 Task: Create a Jira task named 'Jira recording task' with assign, start, and due dates set to October 10, 2023. Assign it to 'Abhinav eCampus', set labels to 'High', 'Moderate', 'Low', and set the reporter to 'Anjum Badar'. Change the status to 'In Progress' and submit for QC.
Action: Mouse moved to (767, 334)
Screenshot: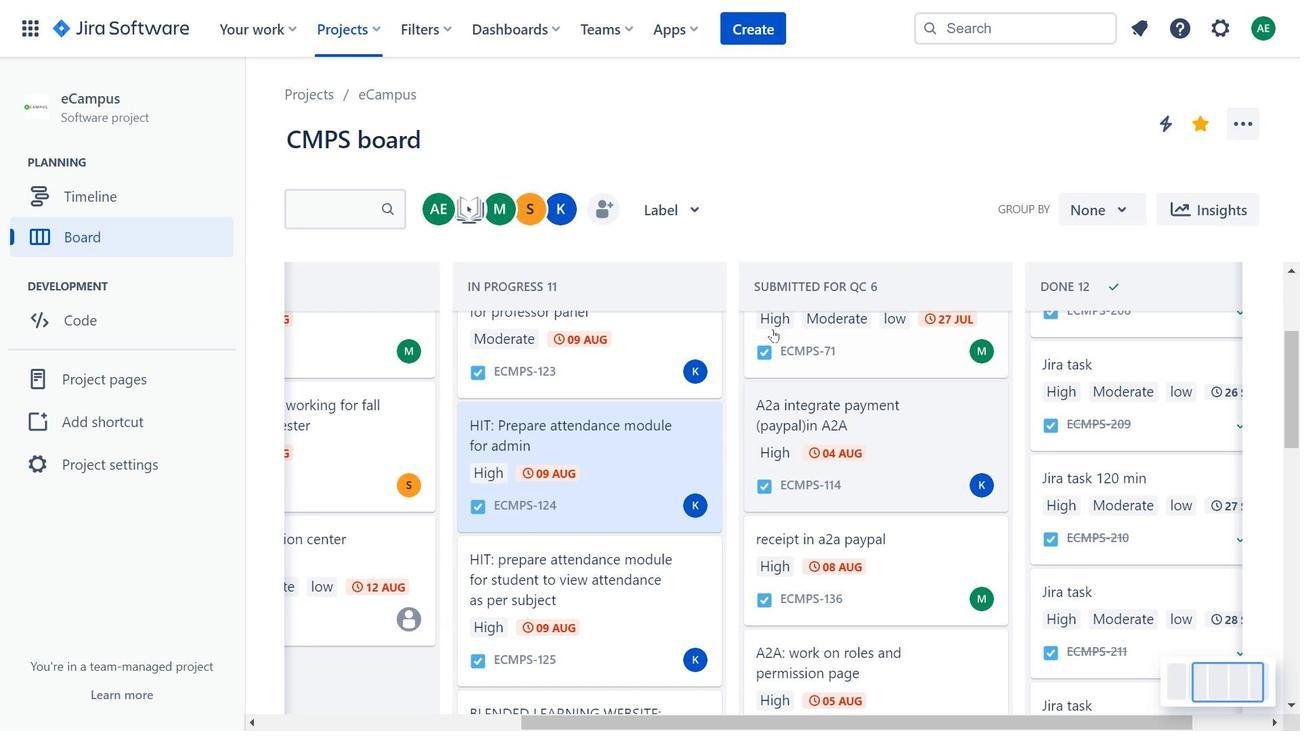 
Action: Mouse scrolled (767, 335) with delta (0, 0)
Screenshot: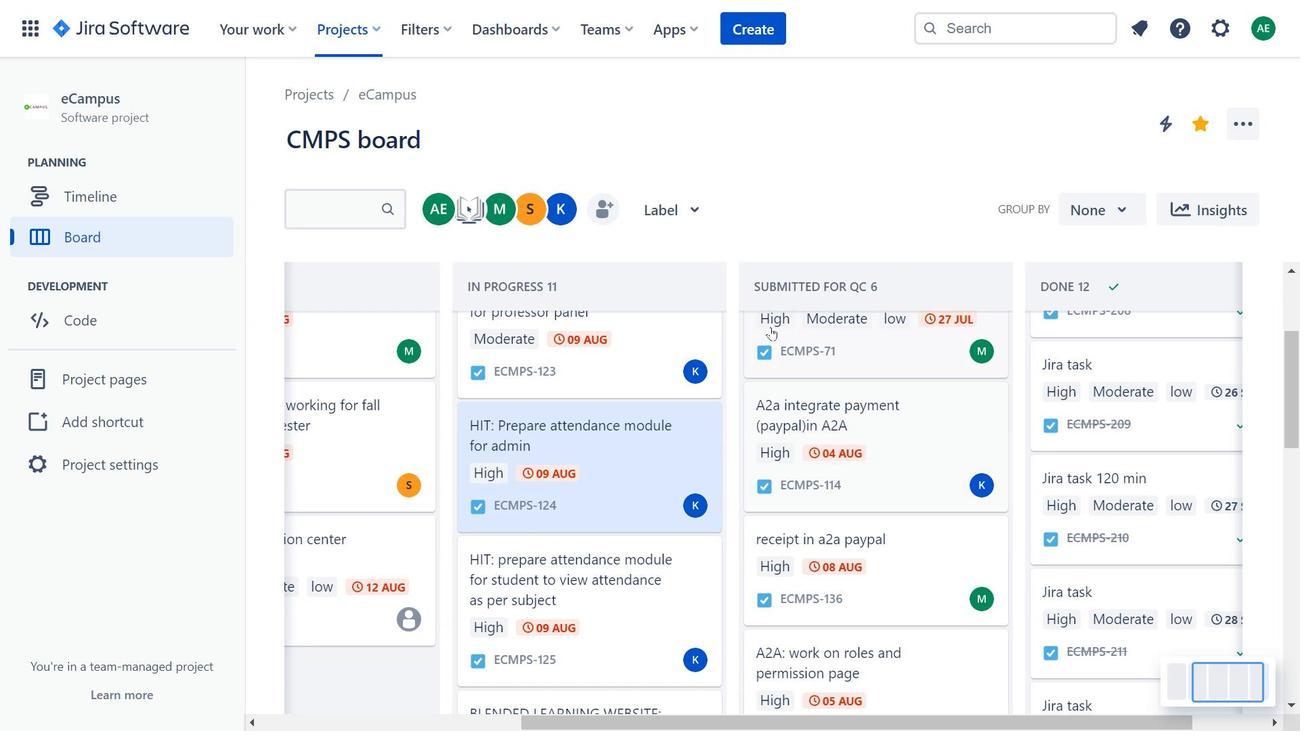 
Action: Mouse scrolled (767, 335) with delta (0, 0)
Screenshot: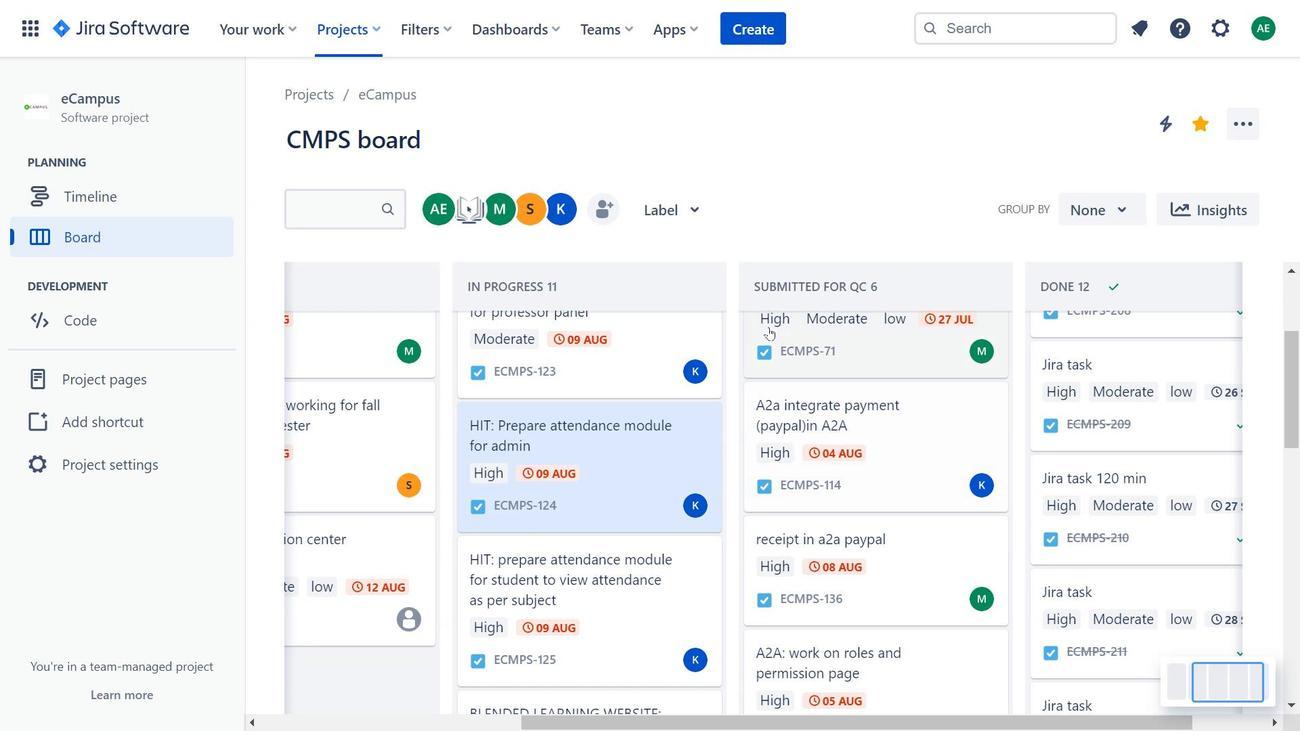 
Action: Mouse scrolled (767, 335) with delta (0, 0)
Screenshot: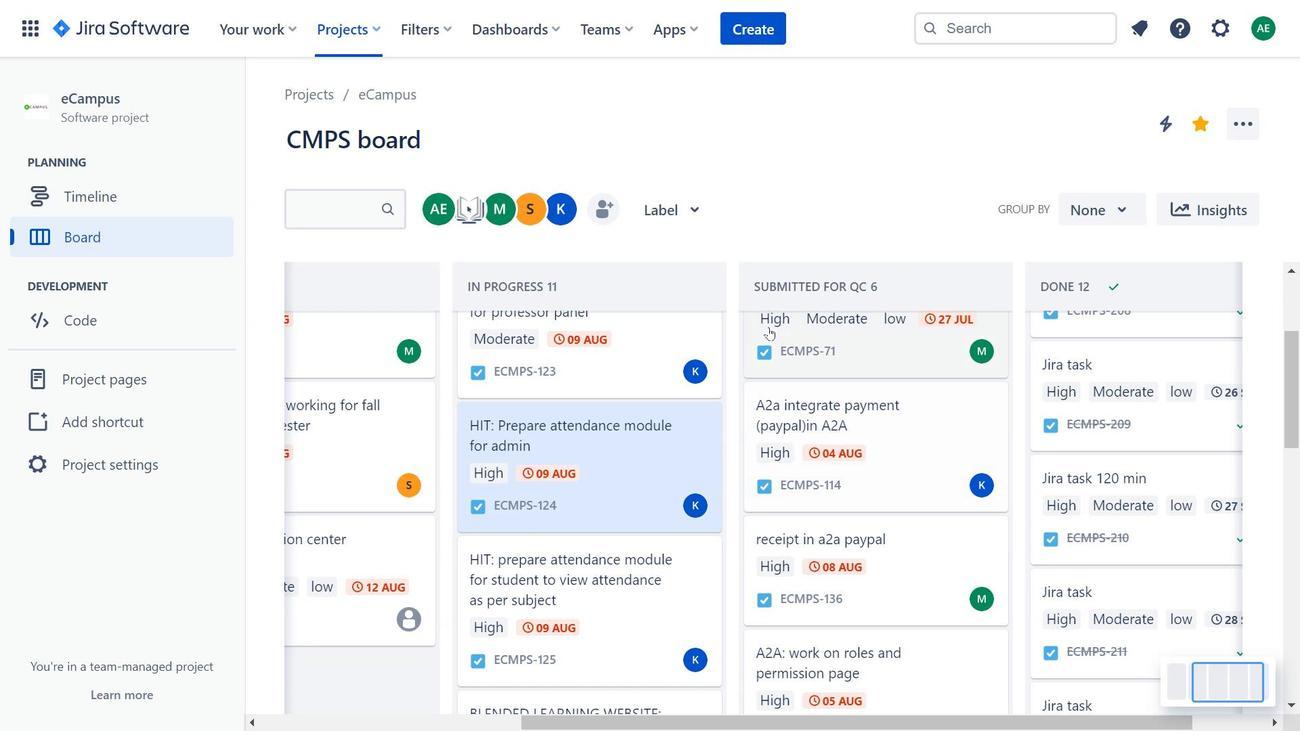 
Action: Mouse moved to (631, 428)
Screenshot: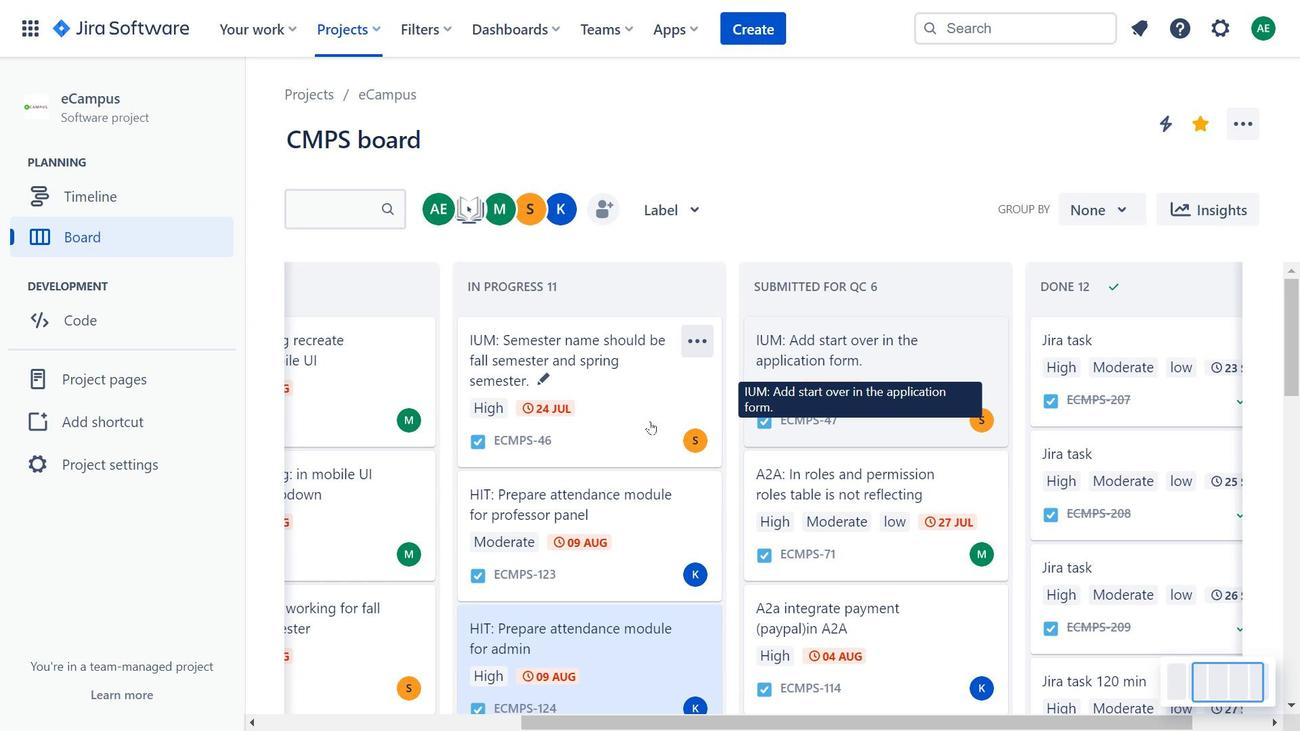 
Action: Mouse scrolled (631, 429) with delta (0, 0)
Screenshot: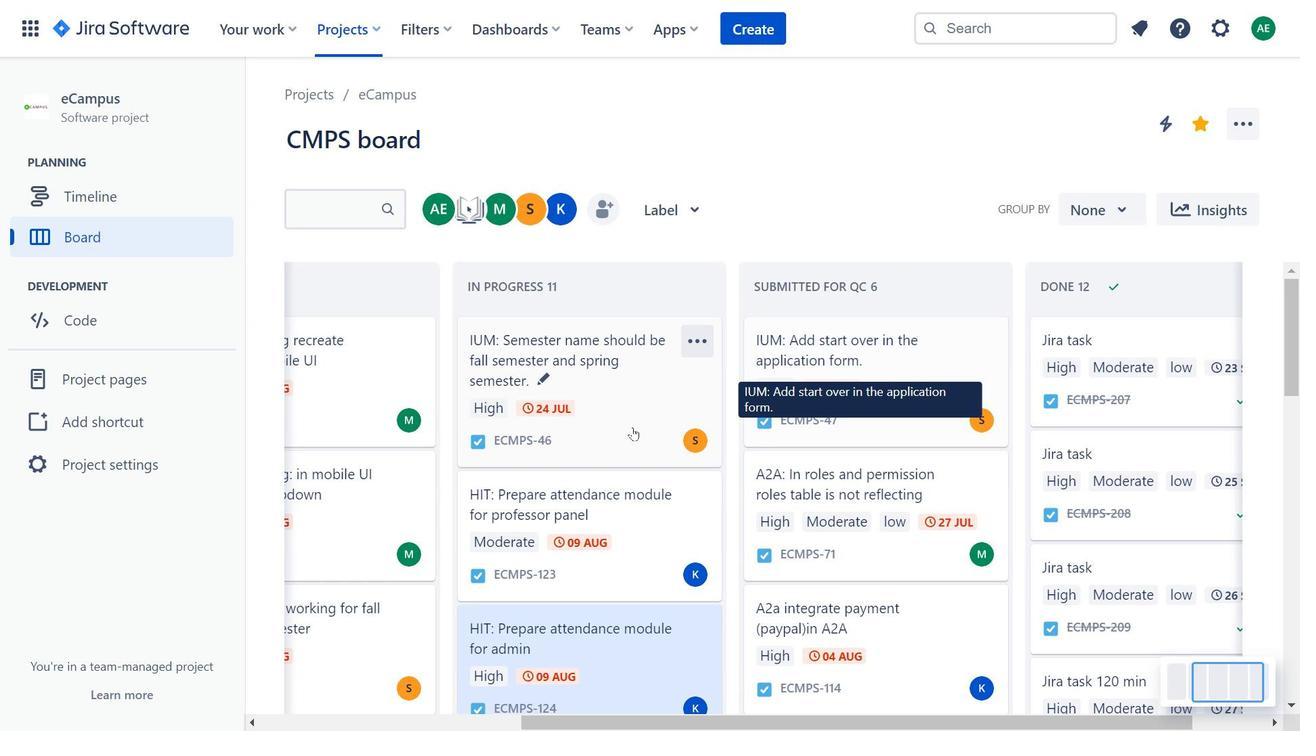 
Action: Mouse moved to (630, 429)
Screenshot: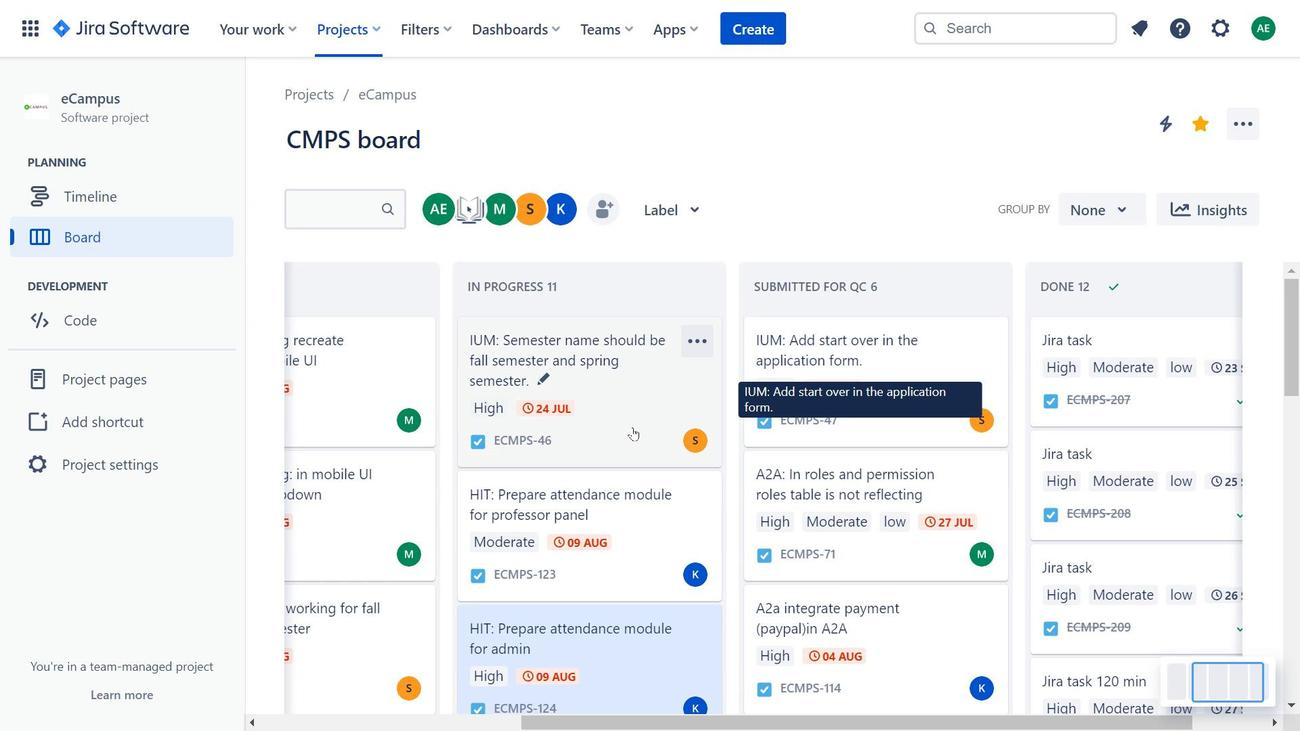 
Action: Mouse scrolled (630, 430) with delta (0, 0)
Screenshot: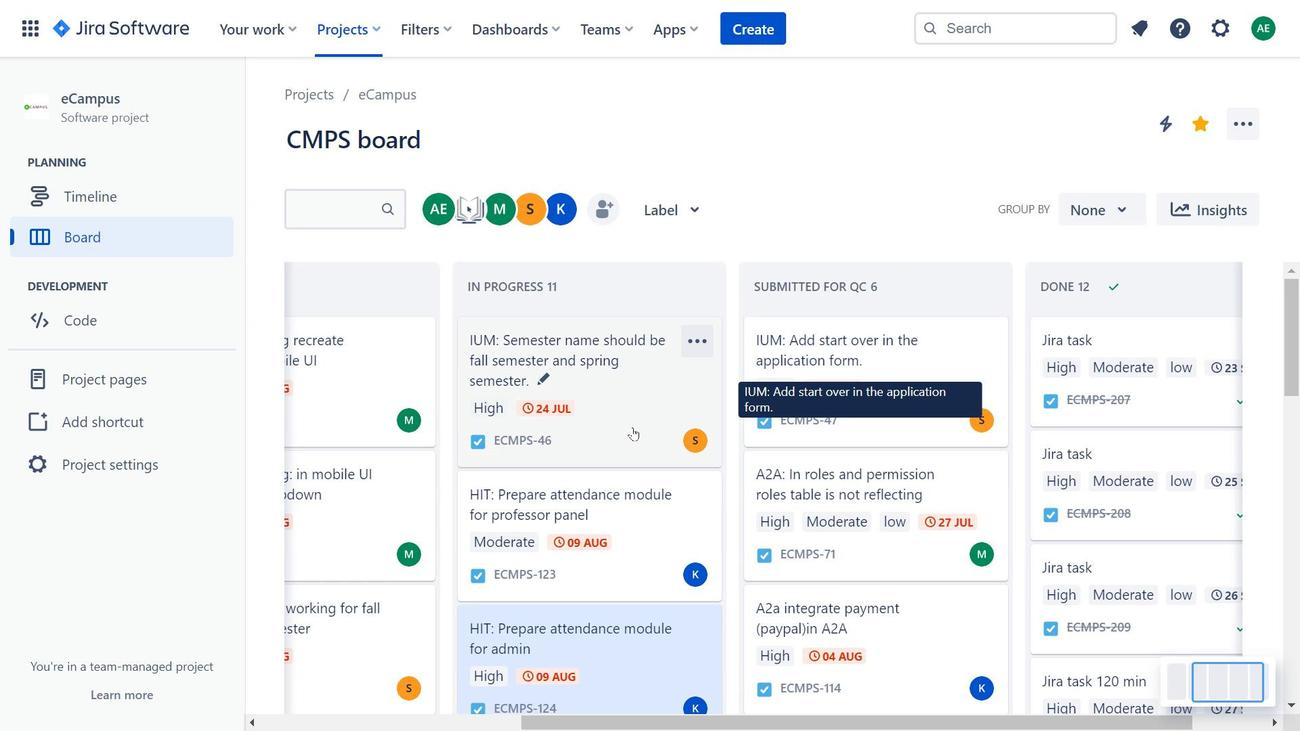
Action: Mouse moved to (630, 430)
Screenshot: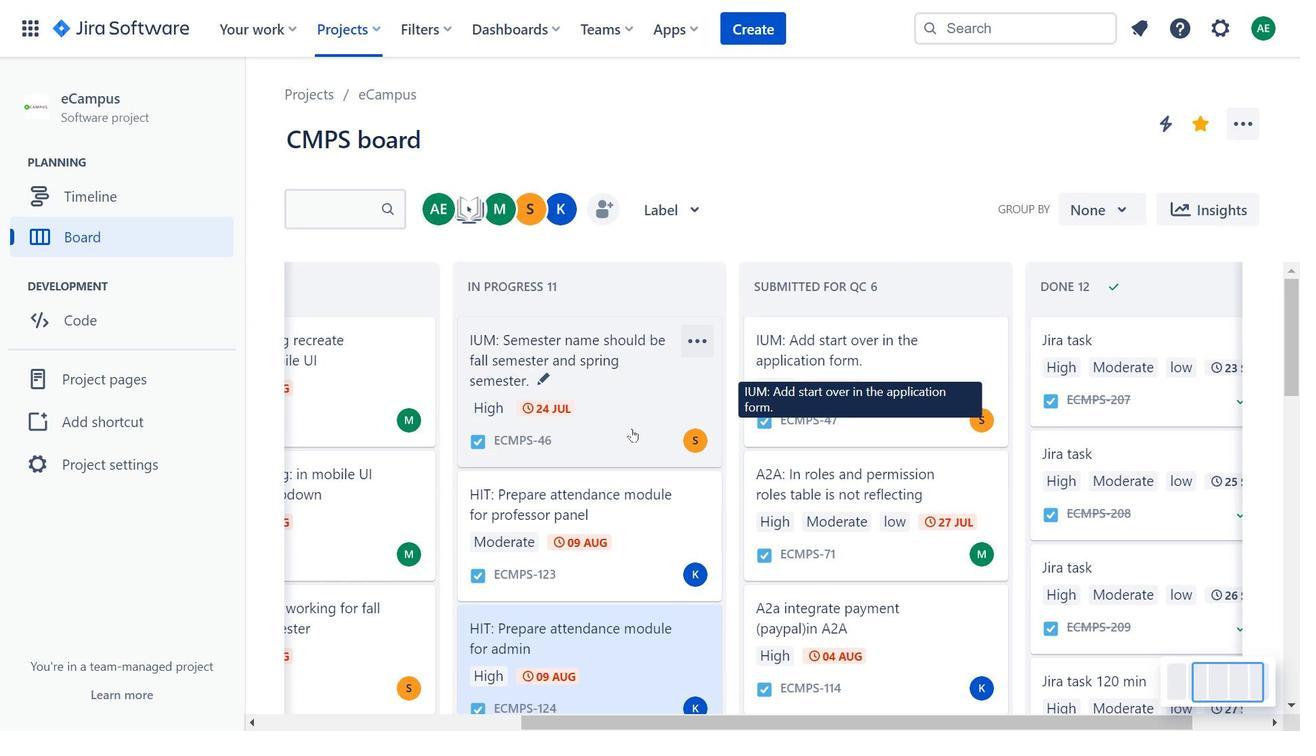 
Action: Mouse scrolled (630, 431) with delta (0, 0)
Screenshot: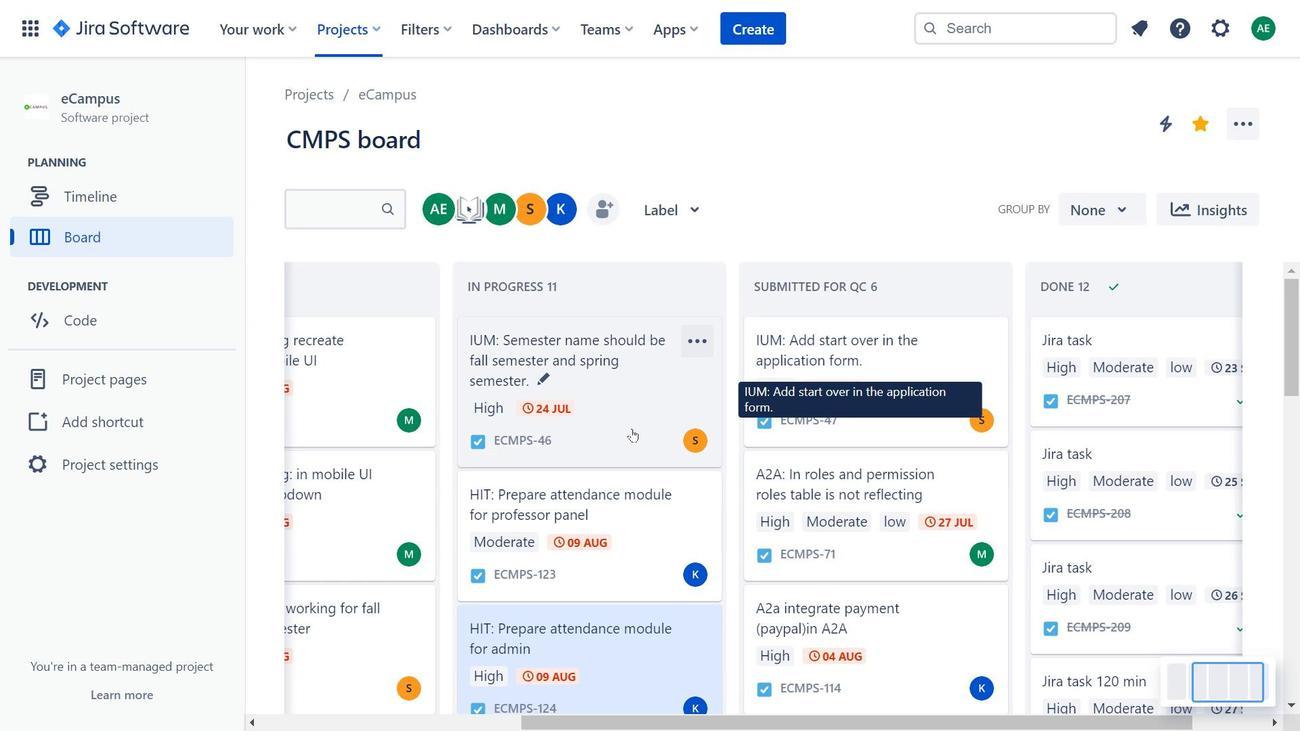 
Action: Mouse moved to (1225, 690)
Screenshot: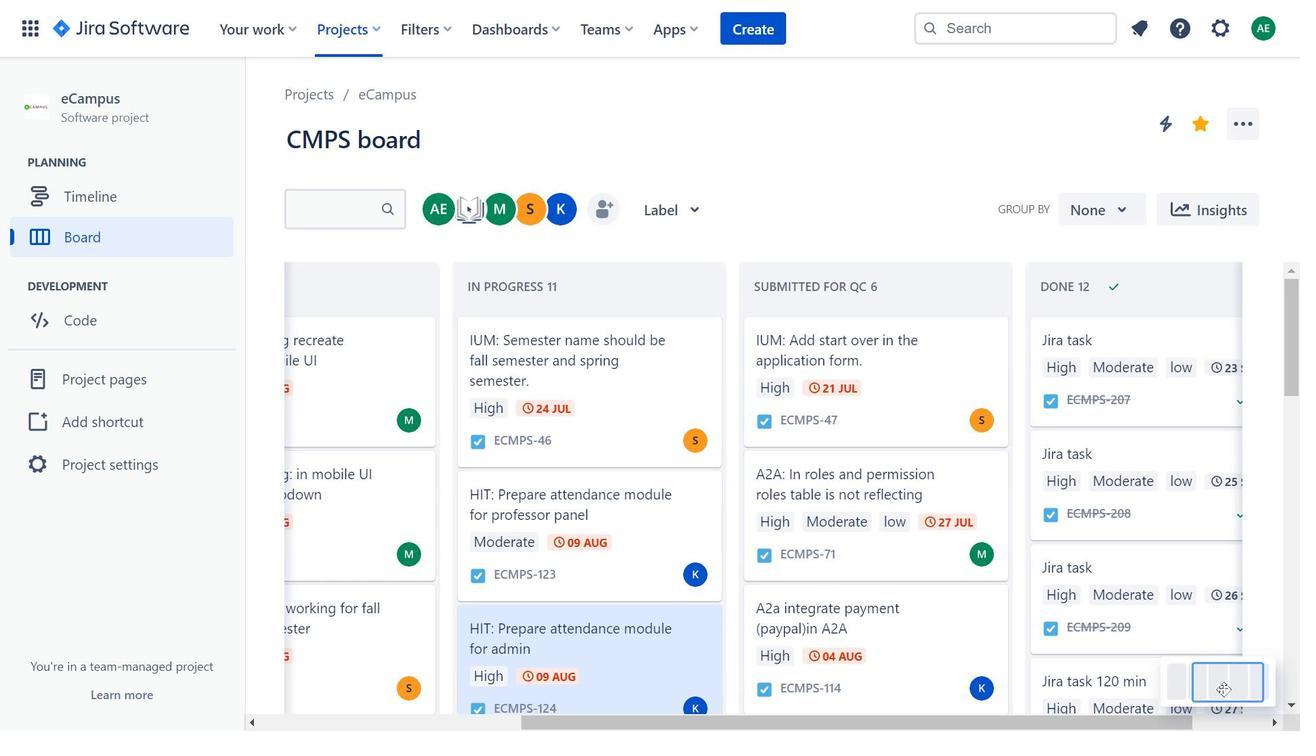 
Action: Mouse pressed left at (1225, 690)
Screenshot: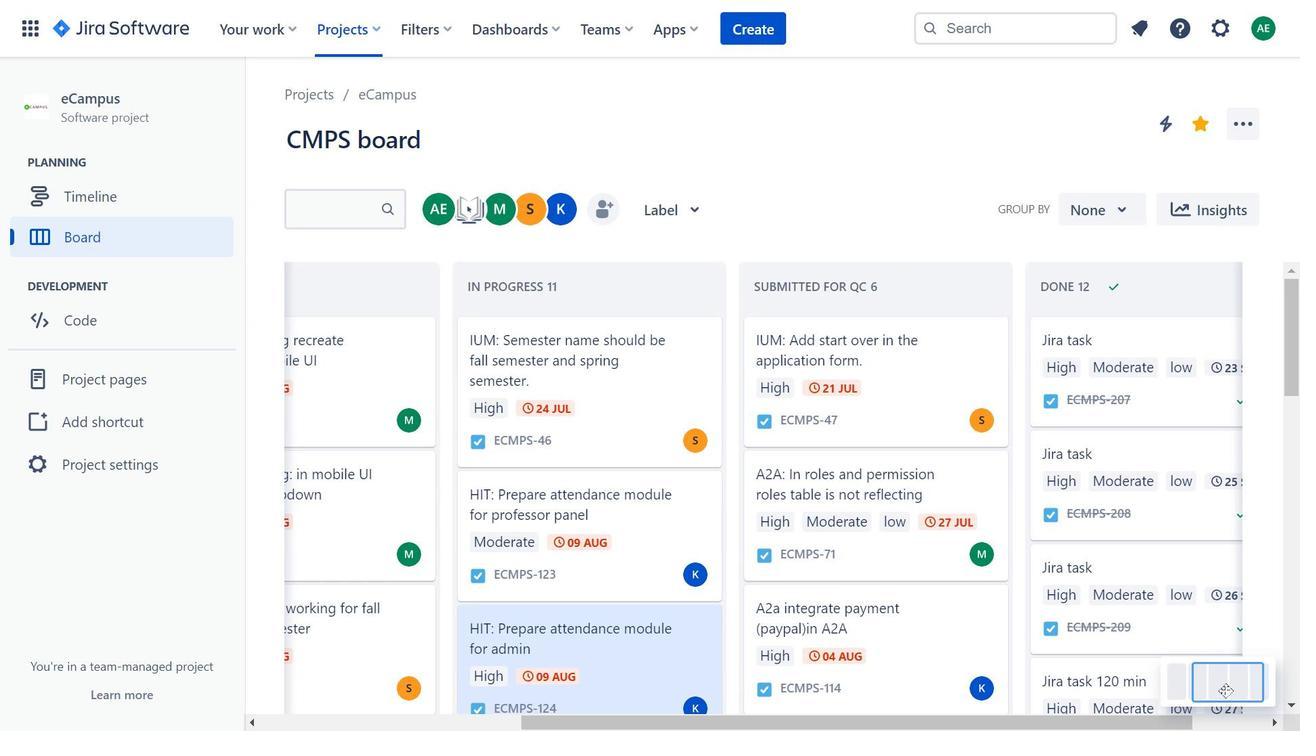 
Action: Mouse moved to (770, 42)
Screenshot: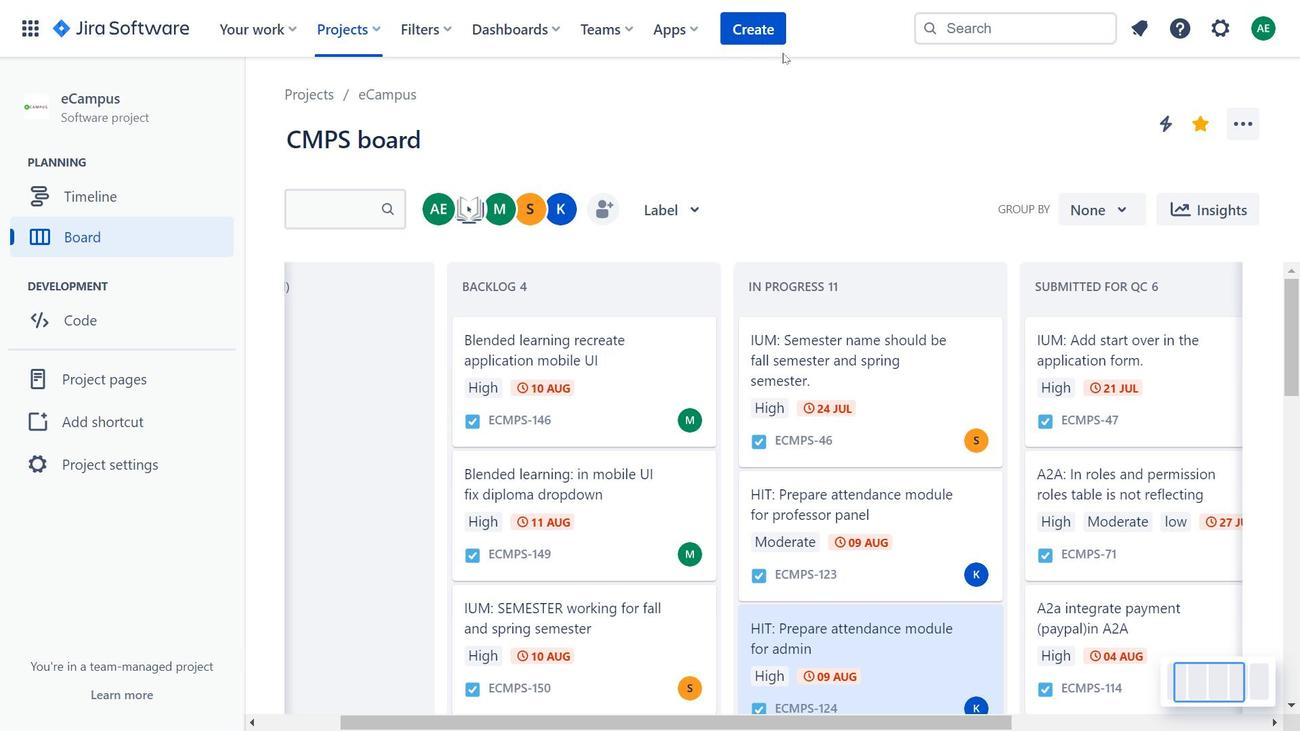 
Action: Mouse pressed left at (770, 42)
Screenshot: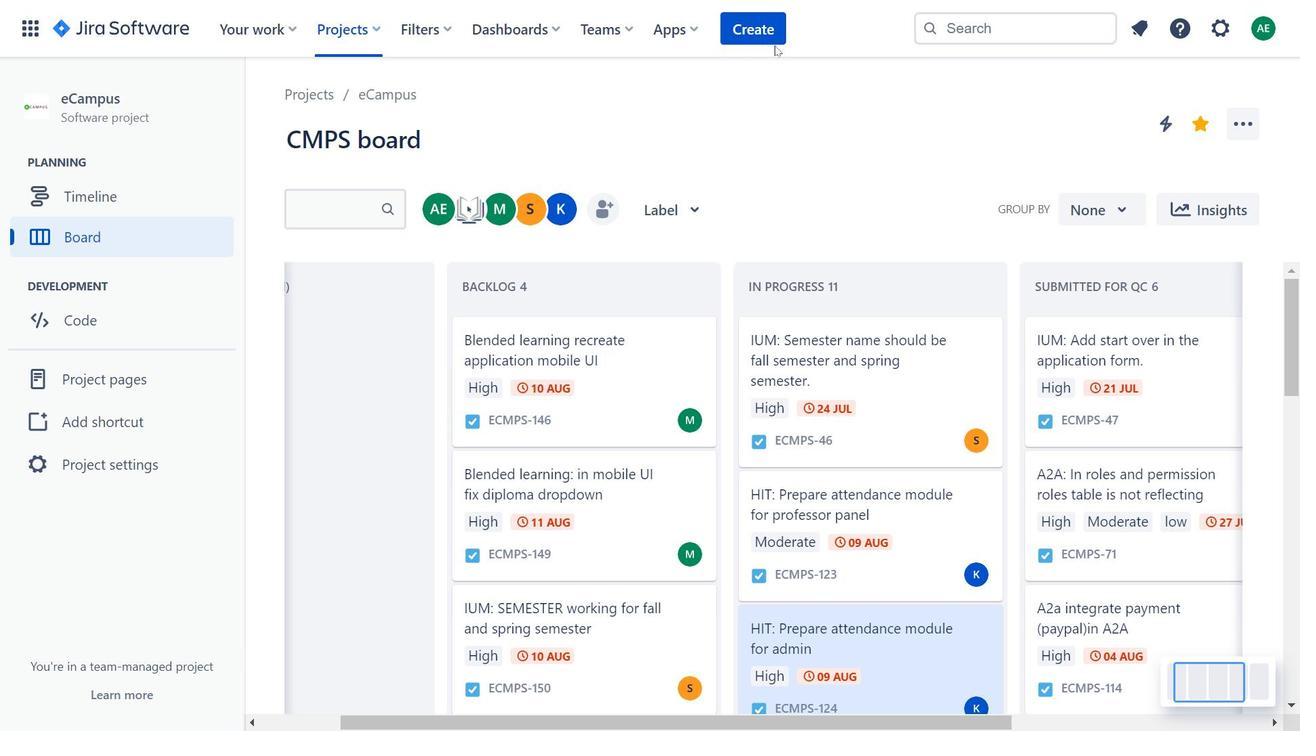 
Action: Mouse moved to (967, 360)
Screenshot: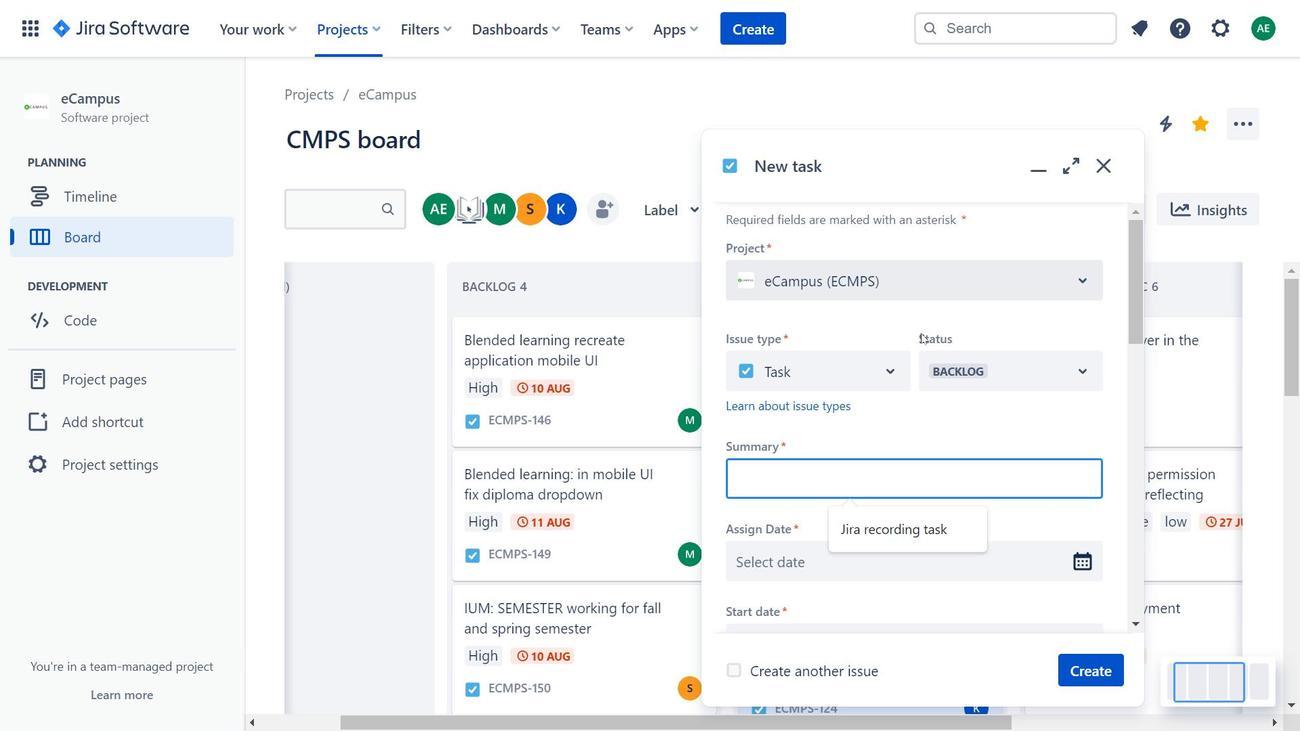 
Action: Mouse pressed left at (967, 360)
Screenshot: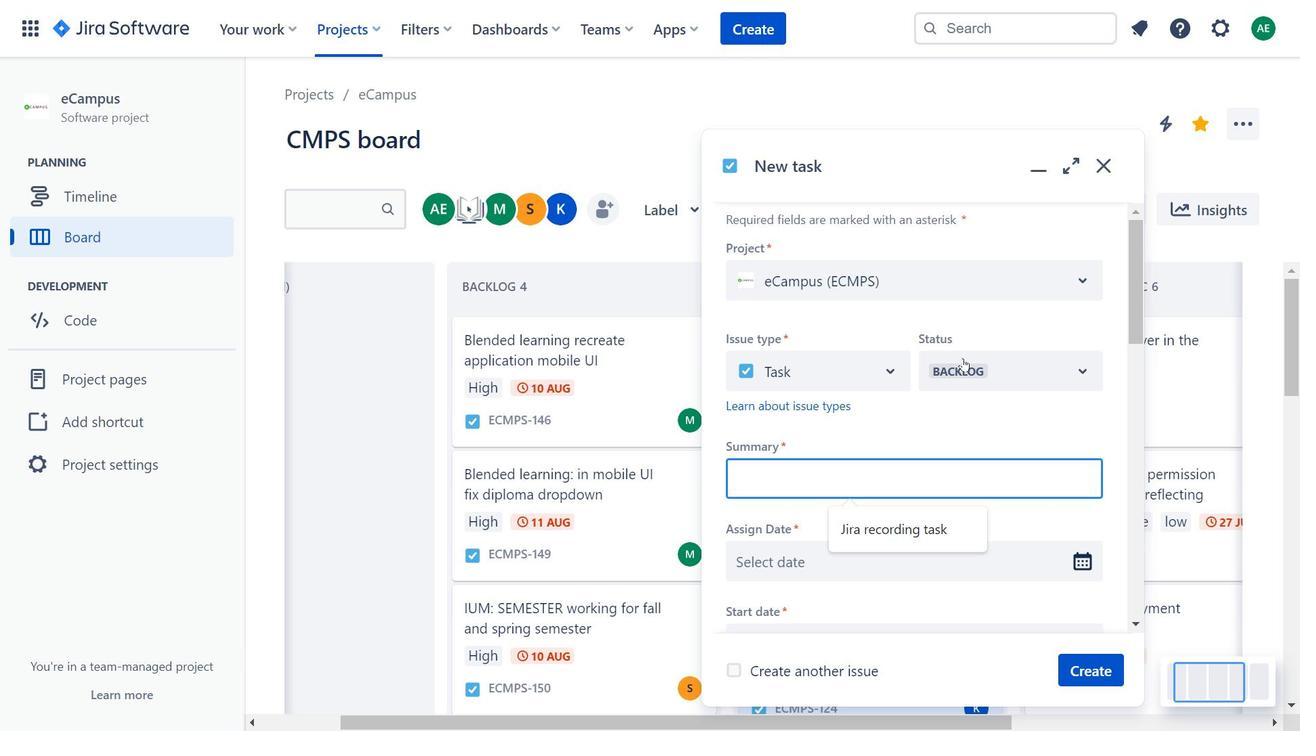 
Action: Mouse moved to (992, 434)
Screenshot: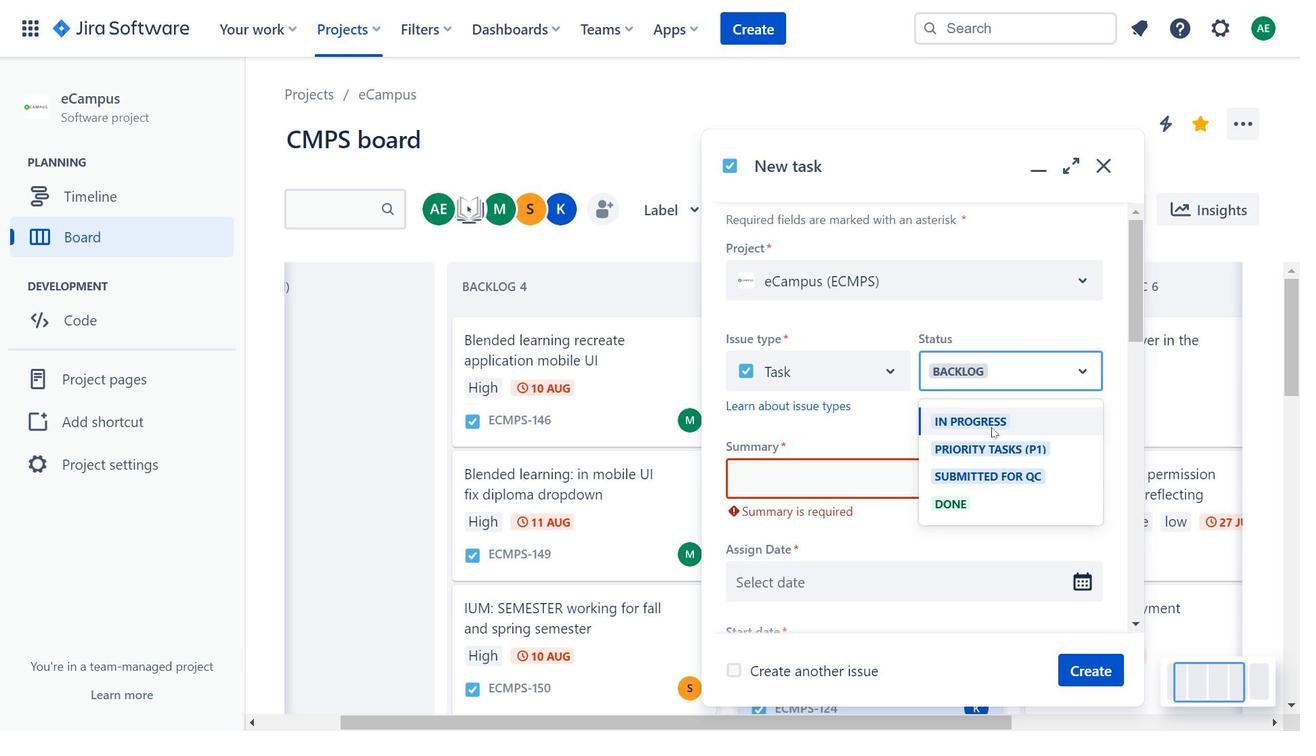 
Action: Mouse pressed left at (992, 434)
Screenshot: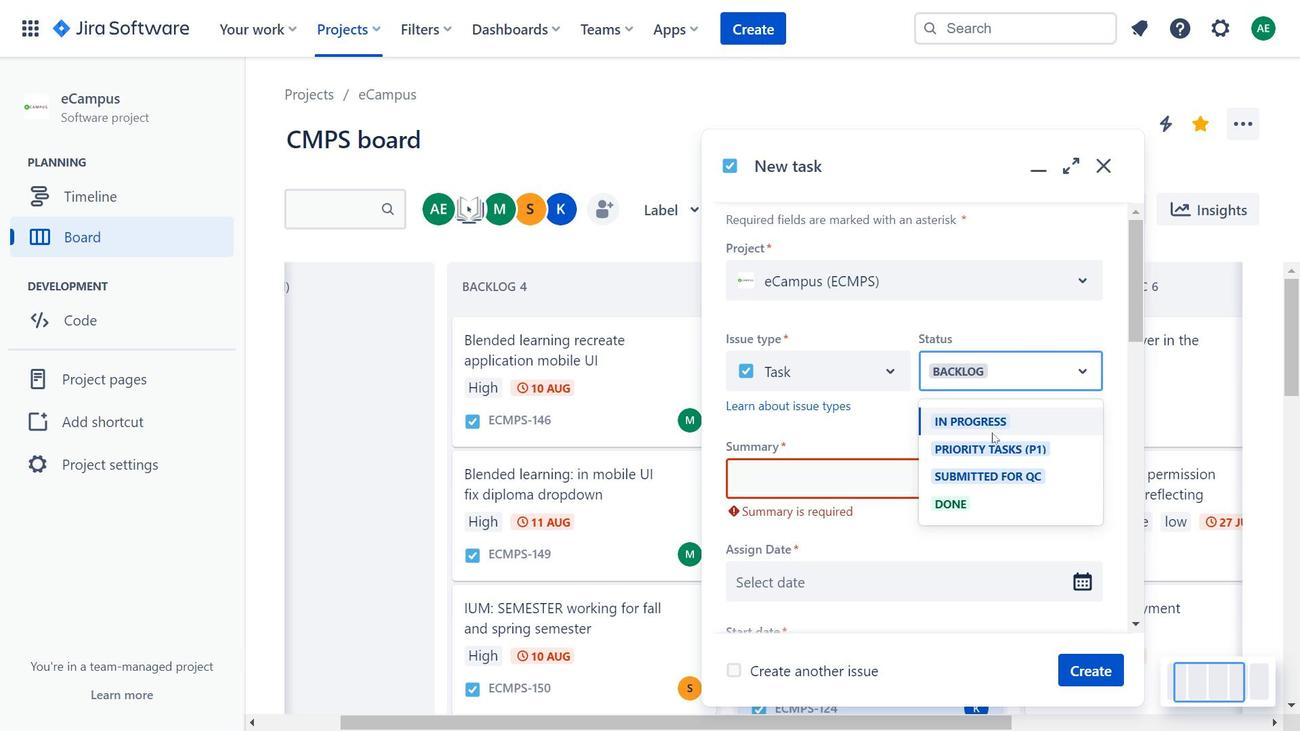 
Action: Mouse moved to (992, 428)
Screenshot: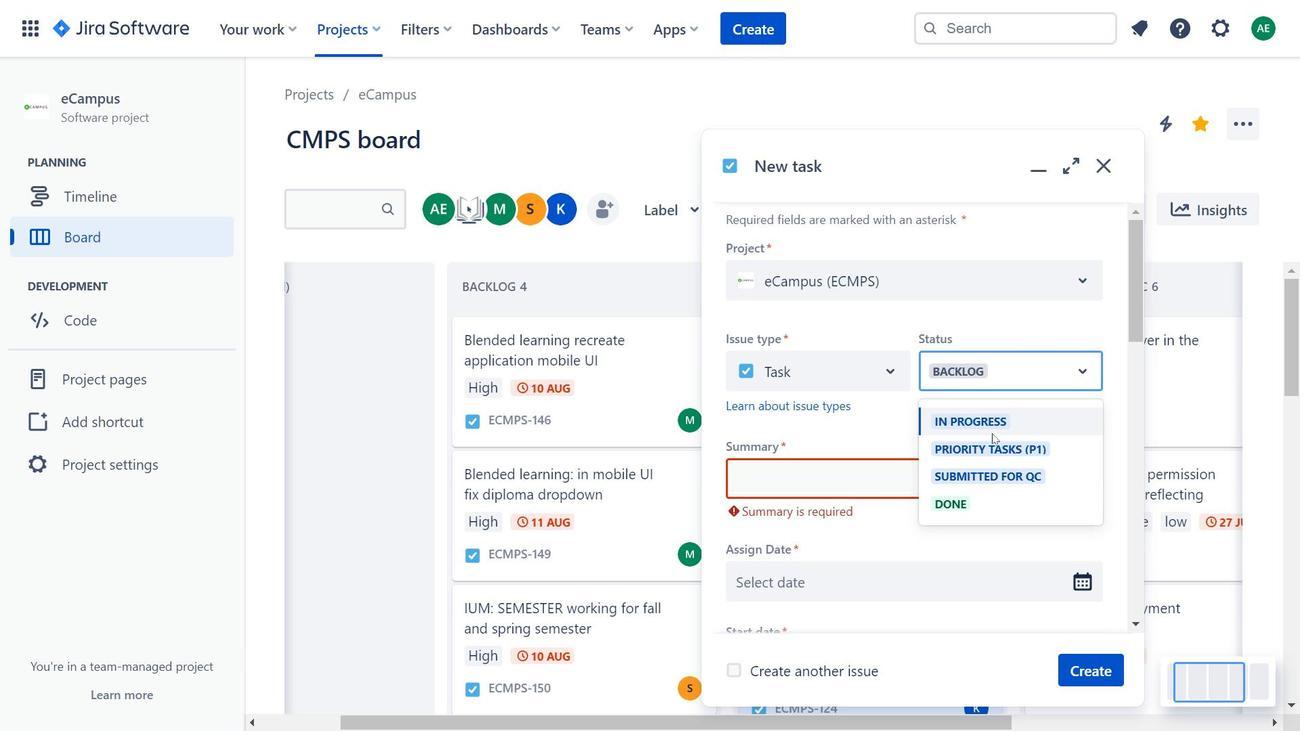 
Action: Mouse pressed left at (992, 428)
Screenshot: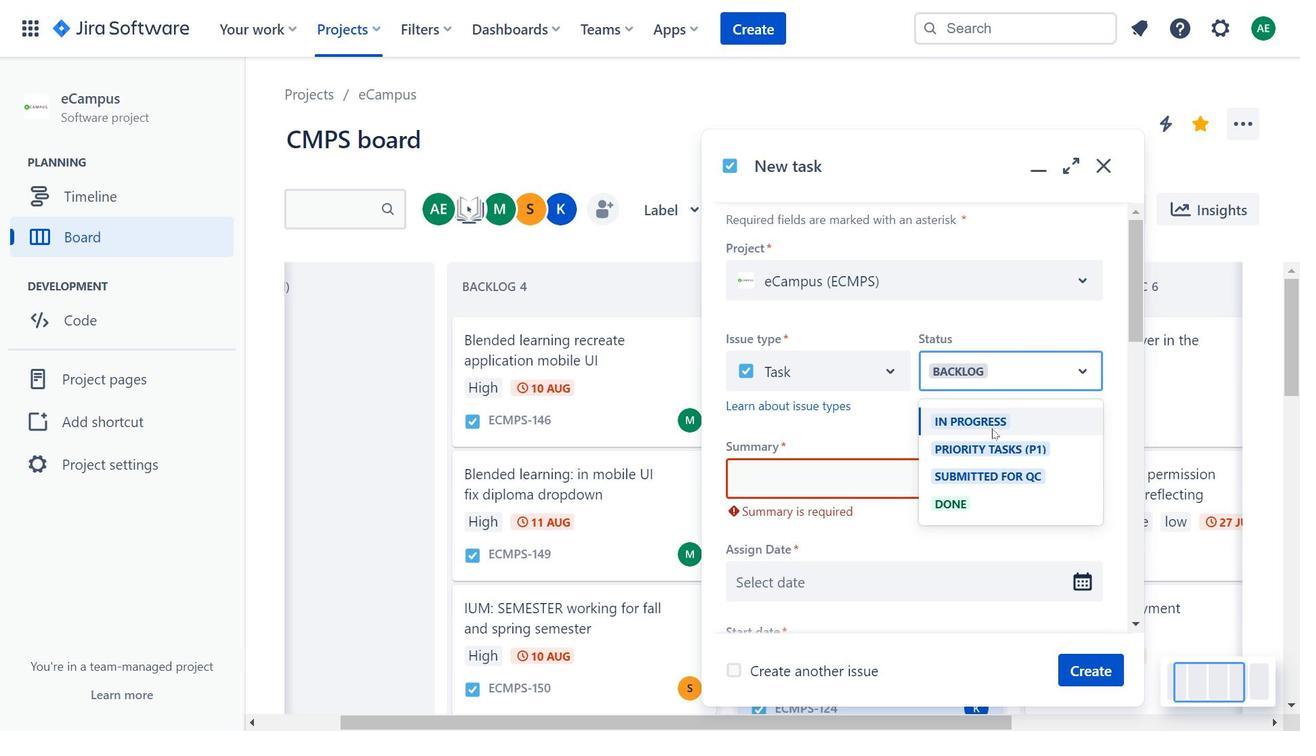 
Action: Mouse moved to (799, 478)
Screenshot: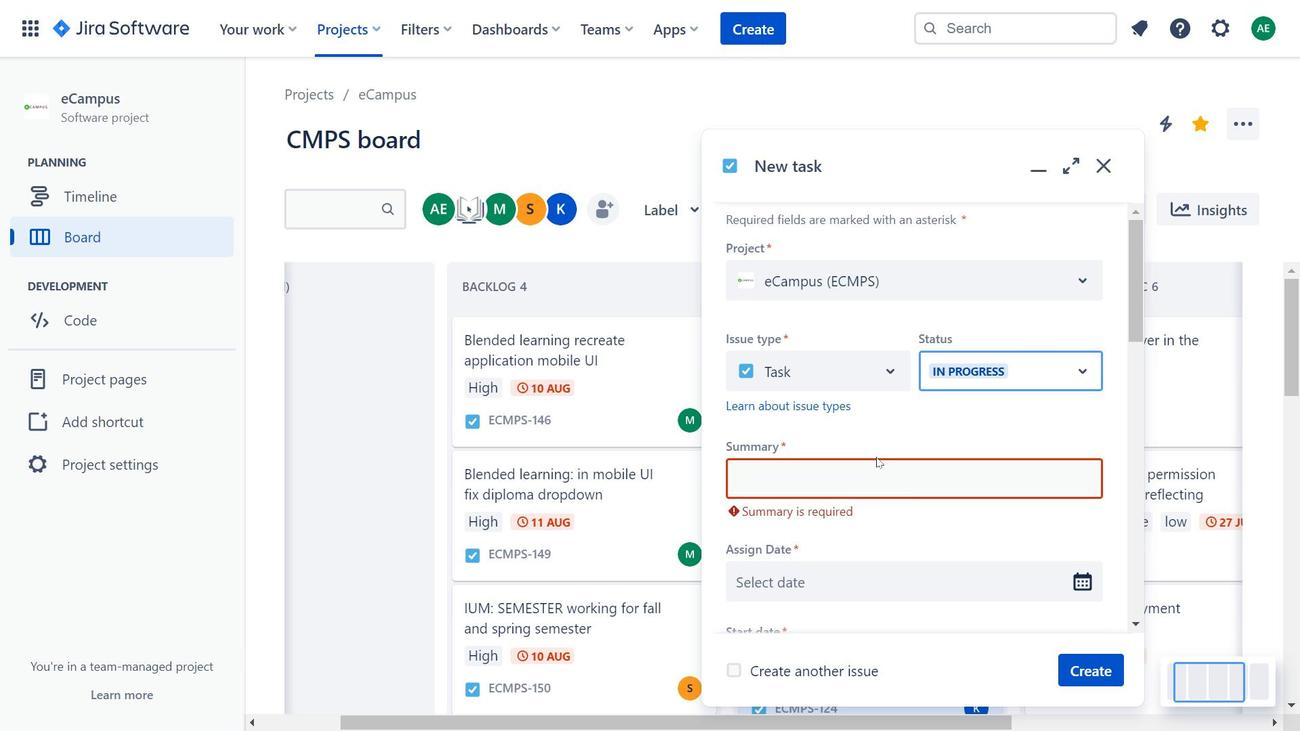 
Action: Mouse pressed left at (799, 478)
Screenshot: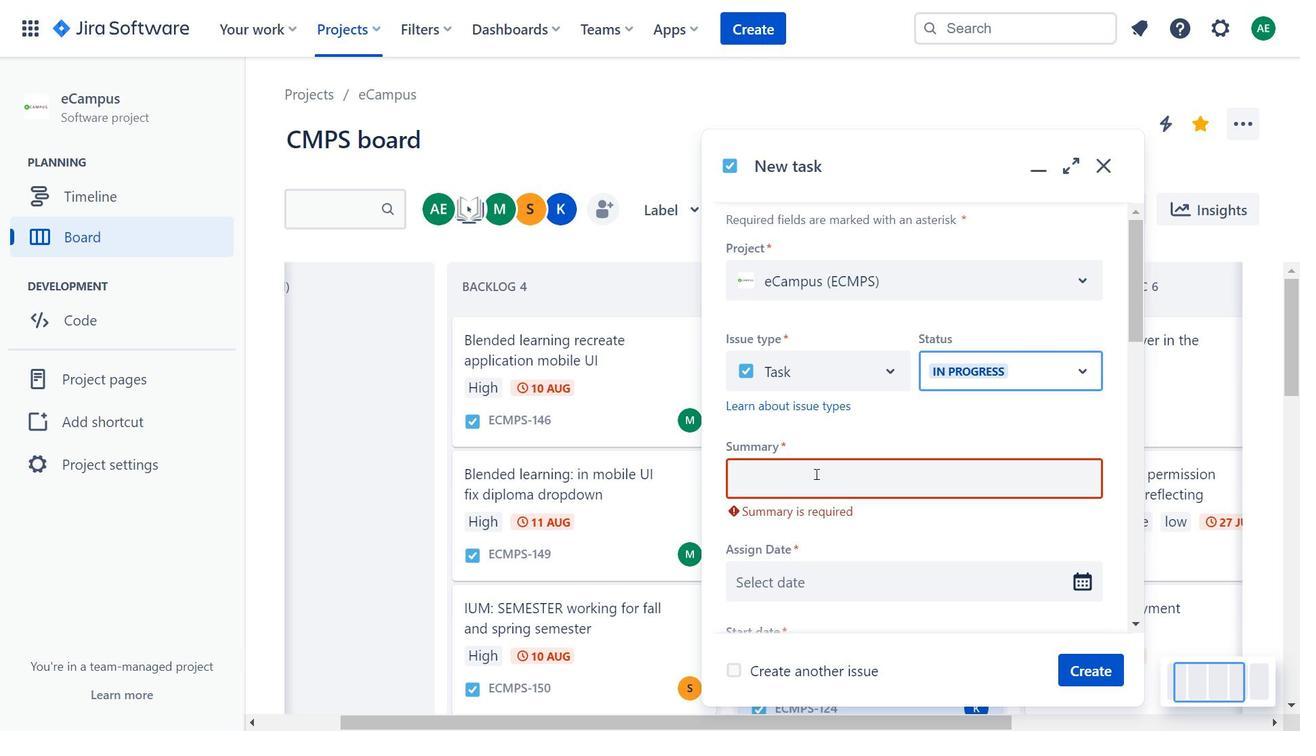 
Action: Mouse moved to (912, 520)
Screenshot: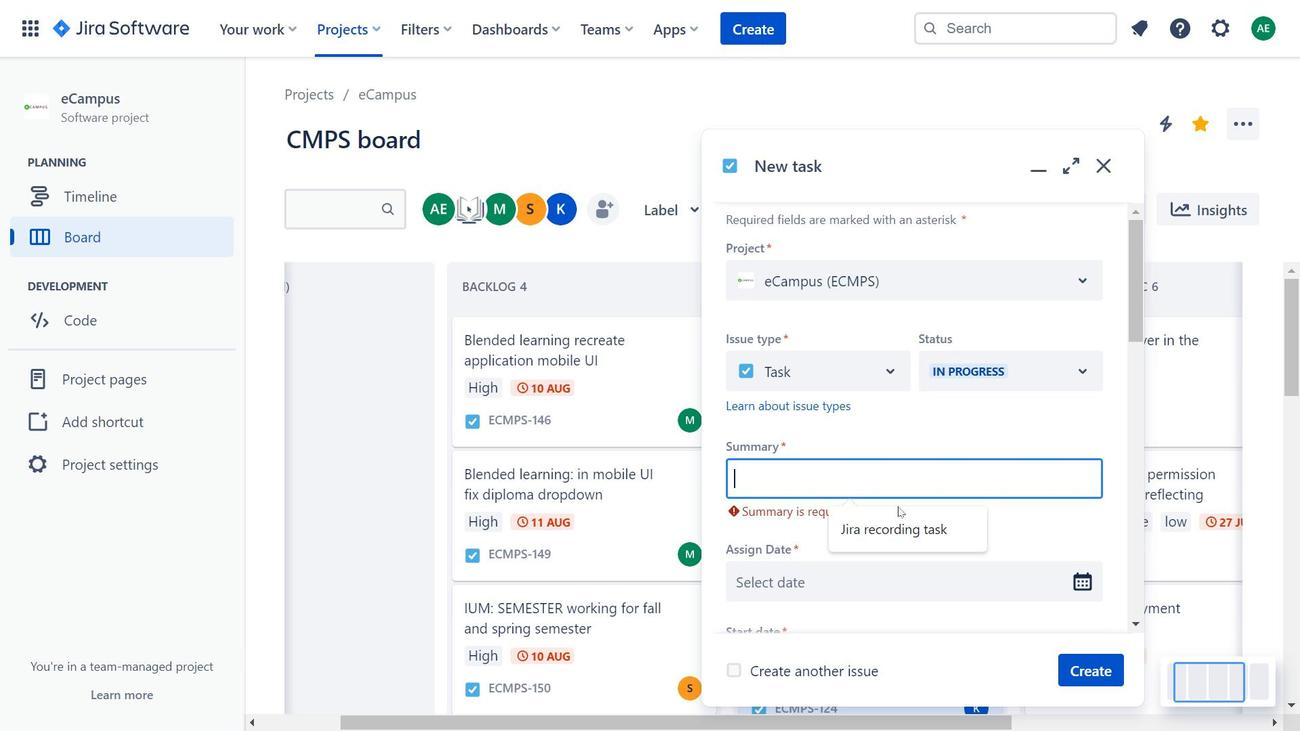 
Action: Mouse pressed left at (912, 520)
Screenshot: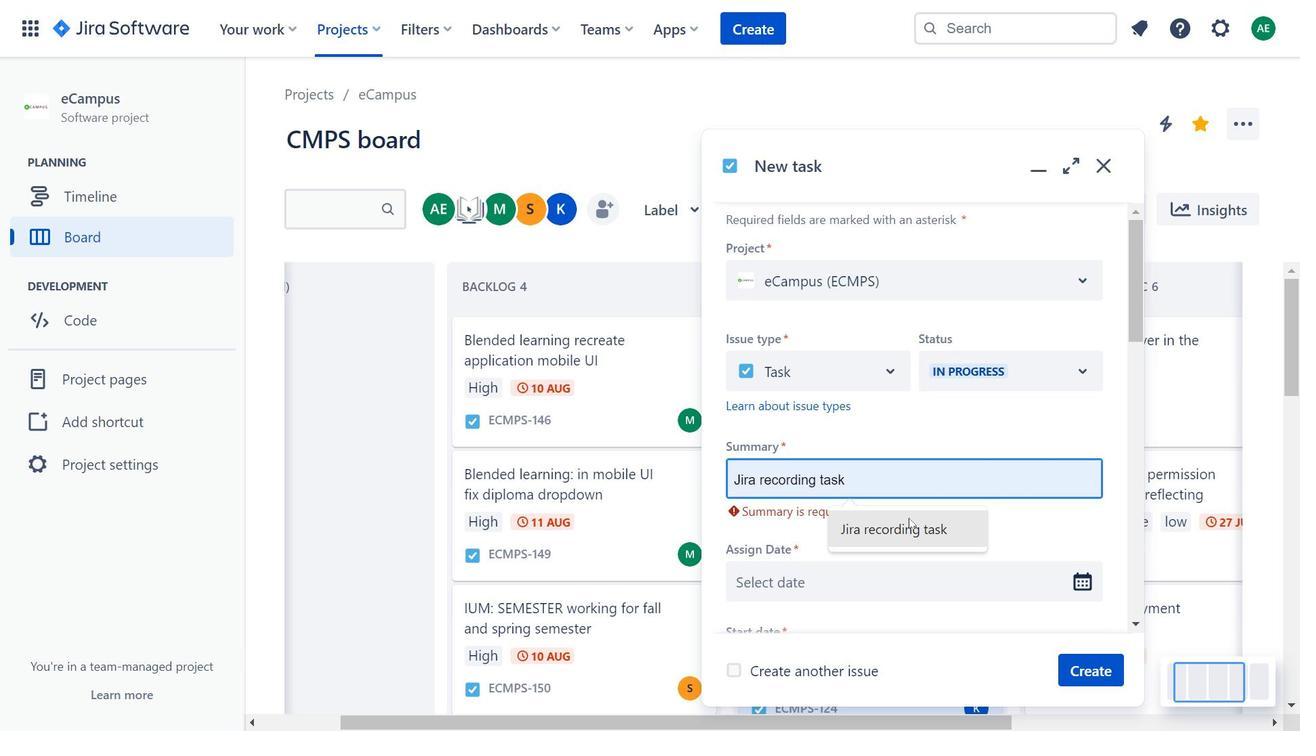 
Action: Mouse moved to (914, 384)
Screenshot: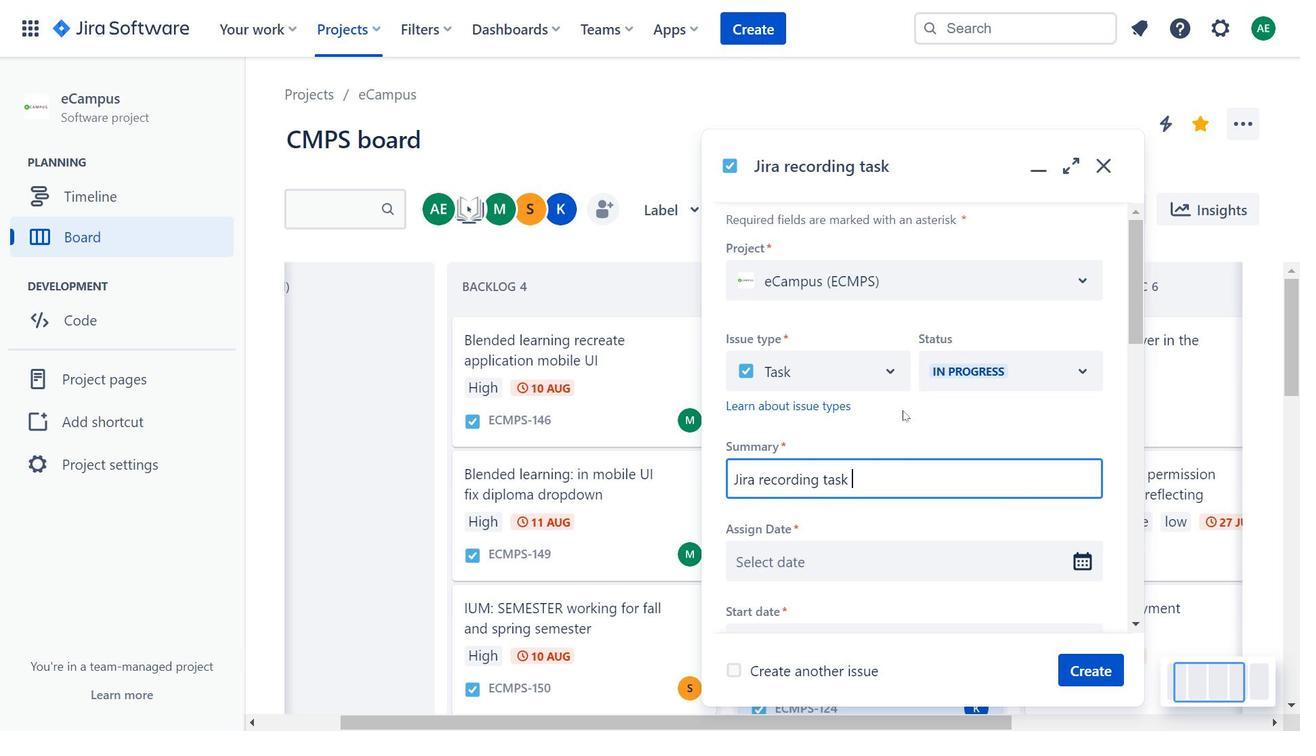 
Action: Mouse scrolled (914, 384) with delta (0, 0)
Screenshot: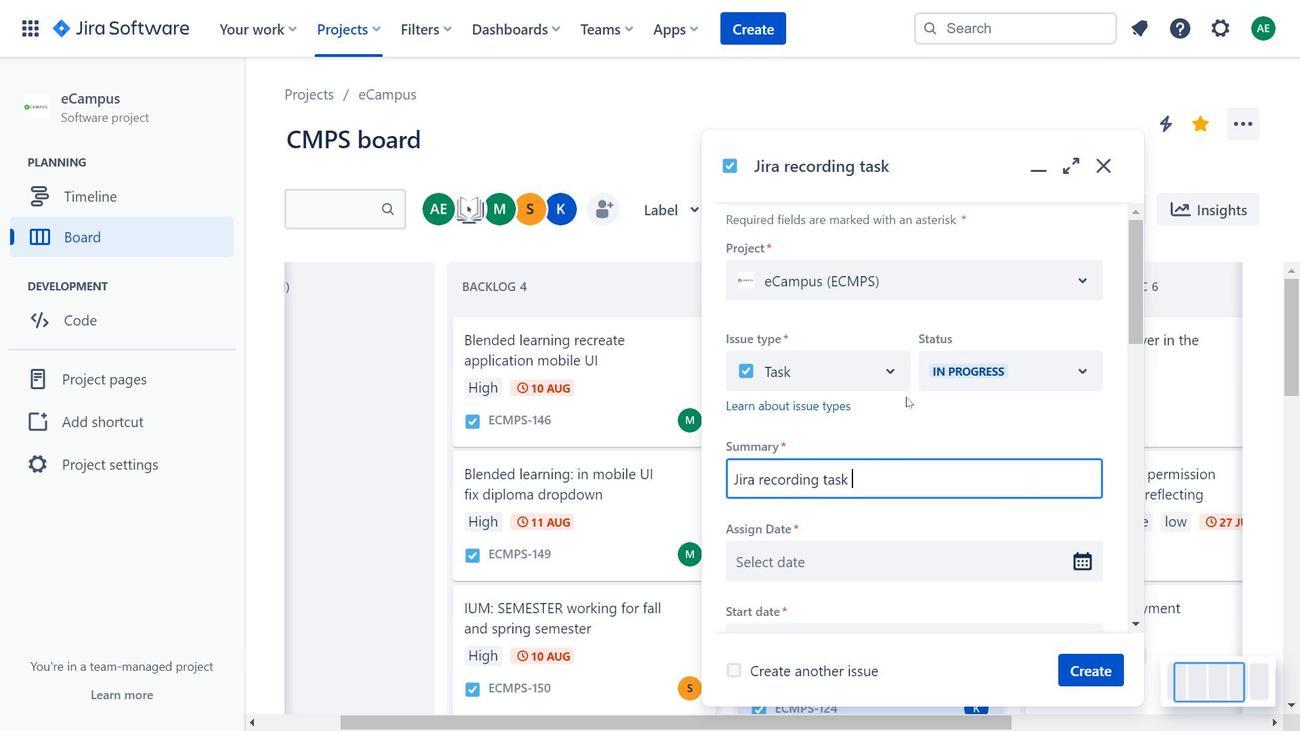 
Action: Mouse scrolled (914, 384) with delta (0, 0)
Screenshot: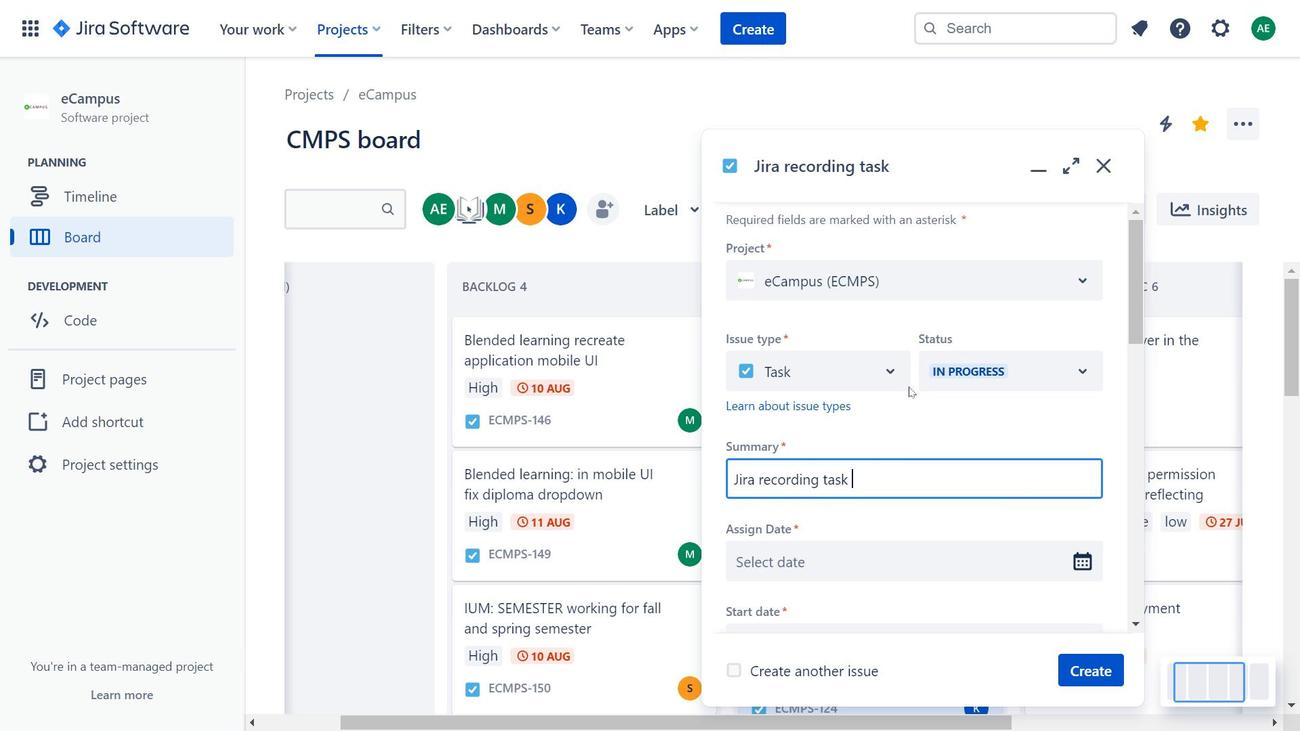 
Action: Mouse moved to (818, 354)
Screenshot: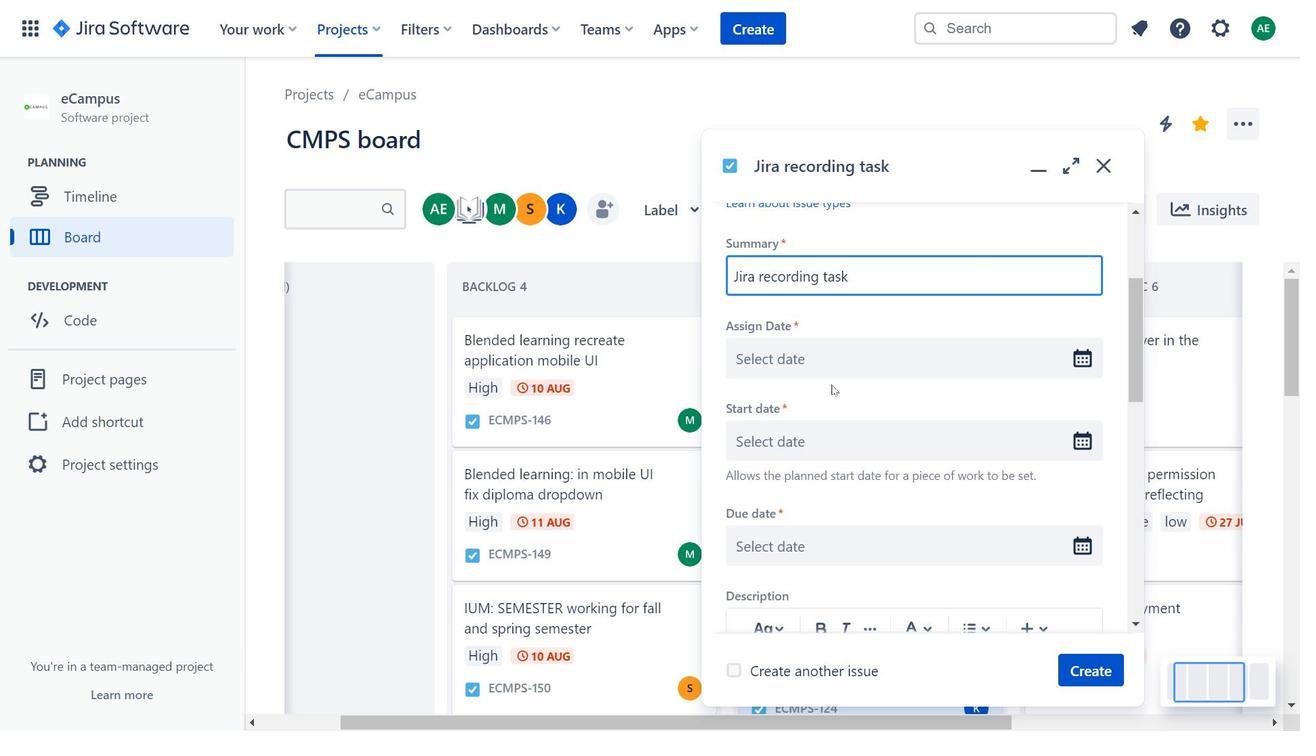 
Action: Mouse pressed left at (818, 354)
Screenshot: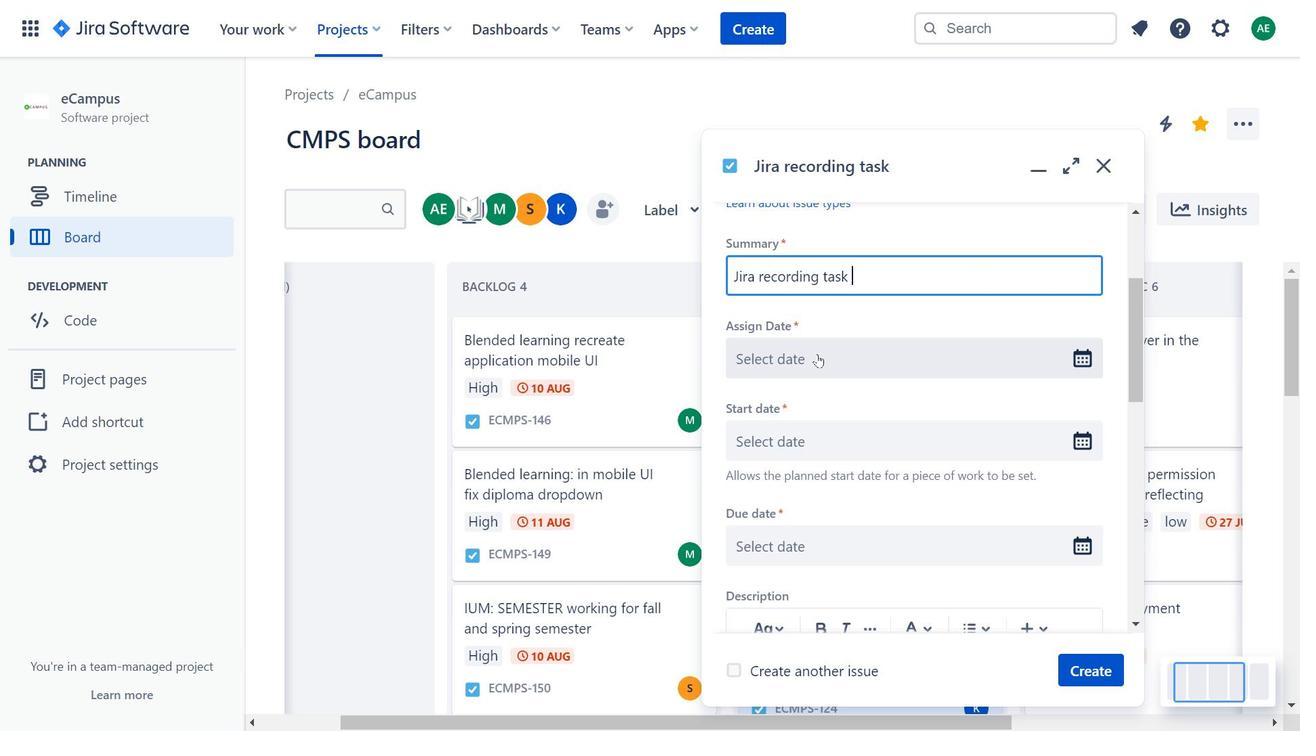 
Action: Mouse moved to (852, 518)
Screenshot: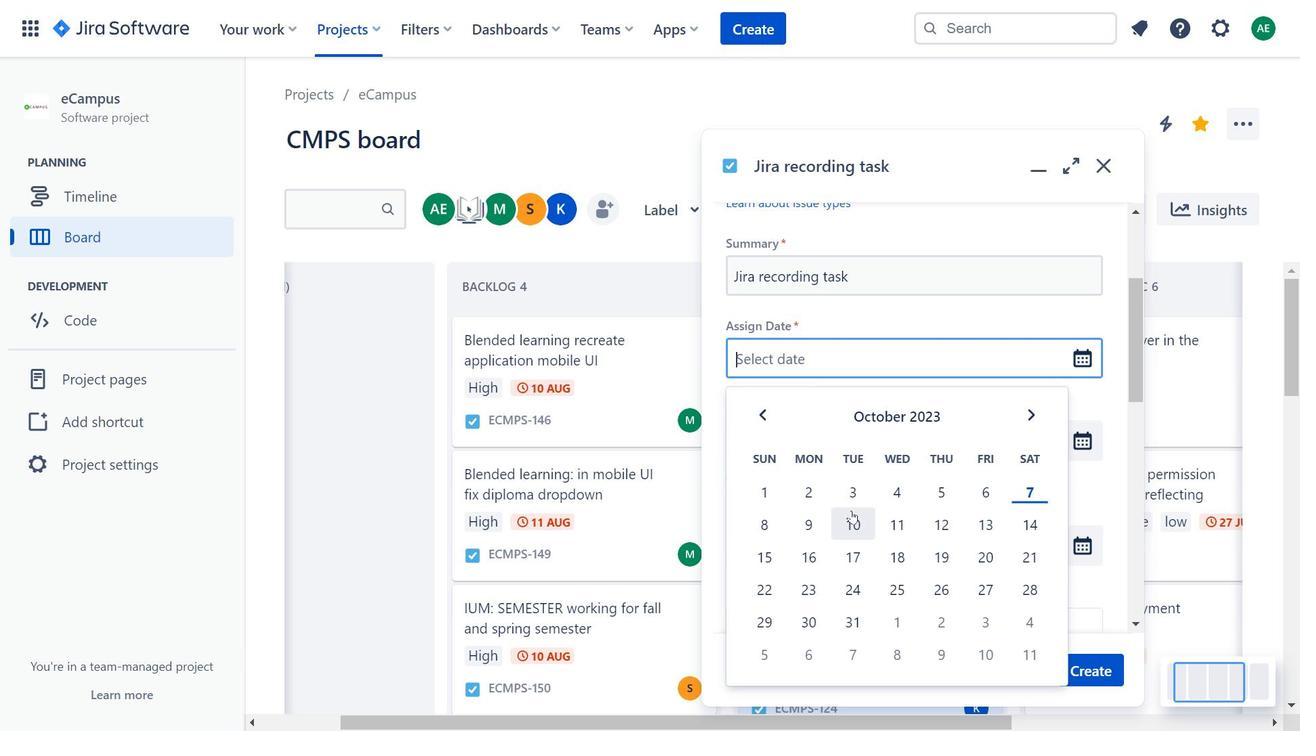 
Action: Mouse pressed left at (852, 518)
Screenshot: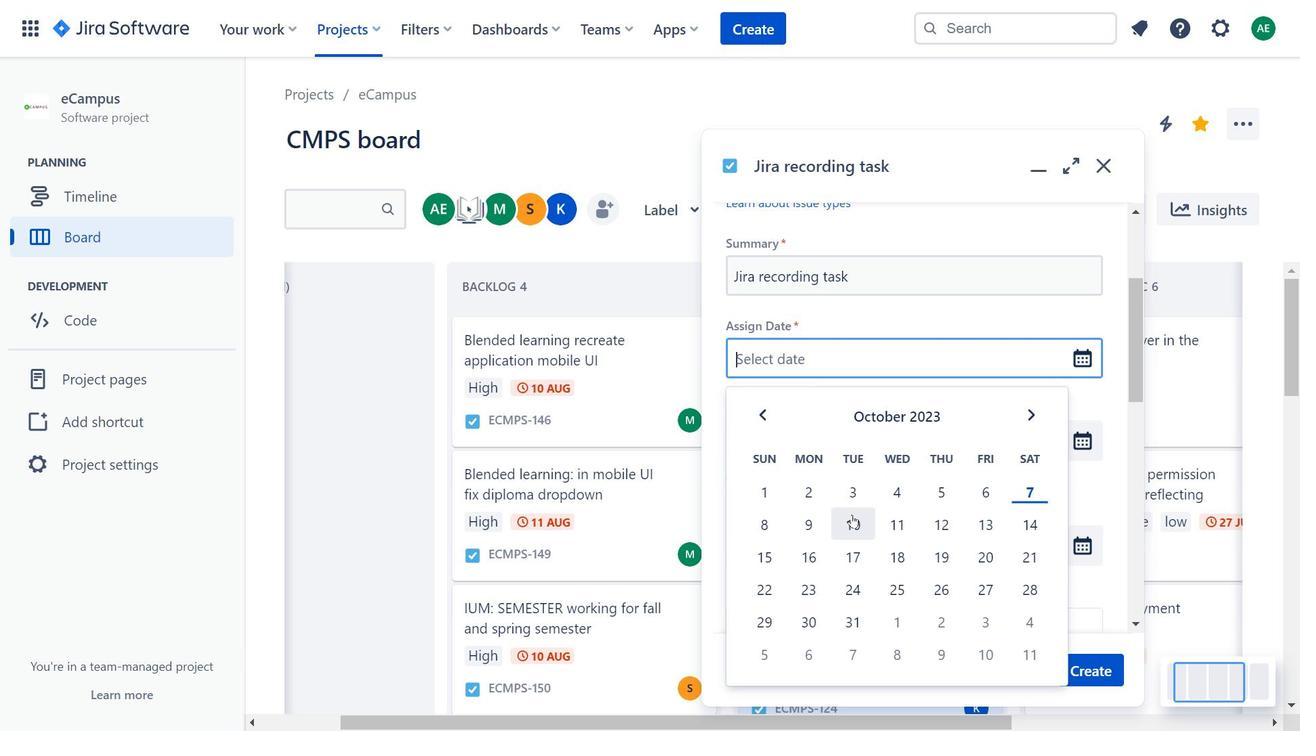 
Action: Mouse moved to (820, 462)
Screenshot: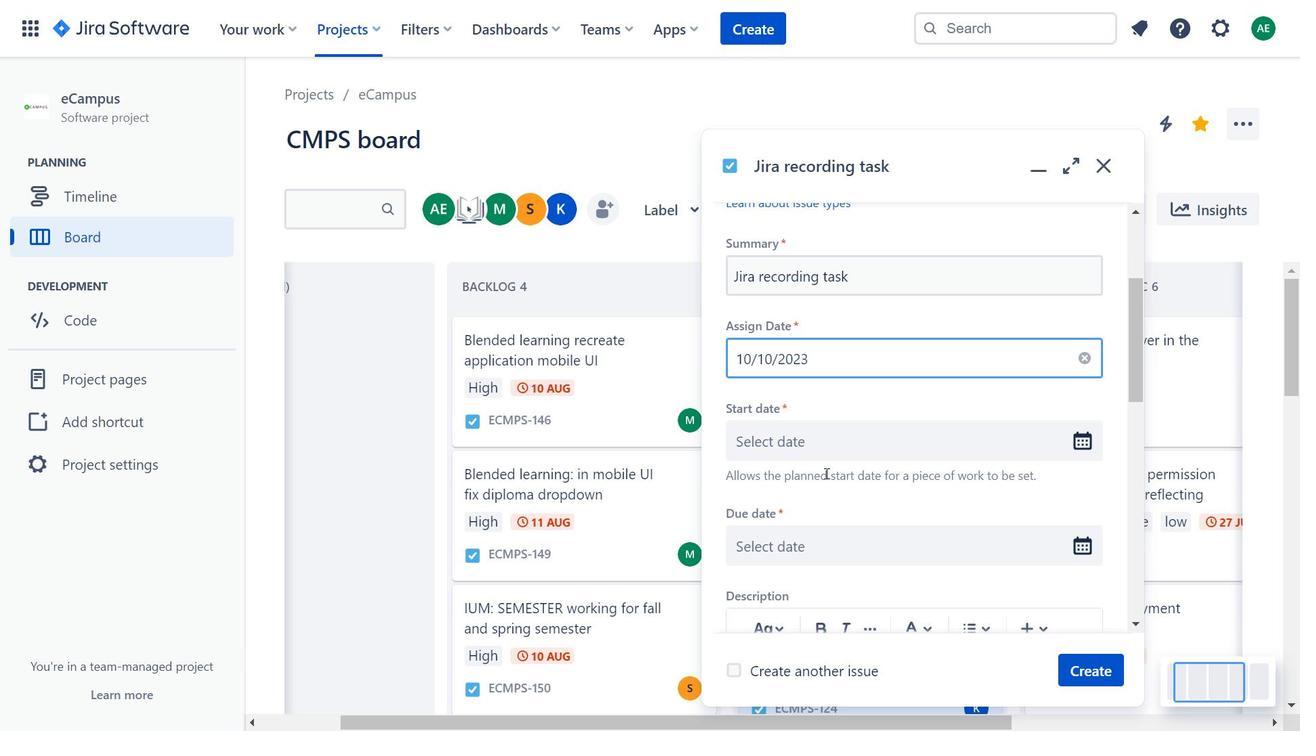 
Action: Mouse pressed left at (820, 462)
Screenshot: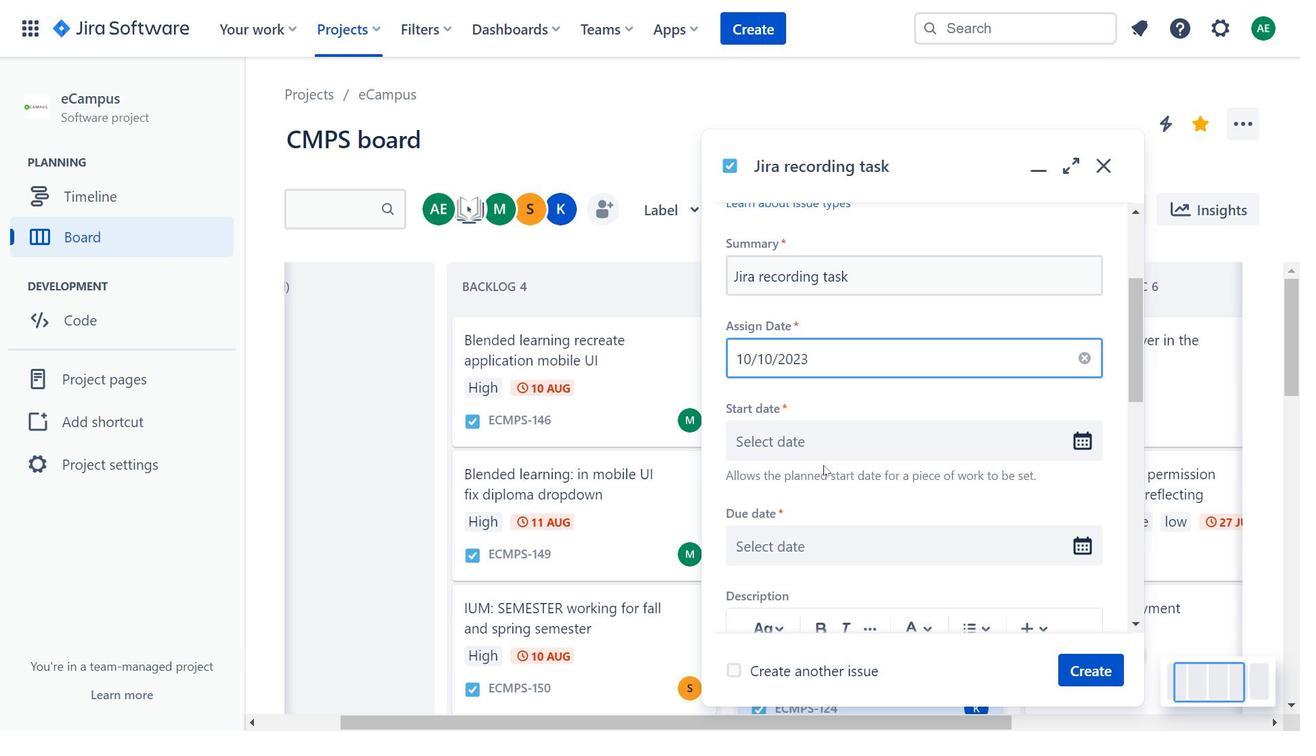 
Action: Mouse moved to (812, 454)
Screenshot: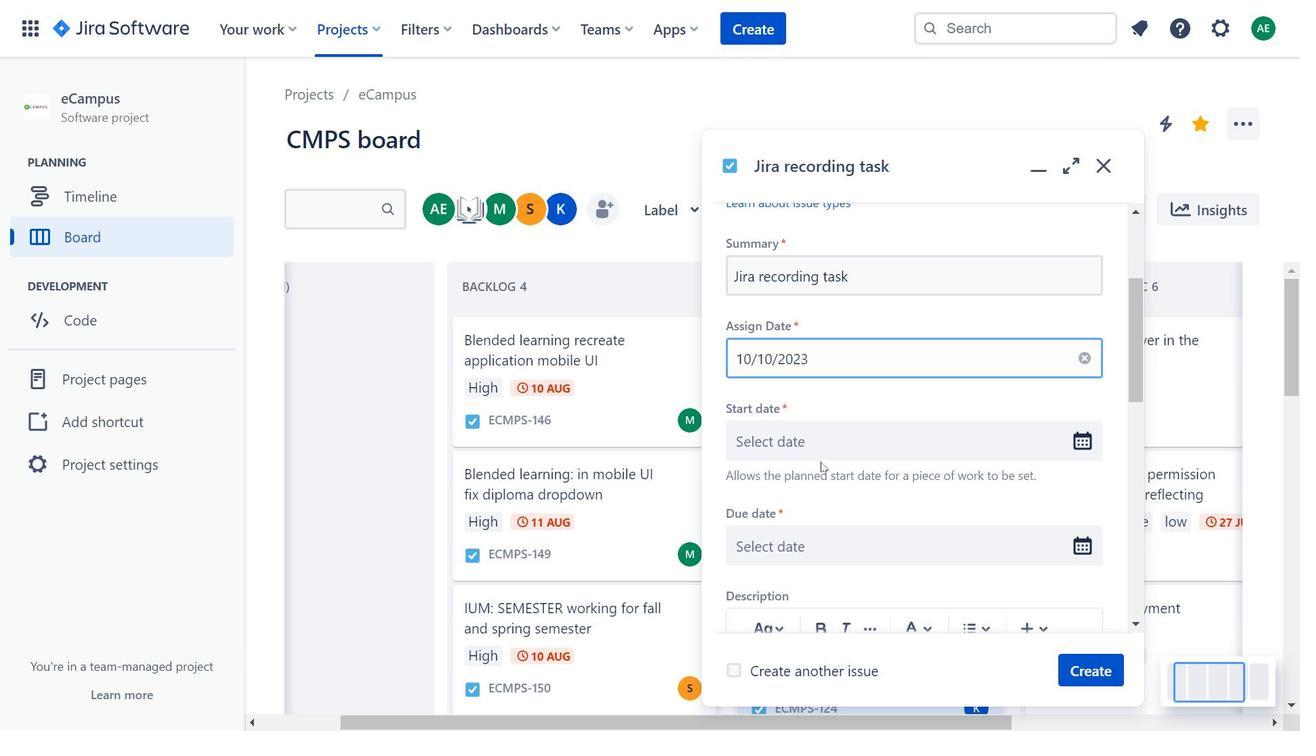 
Action: Mouse pressed left at (812, 454)
Screenshot: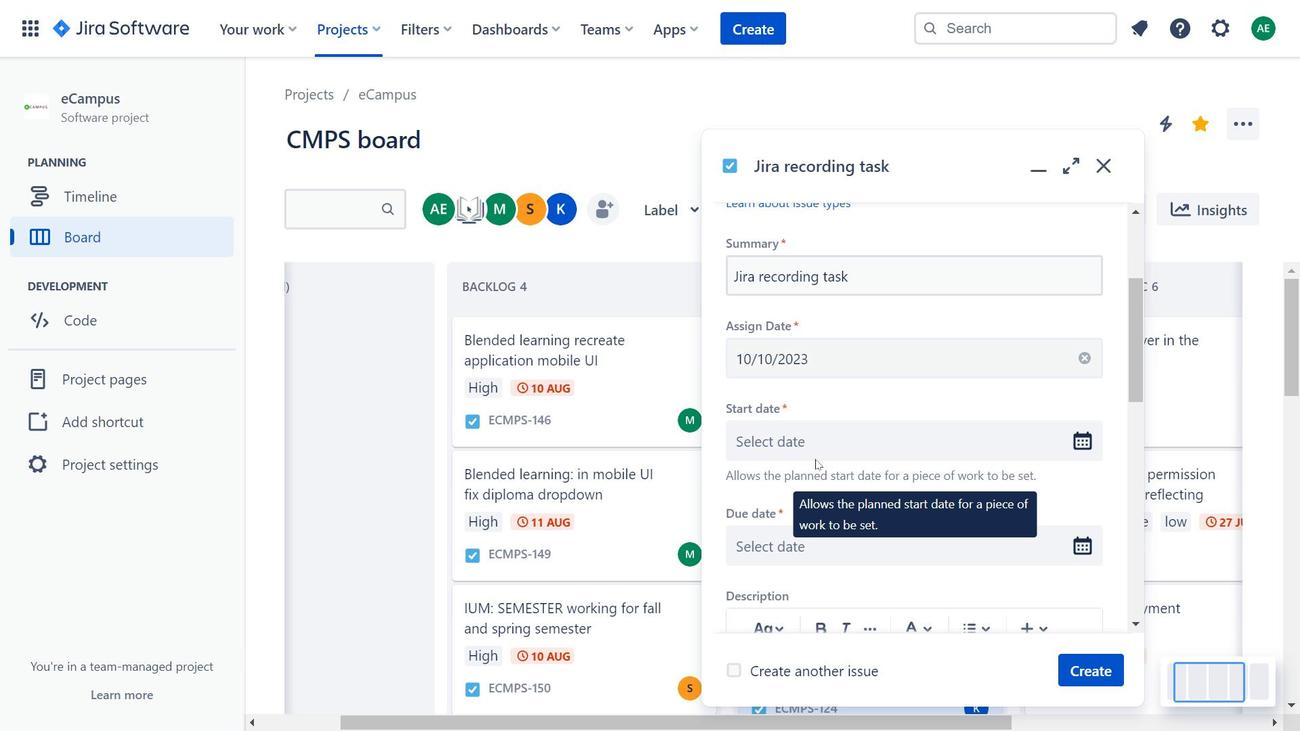 
Action: Mouse moved to (843, 264)
Screenshot: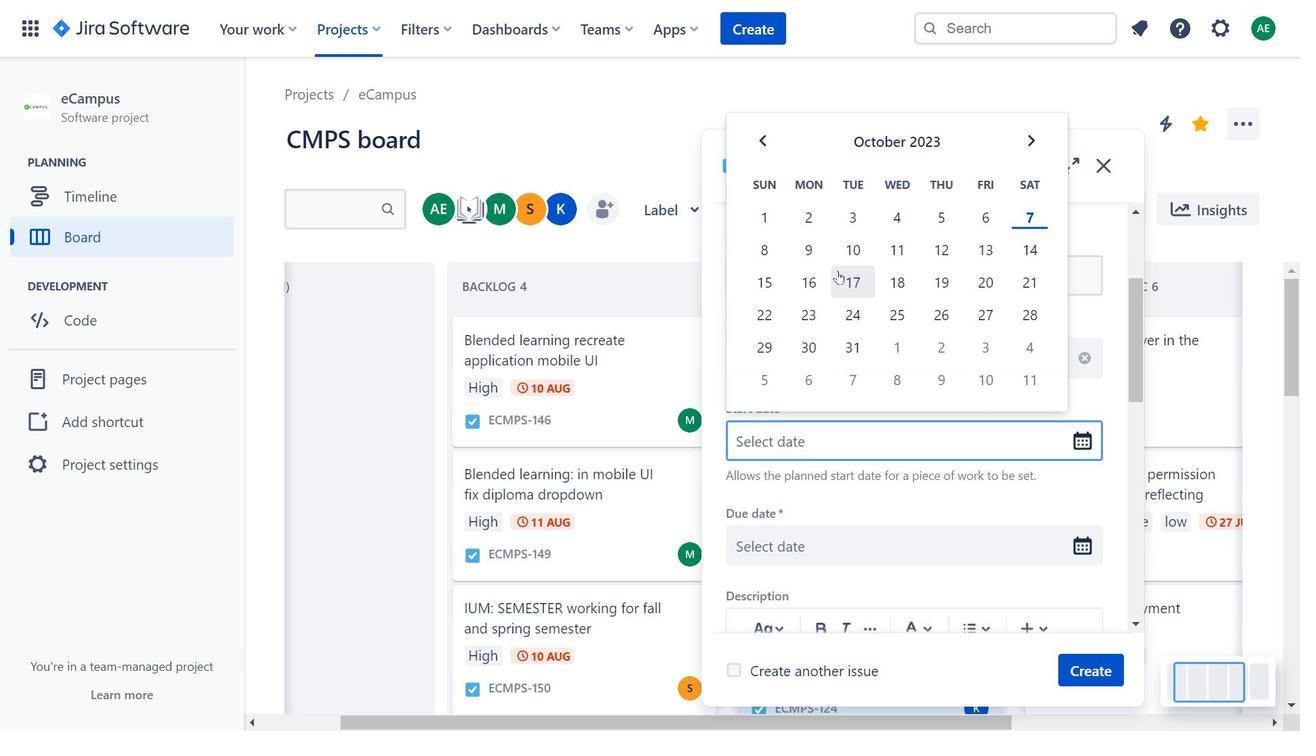 
Action: Mouse pressed left at (843, 264)
Screenshot: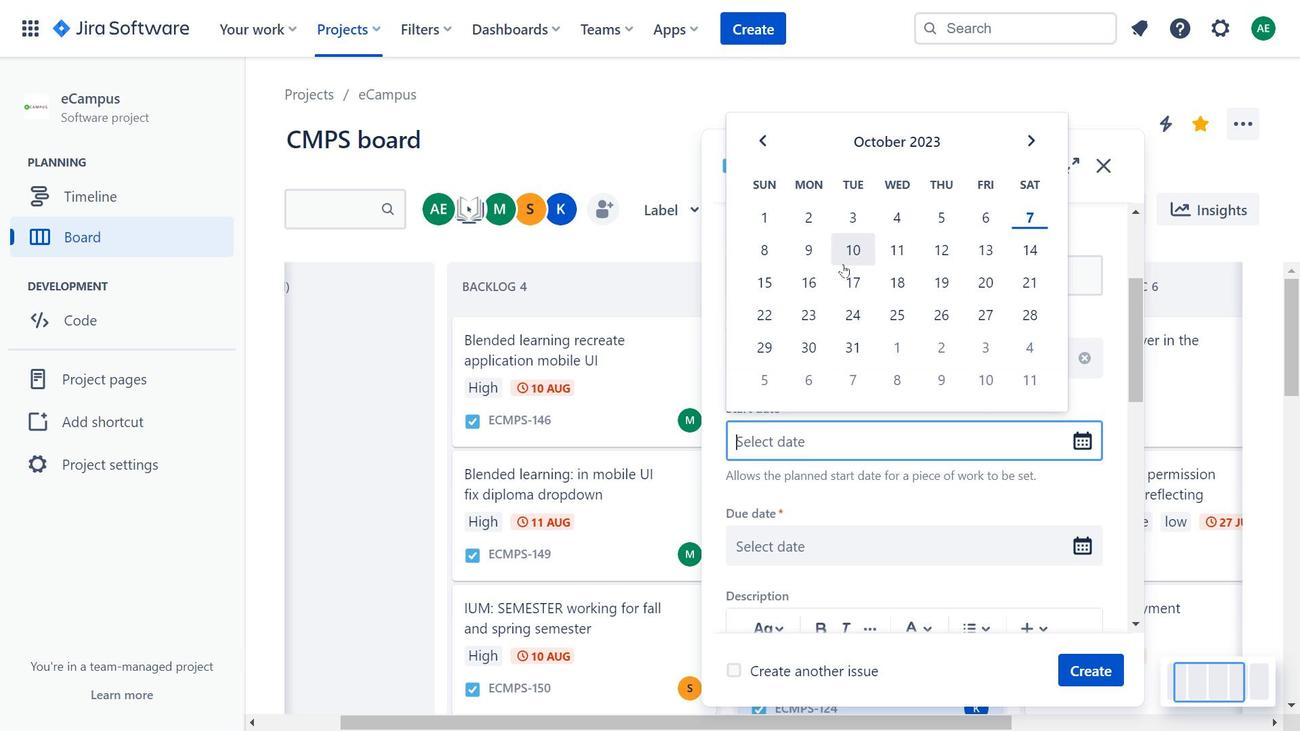 
Action: Mouse moved to (808, 543)
Screenshot: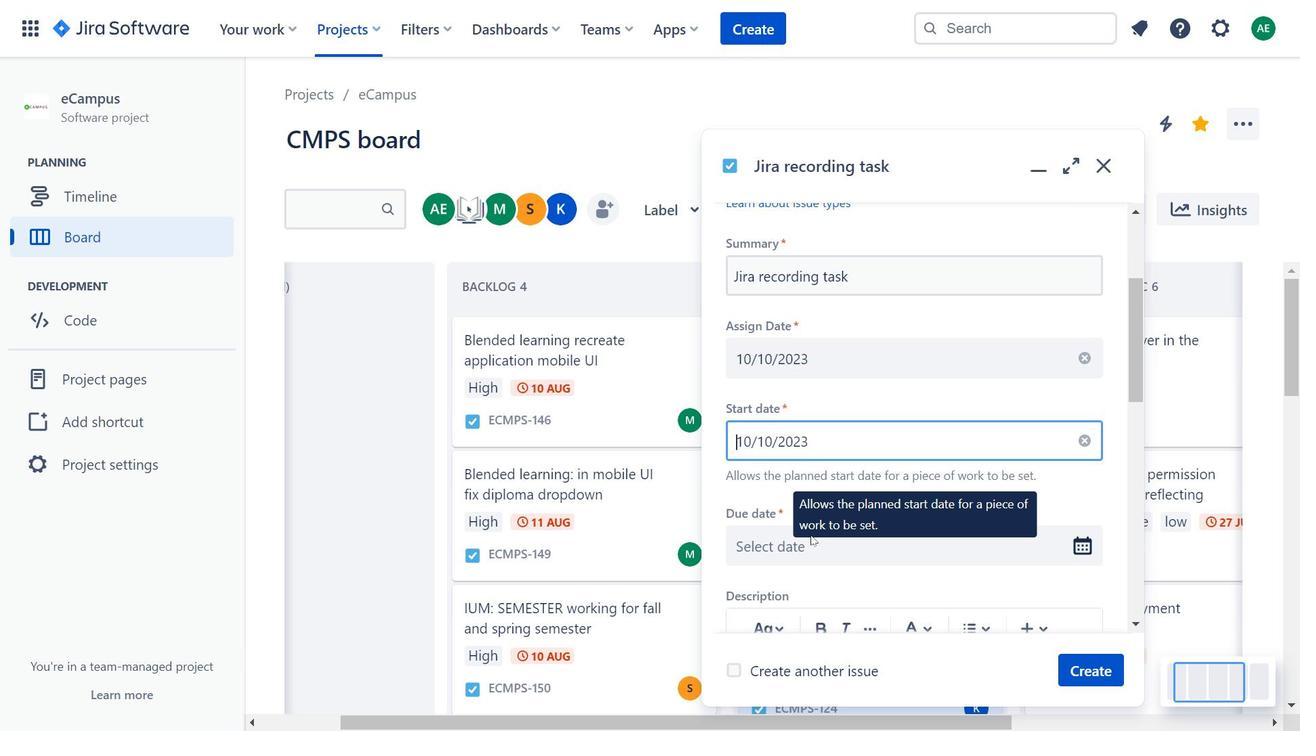 
Action: Mouse pressed left at (808, 543)
Screenshot: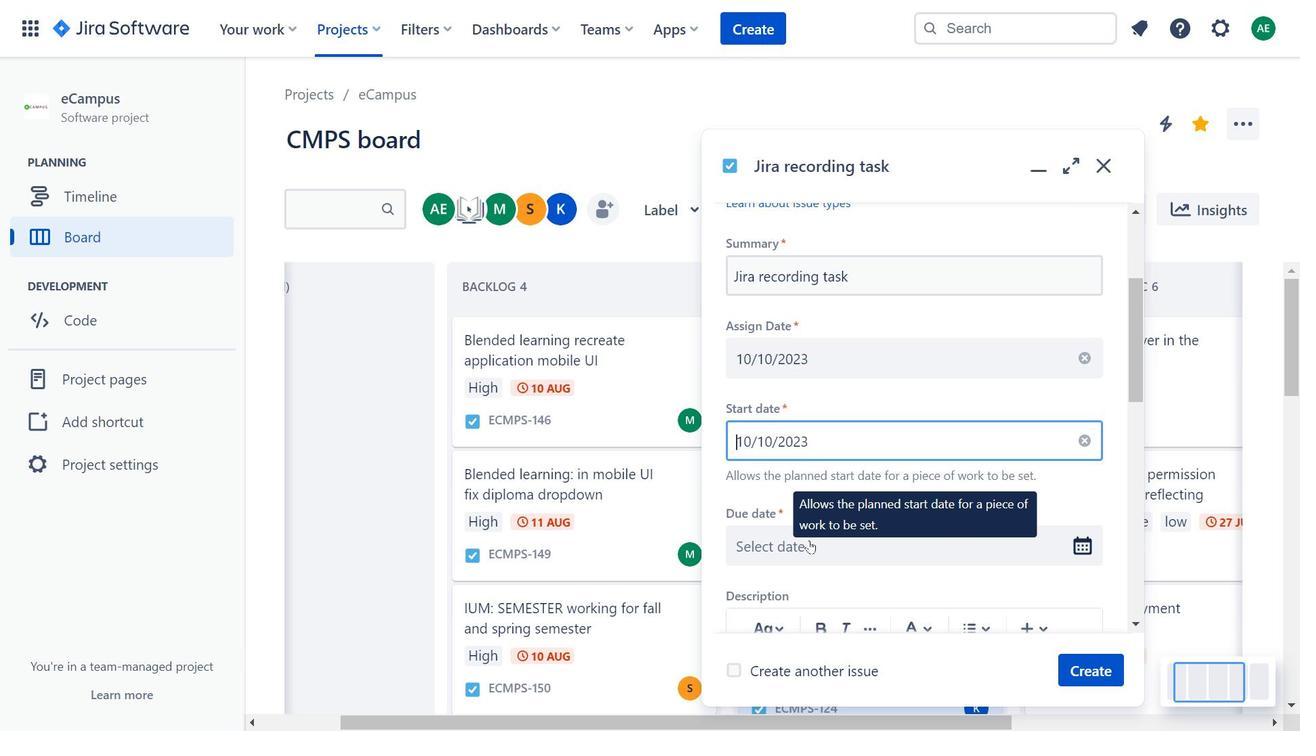 
Action: Mouse moved to (854, 367)
Screenshot: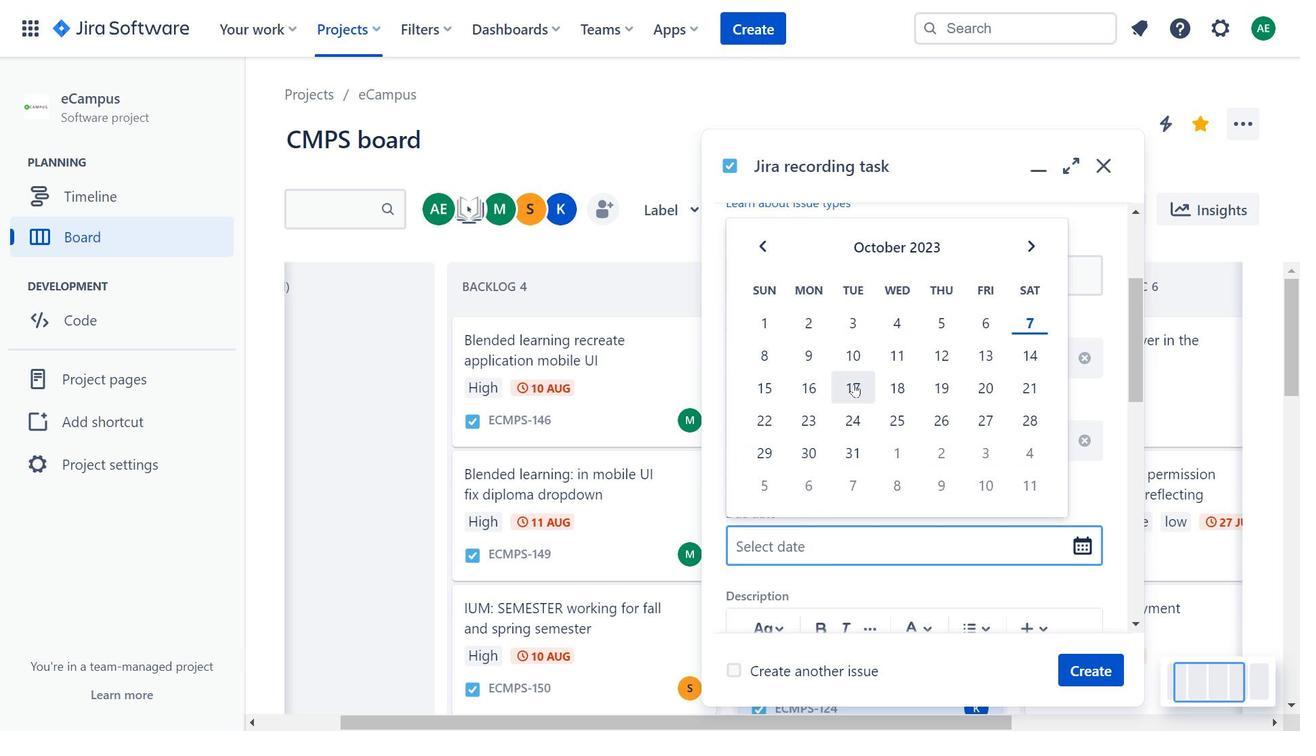 
Action: Mouse pressed left at (854, 367)
Screenshot: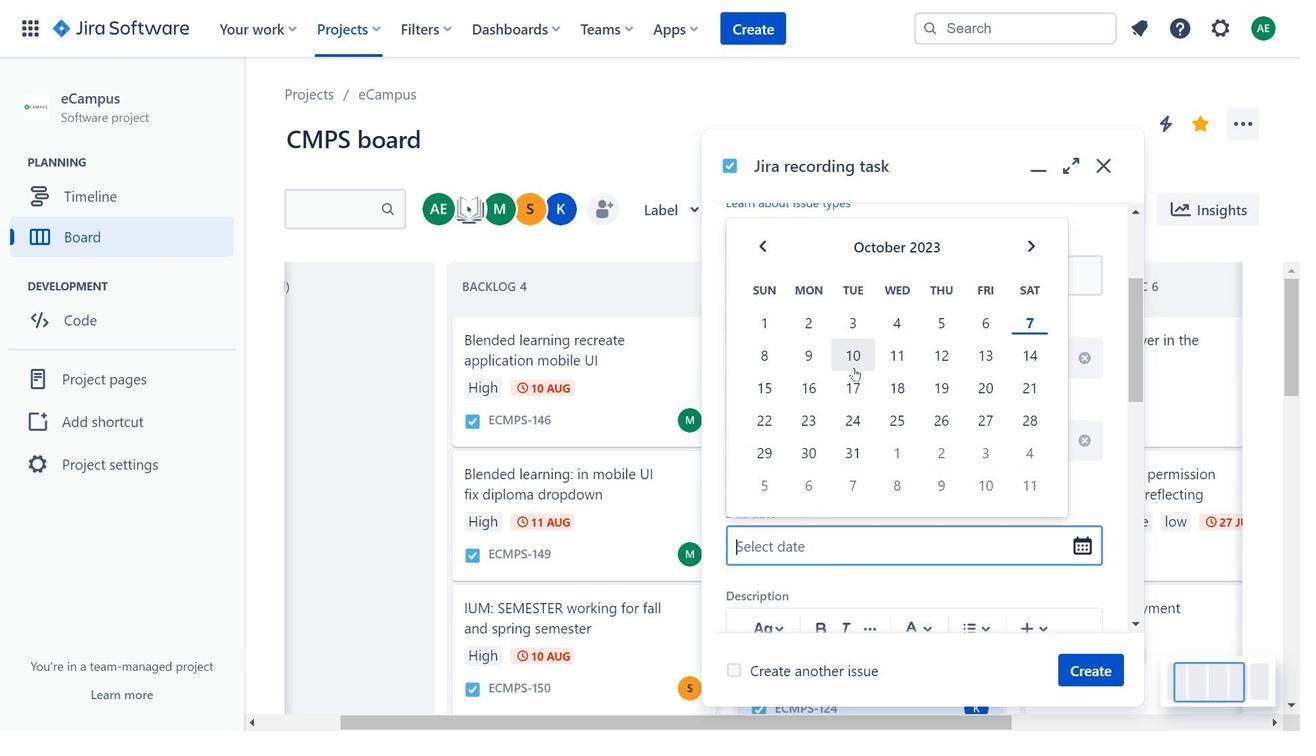 
Action: Mouse pressed left at (854, 367)
Screenshot: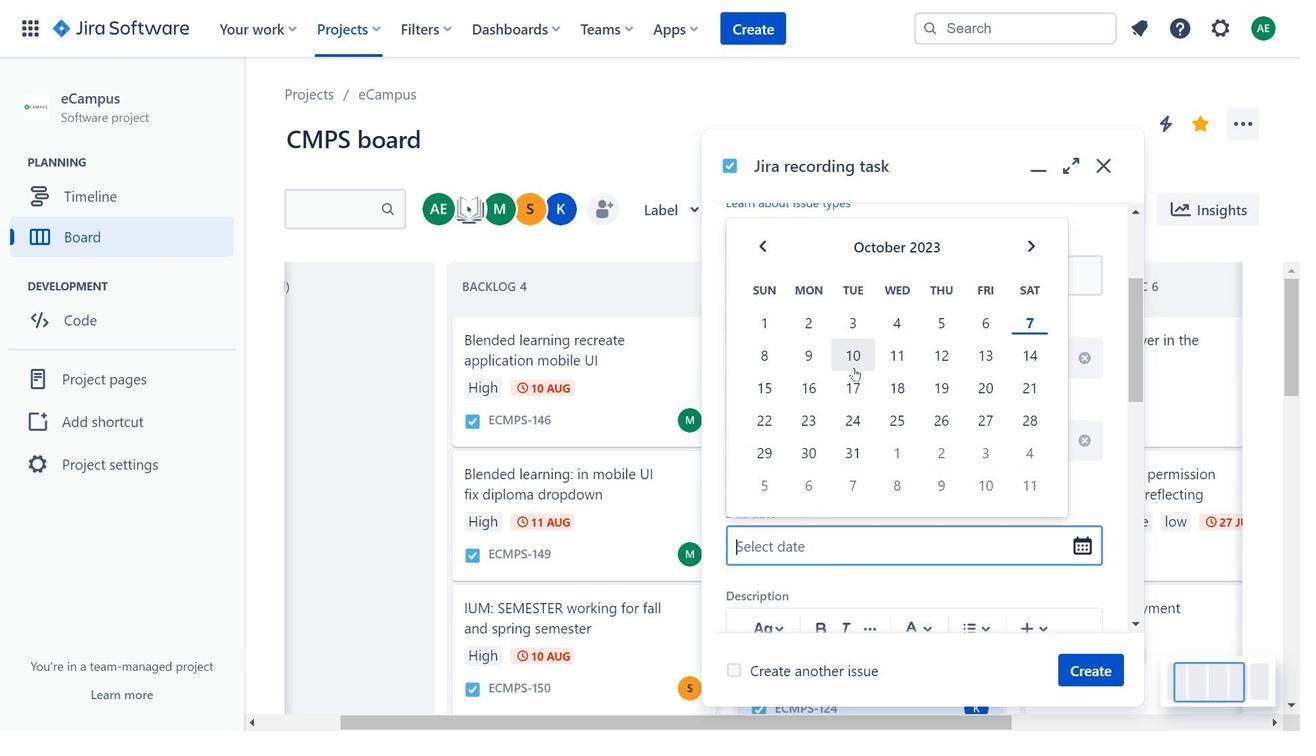 
Action: Mouse moved to (881, 313)
Screenshot: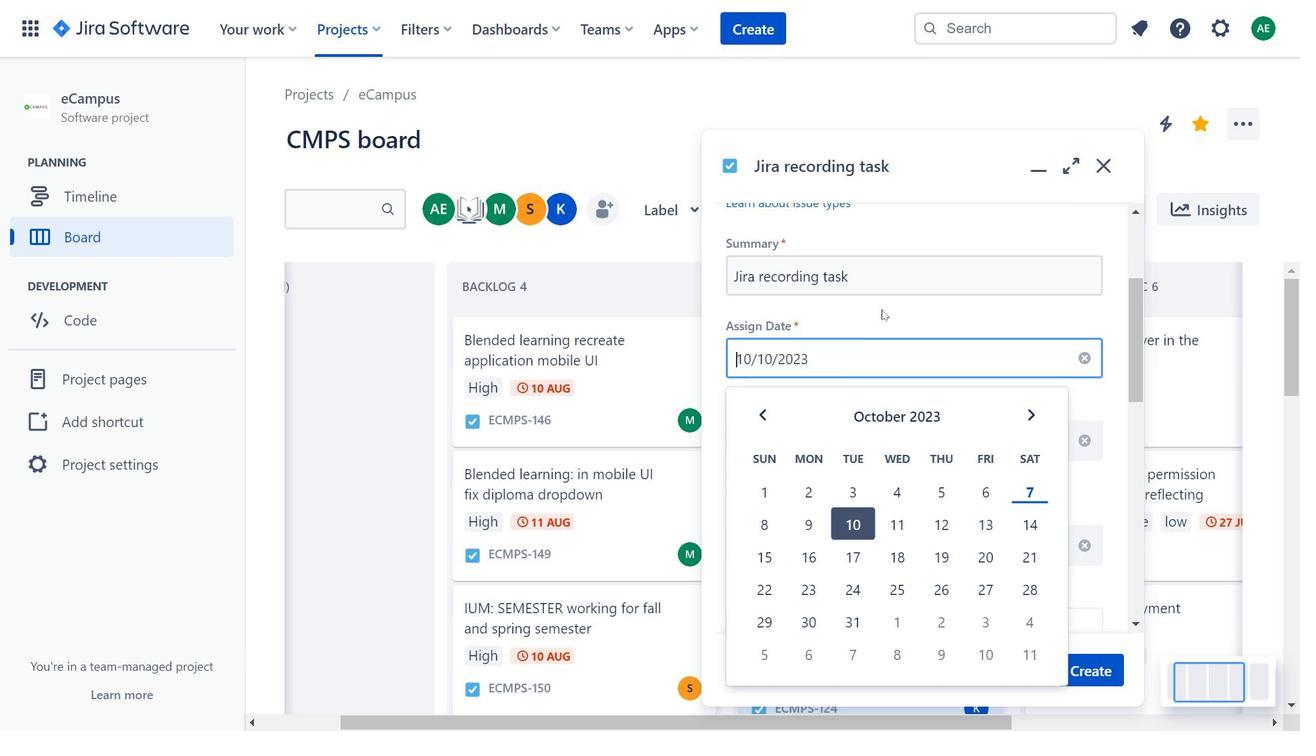 
Action: Mouse pressed left at (881, 313)
Screenshot: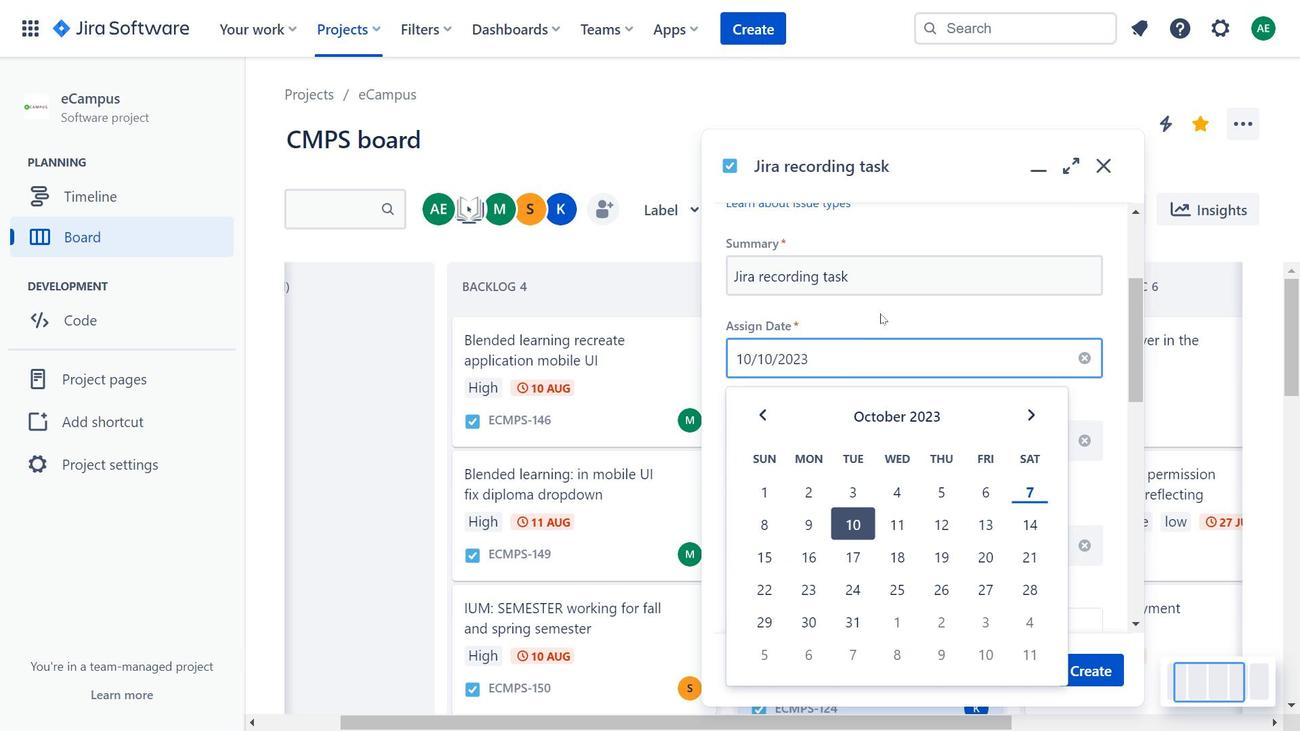 
Action: Mouse moved to (849, 358)
Screenshot: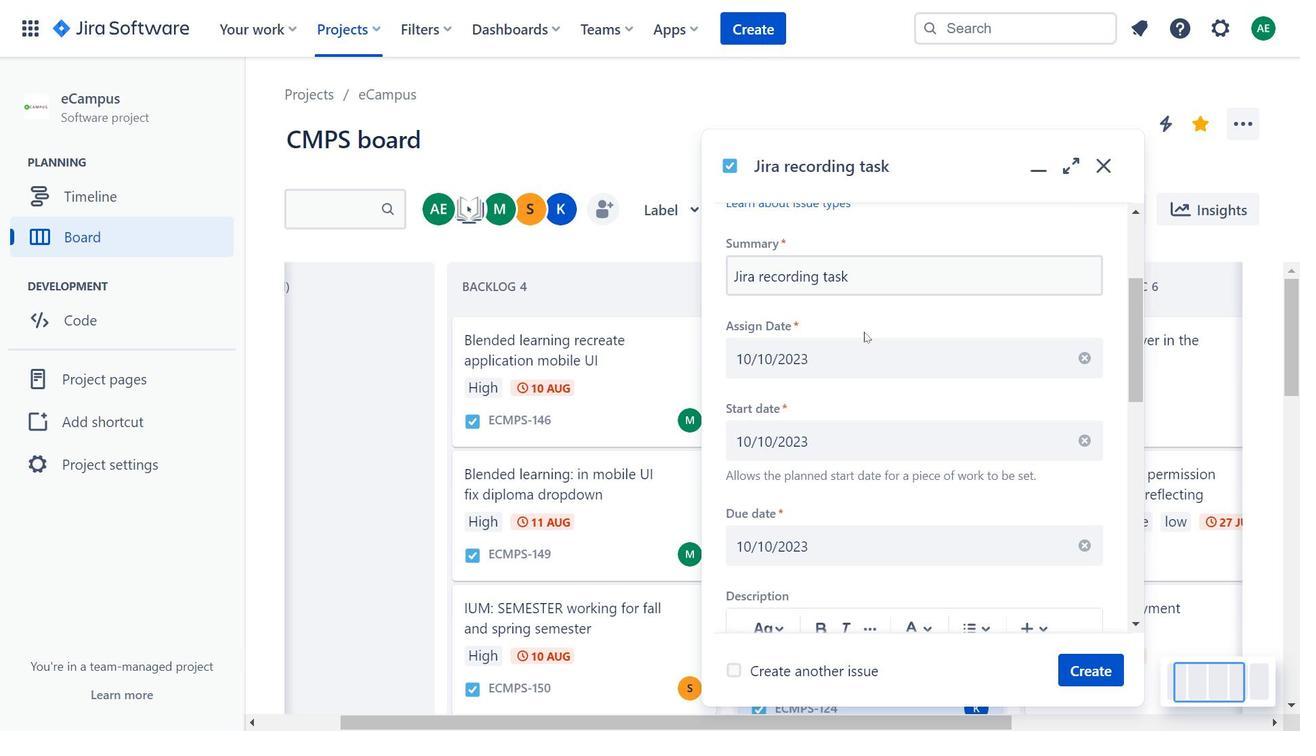 
Action: Mouse scrolled (849, 358) with delta (0, 0)
Screenshot: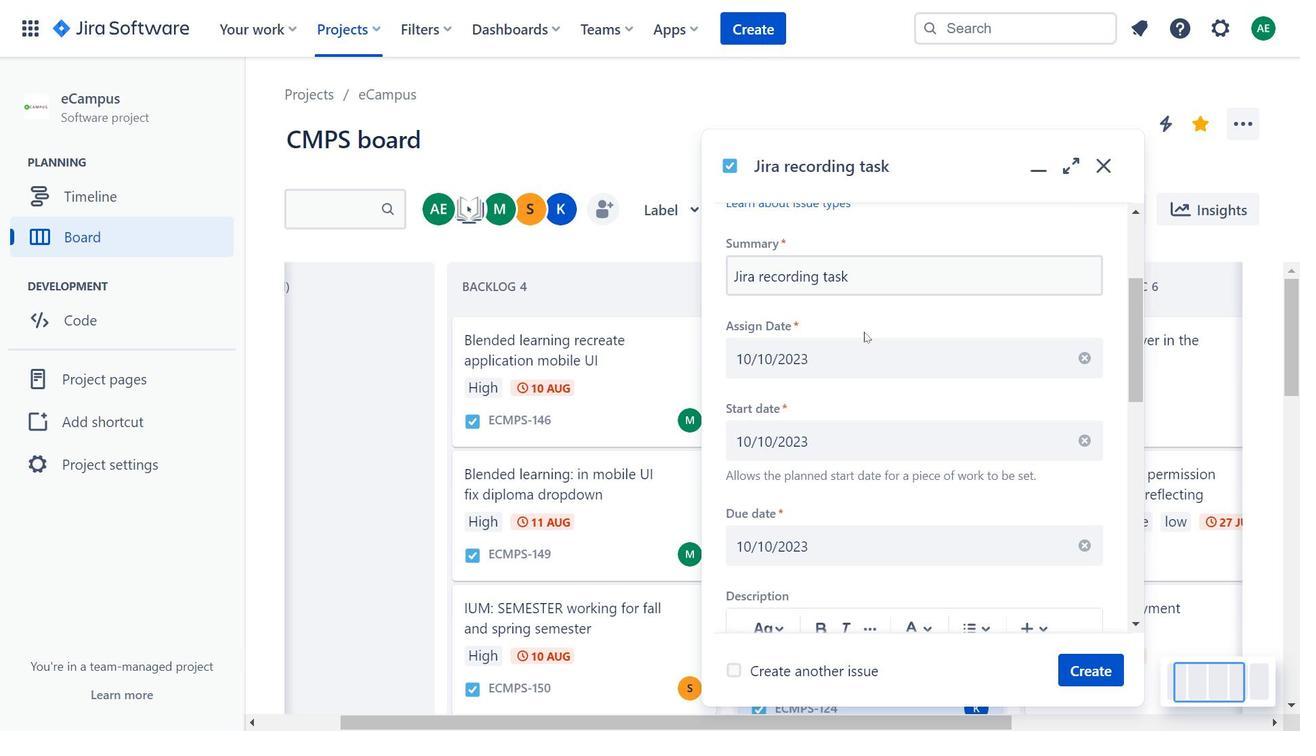 
Action: Mouse moved to (849, 362)
Screenshot: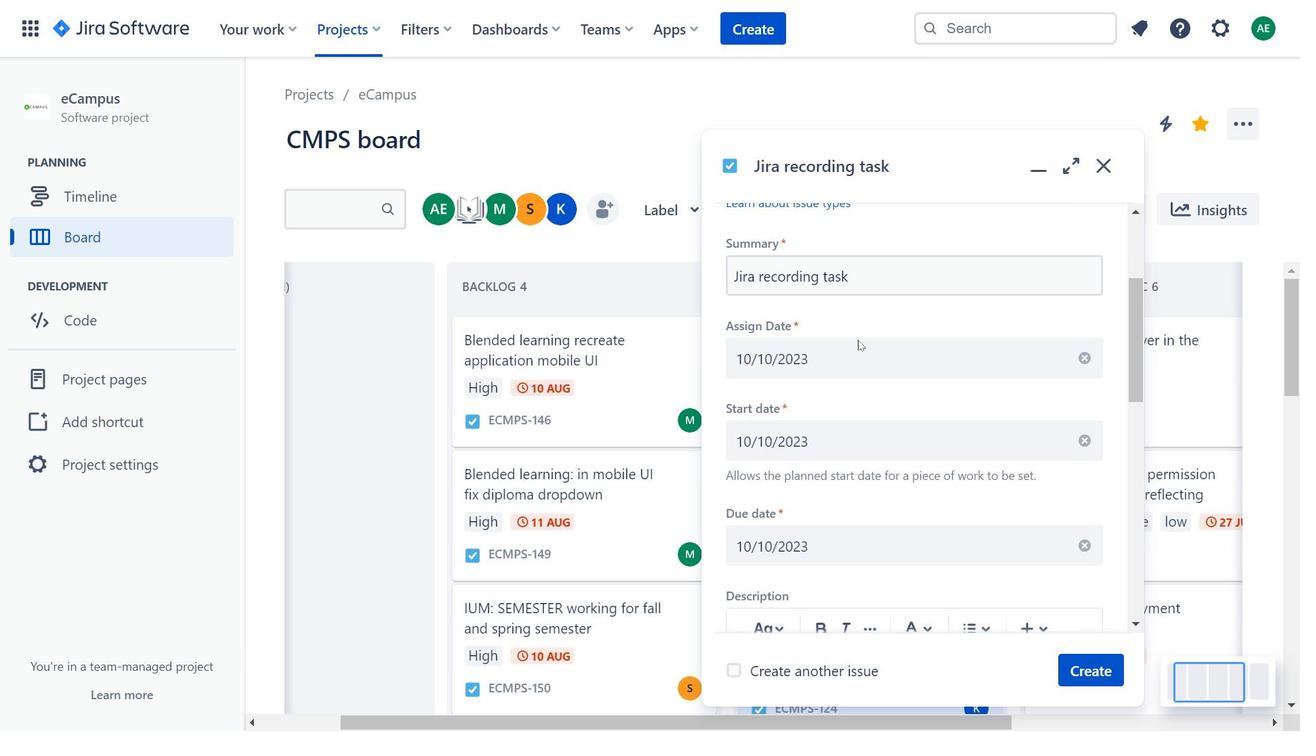 
Action: Mouse scrolled (849, 361) with delta (0, 0)
Screenshot: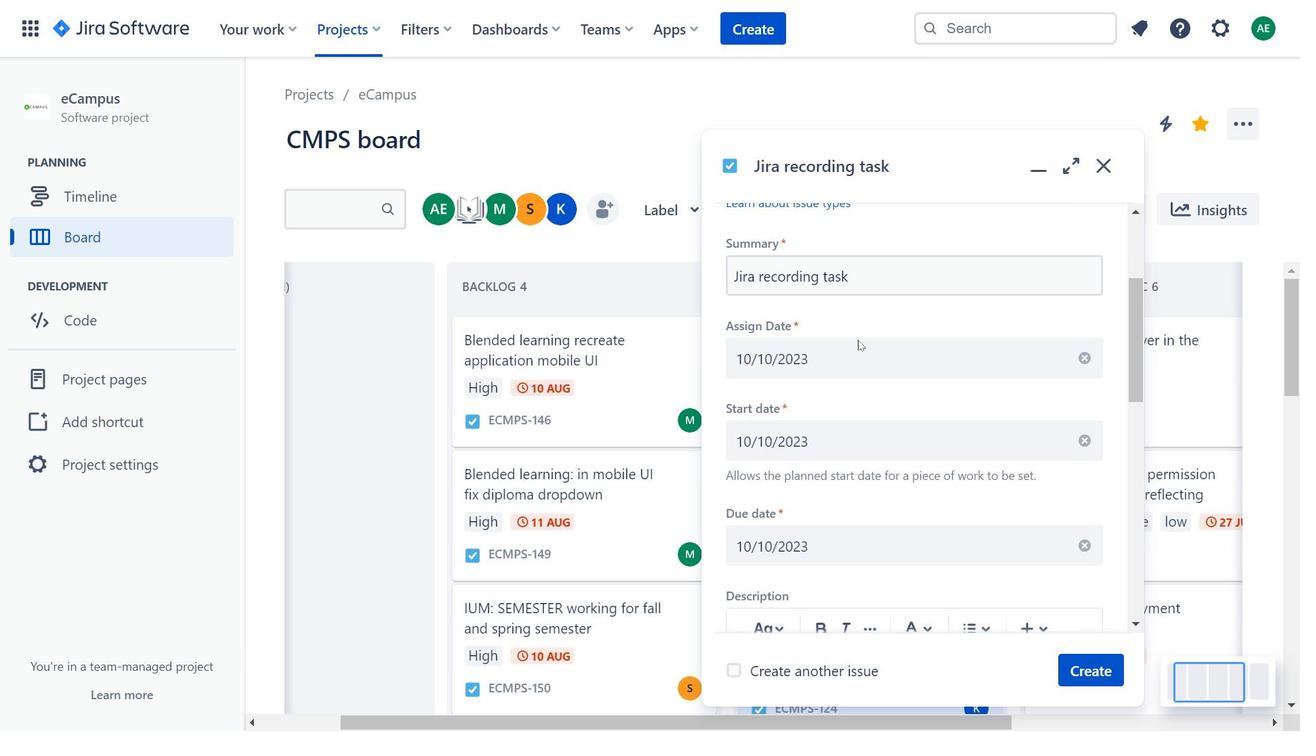 
Action: Mouse moved to (849, 365)
Screenshot: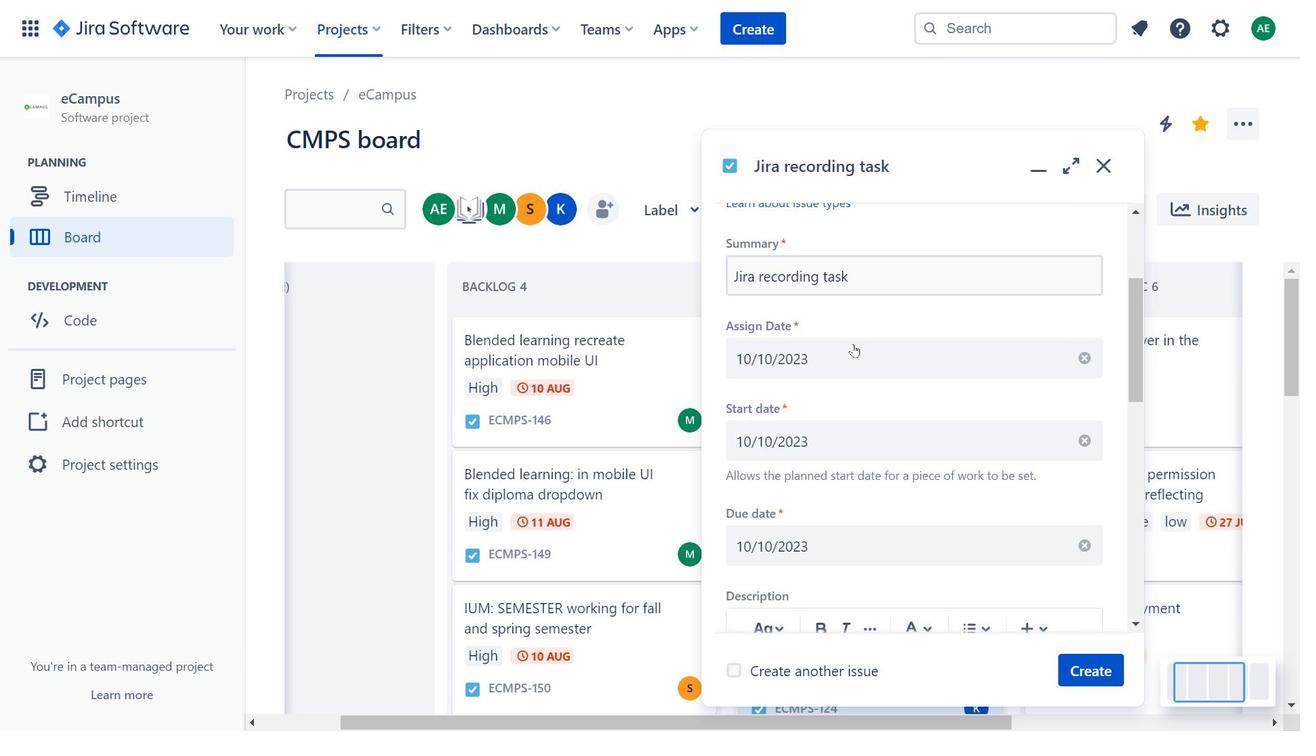 
Action: Mouse scrolled (849, 365) with delta (0, 0)
Screenshot: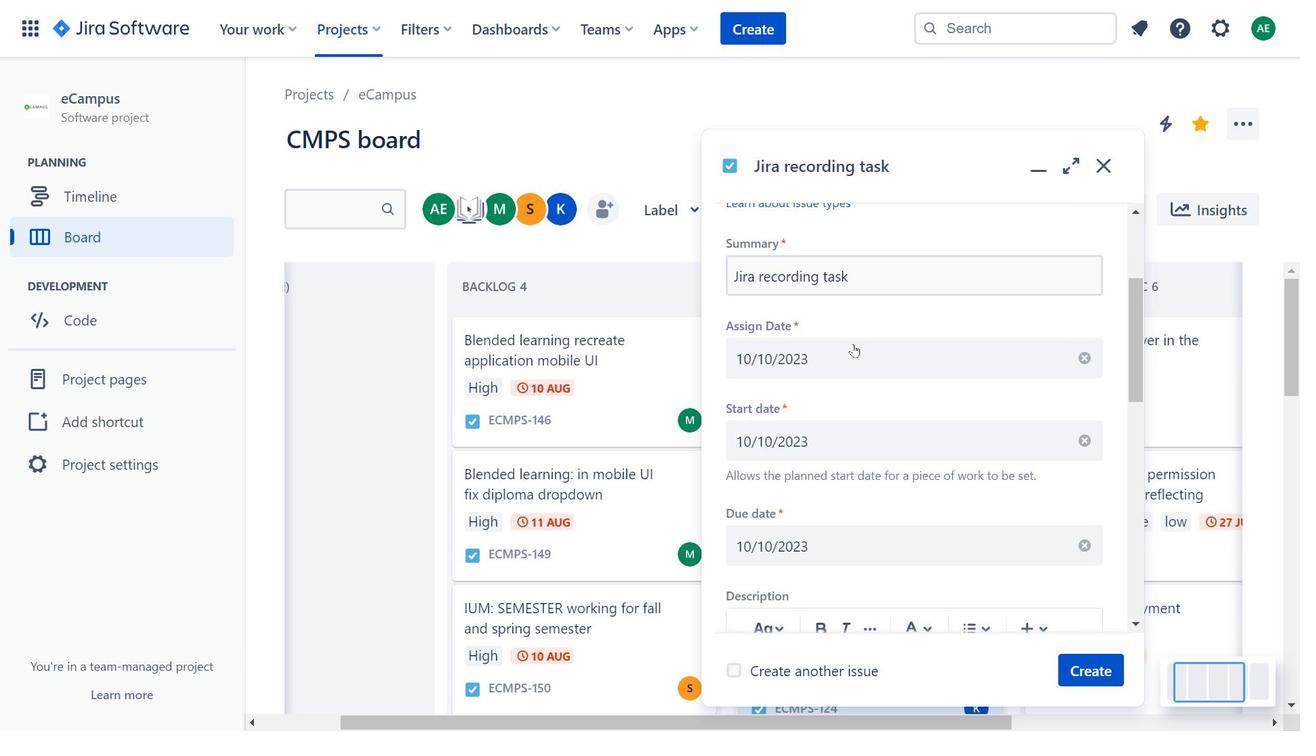 
Action: Mouse moved to (803, 549)
Screenshot: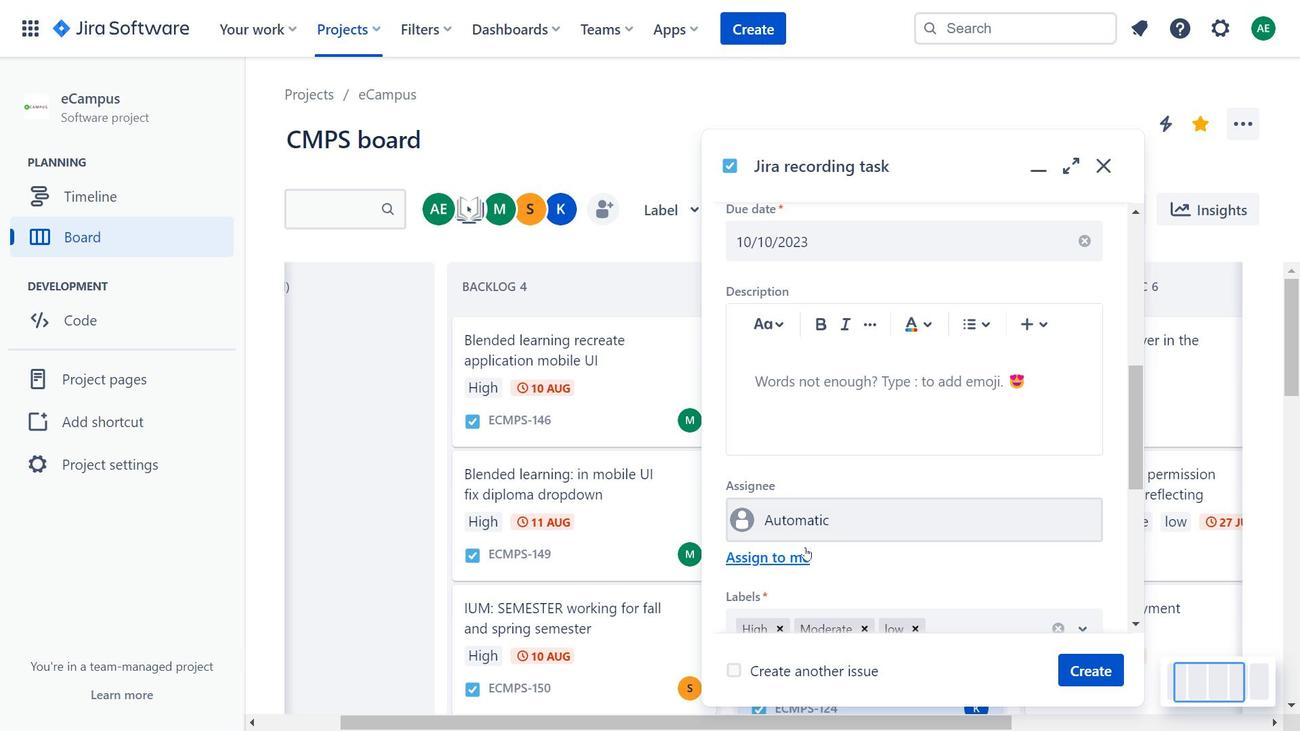 
Action: Mouse pressed left at (803, 549)
Screenshot: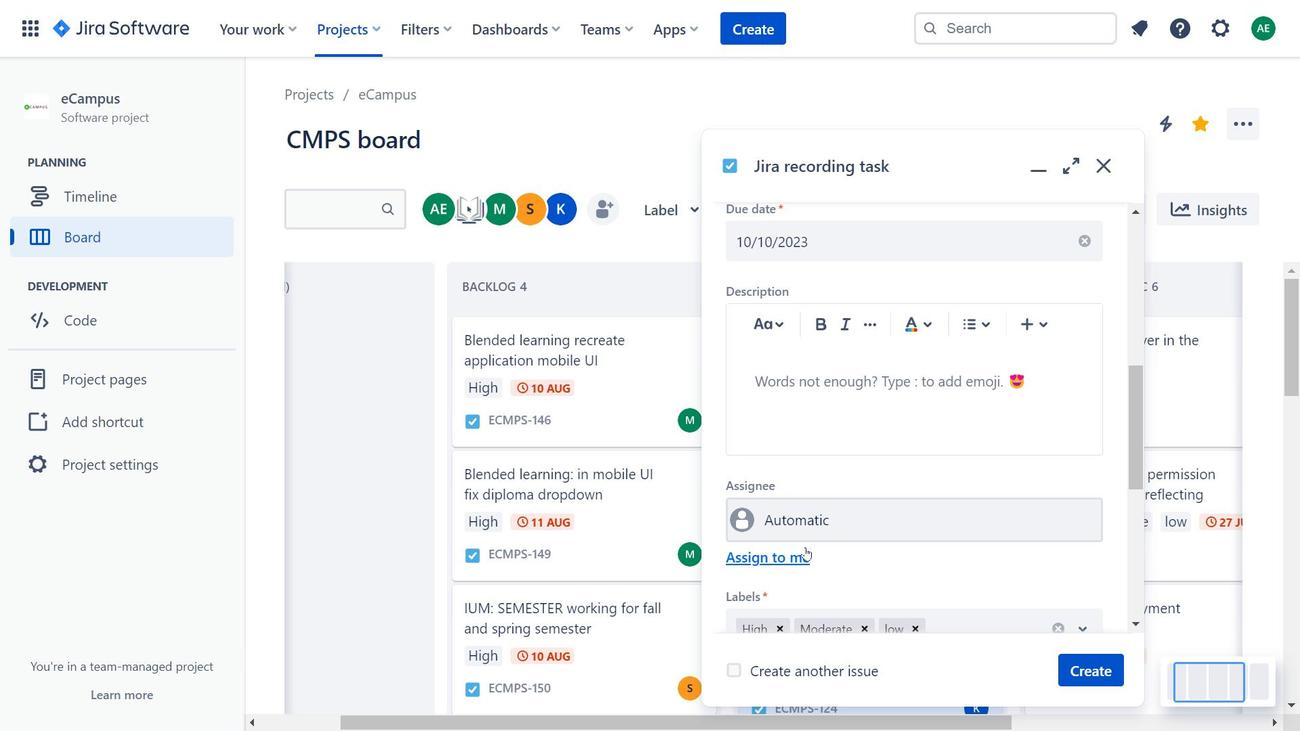 
Action: Mouse moved to (835, 432)
Screenshot: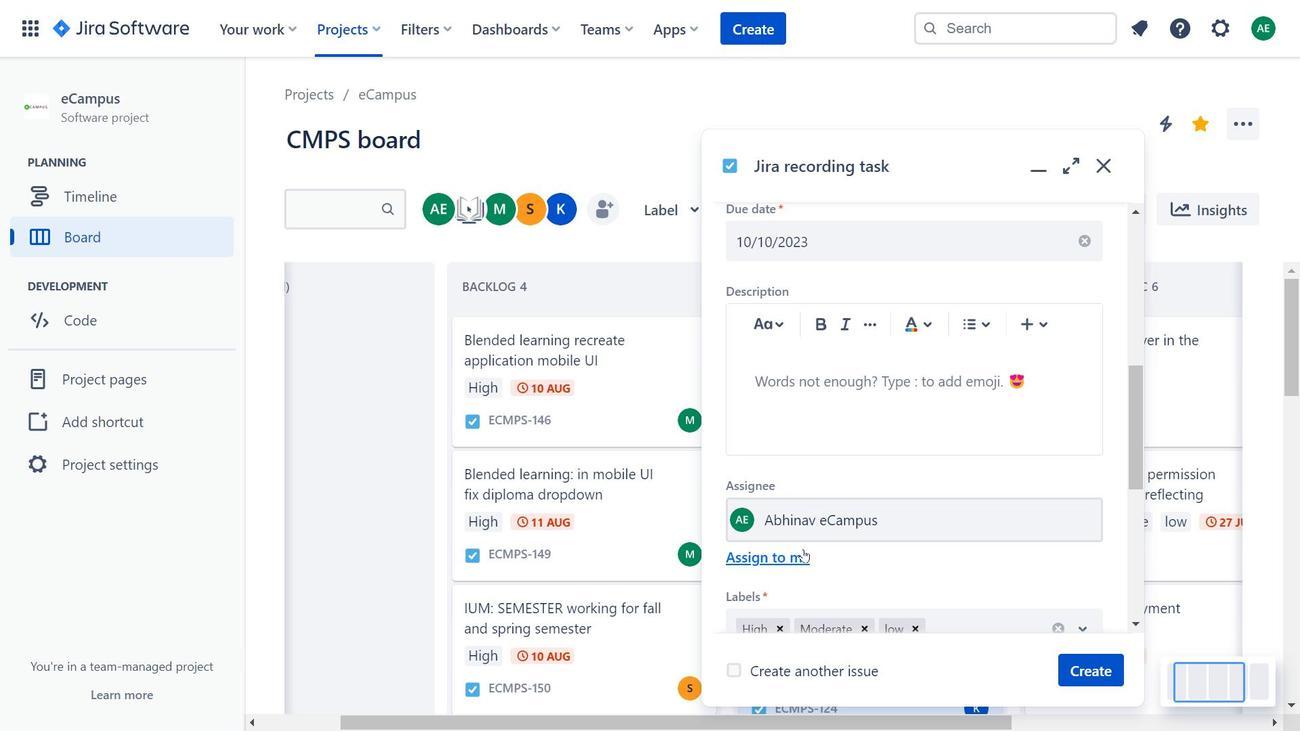 
Action: Mouse scrolled (835, 432) with delta (0, 0)
Screenshot: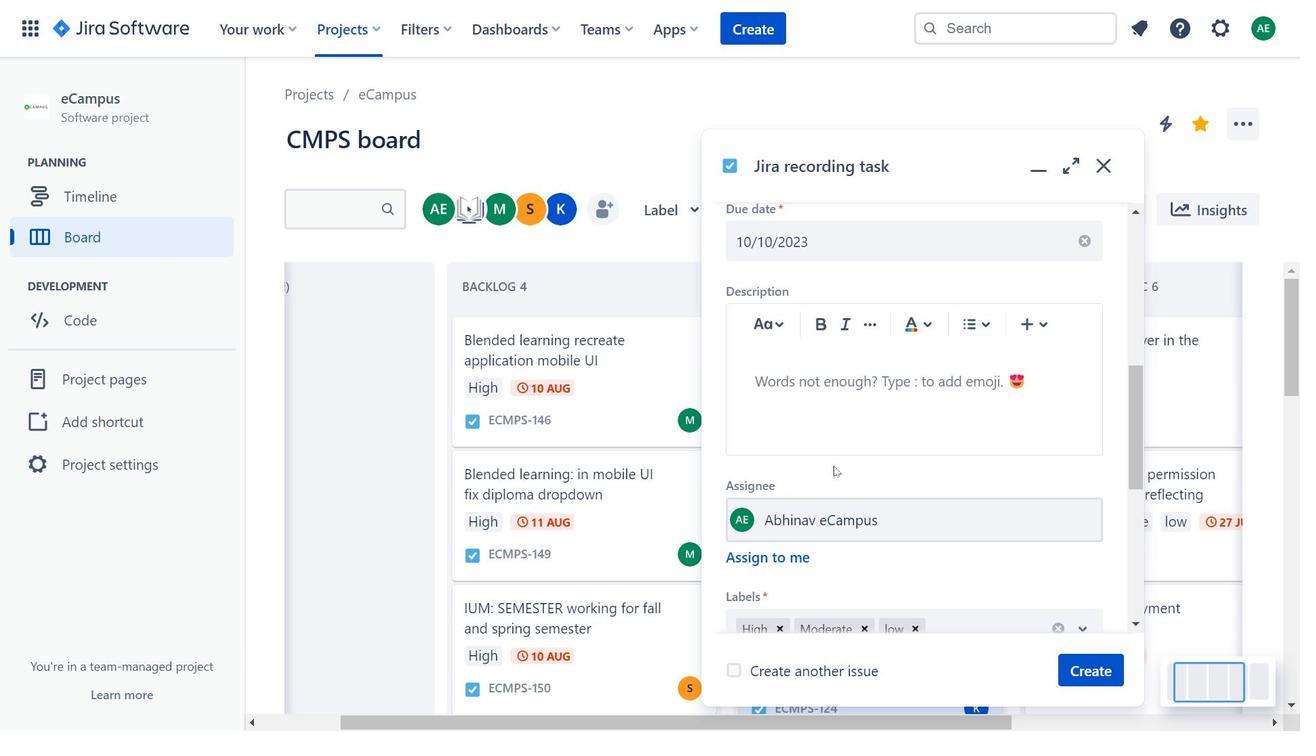 
Action: Mouse scrolled (835, 432) with delta (0, 0)
Screenshot: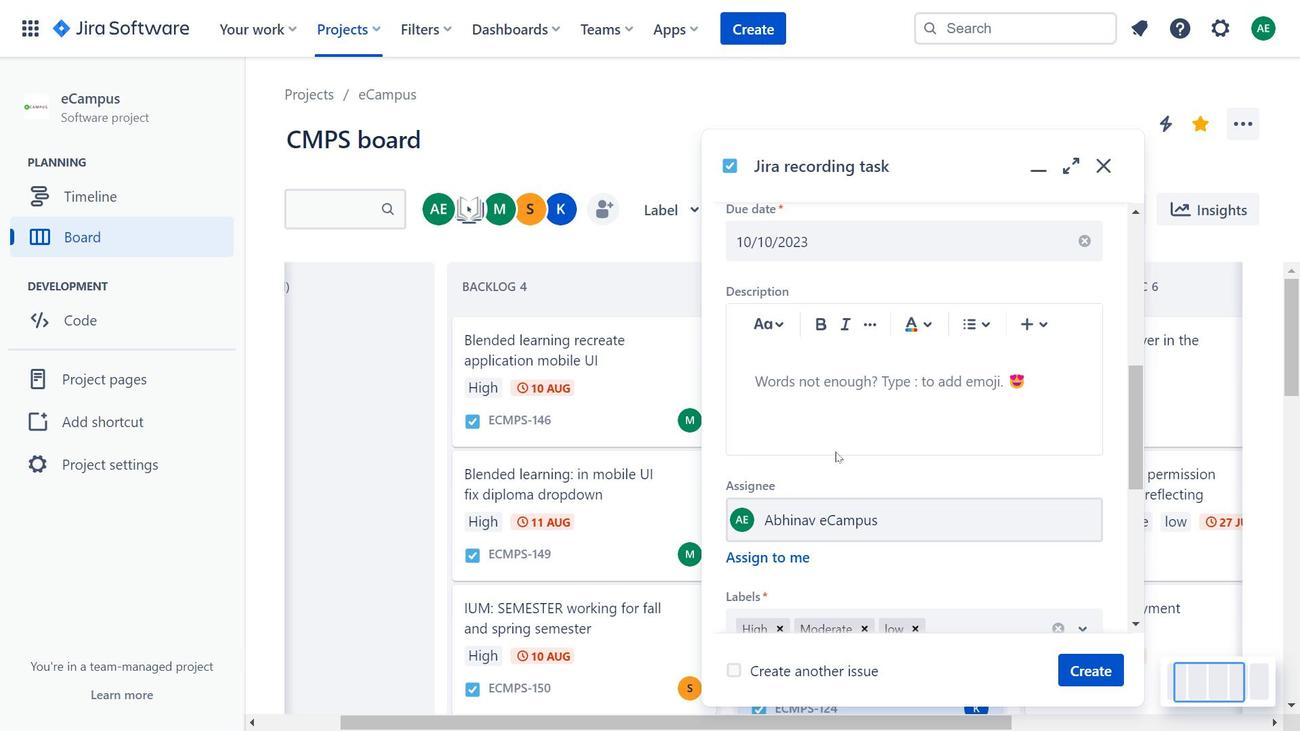 
Action: Mouse moved to (837, 432)
Screenshot: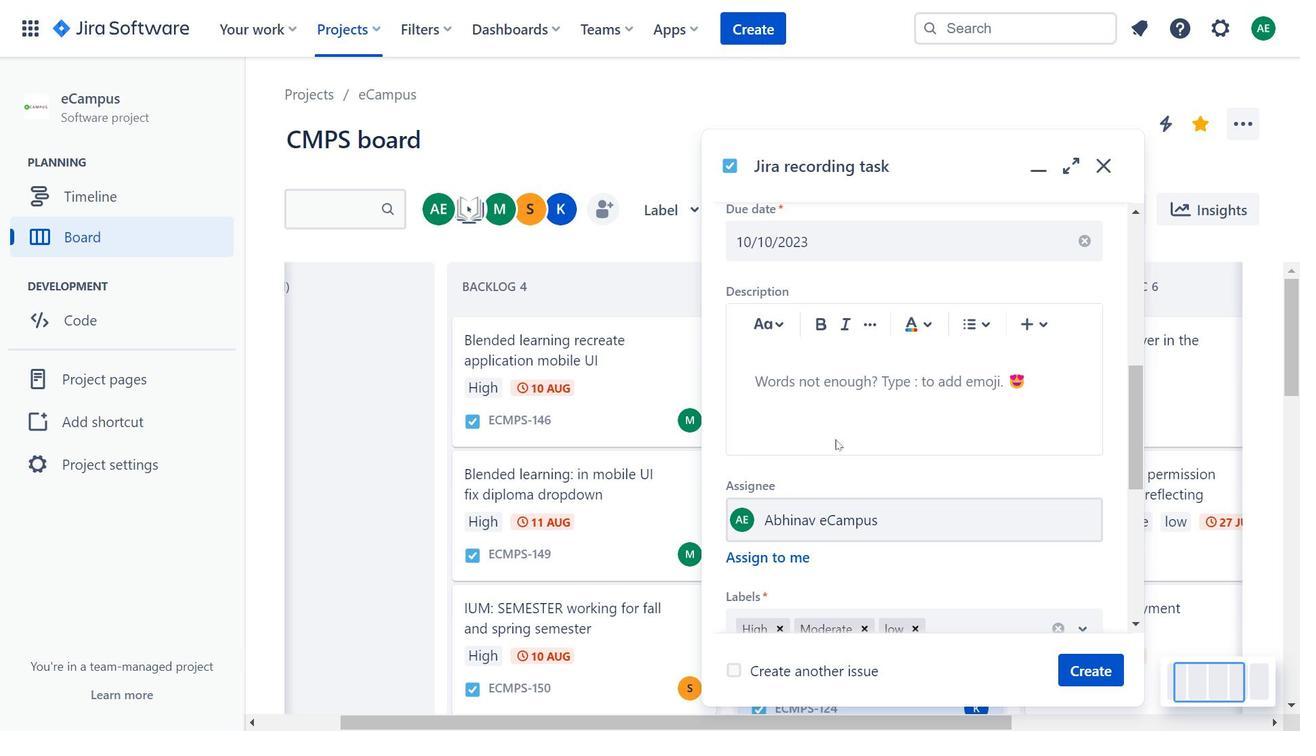 
Action: Mouse scrolled (837, 431) with delta (0, 0)
Screenshot: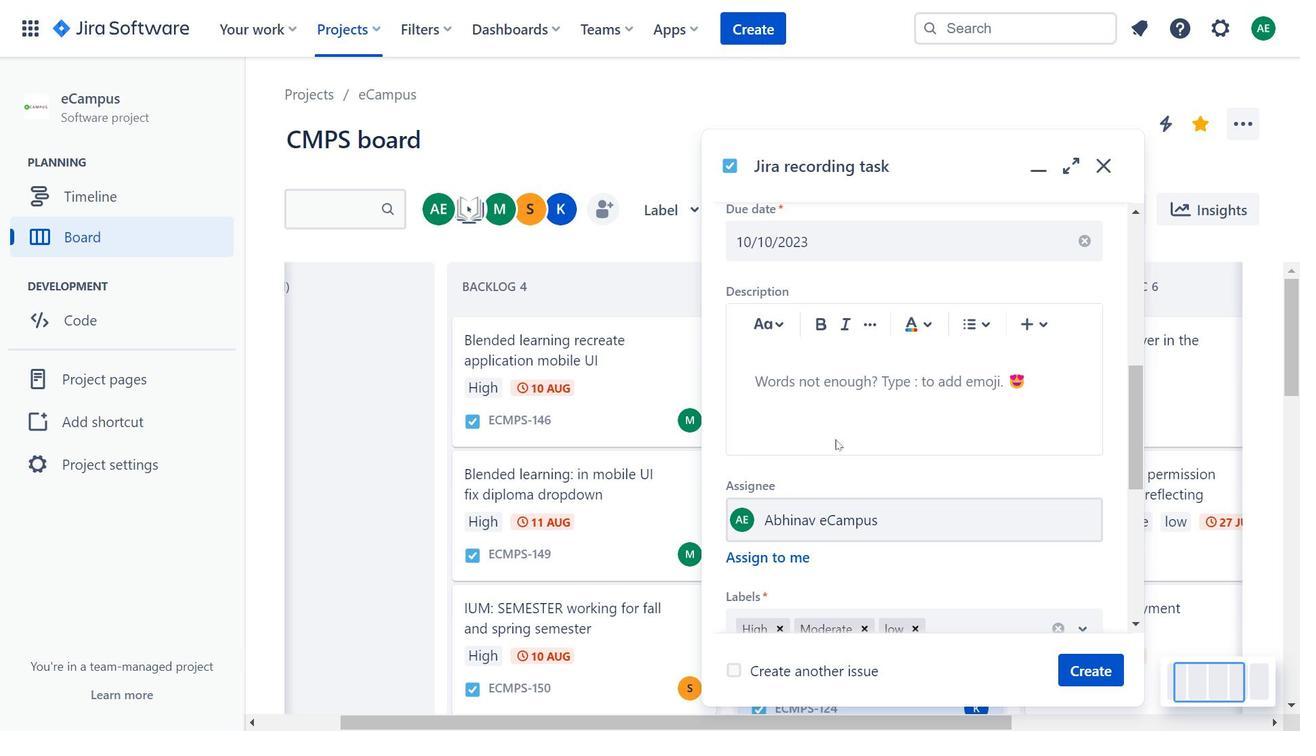 
Action: Mouse moved to (829, 412)
Screenshot: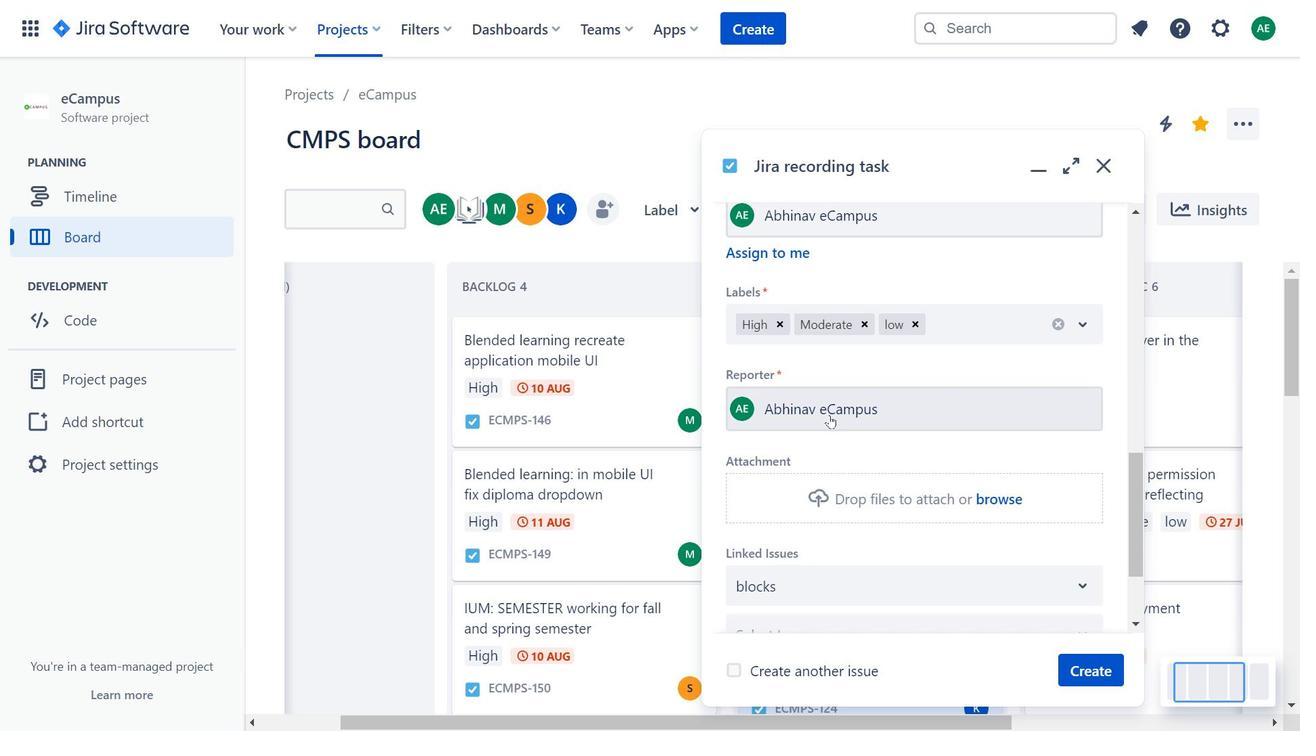 
Action: Mouse pressed left at (829, 412)
Screenshot: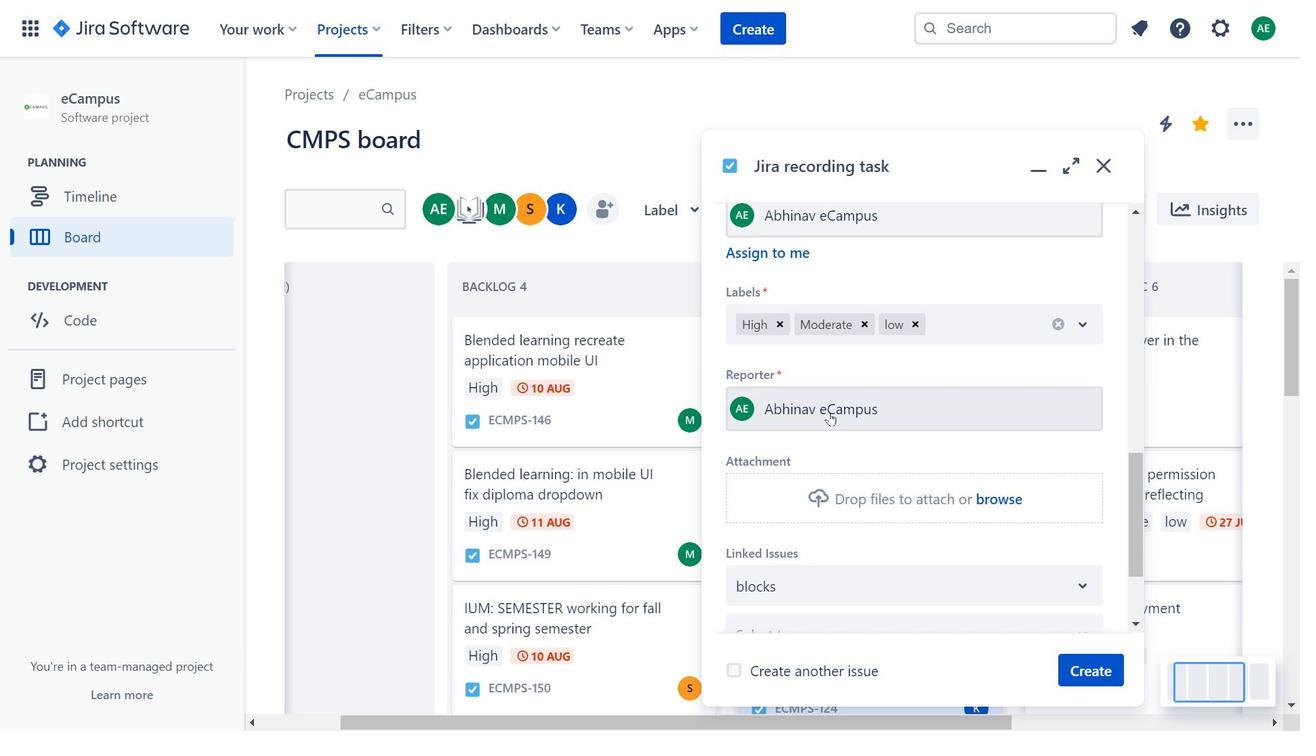 
Action: Mouse moved to (829, 556)
Screenshot: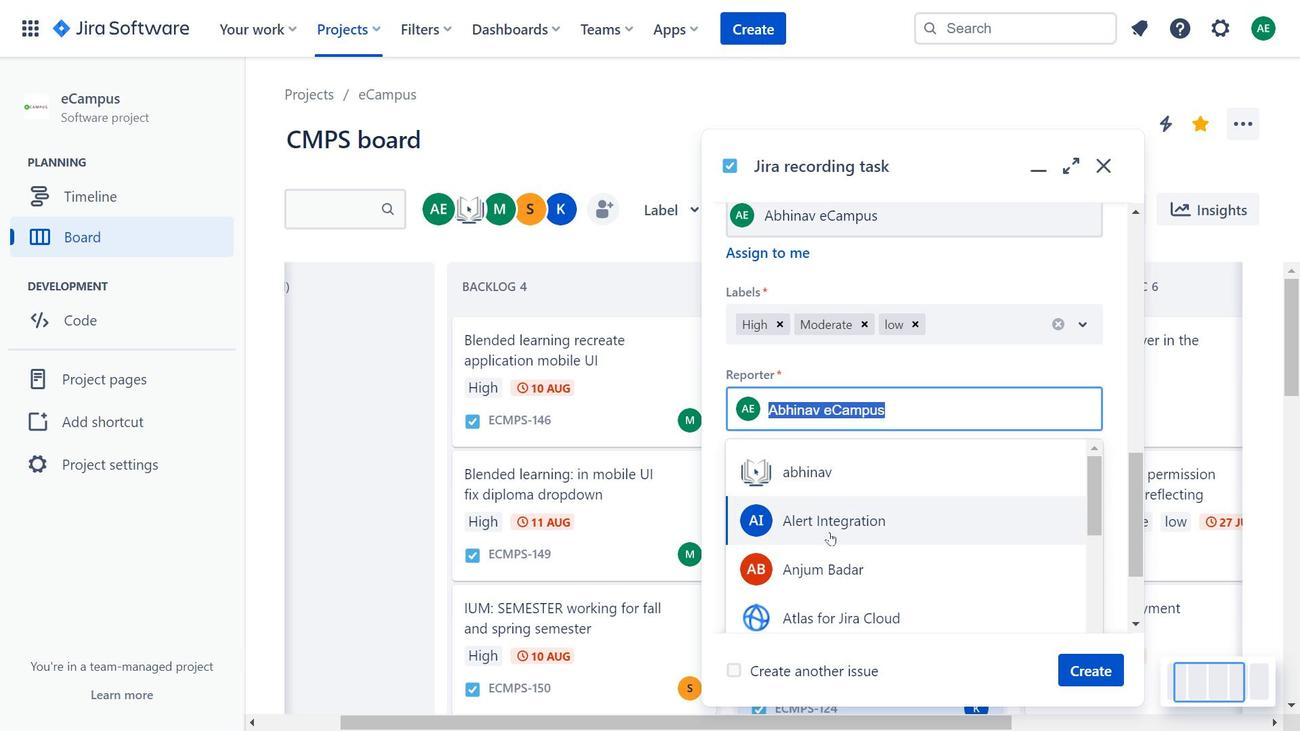 
Action: Mouse pressed left at (829, 556)
Screenshot: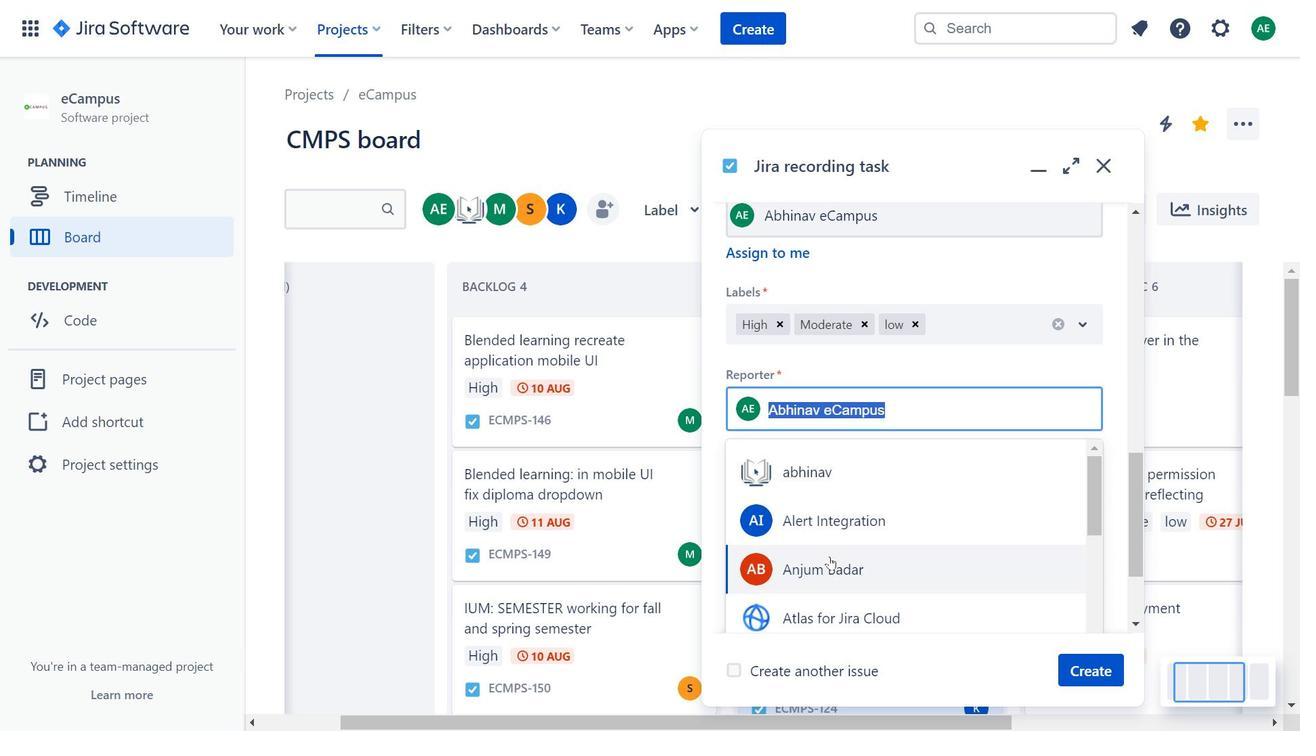
Action: Mouse moved to (1023, 304)
Screenshot: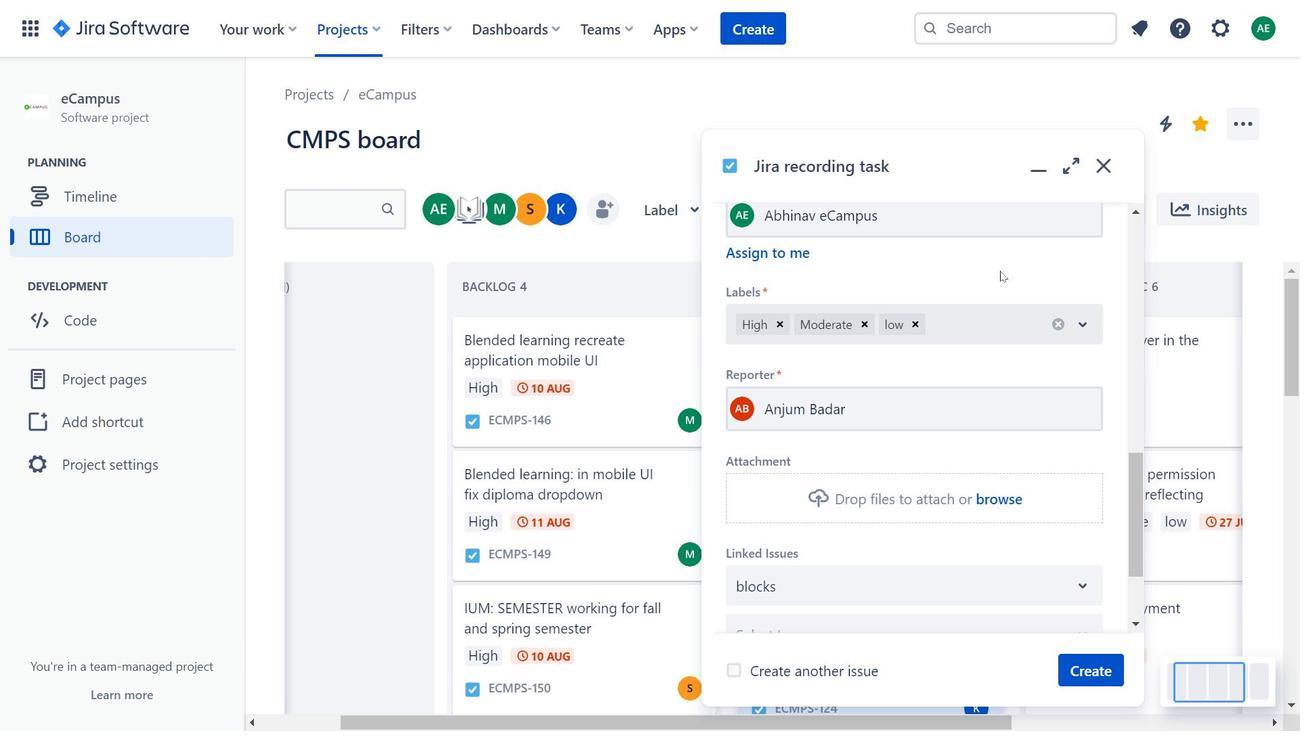 
Action: Mouse scrolled (1023, 304) with delta (0, 0)
Screenshot: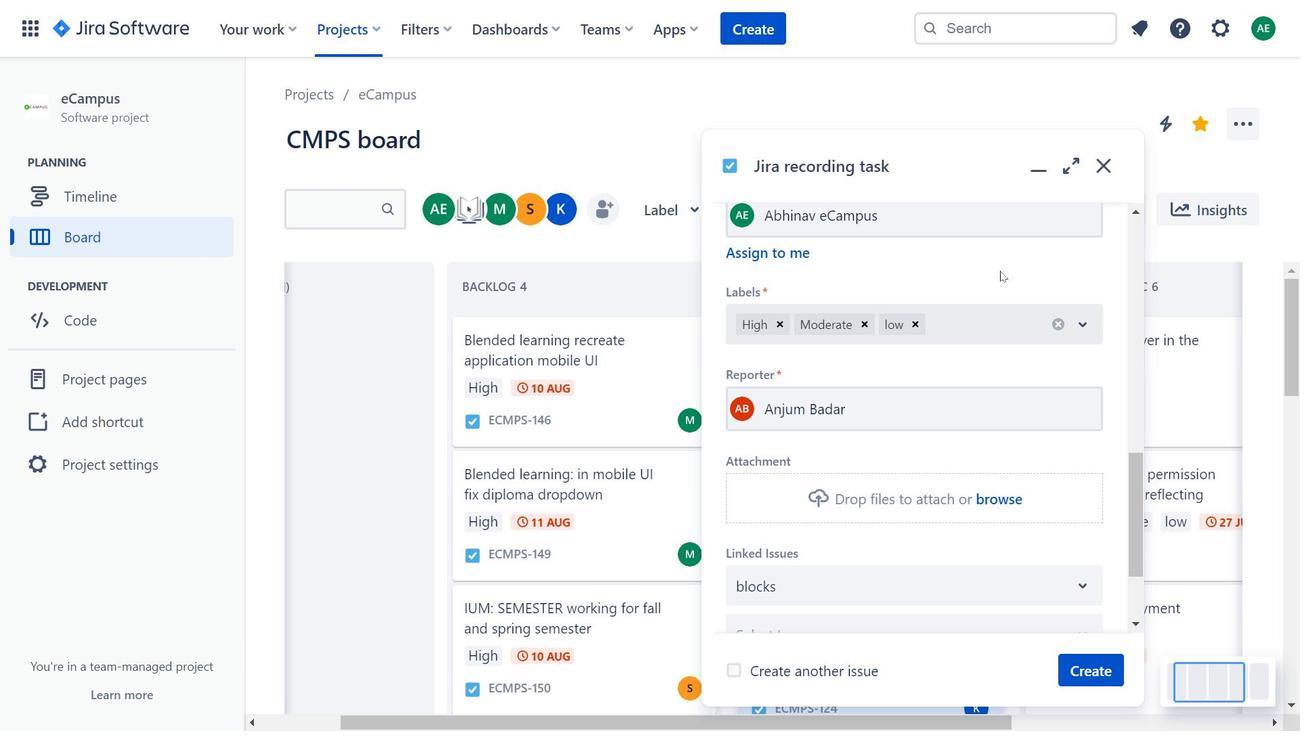 
Action: Mouse moved to (1026, 309)
Screenshot: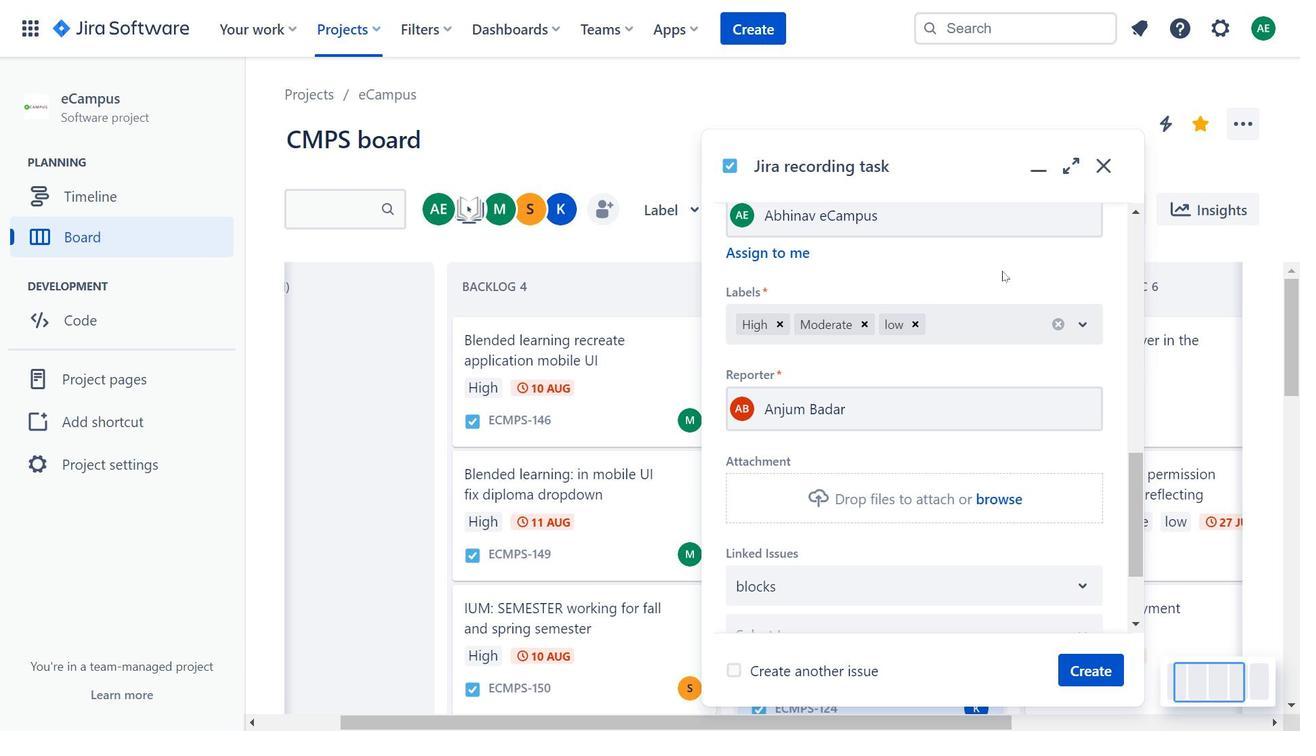 
Action: Mouse scrolled (1026, 308) with delta (0, 0)
Screenshot: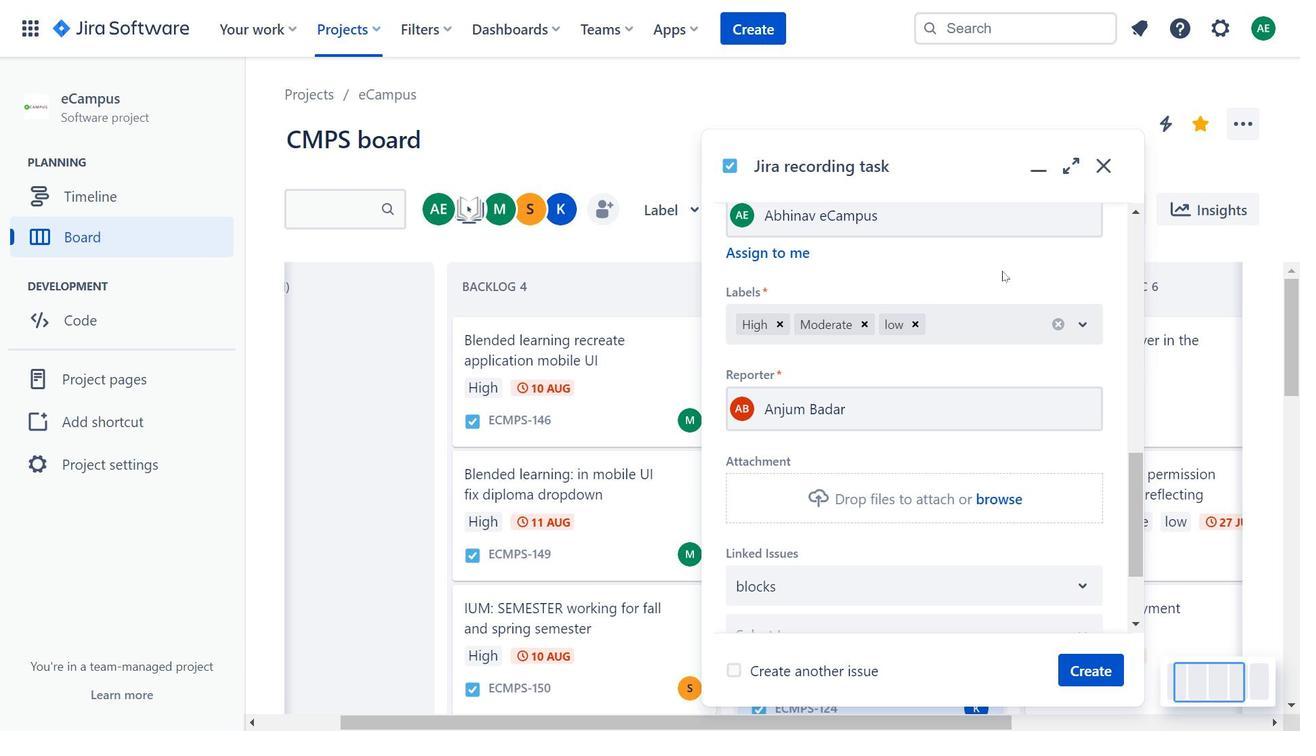 
Action: Mouse moved to (1029, 319)
Screenshot: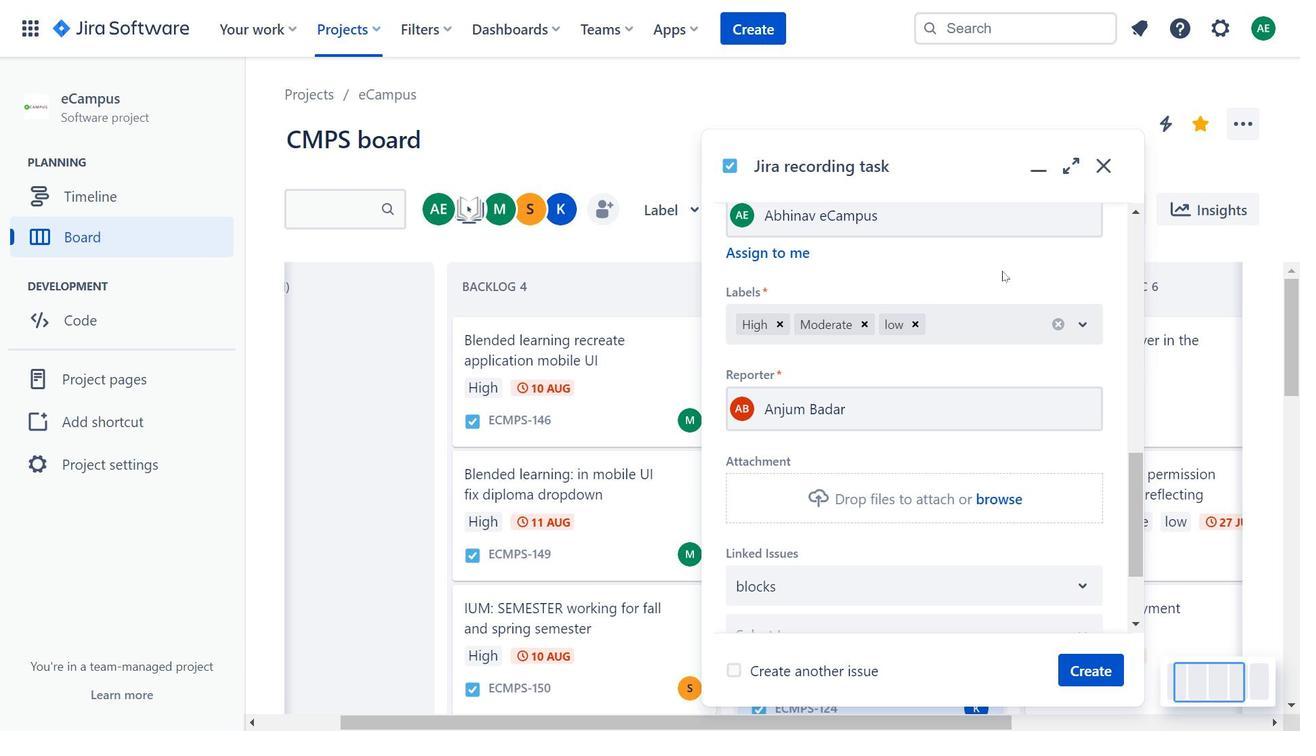 
Action: Mouse scrolled (1029, 318) with delta (0, 0)
Screenshot: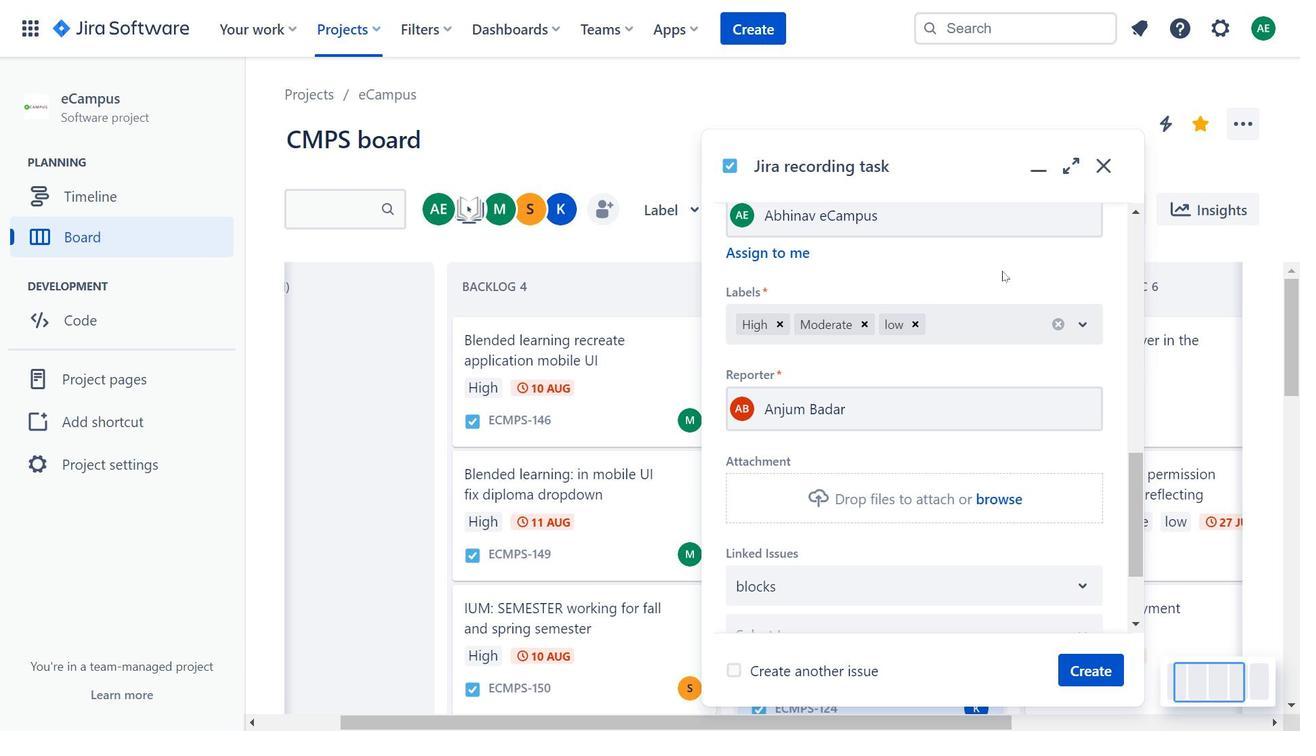 
Action: Mouse moved to (1034, 329)
Screenshot: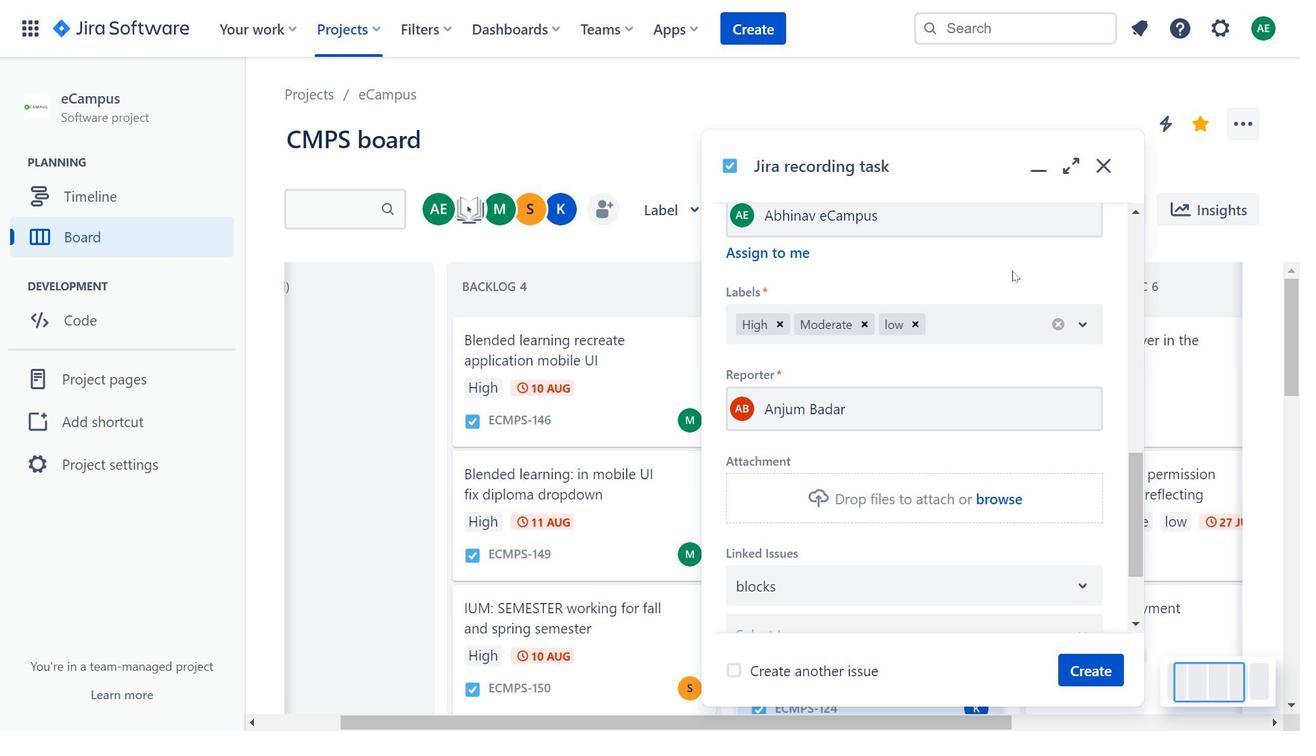
Action: Mouse scrolled (1034, 328) with delta (0, 0)
Screenshot: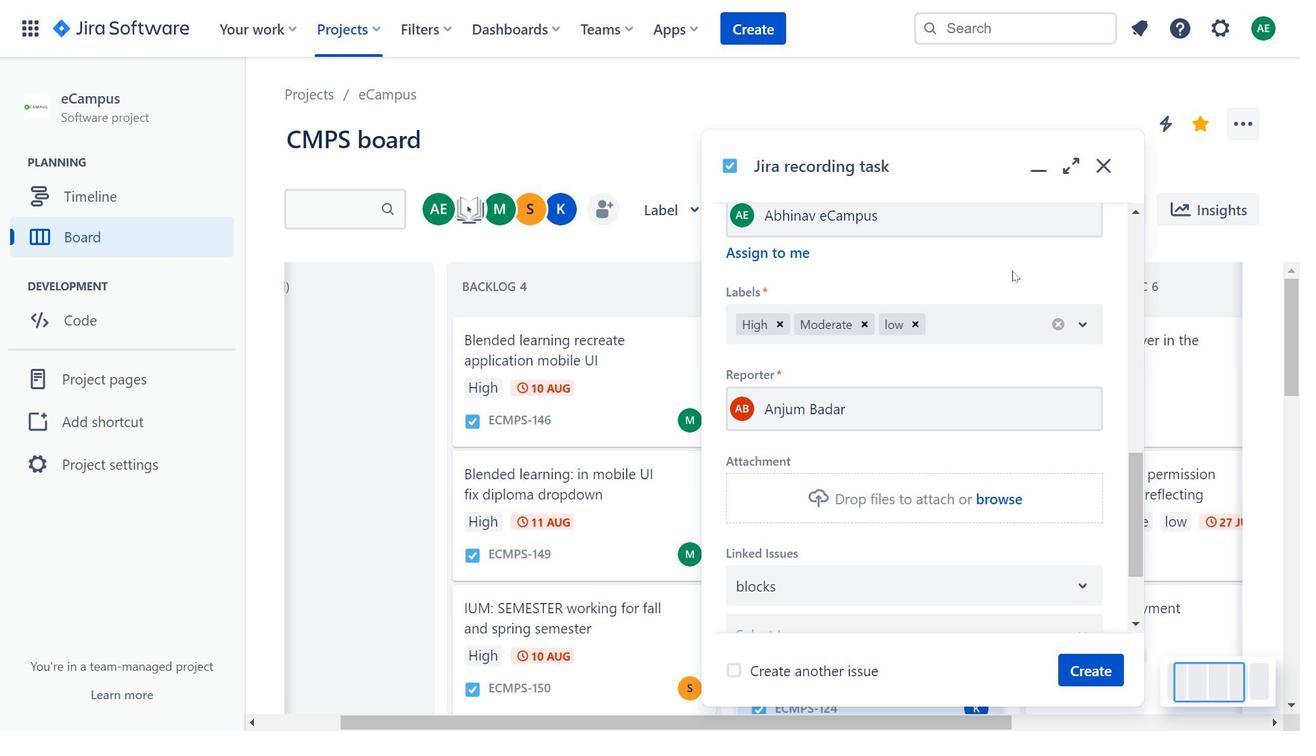 
Action: Mouse moved to (1070, 667)
Screenshot: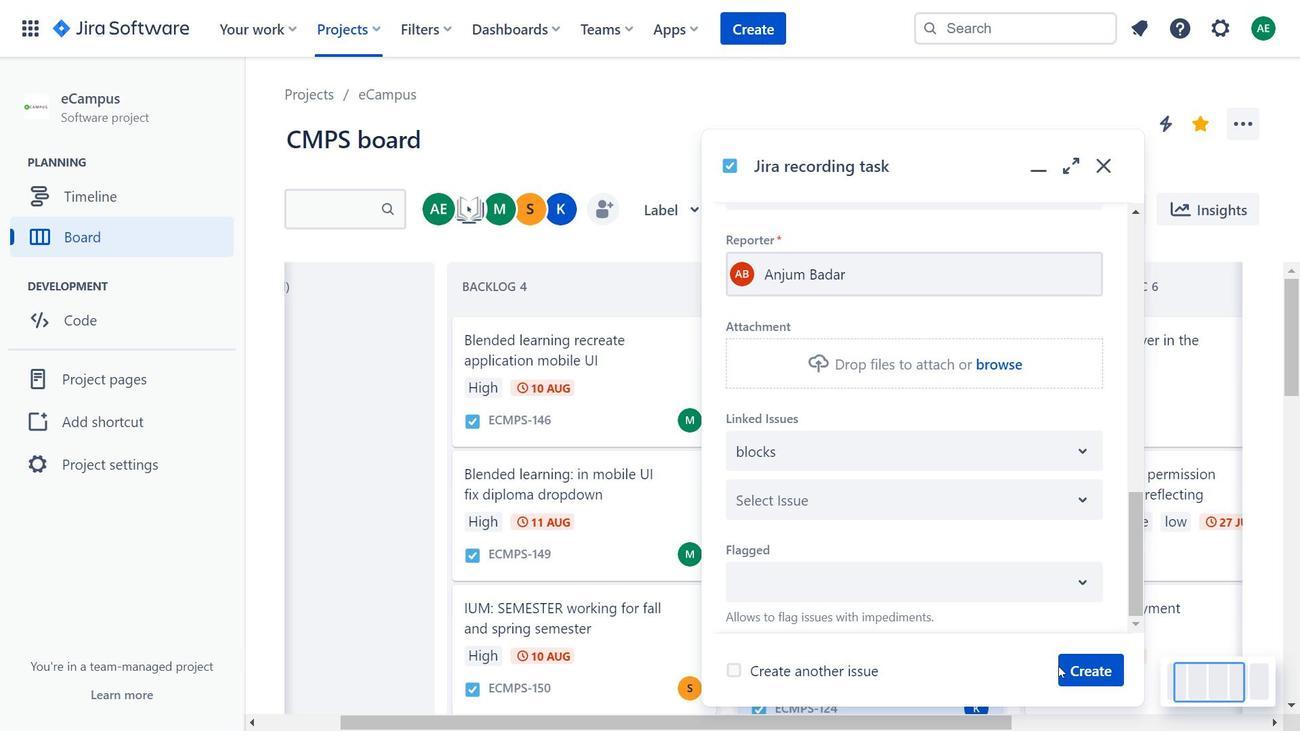 
Action: Mouse pressed left at (1070, 667)
Screenshot: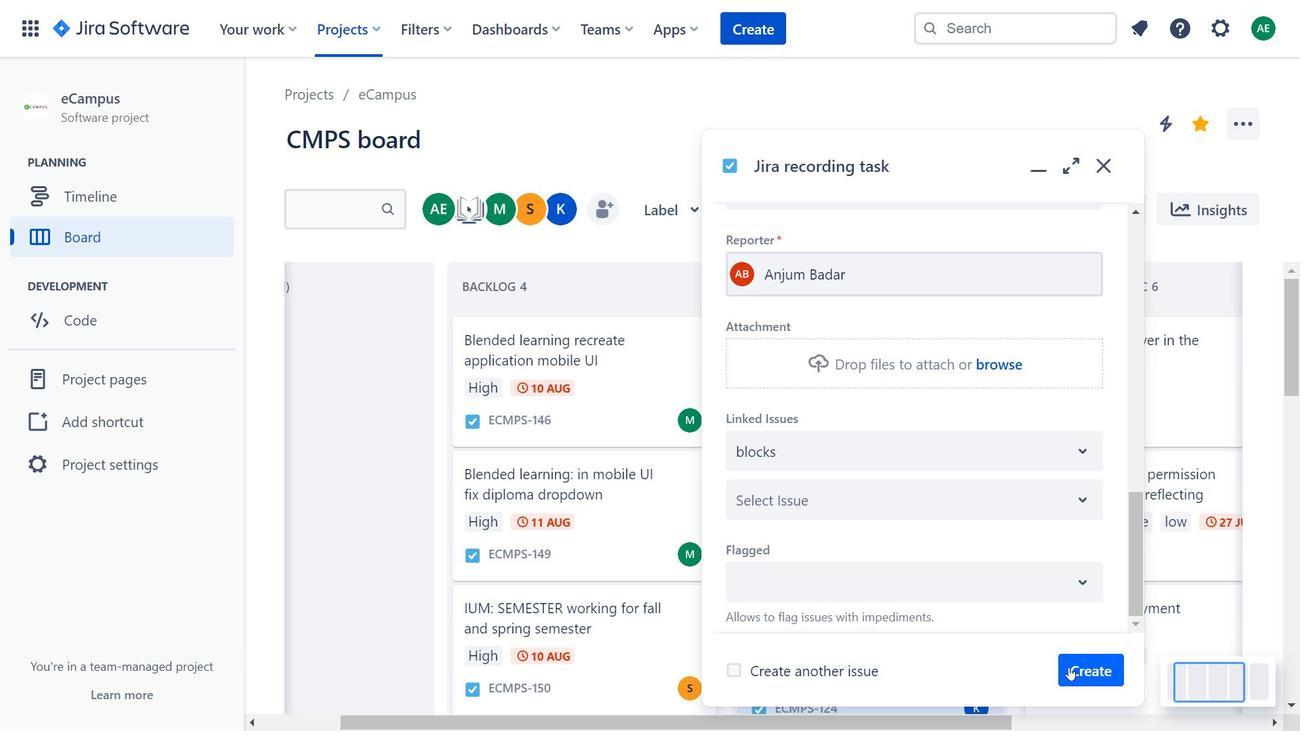 
Action: Mouse moved to (180, 648)
Screenshot: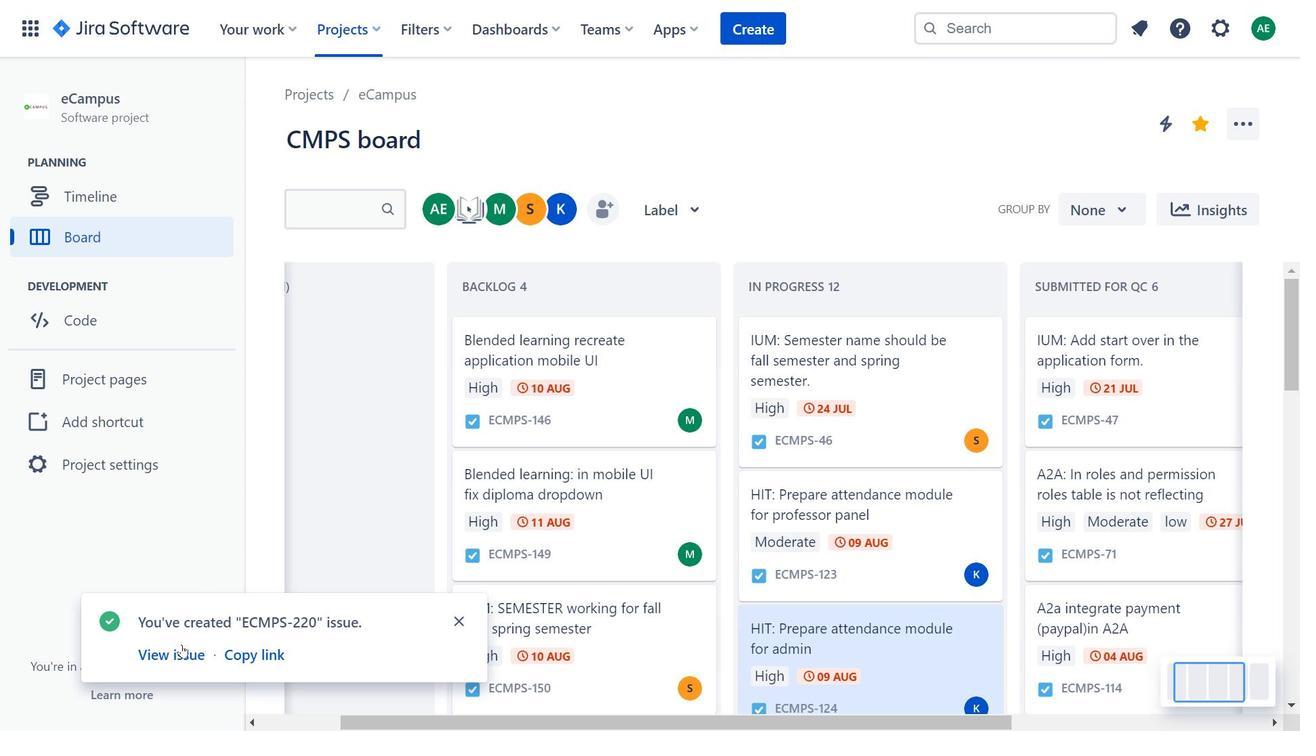 
Action: Mouse pressed left at (180, 648)
Screenshot: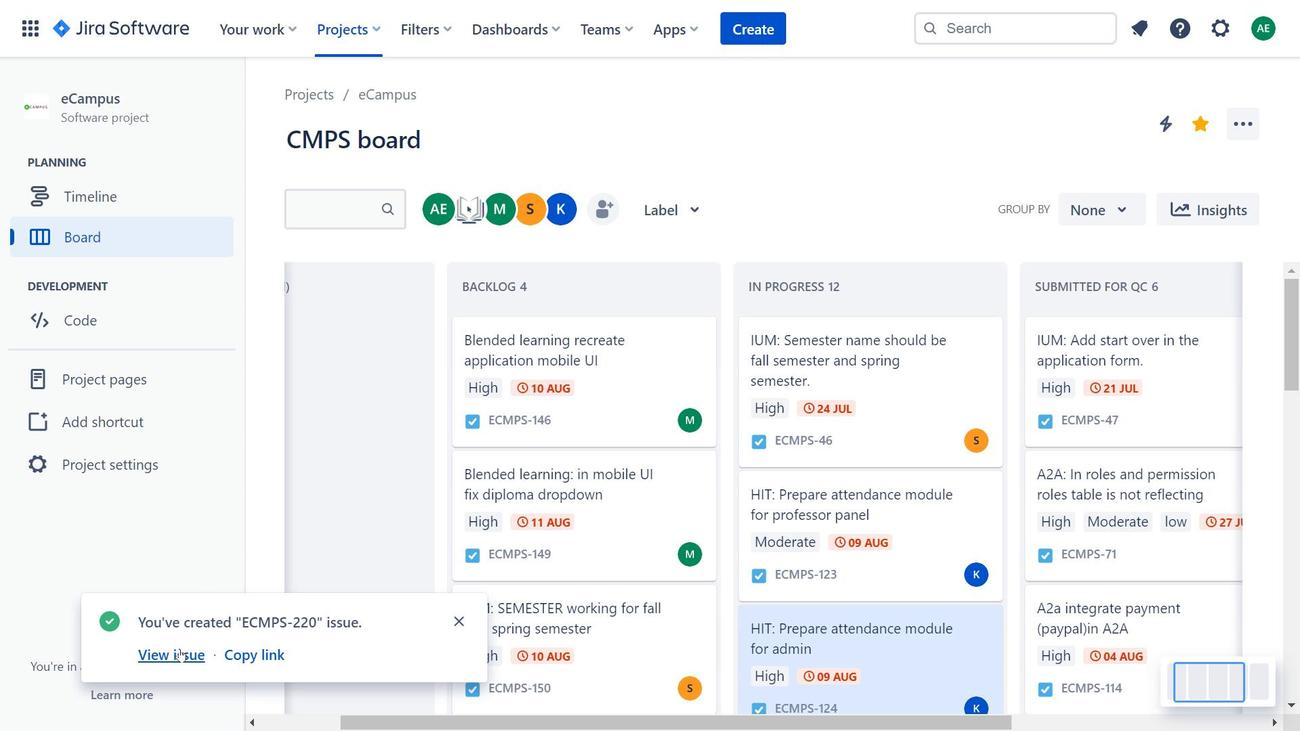 
Action: Mouse moved to (669, 188)
Screenshot: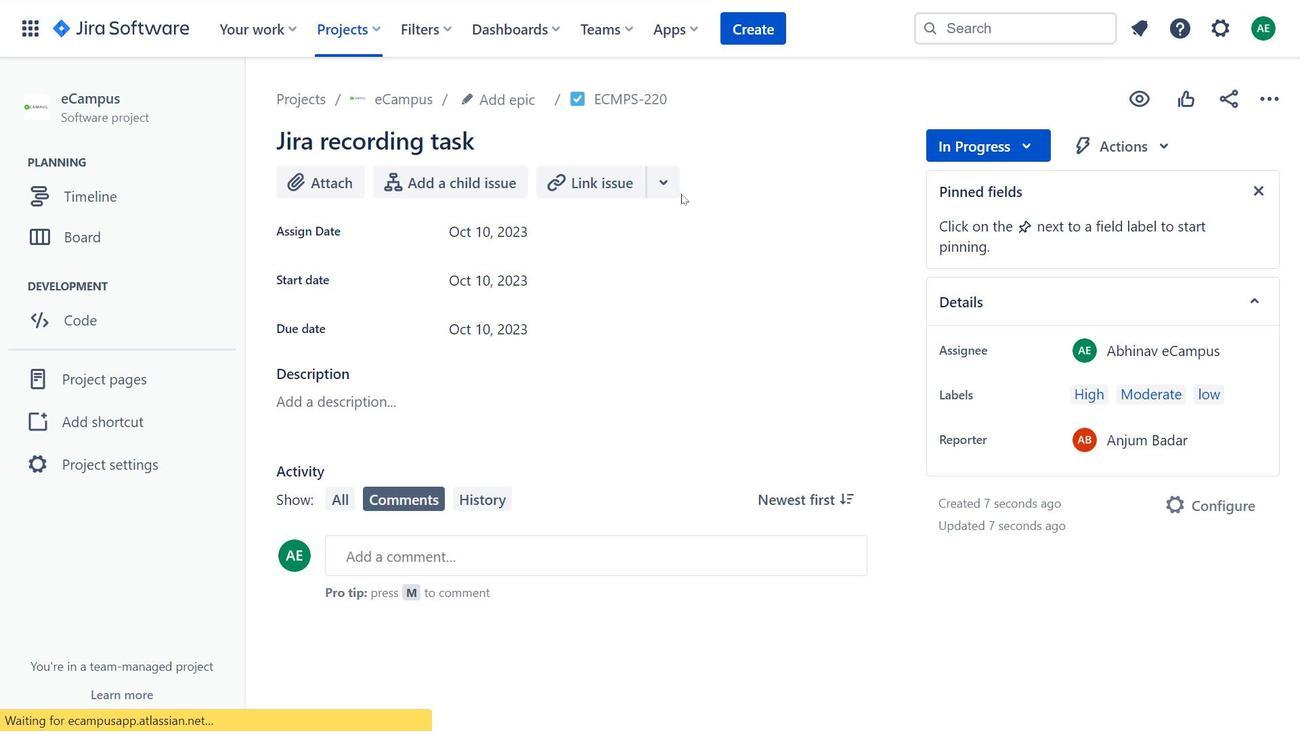 
Action: Mouse pressed left at (669, 188)
Screenshot: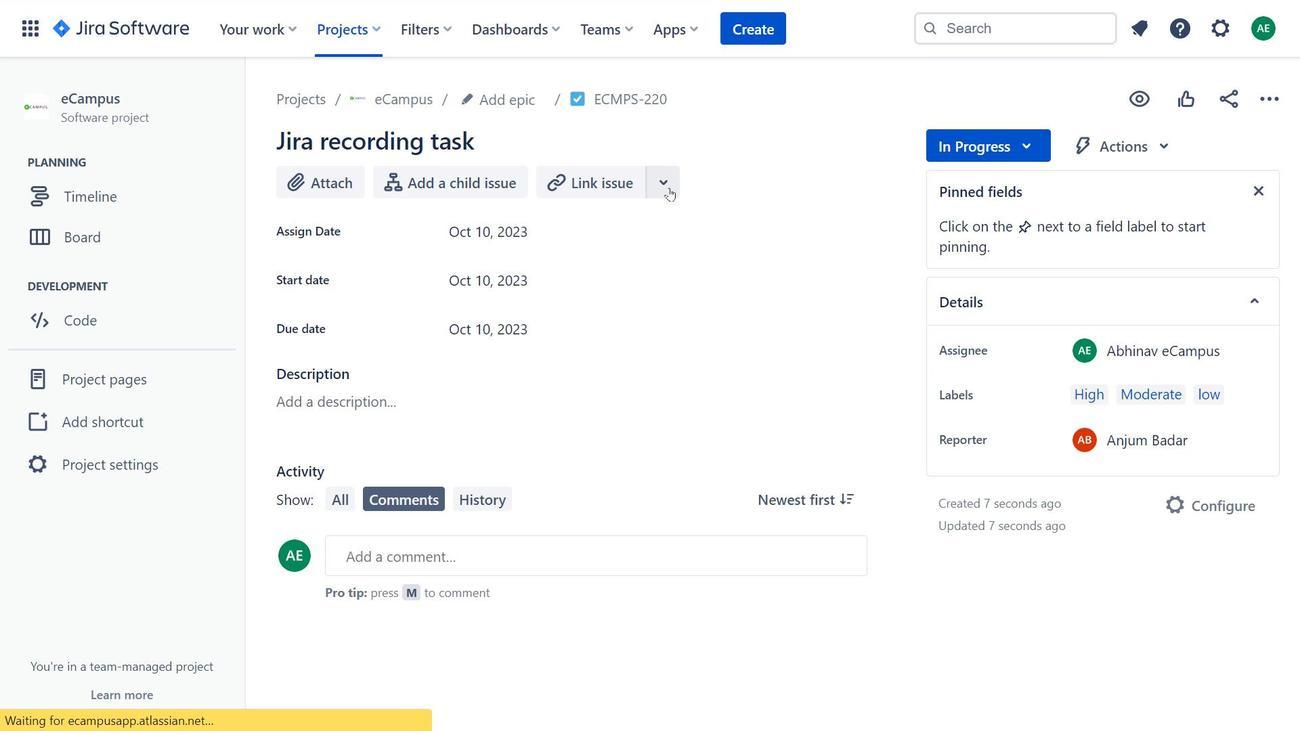 
Action: Mouse moved to (998, 153)
Screenshot: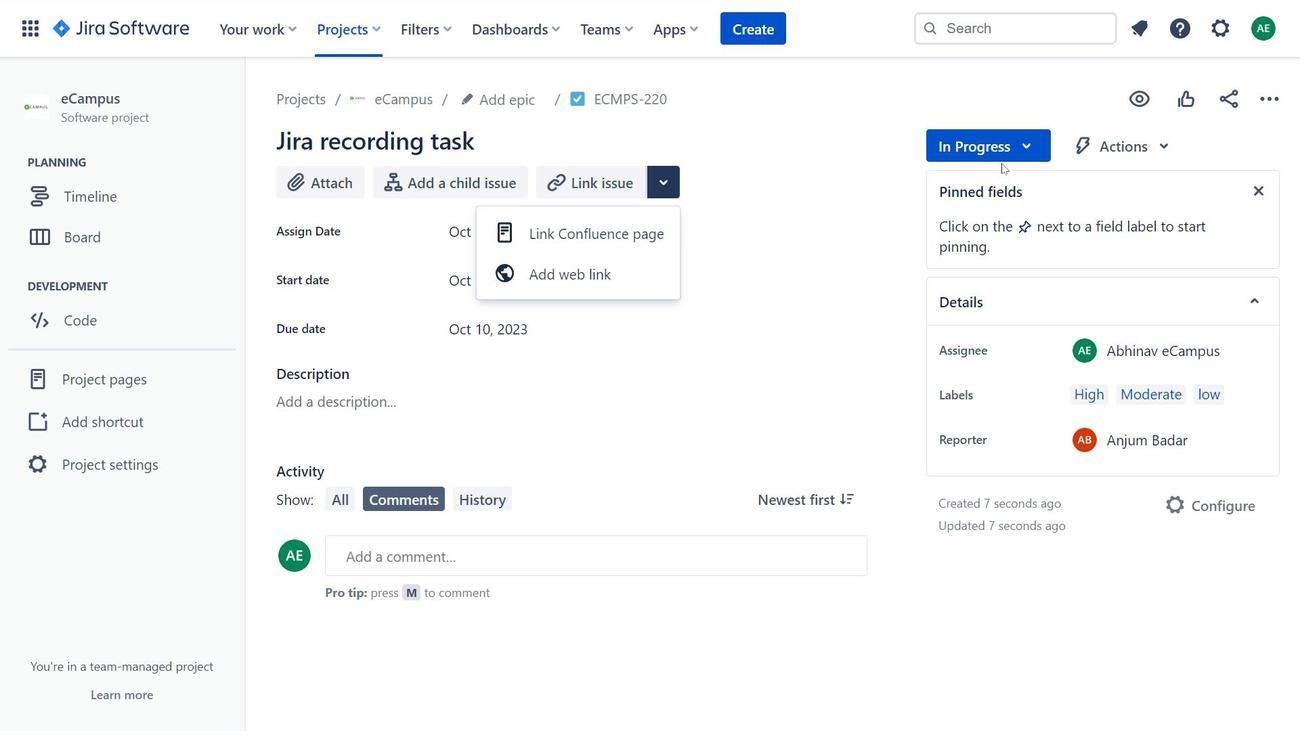 
Action: Mouse pressed left at (998, 153)
Screenshot: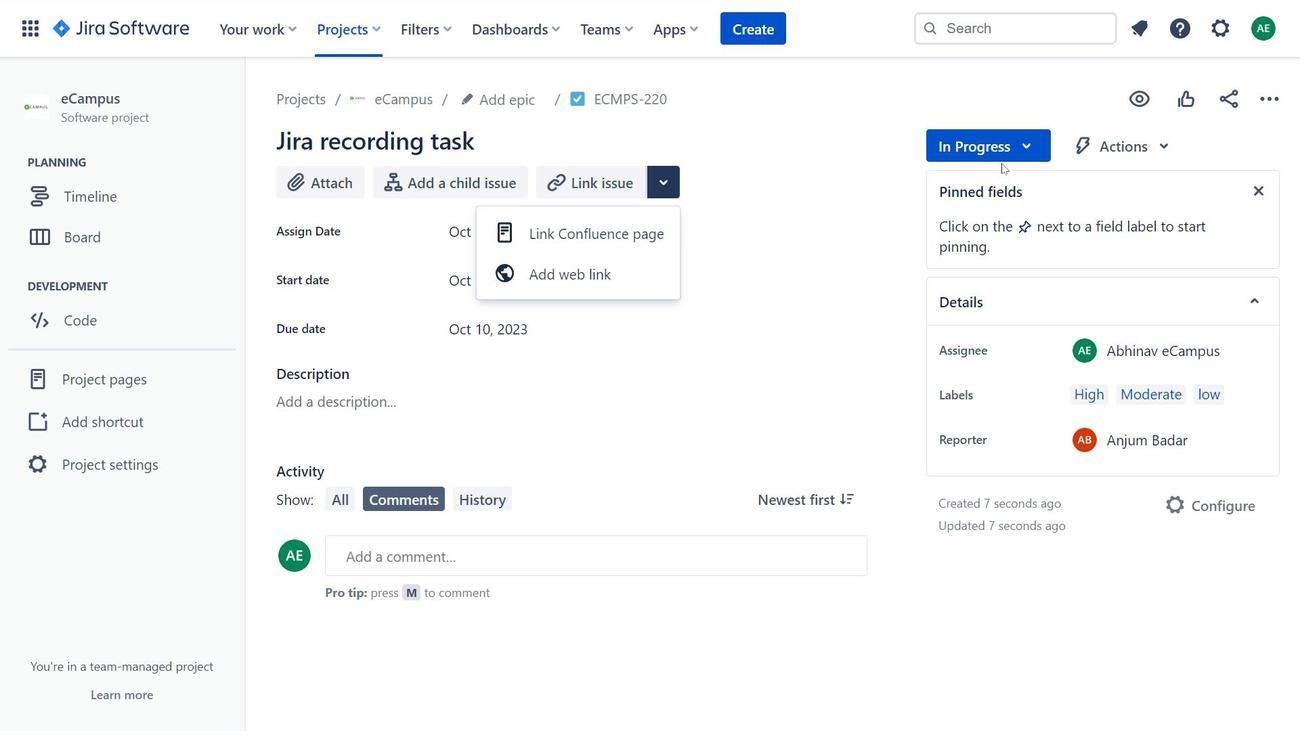 
Action: Mouse moved to (541, 243)
Screenshot: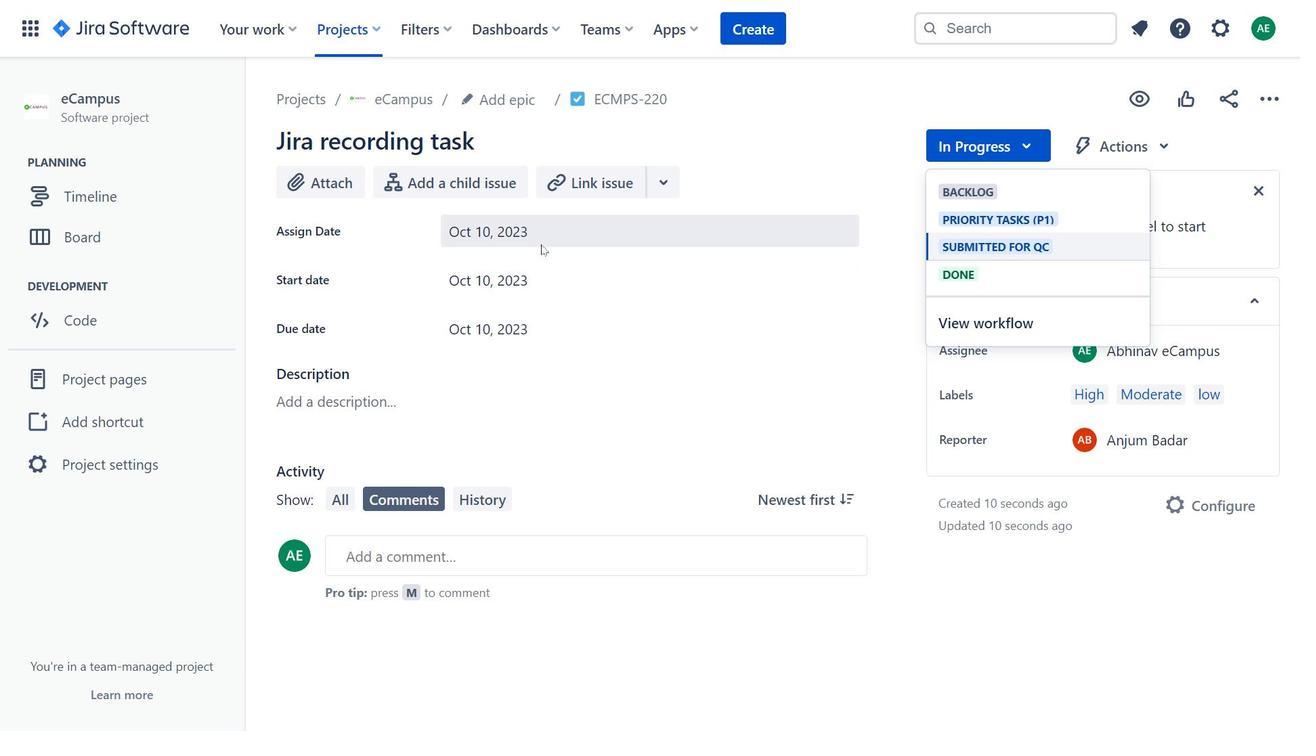 
Action: Mouse pressed left at (541, 243)
Screenshot: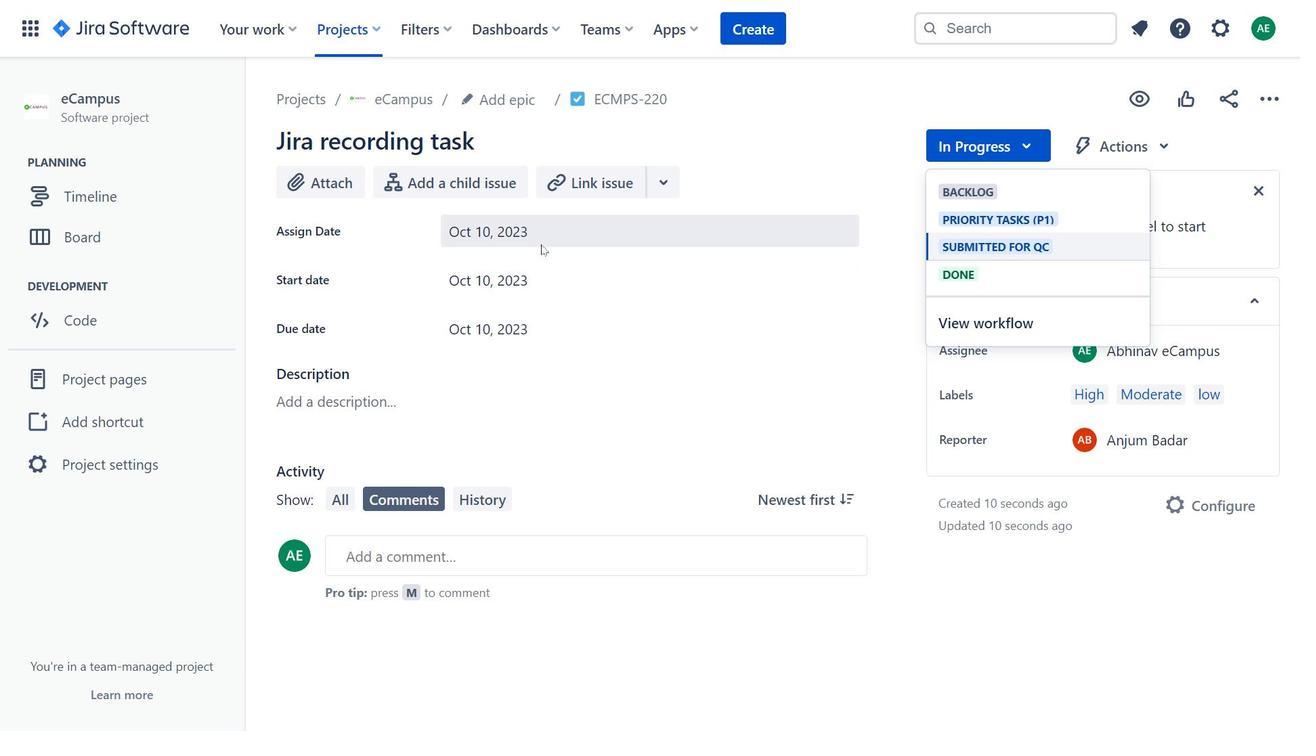 
Action: Mouse moved to (421, 319)
Screenshot: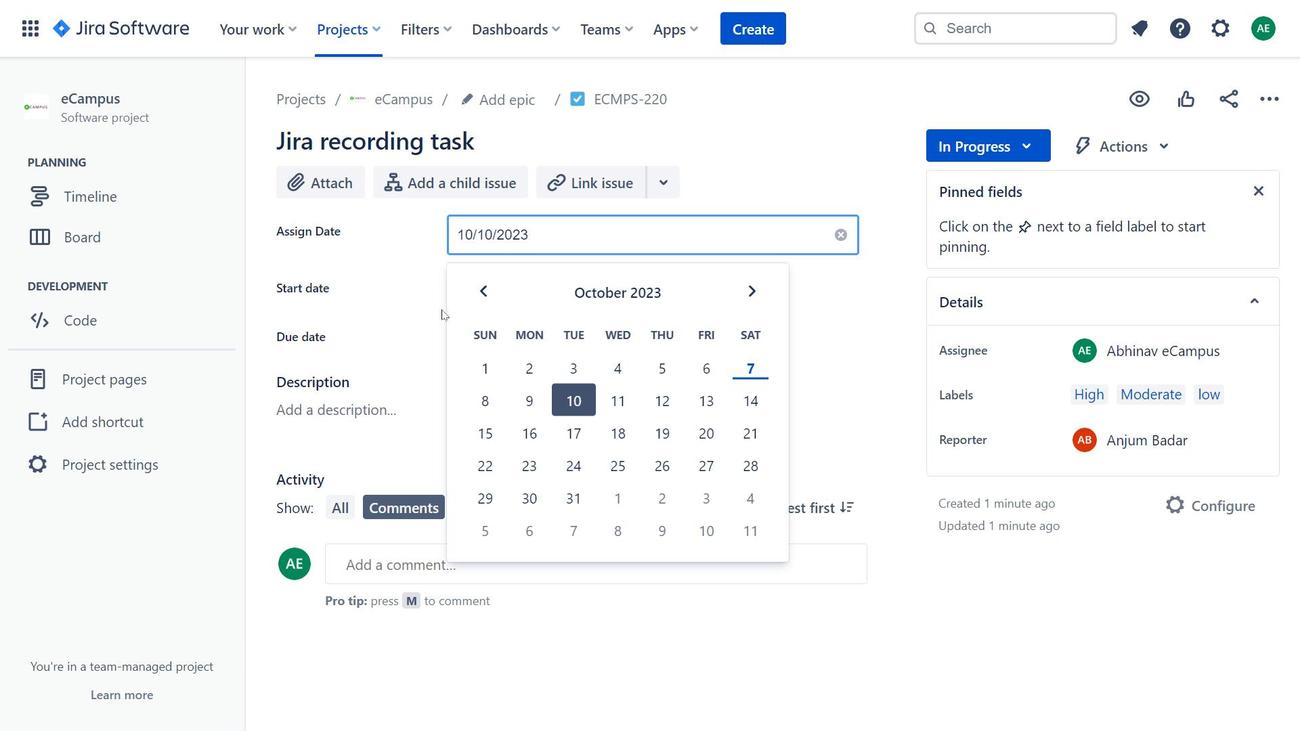 
Action: Mouse pressed left at (421, 319)
Screenshot: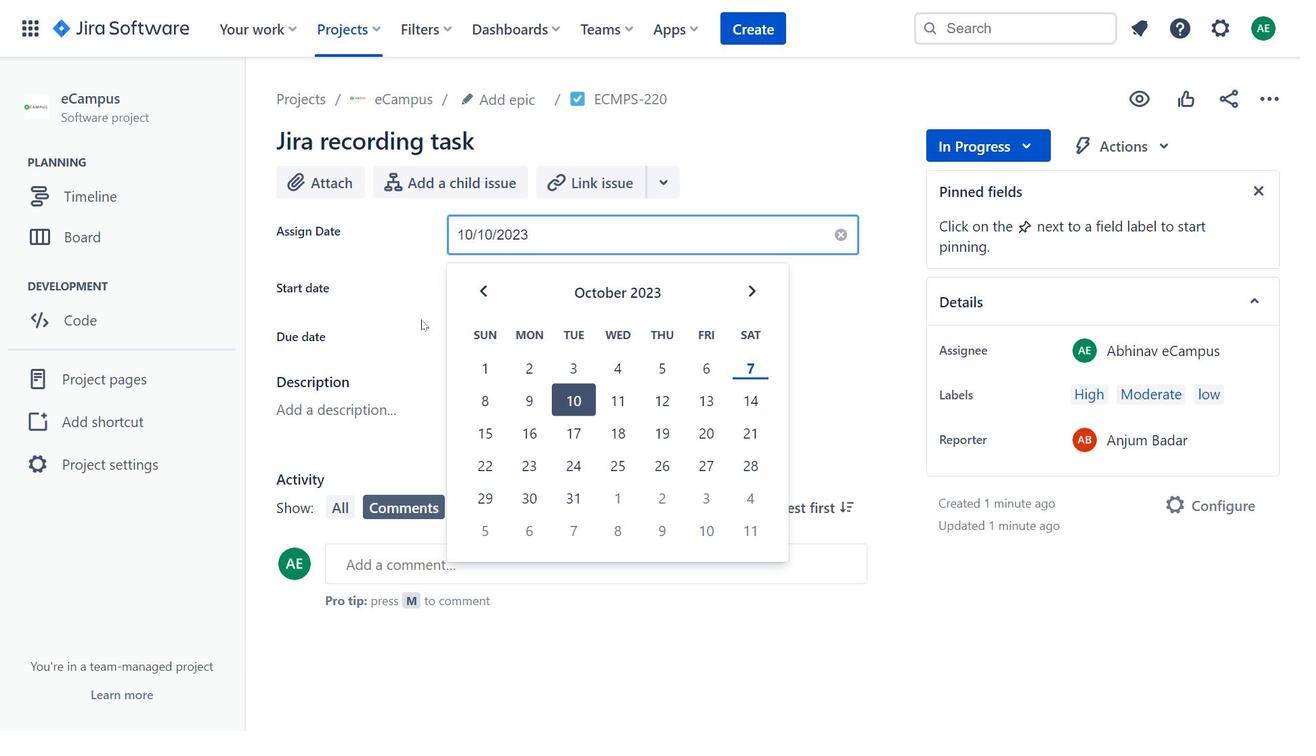 
Action: Mouse moved to (556, 283)
Screenshot: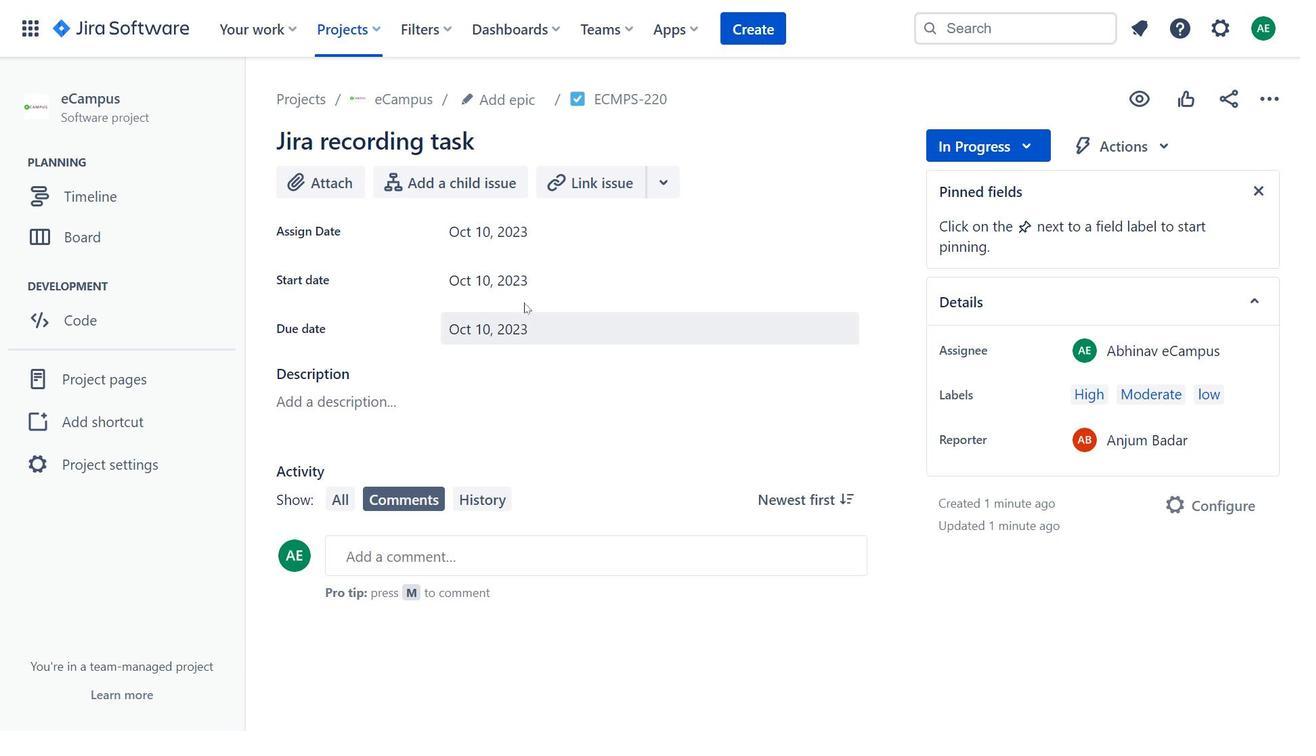 
Action: Mouse pressed left at (556, 283)
Screenshot: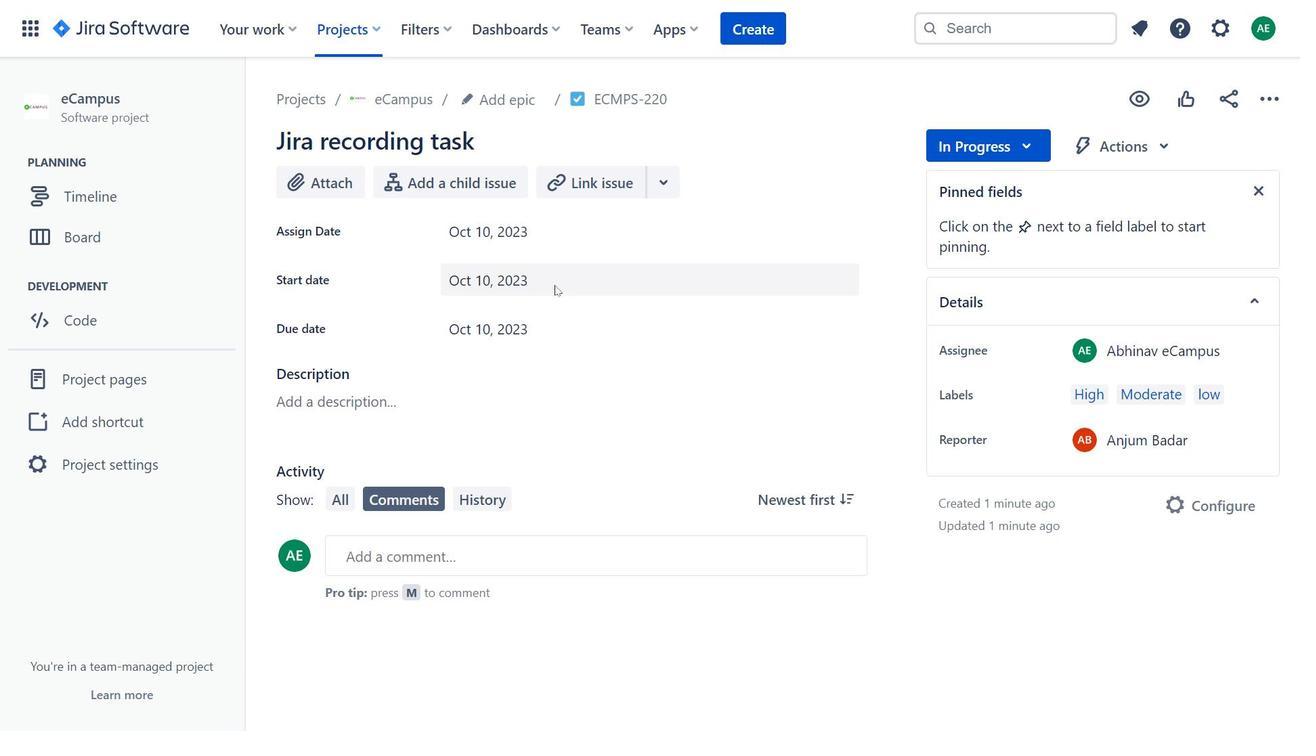 
Action: Mouse moved to (490, 233)
Screenshot: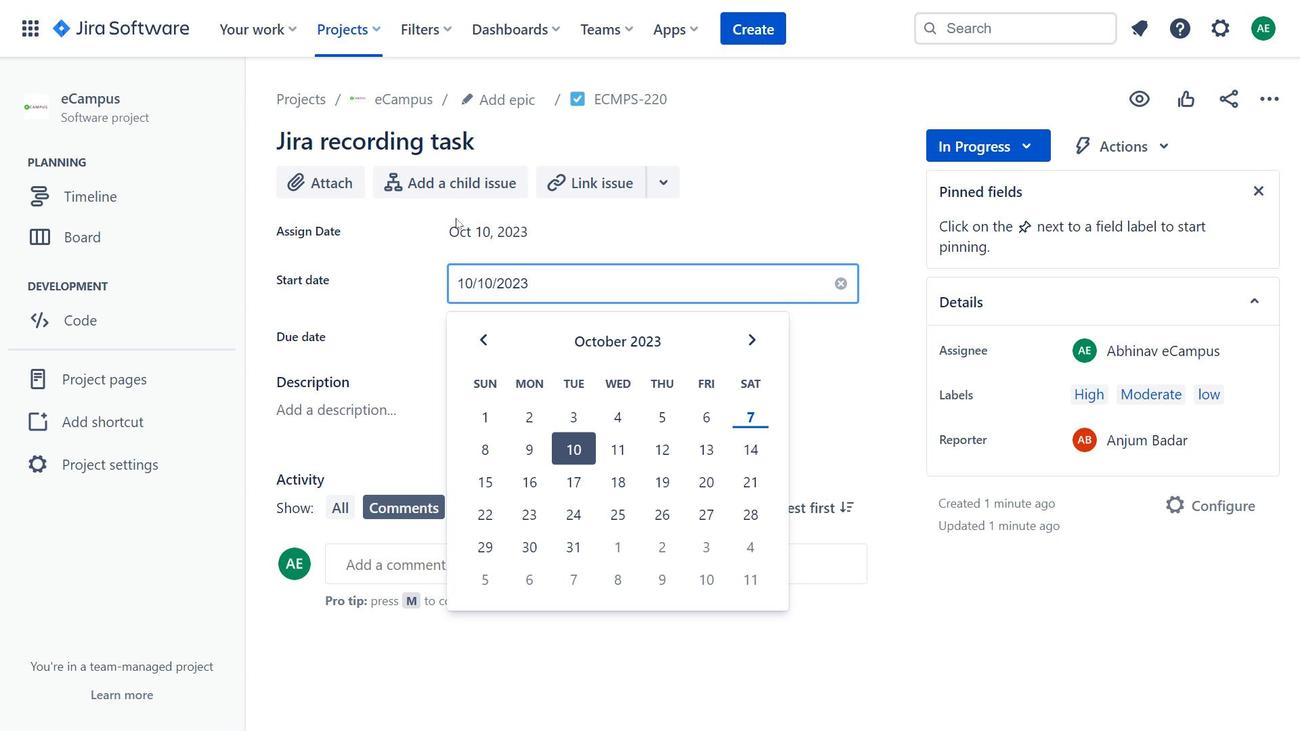 
Action: Mouse pressed left at (490, 233)
Screenshot: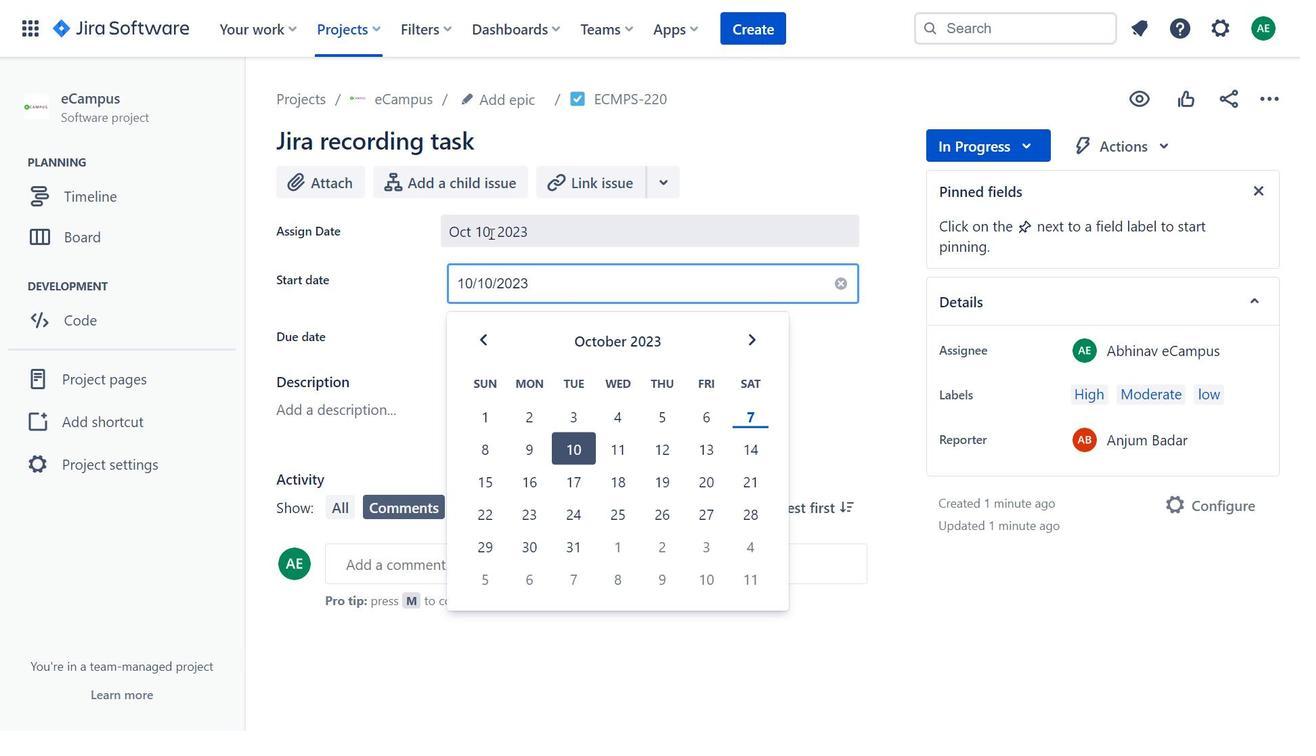
Action: Mouse moved to (240, 100)
Screenshot: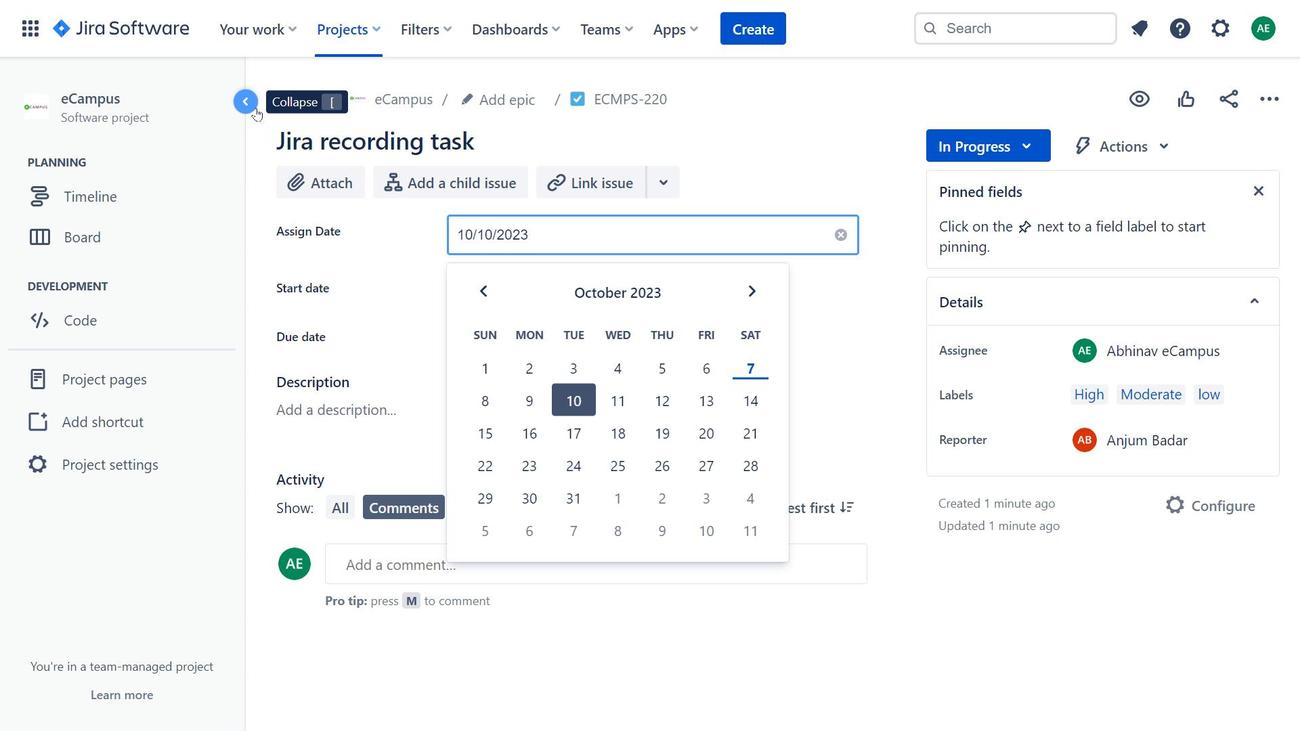 
Action: Mouse pressed left at (240, 100)
Screenshot: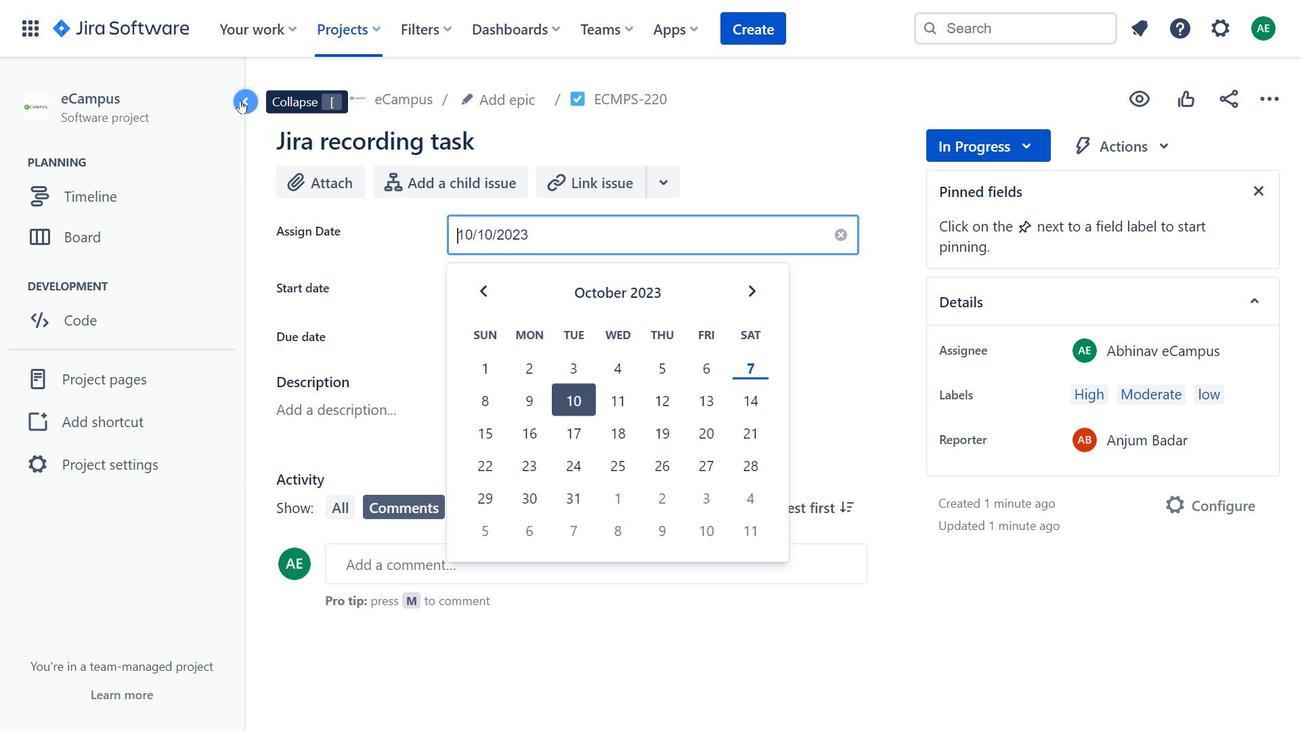 
Action: Mouse moved to (24, 96)
Screenshot: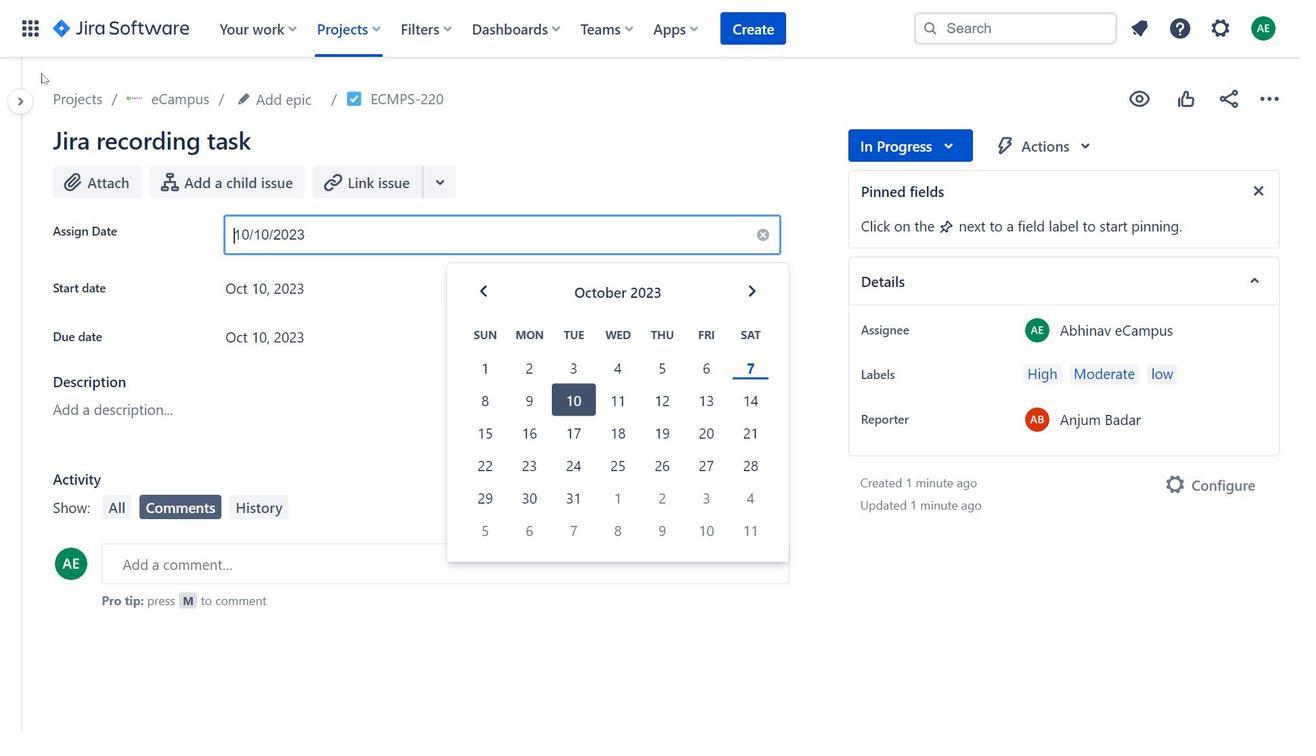 
Action: Mouse pressed left at (24, 96)
Screenshot: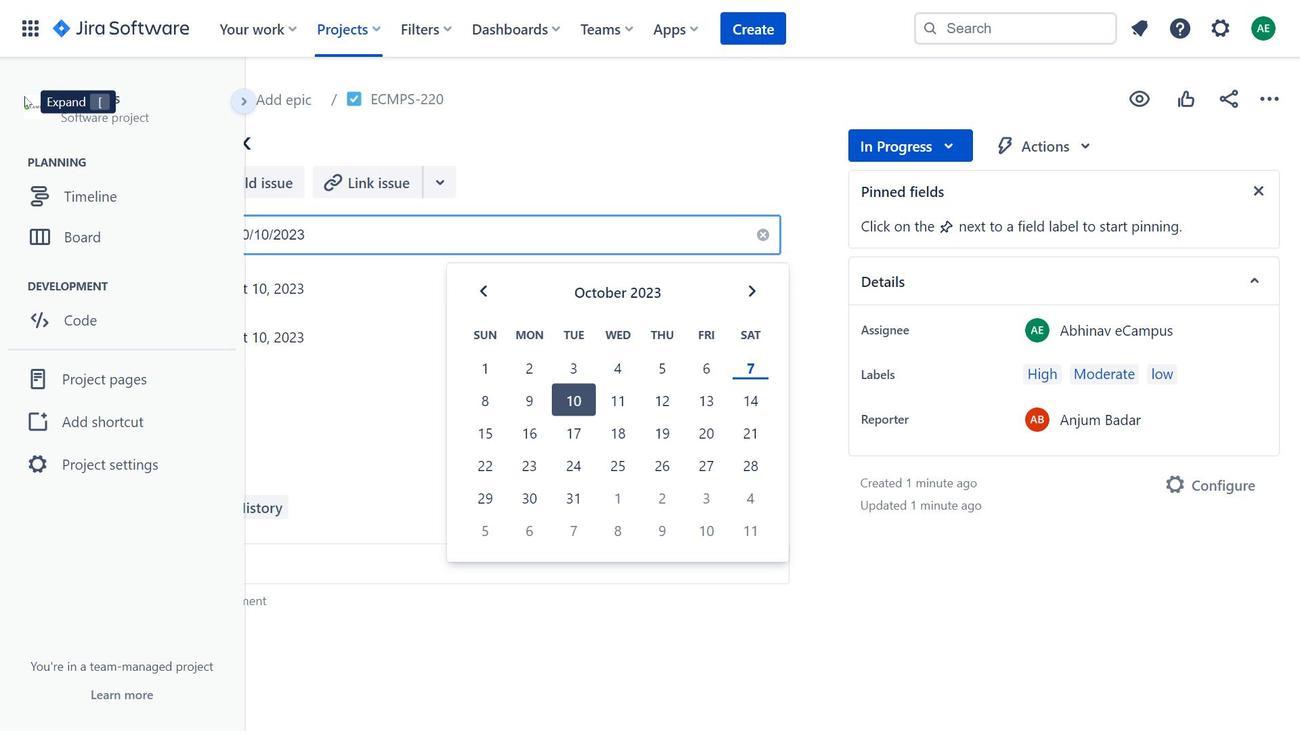 
Action: Mouse moved to (241, 106)
Screenshot: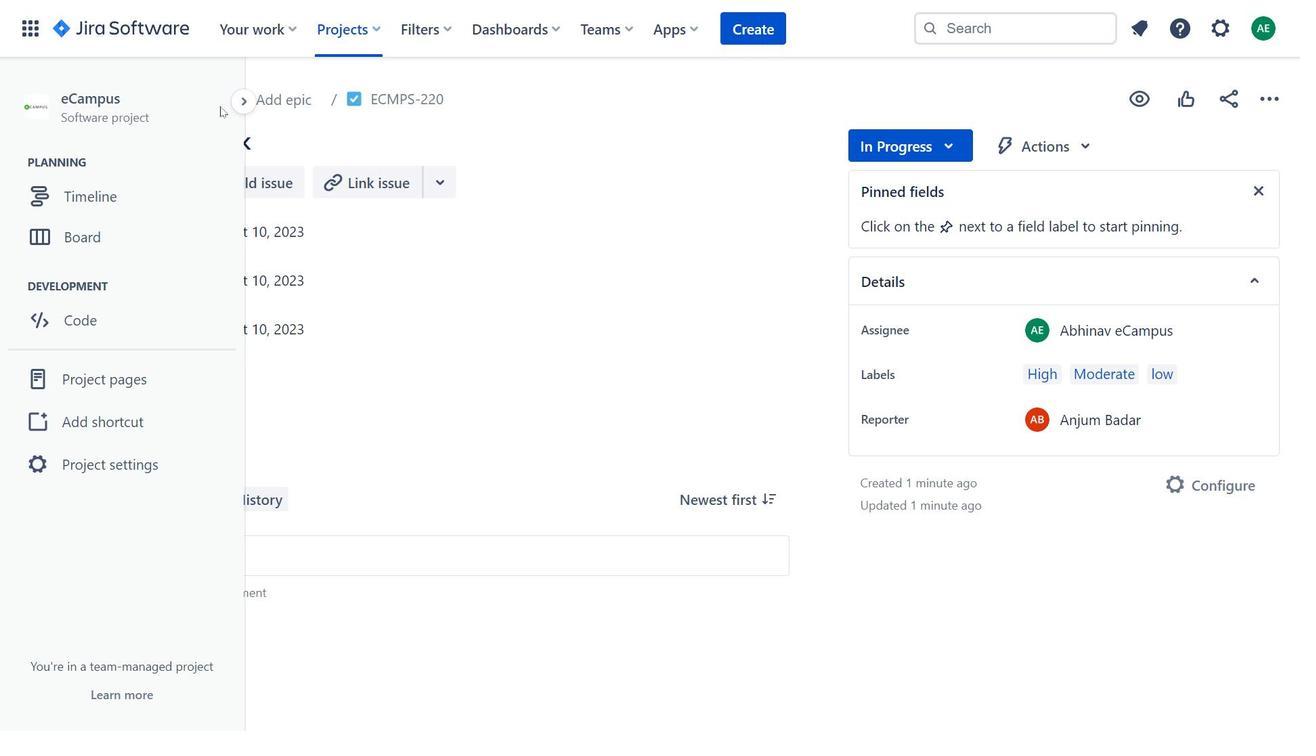 
Action: Mouse pressed left at (241, 106)
Screenshot: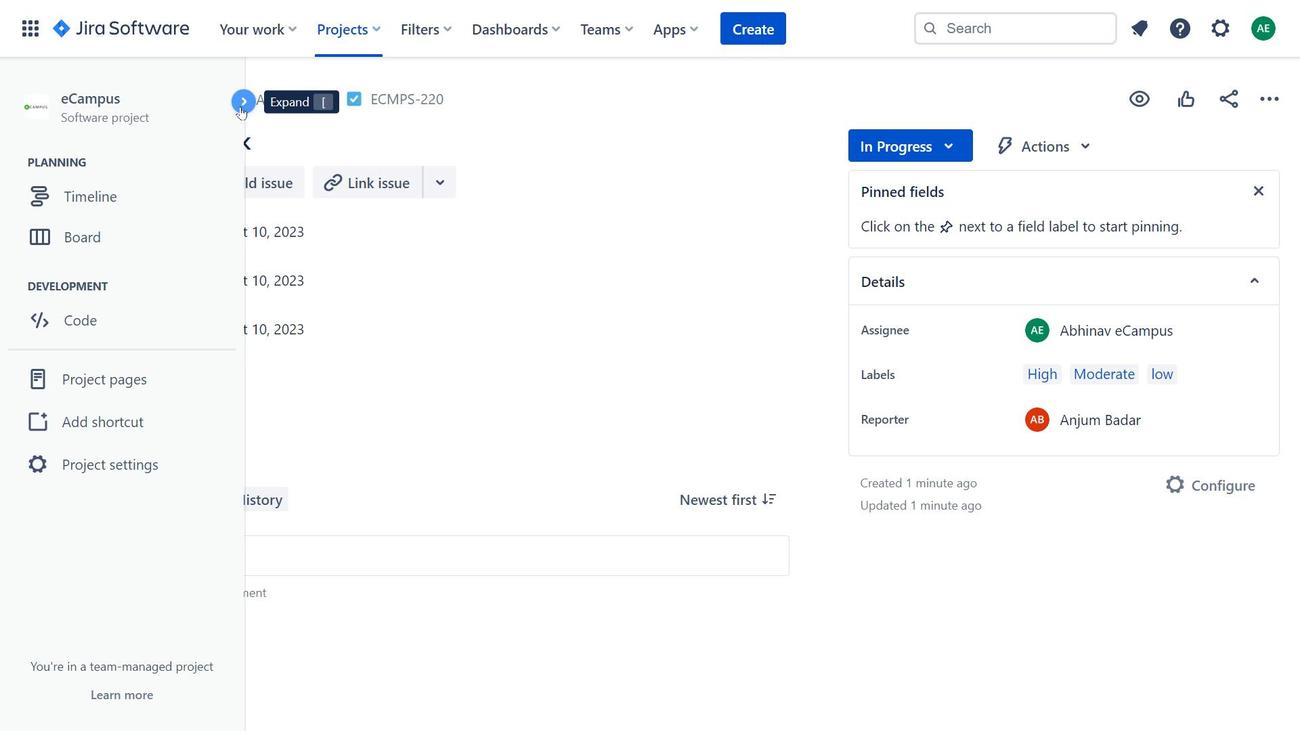 
Action: Mouse moved to (422, 105)
Screenshot: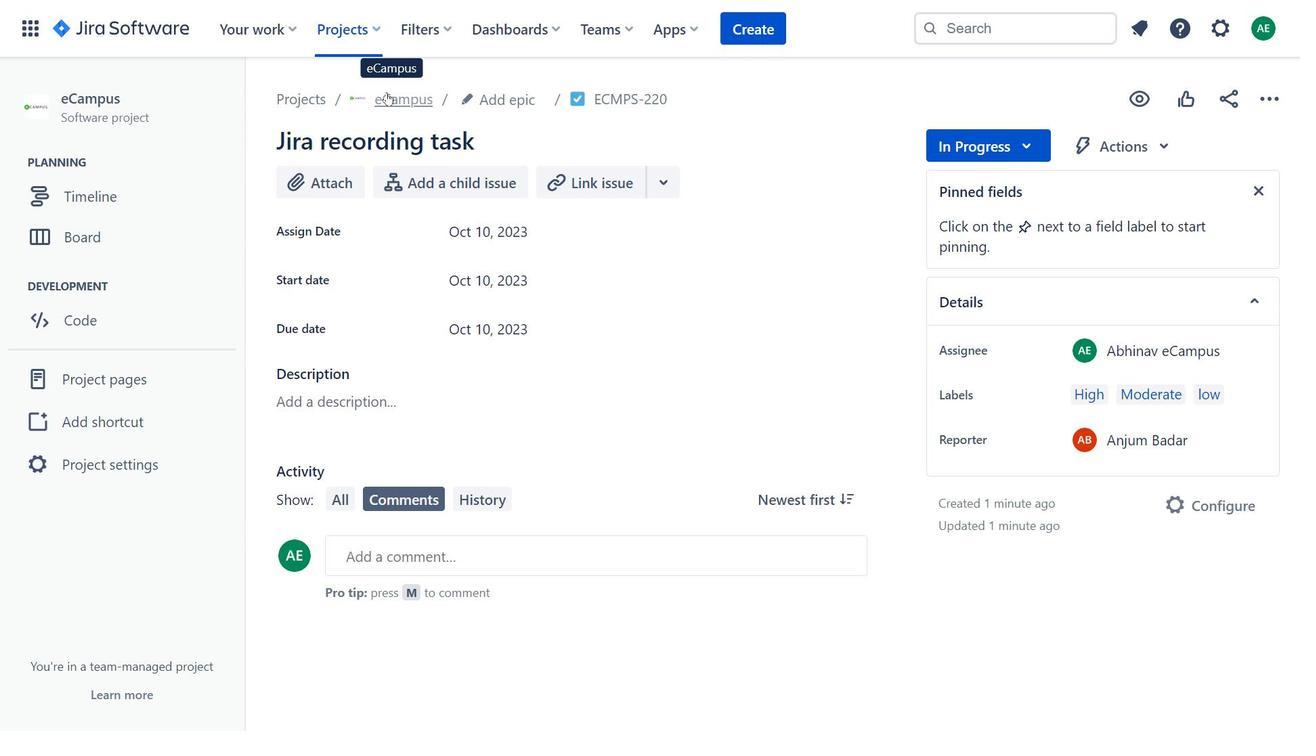 
Action: Mouse pressed left at (422, 105)
Screenshot: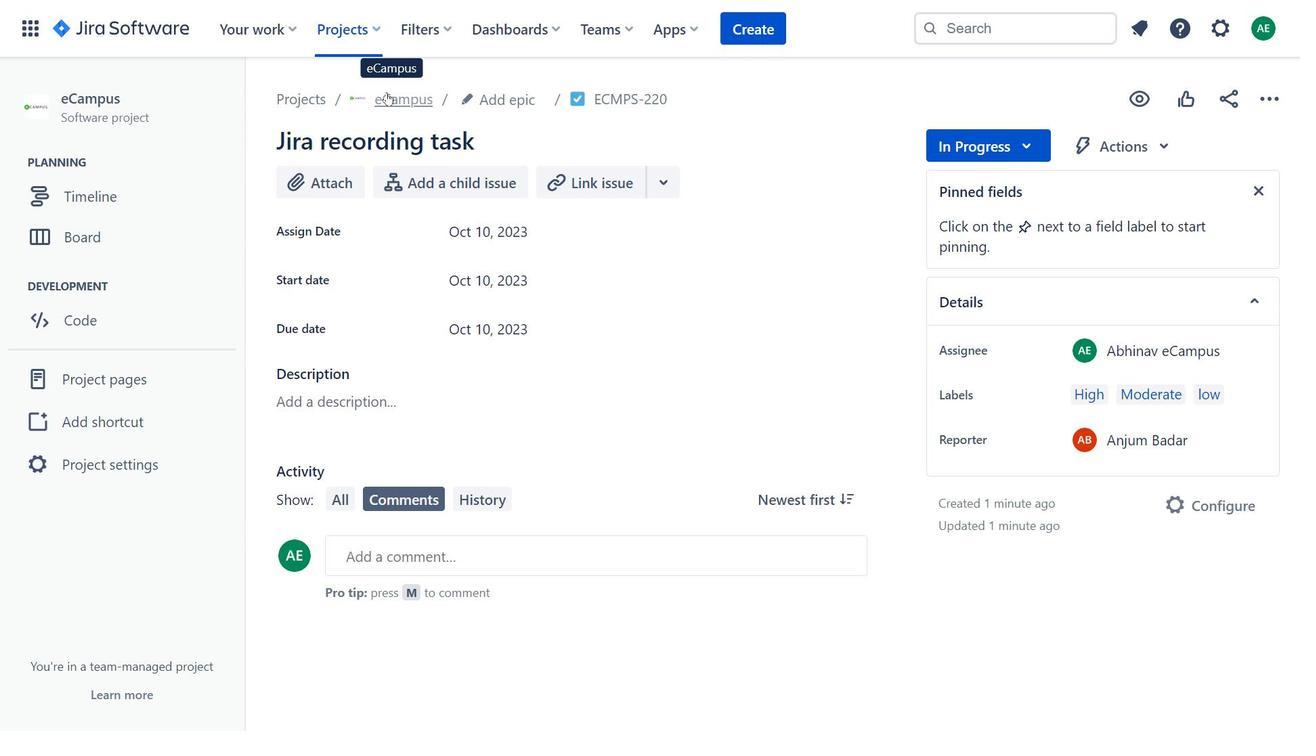 
Action: Mouse moved to (782, 368)
Screenshot: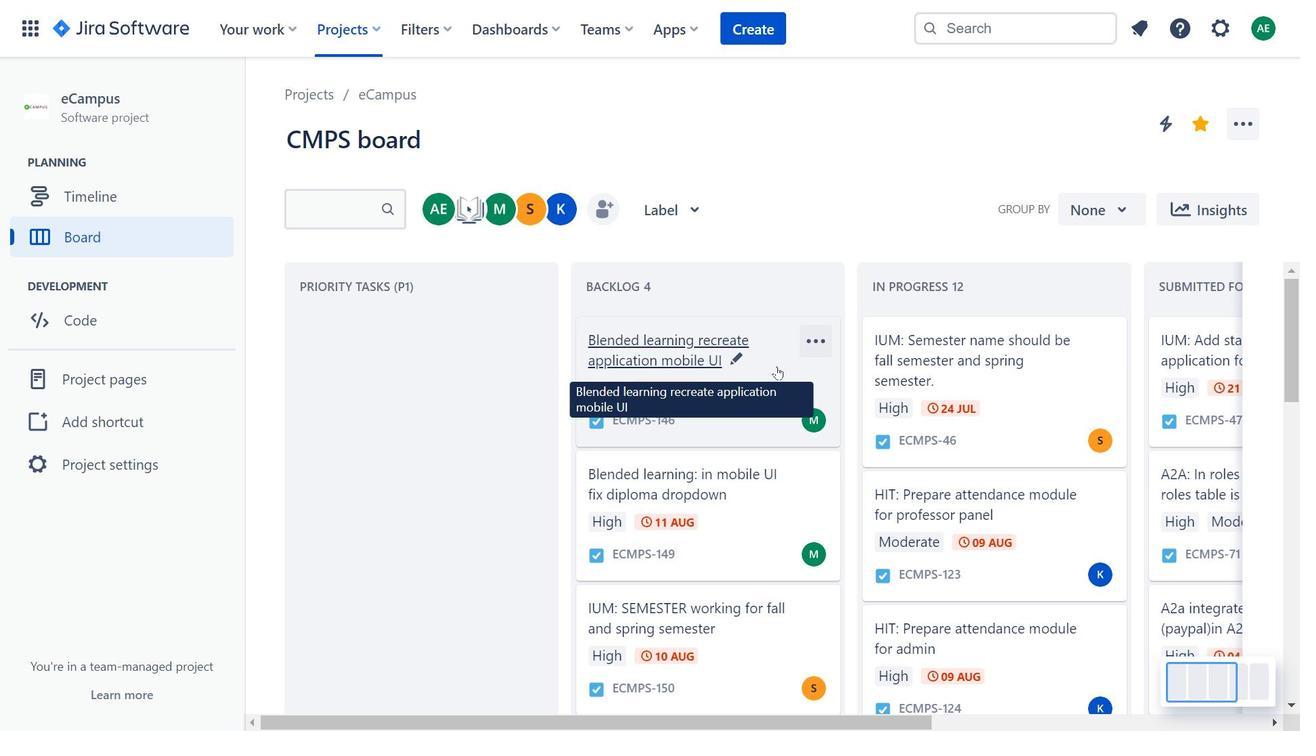 
Action: Mouse pressed left at (782, 368)
Screenshot: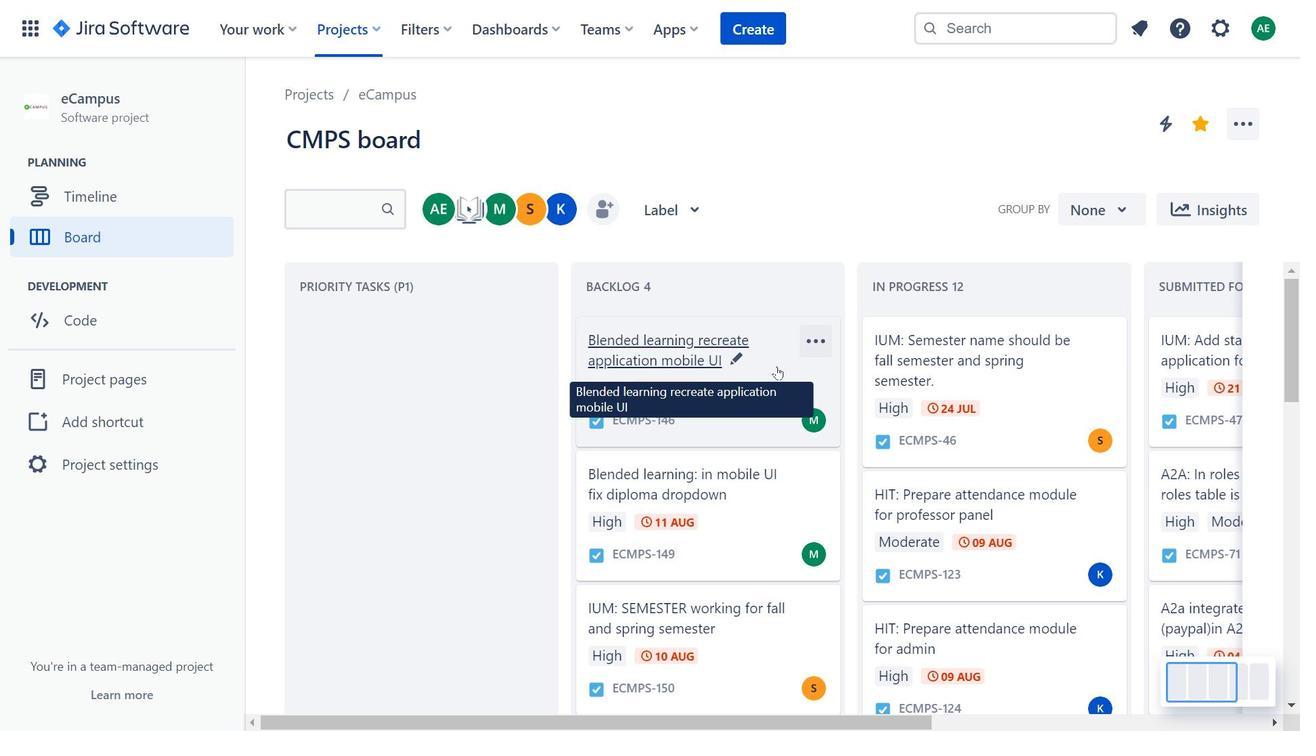 
Action: Mouse moved to (517, 300)
Screenshot: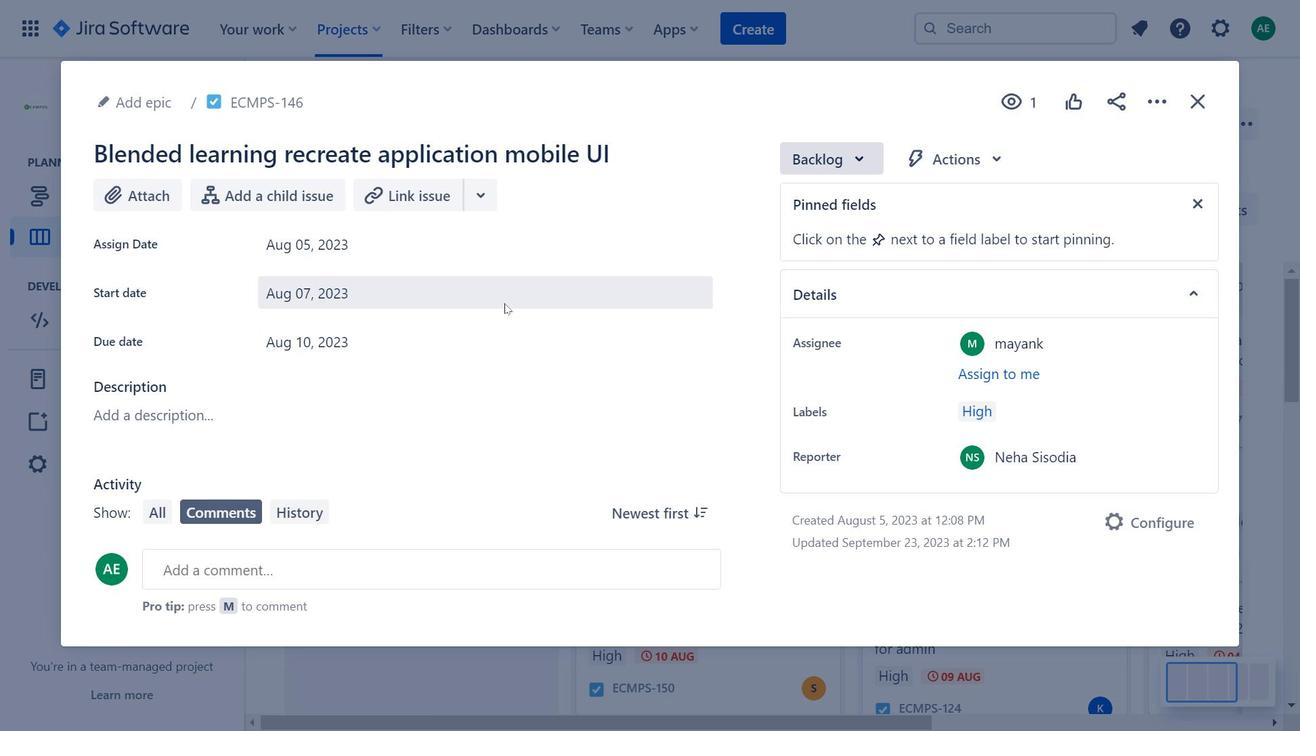 
Action: Mouse pressed left at (517, 300)
Screenshot: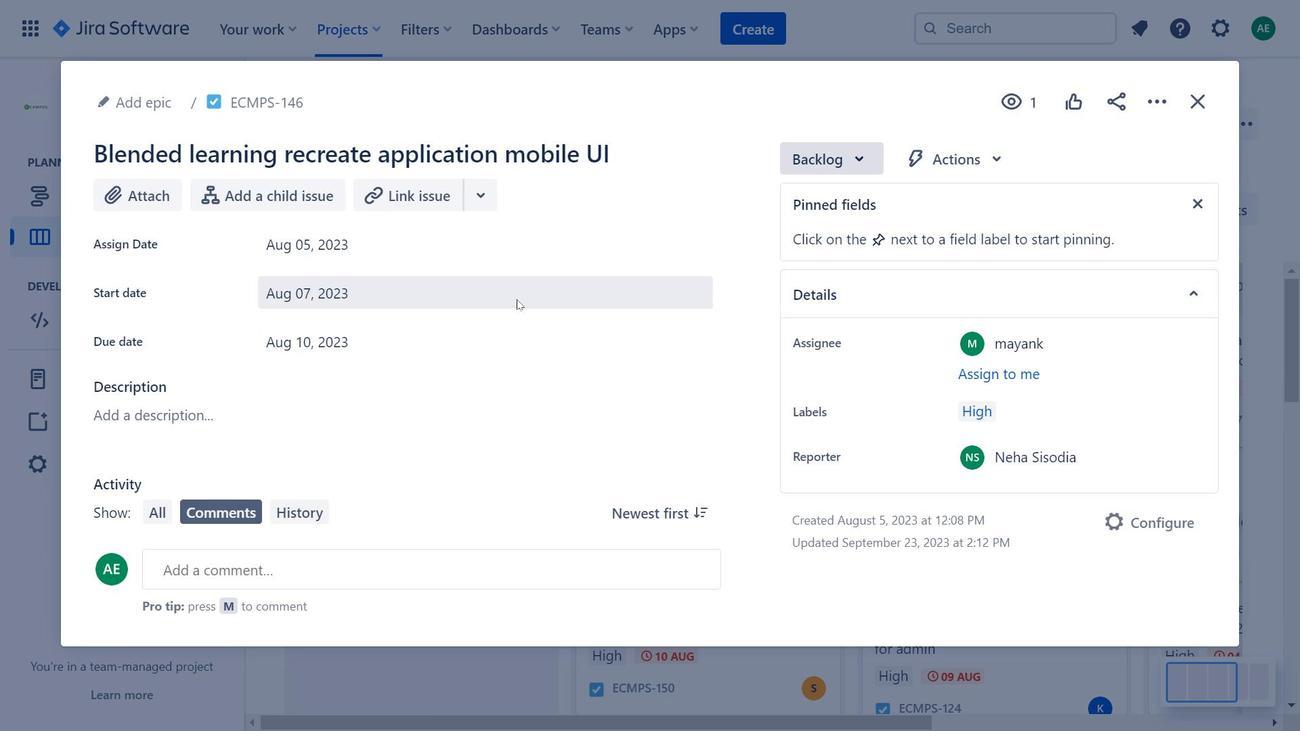 
Action: Mouse moved to (564, 359)
Screenshot: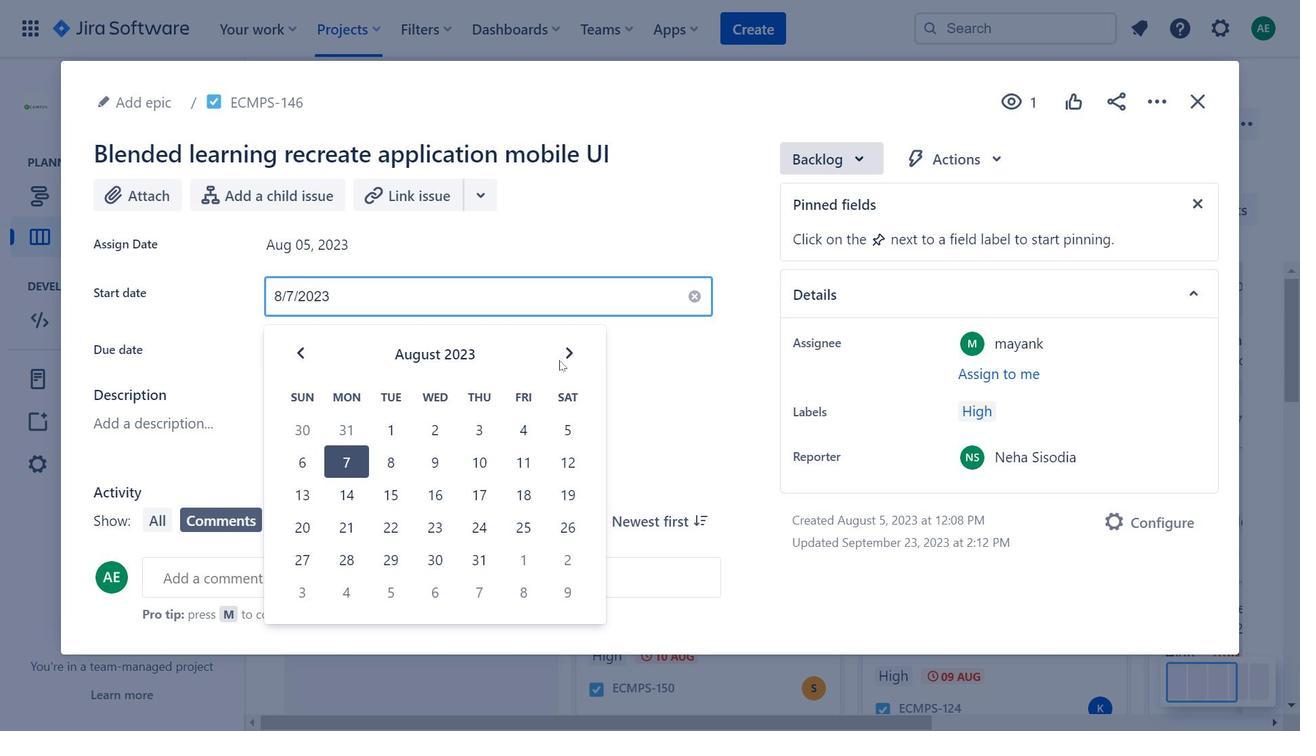 
Action: Mouse pressed left at (564, 359)
Screenshot: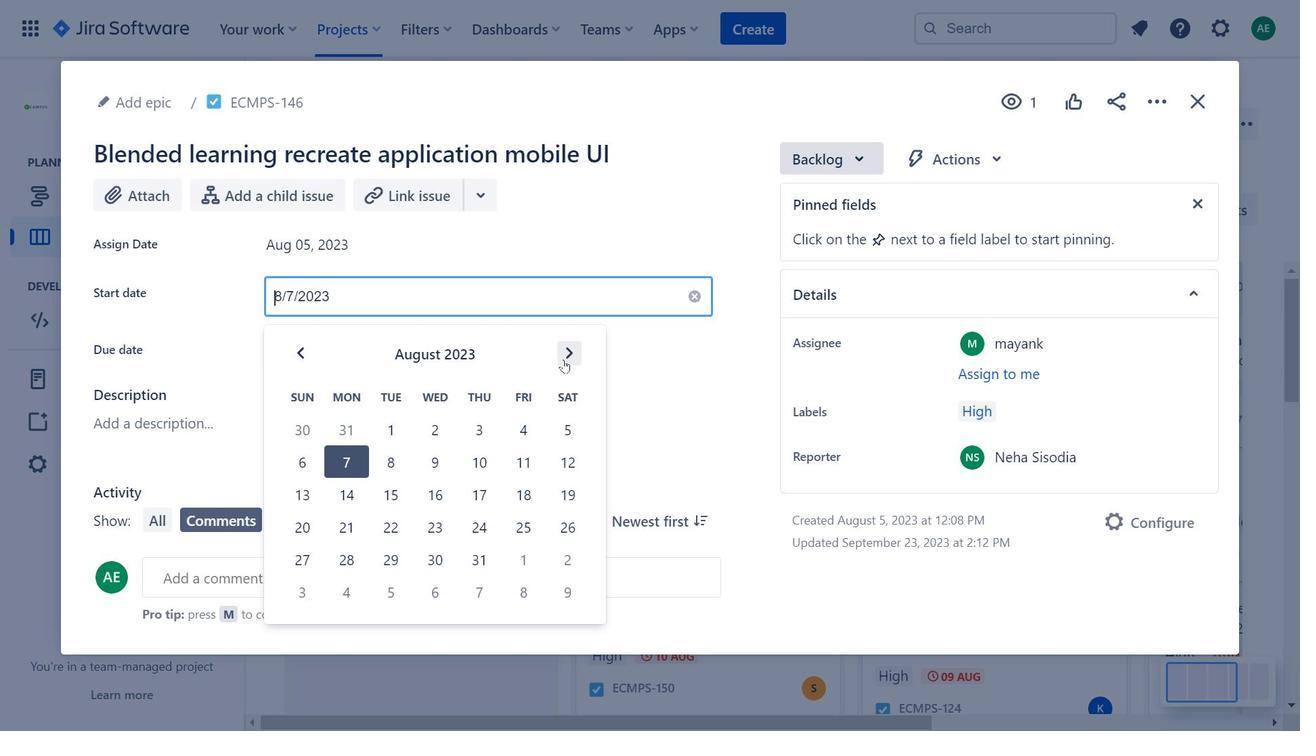
Action: Mouse moved to (564, 361)
Screenshot: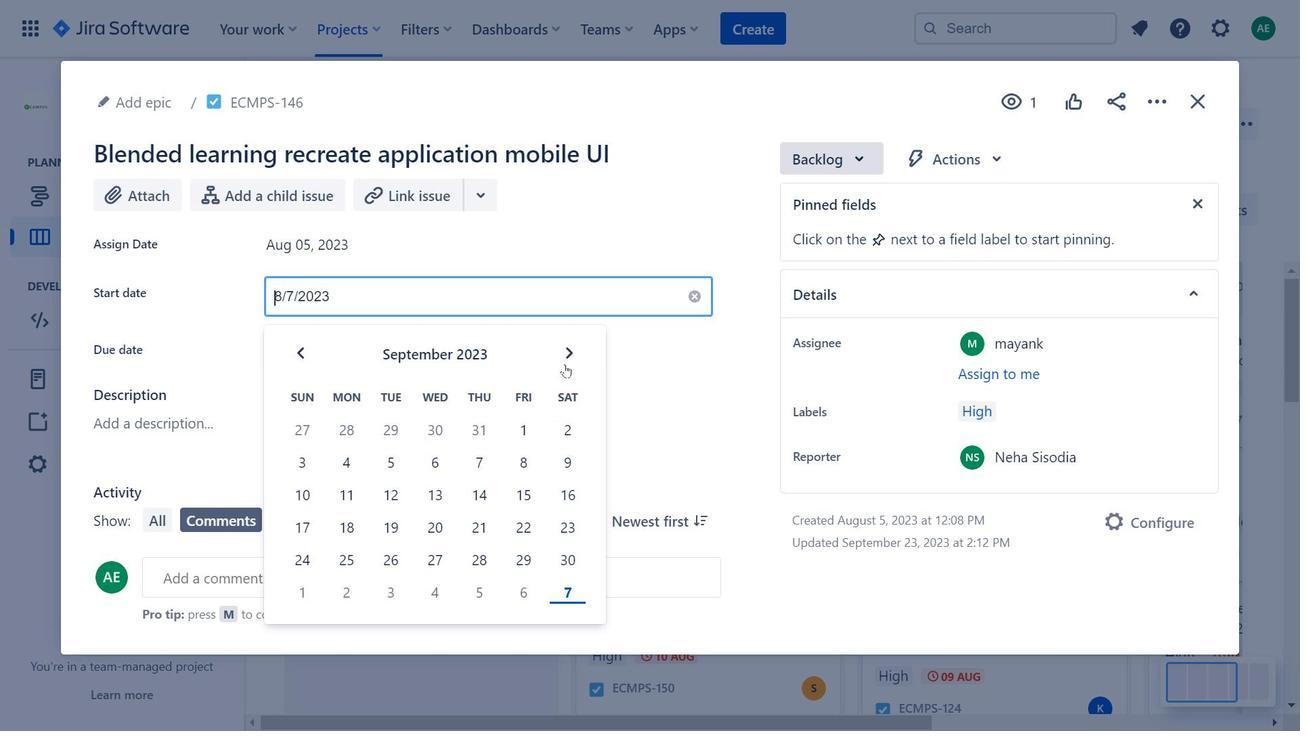 
Action: Mouse pressed left at (564, 361)
Screenshot: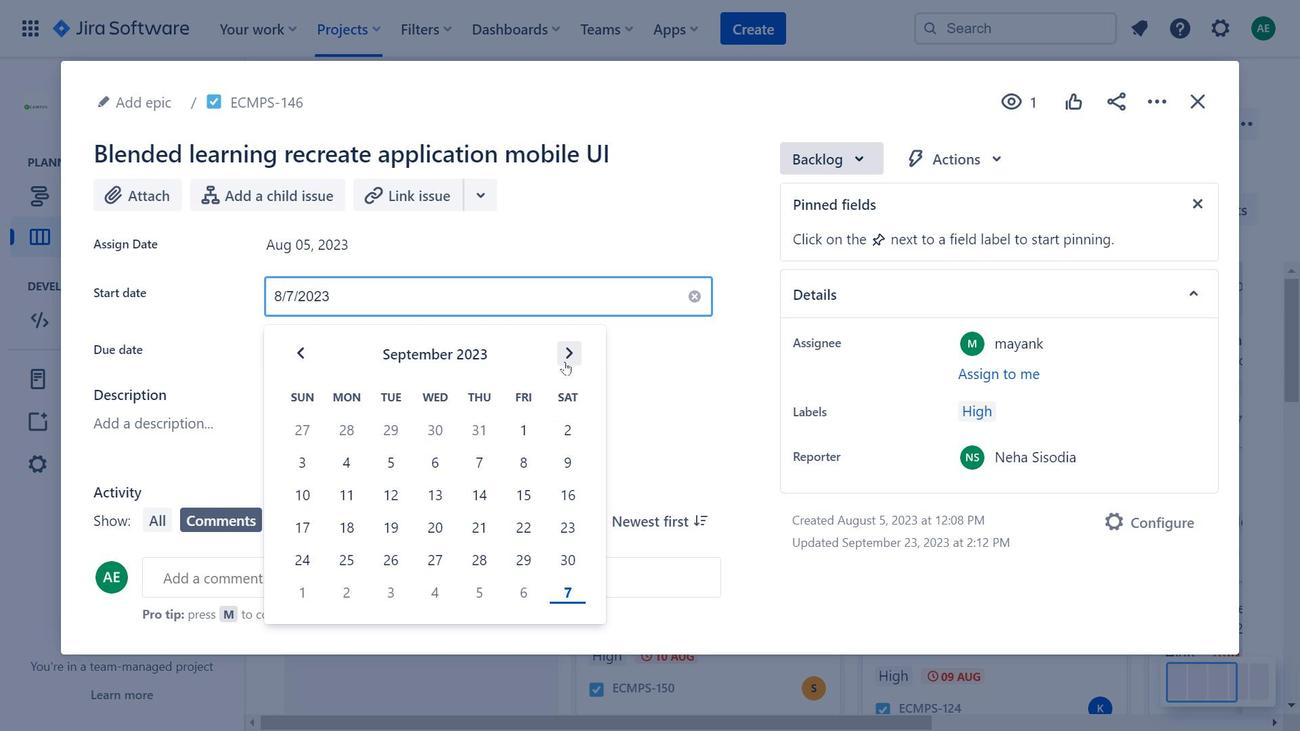 
Action: Mouse moved to (305, 361)
Screenshot: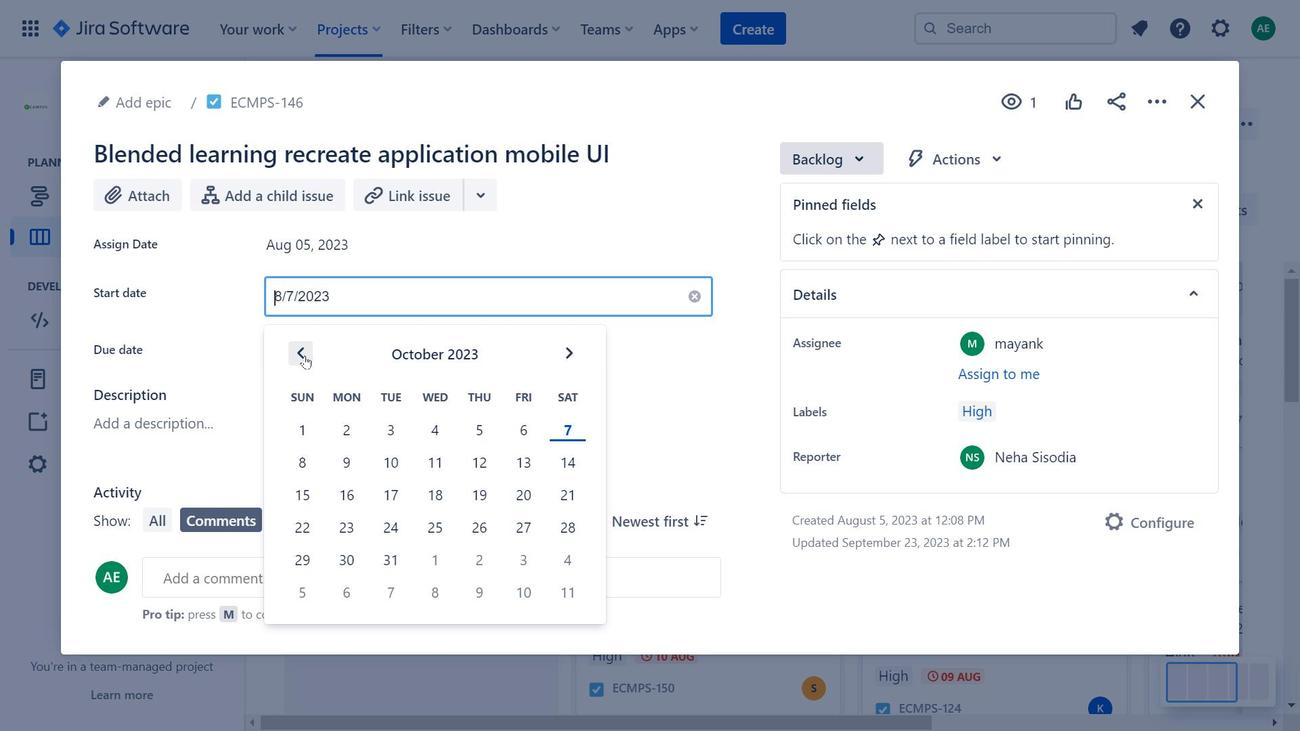 
Action: Mouse pressed left at (305, 361)
Screenshot: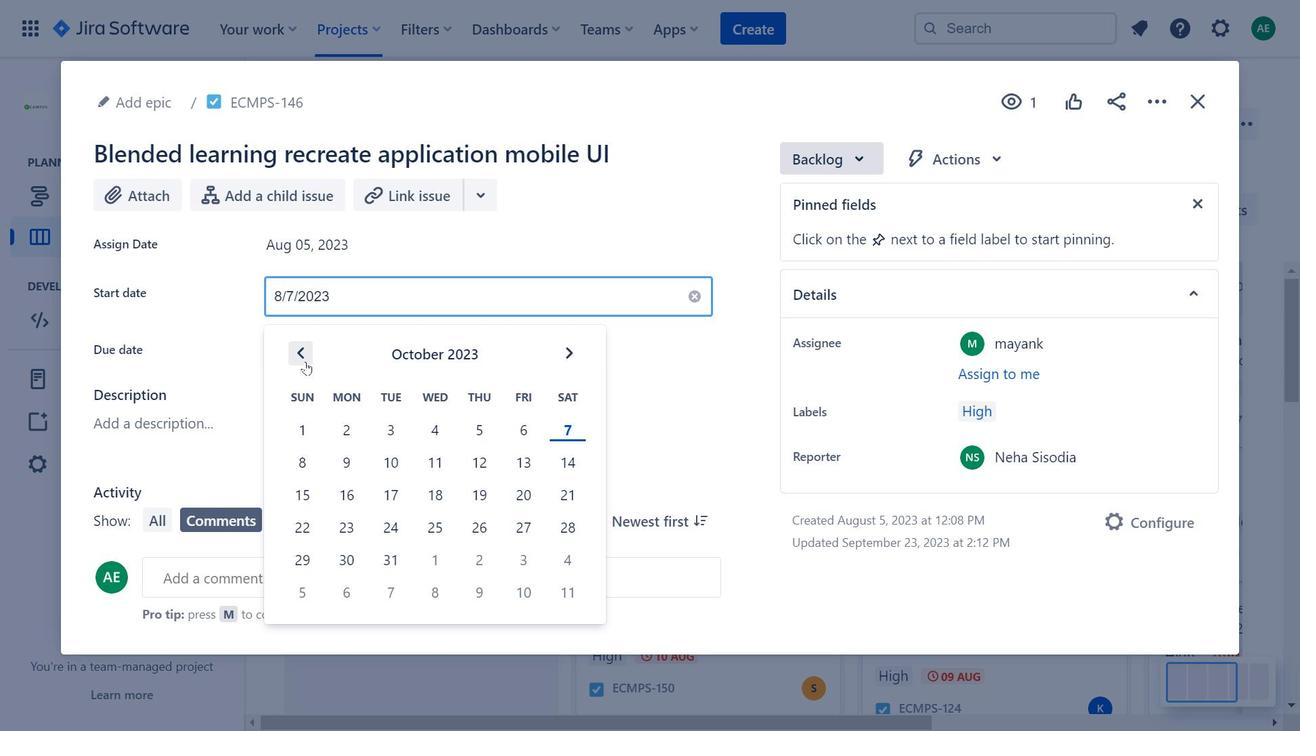 
Action: Mouse moved to (834, 169)
Screenshot: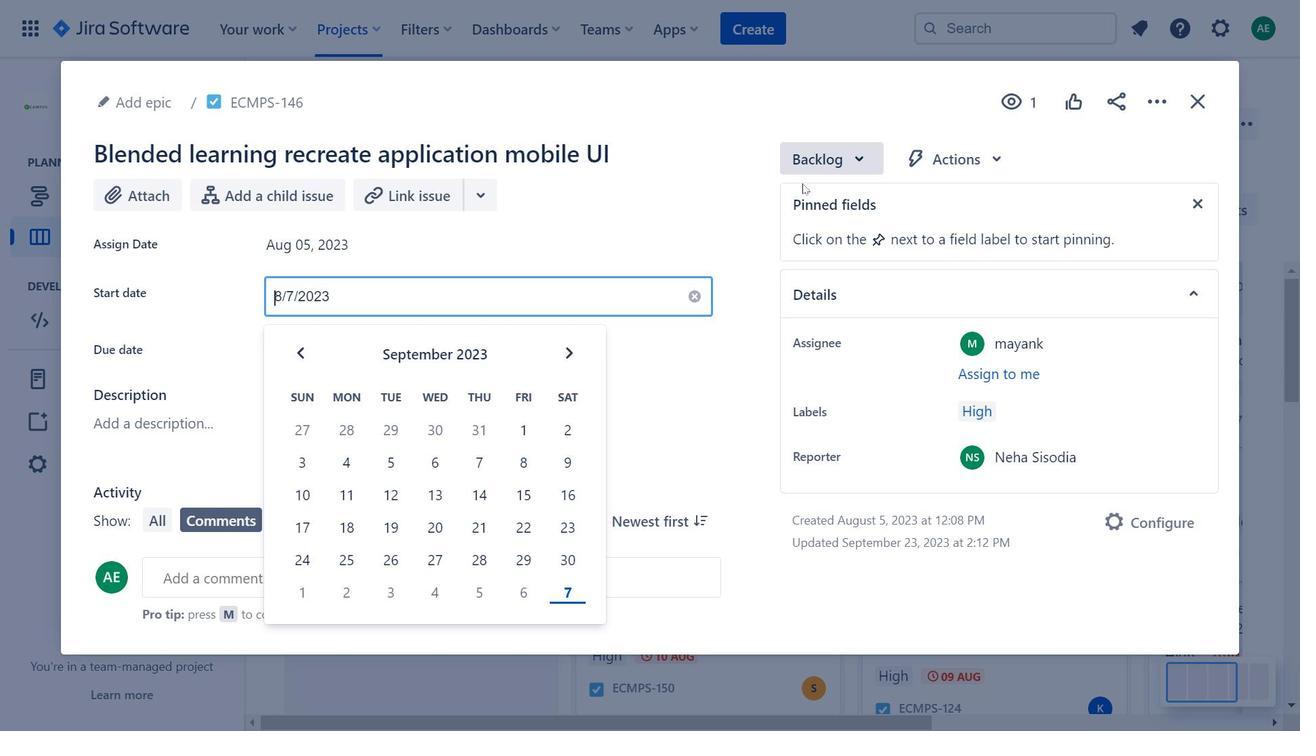 
Action: Mouse pressed left at (834, 169)
Screenshot: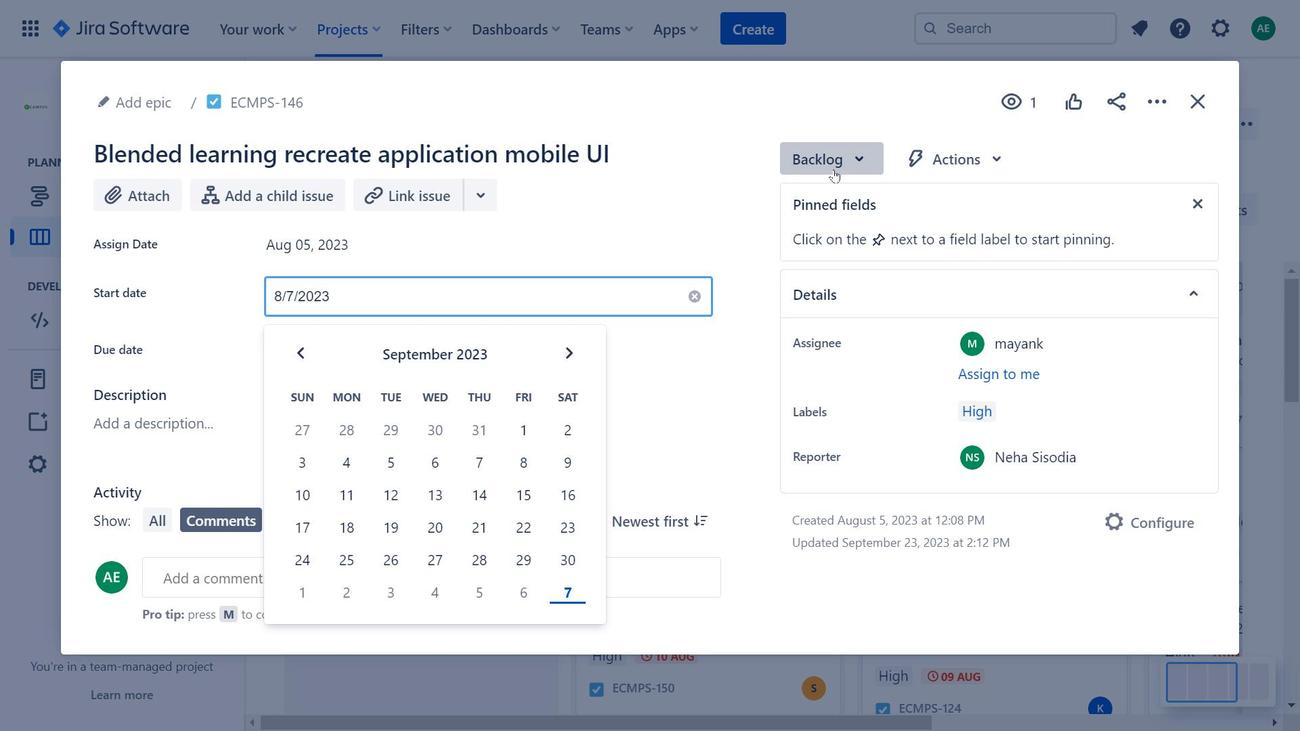 
Action: Mouse moved to (454, 293)
Screenshot: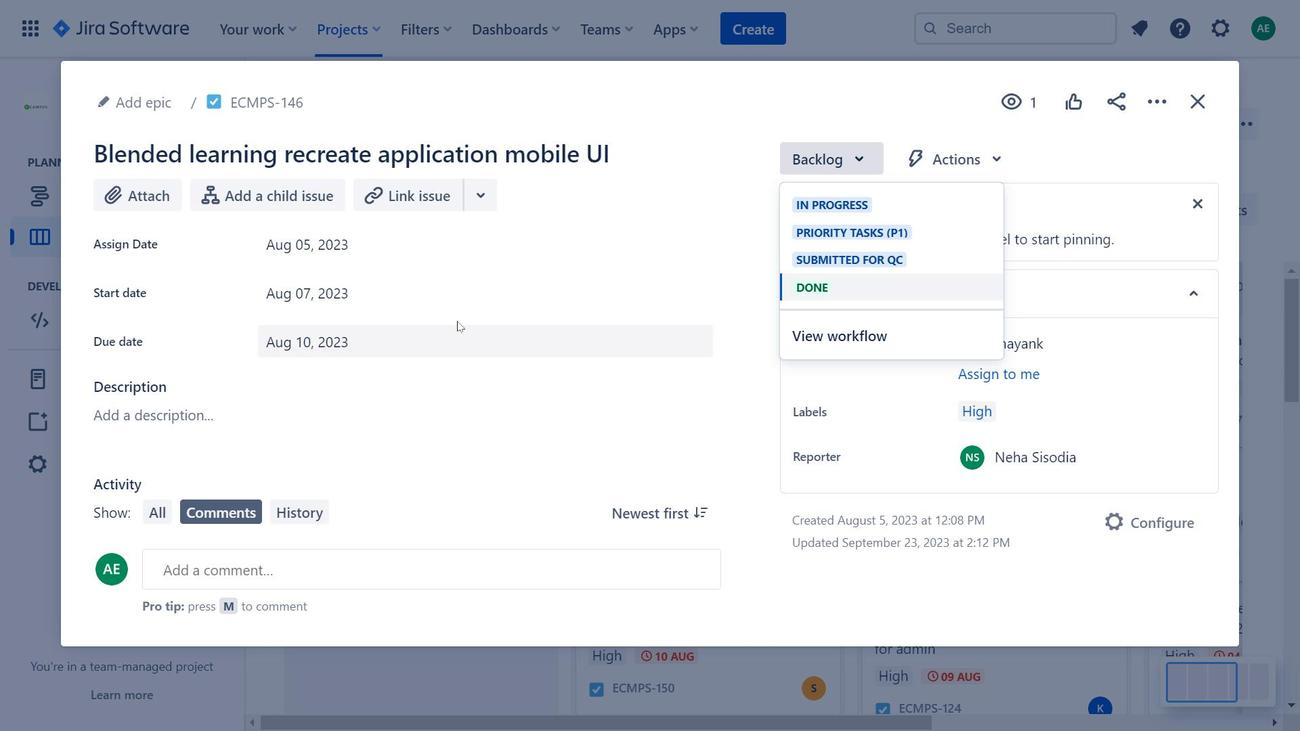 
Action: Mouse pressed left at (454, 293)
Screenshot: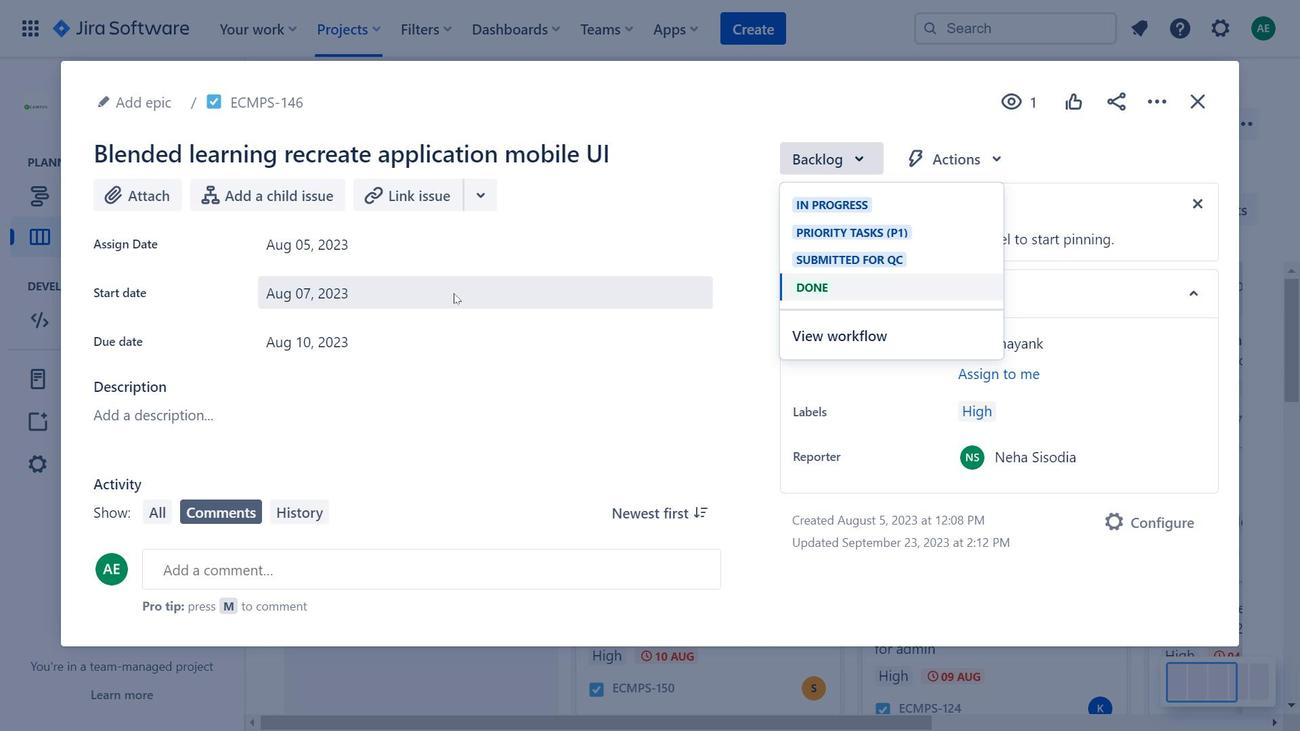 
Action: Mouse moved to (559, 354)
Screenshot: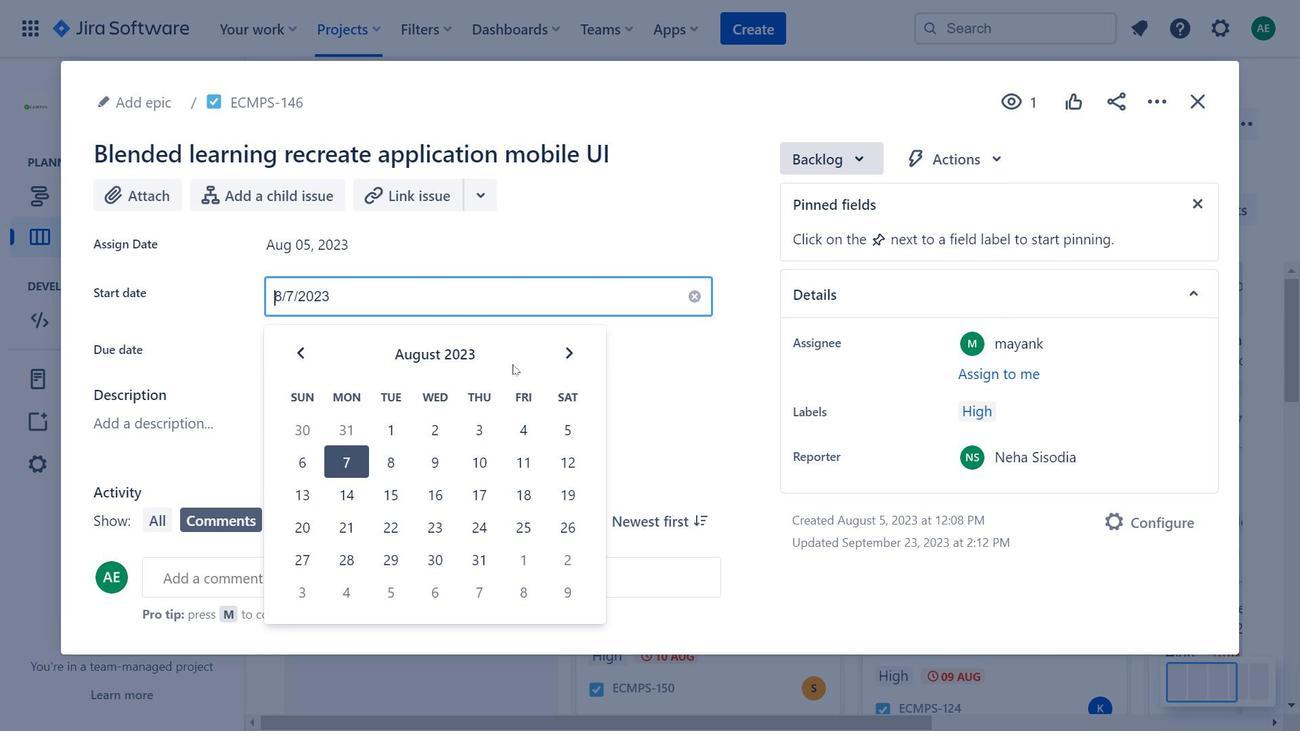 
Action: Mouse pressed left at (559, 354)
Screenshot: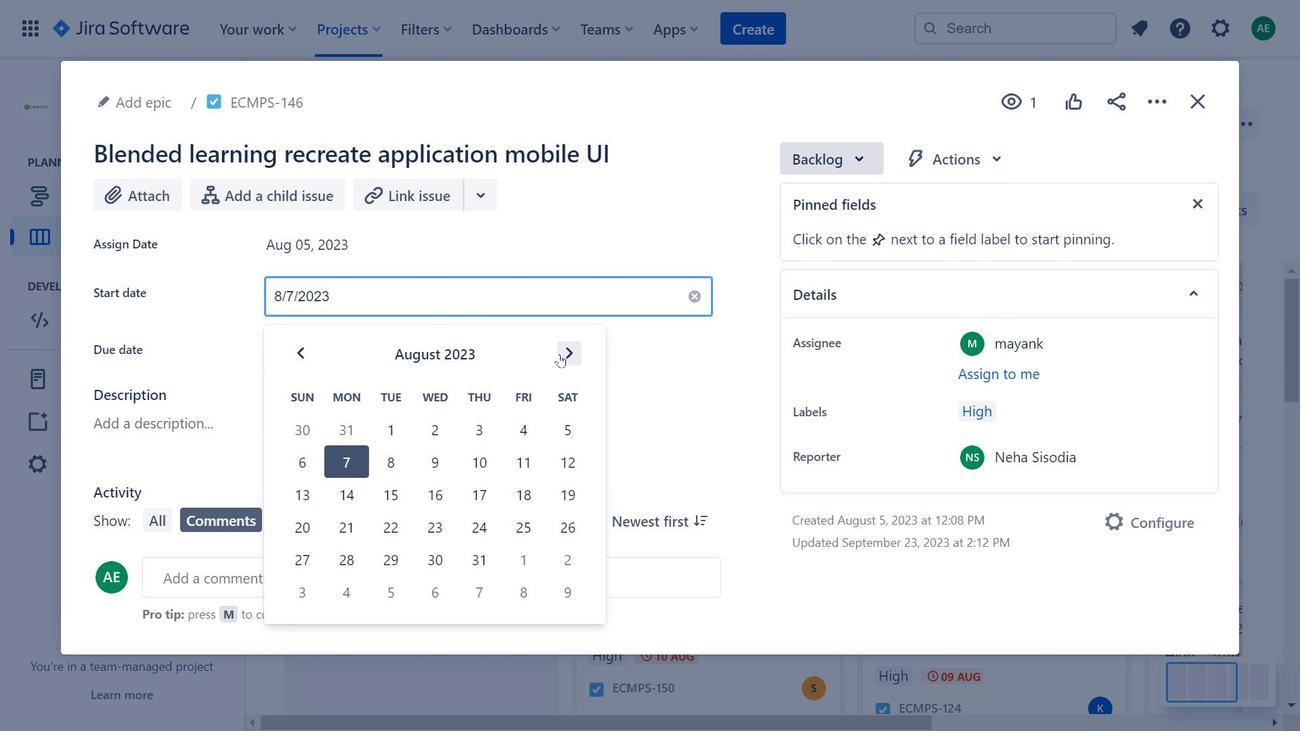 
Action: Mouse moved to (293, 347)
Screenshot: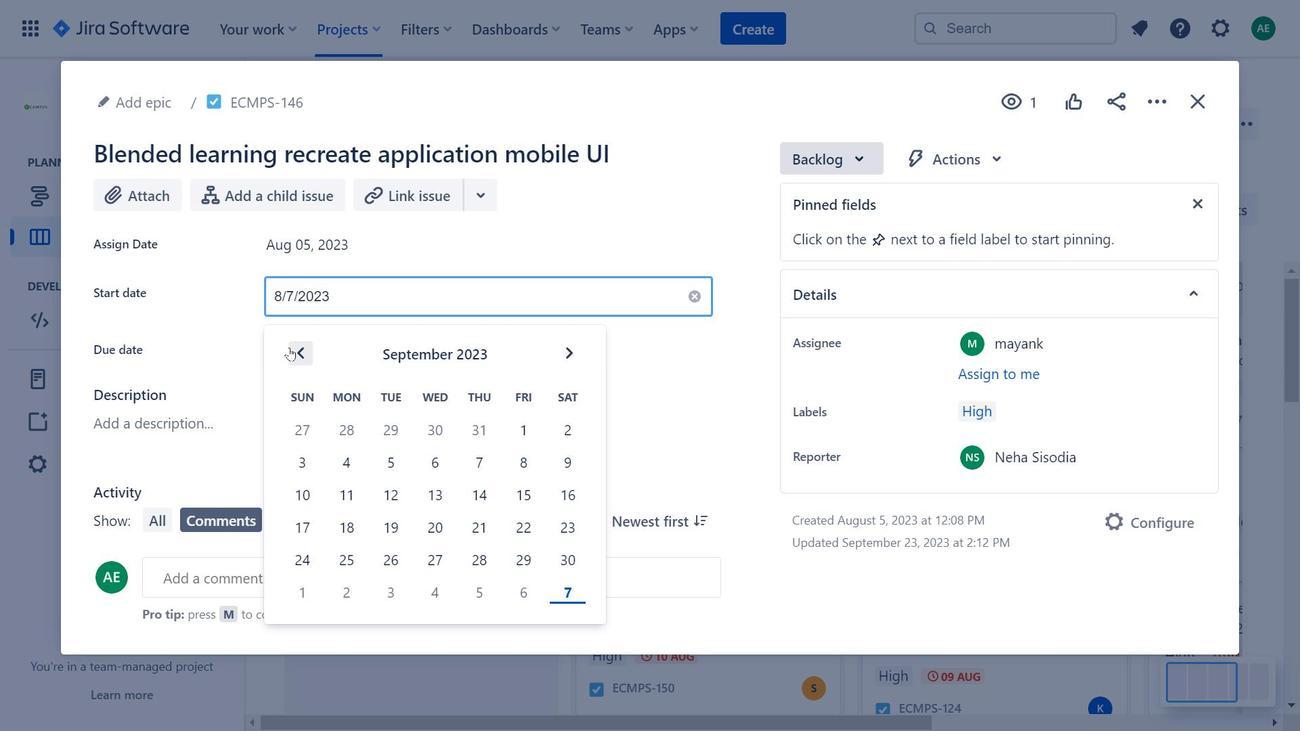 
Action: Mouse pressed left at (293, 347)
Screenshot: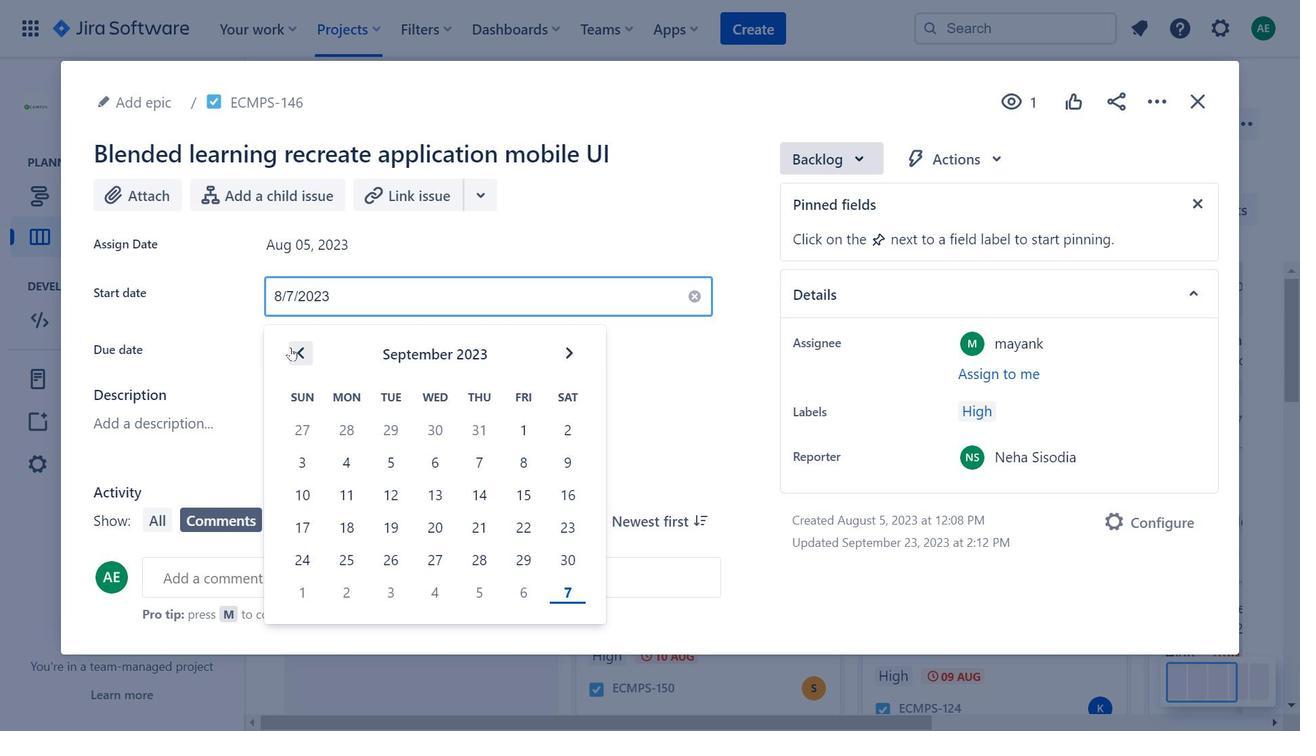 
Action: Mouse moved to (634, 342)
Screenshot: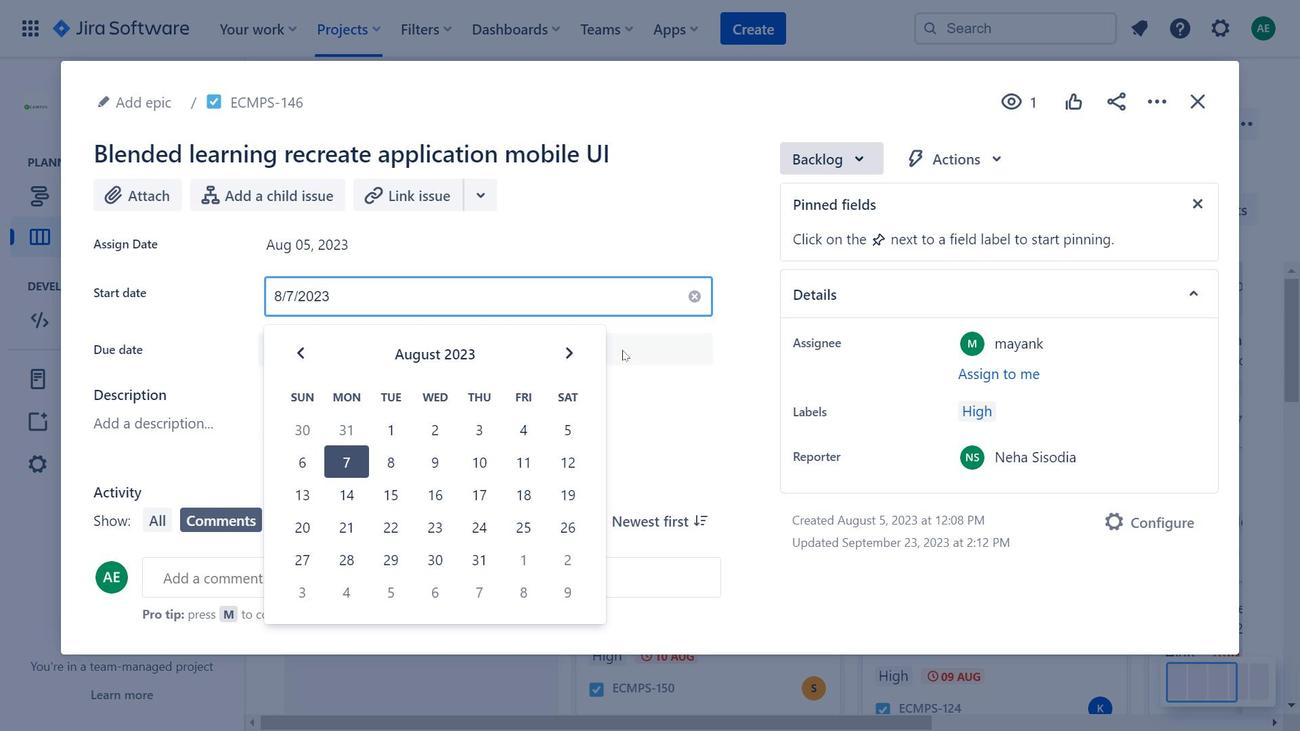 
Action: Mouse pressed left at (634, 342)
Screenshot: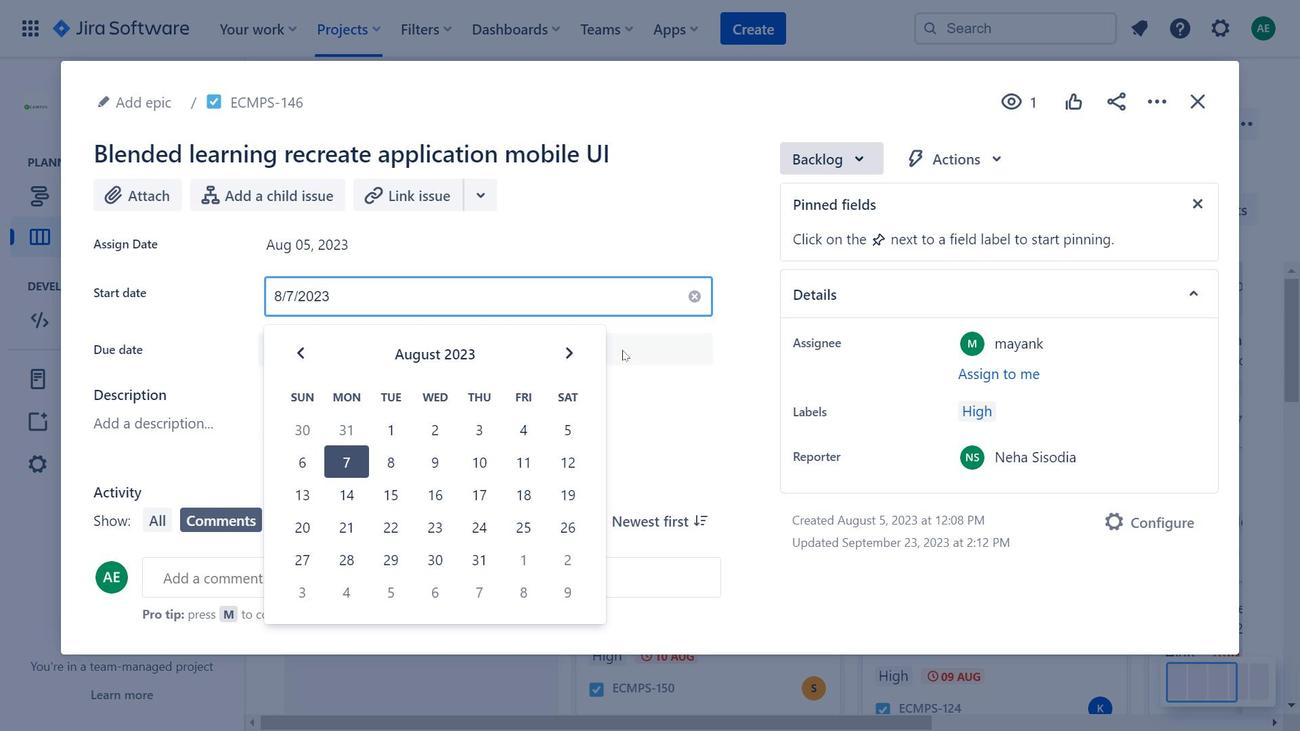 
Action: Mouse moved to (570, 410)
Screenshot: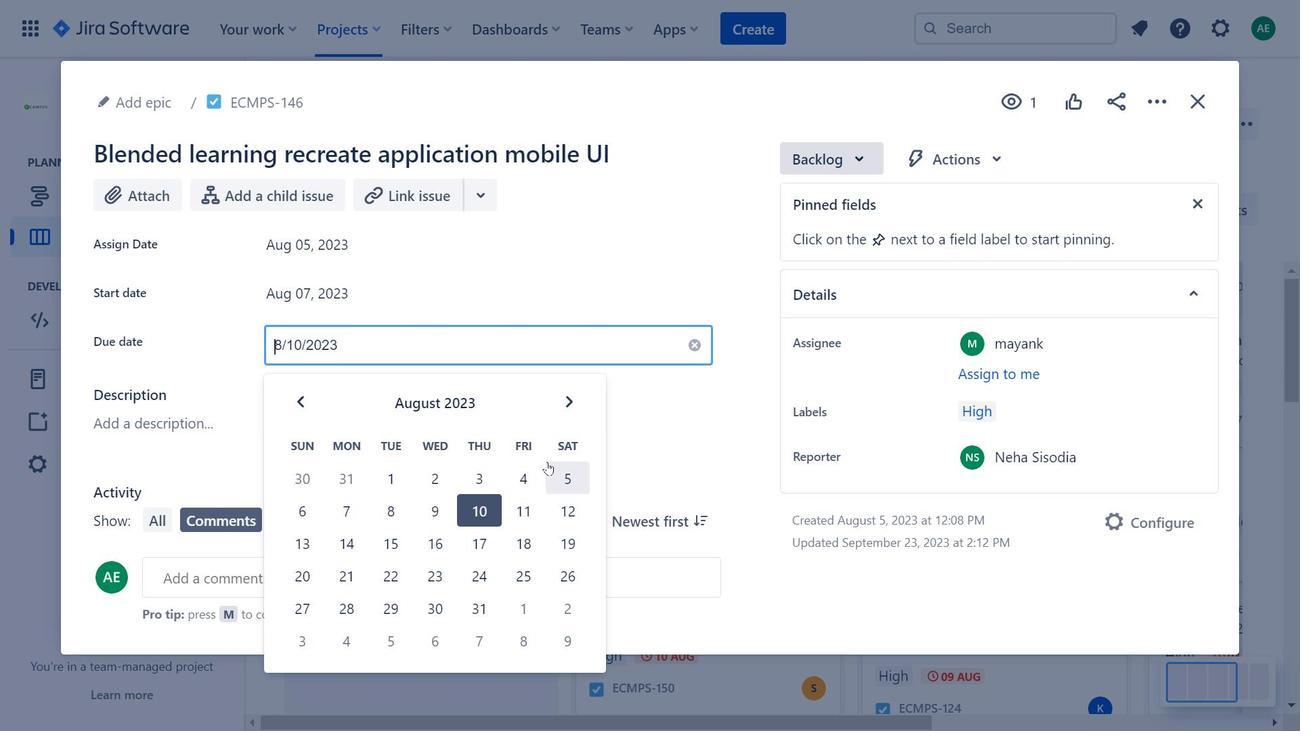 
Action: Mouse pressed left at (570, 410)
Screenshot: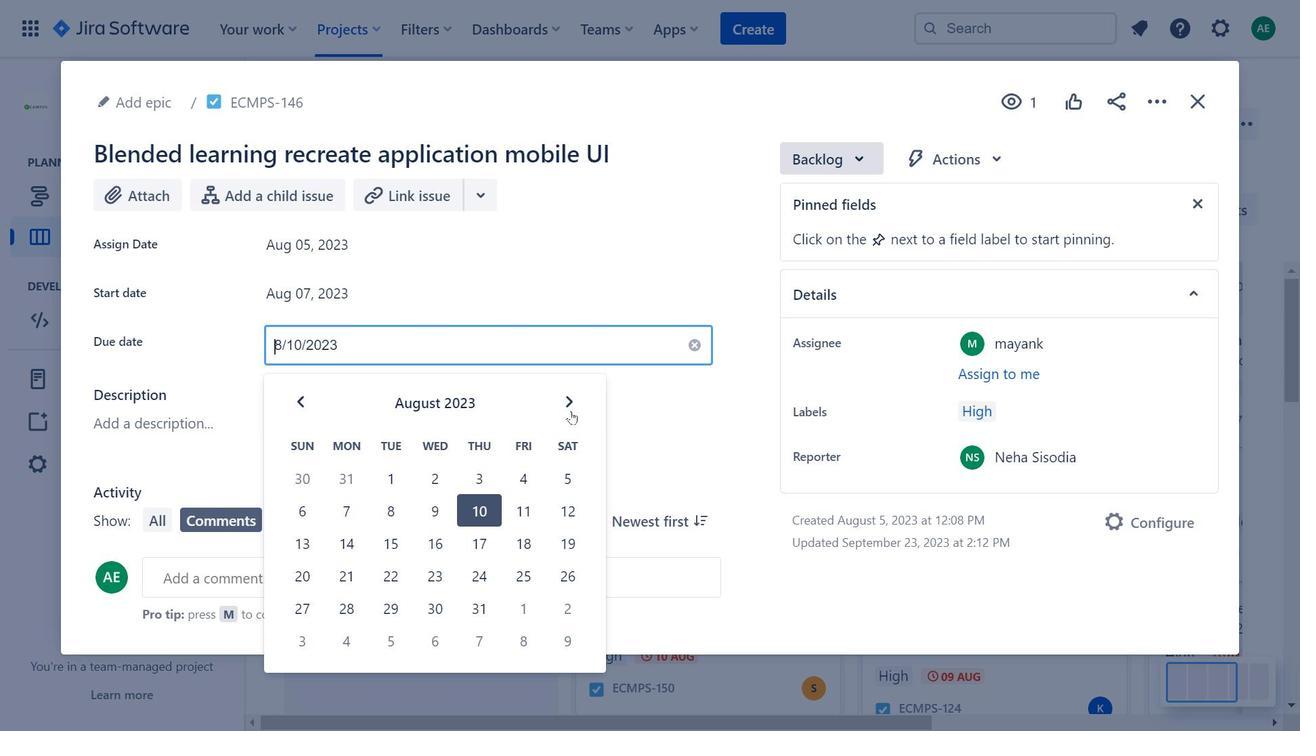 
Action: Mouse moved to (572, 411)
Screenshot: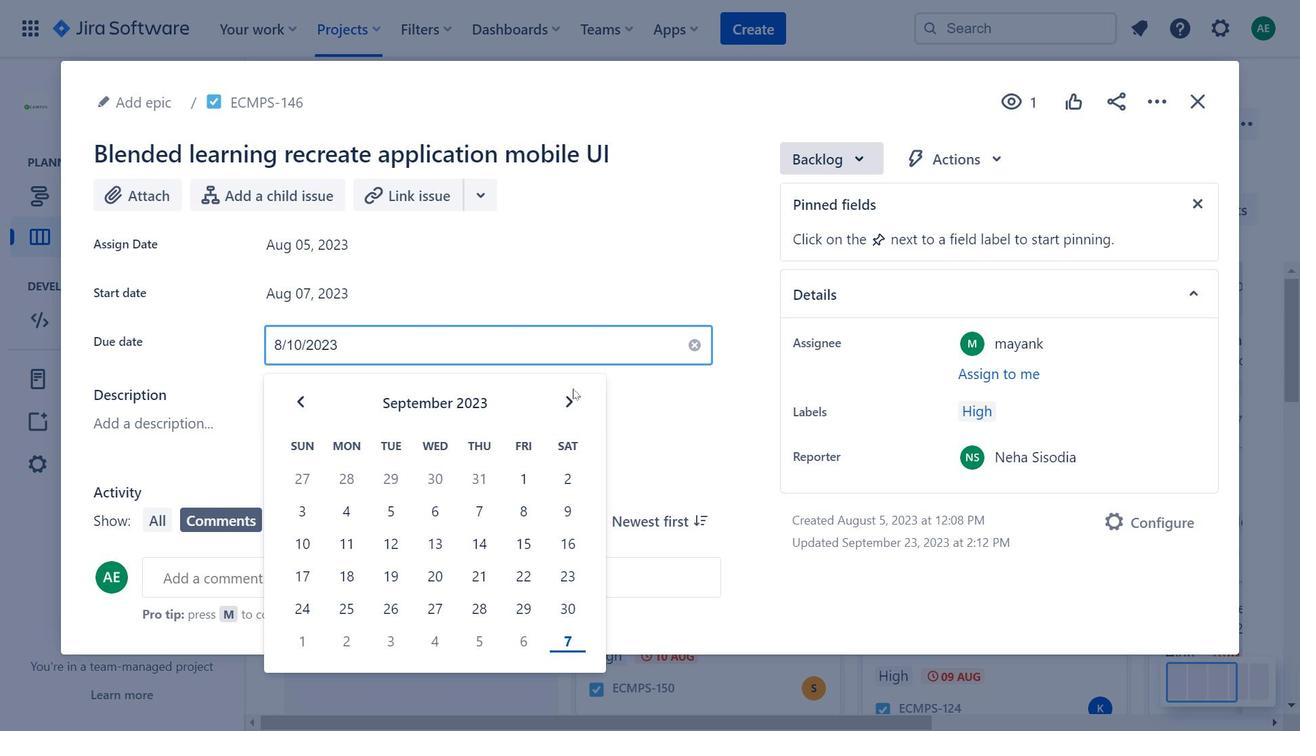 
Action: Mouse pressed left at (572, 411)
Screenshot: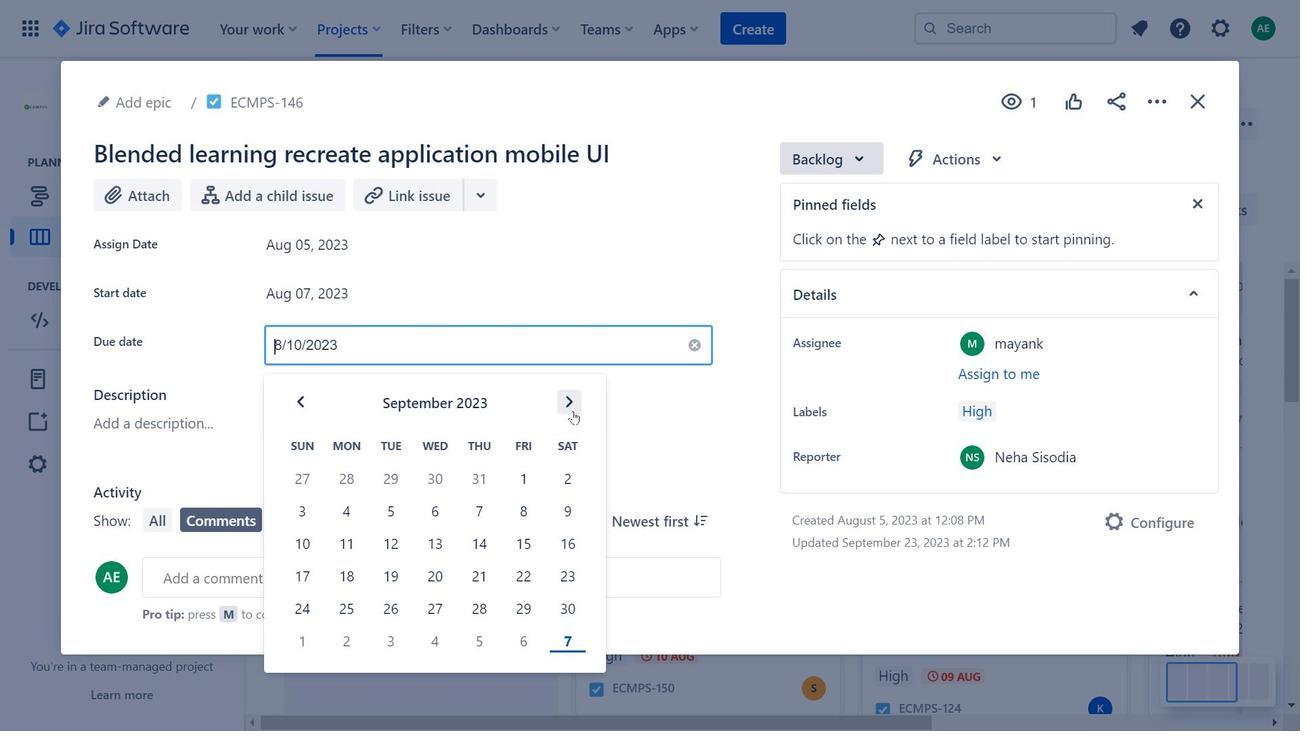 
Action: Mouse moved to (303, 415)
Screenshot: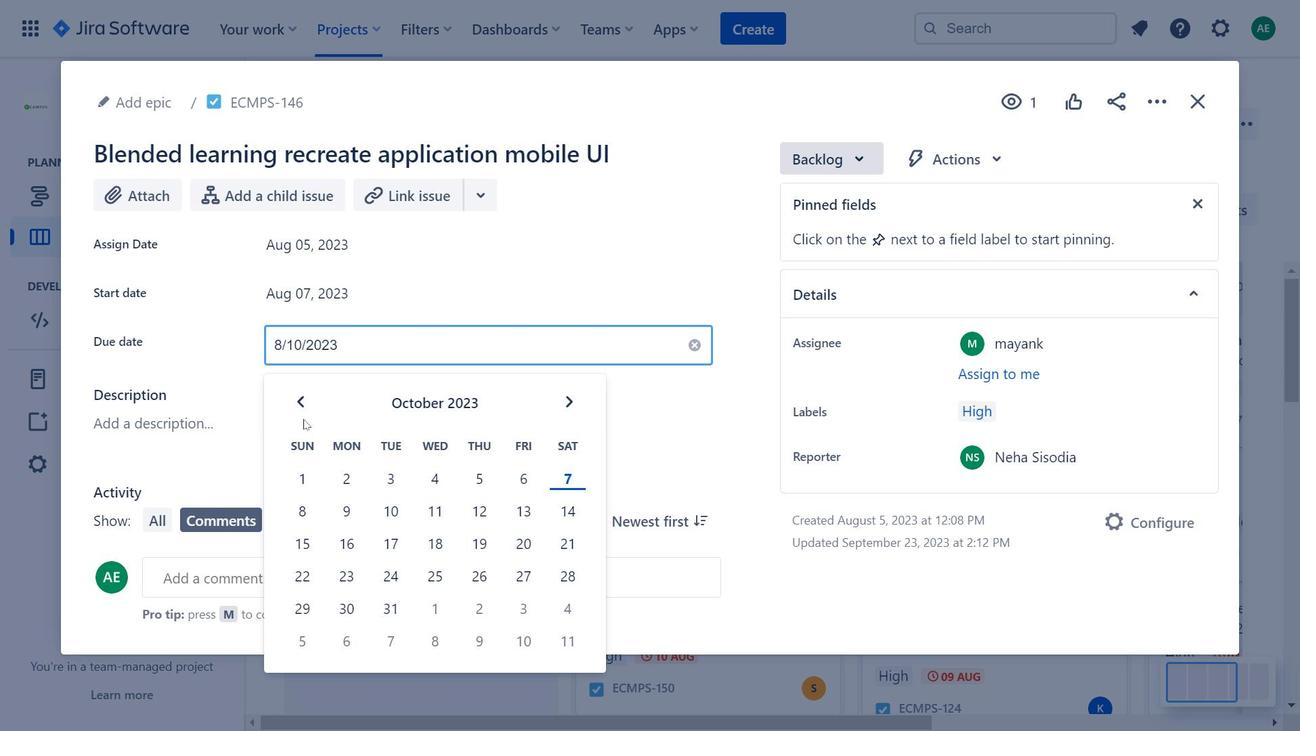 
Action: Mouse pressed left at (303, 415)
Screenshot: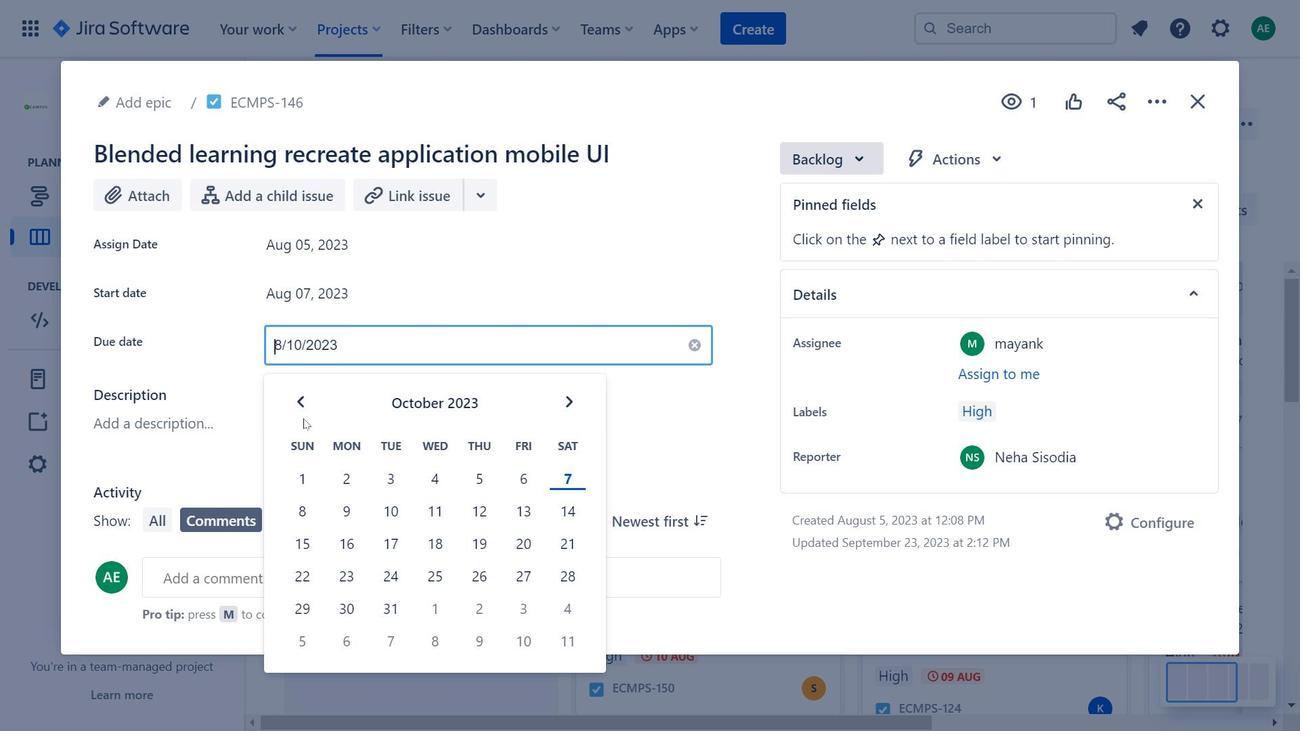 
Action: Mouse moved to (297, 407)
Screenshot: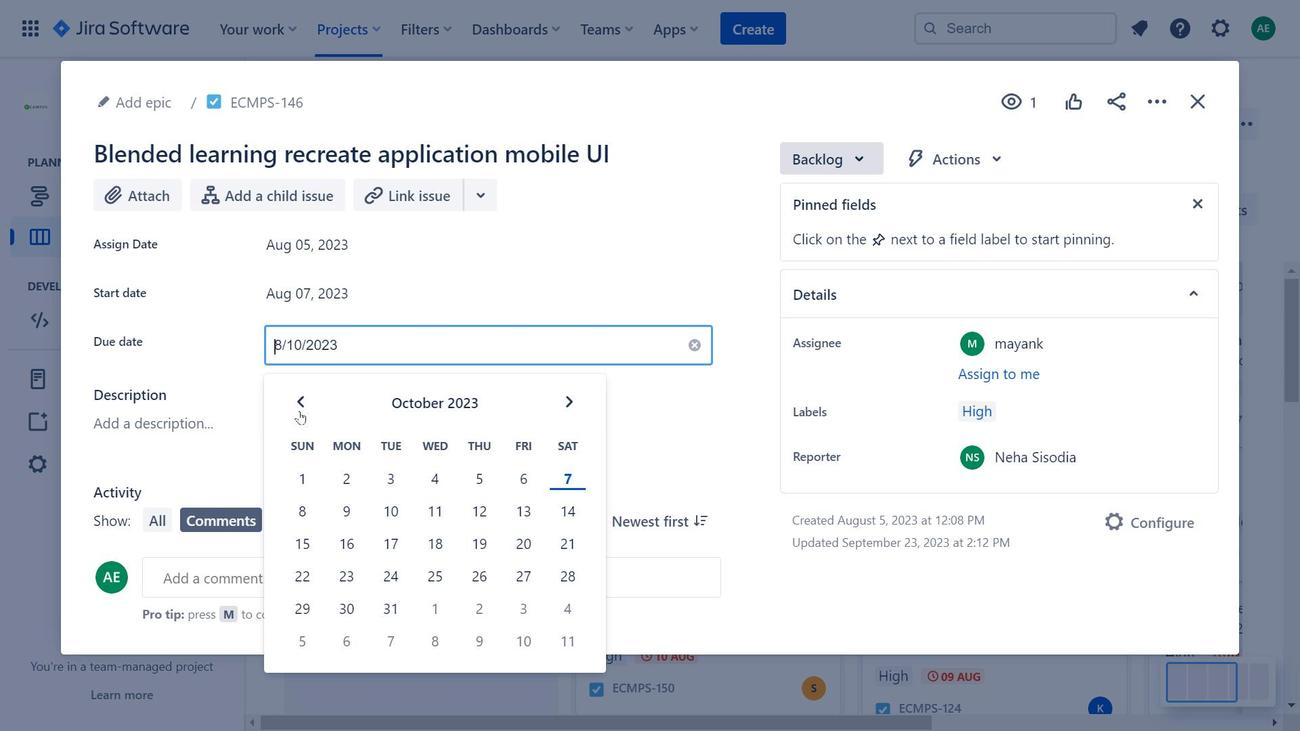 
Action: Mouse pressed left at (297, 407)
Screenshot: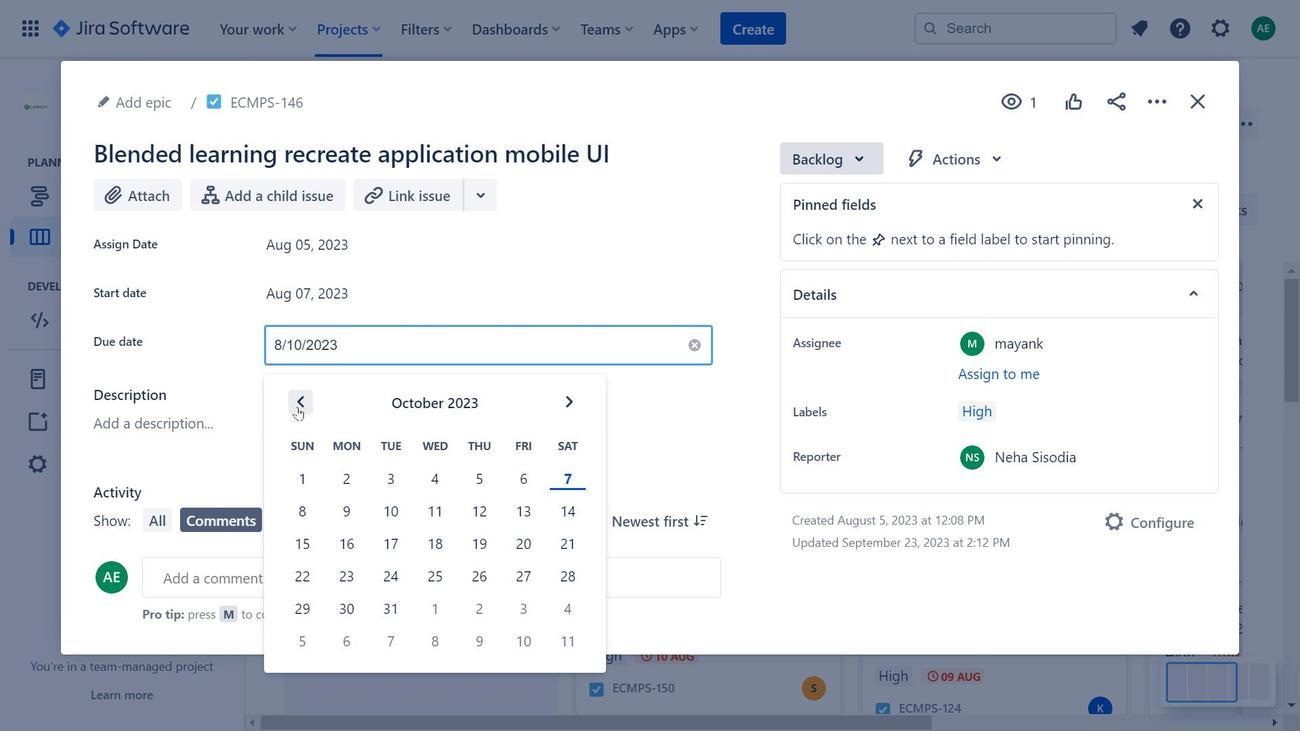 
Action: Mouse moved to (933, 159)
Screenshot: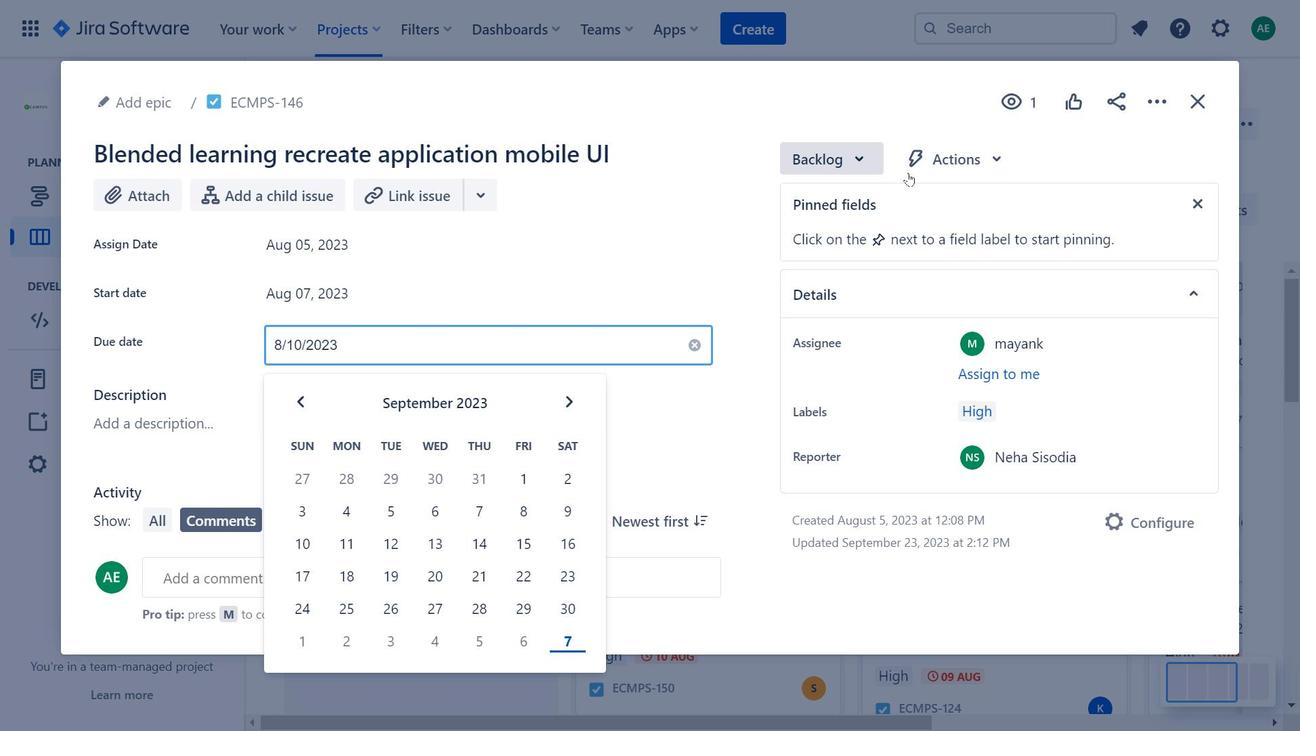 
Action: Mouse pressed left at (933, 159)
Screenshot: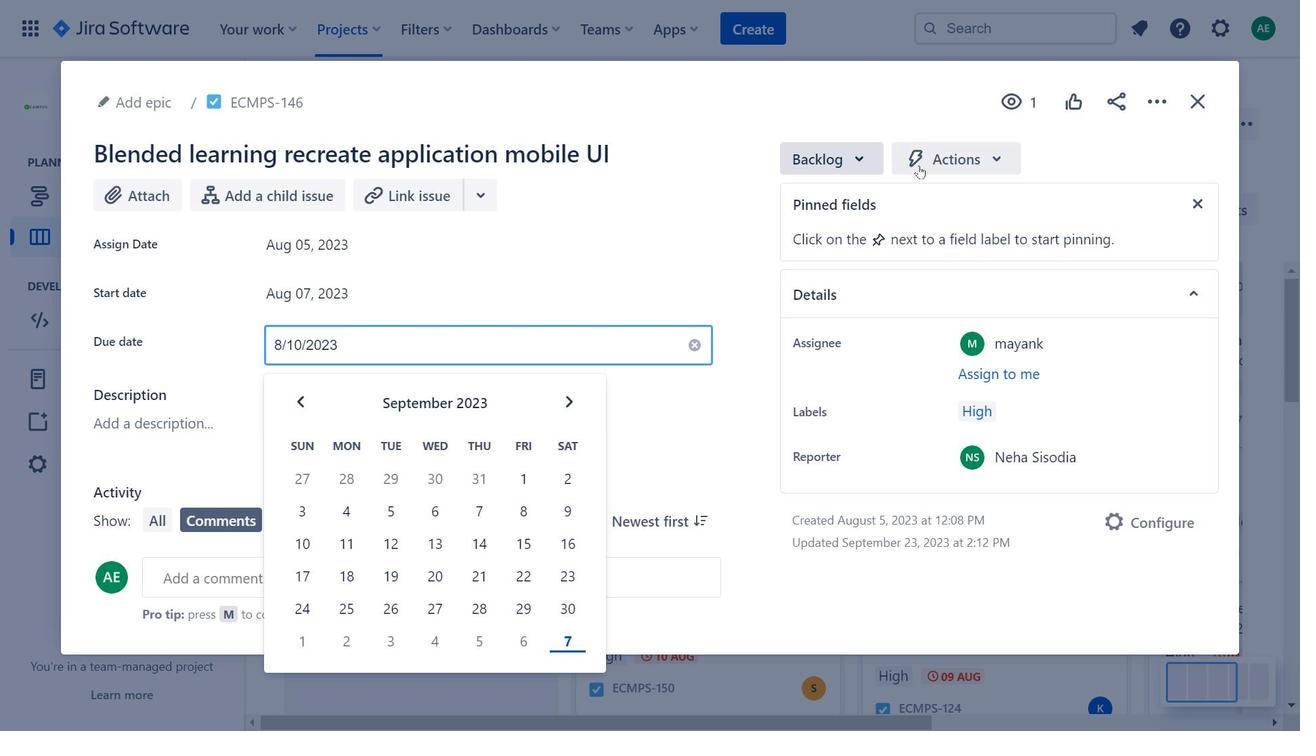 
Action: Mouse moved to (1202, 104)
Screenshot: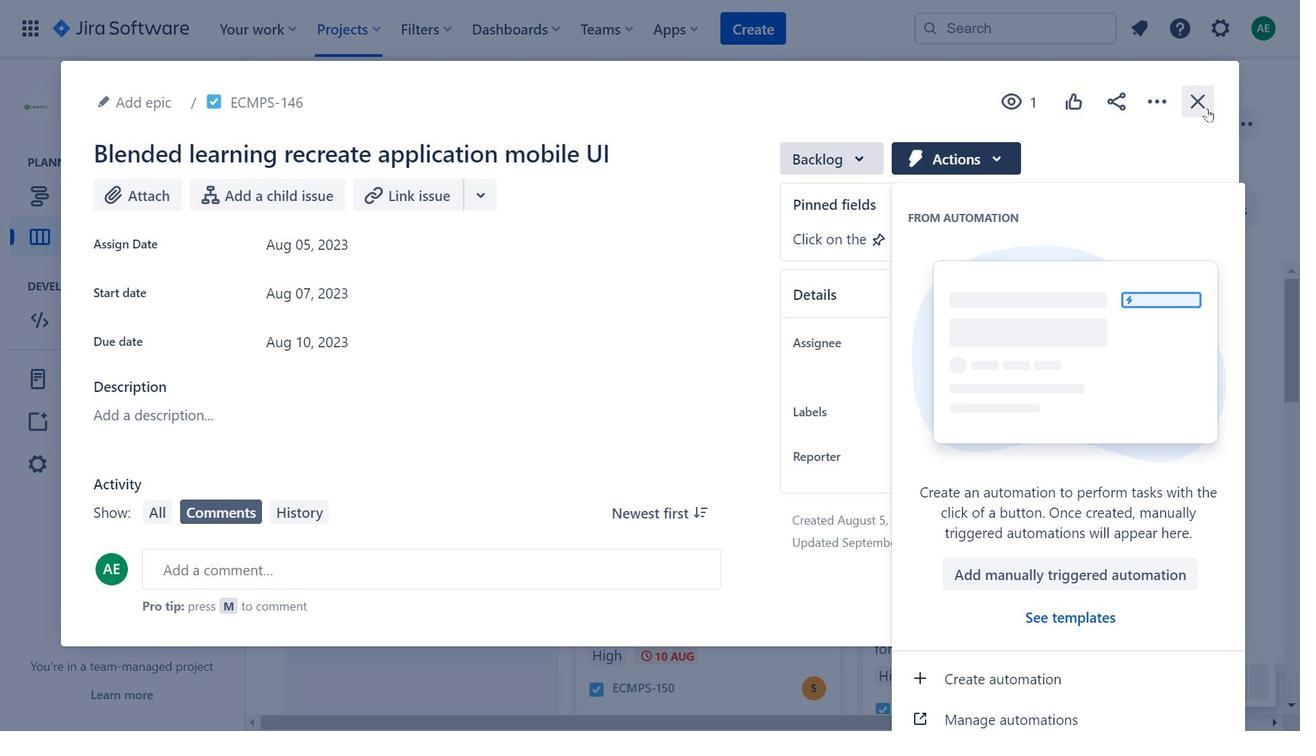 
Action: Mouse pressed left at (1202, 104)
Screenshot: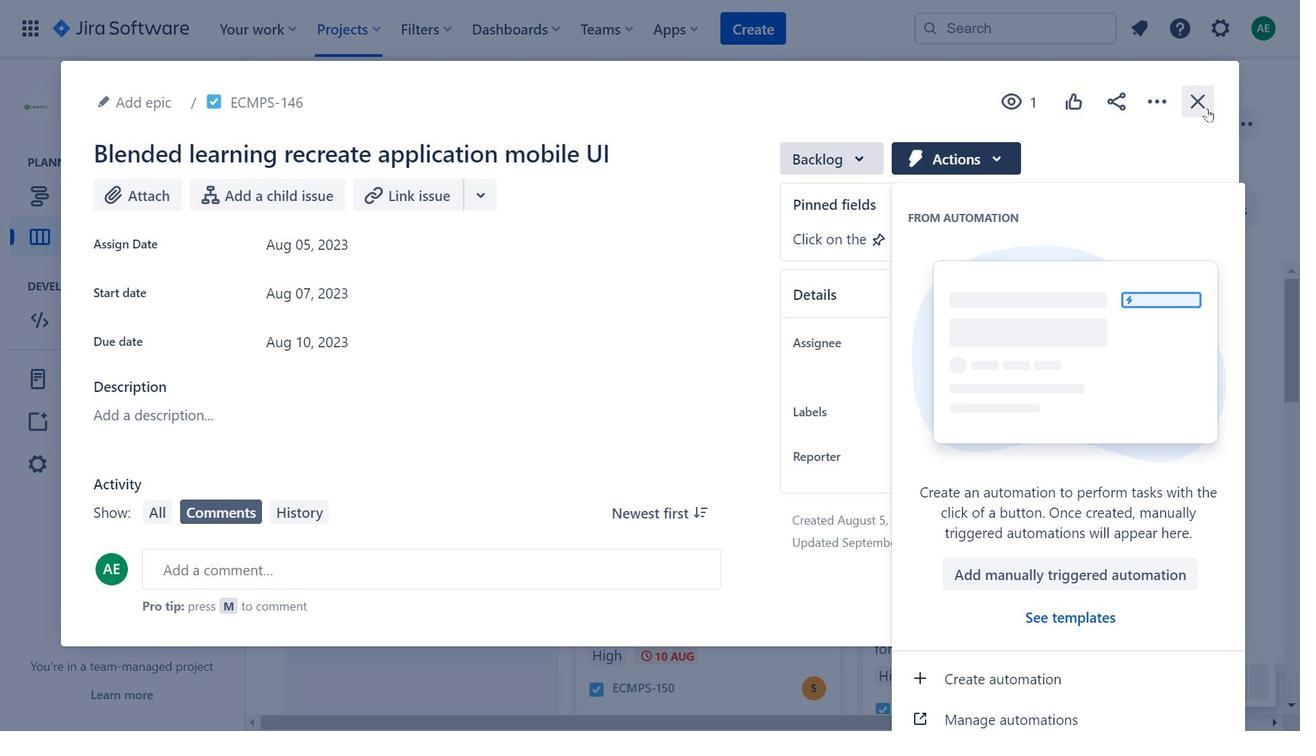 
Action: Mouse moved to (730, 445)
Screenshot: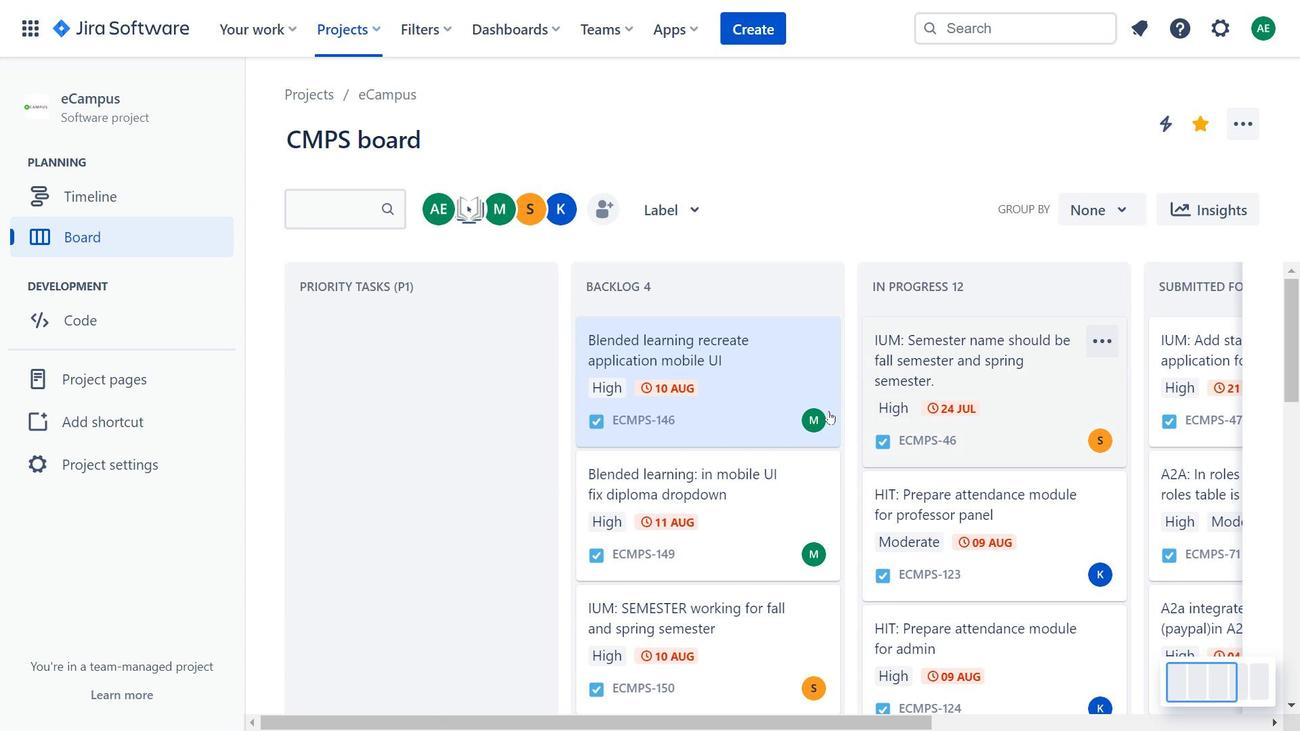 
Action: Mouse scrolled (730, 444) with delta (0, 0)
Screenshot: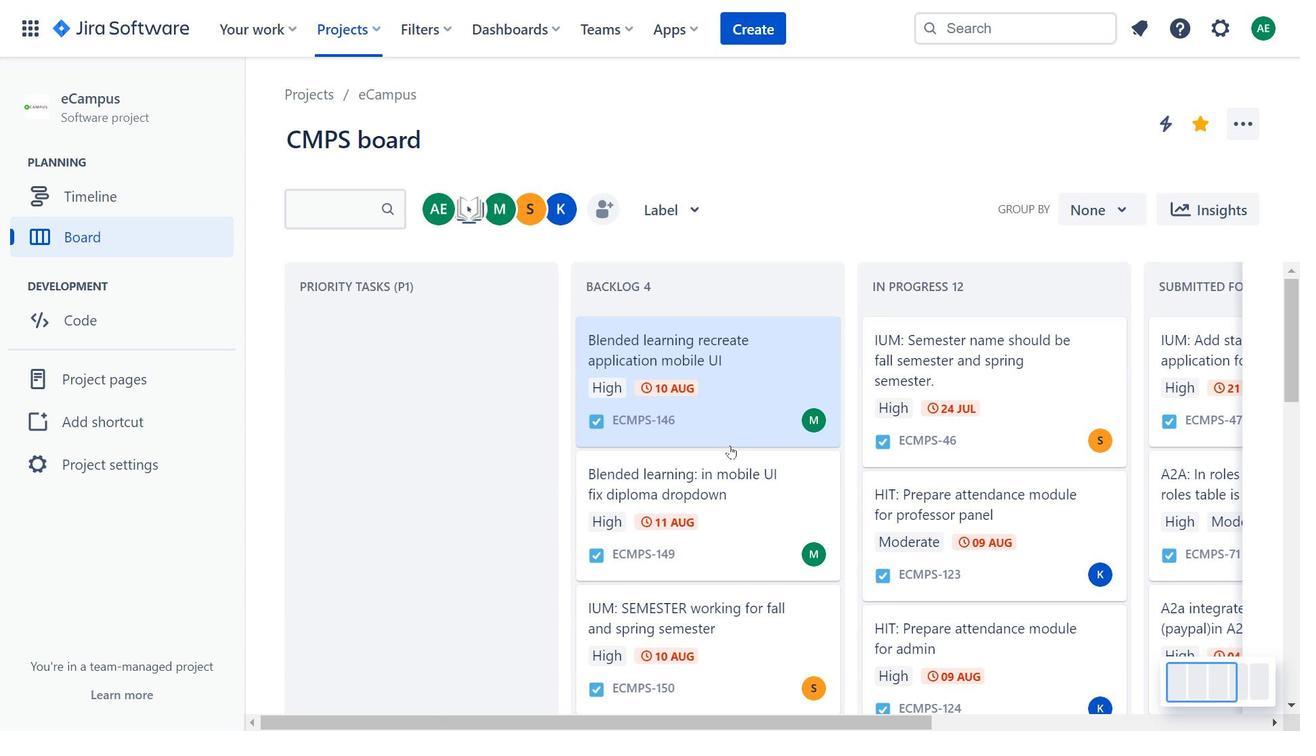 
Action: Mouse moved to (734, 448)
Screenshot: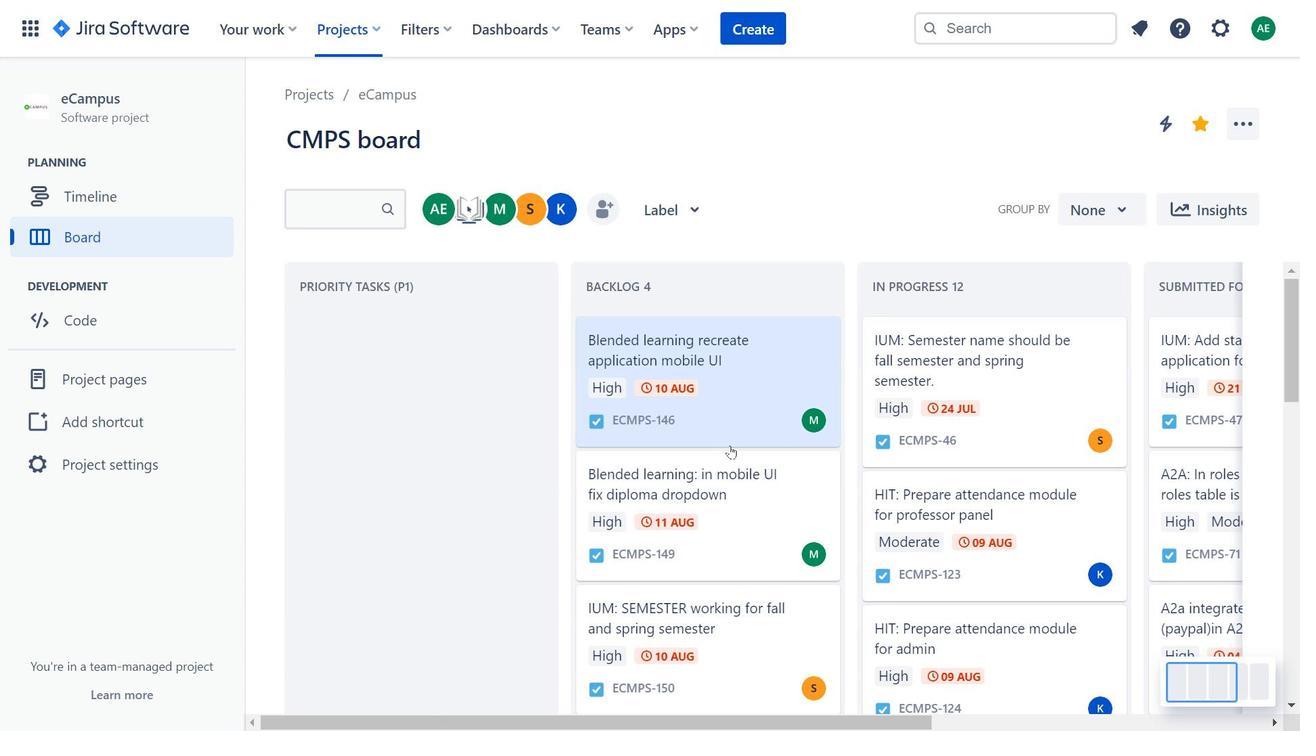 
Action: Mouse scrolled (734, 447) with delta (0, 0)
Screenshot: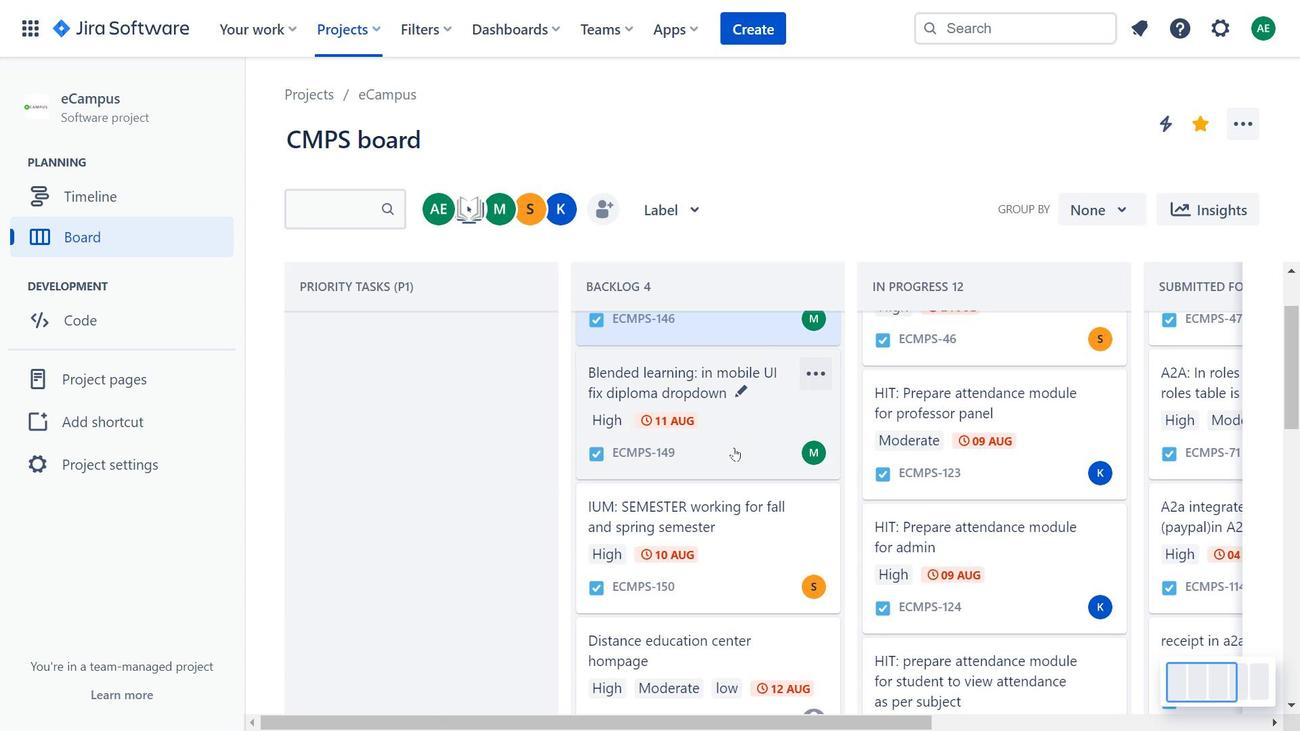 
Action: Mouse moved to (734, 447)
Screenshot: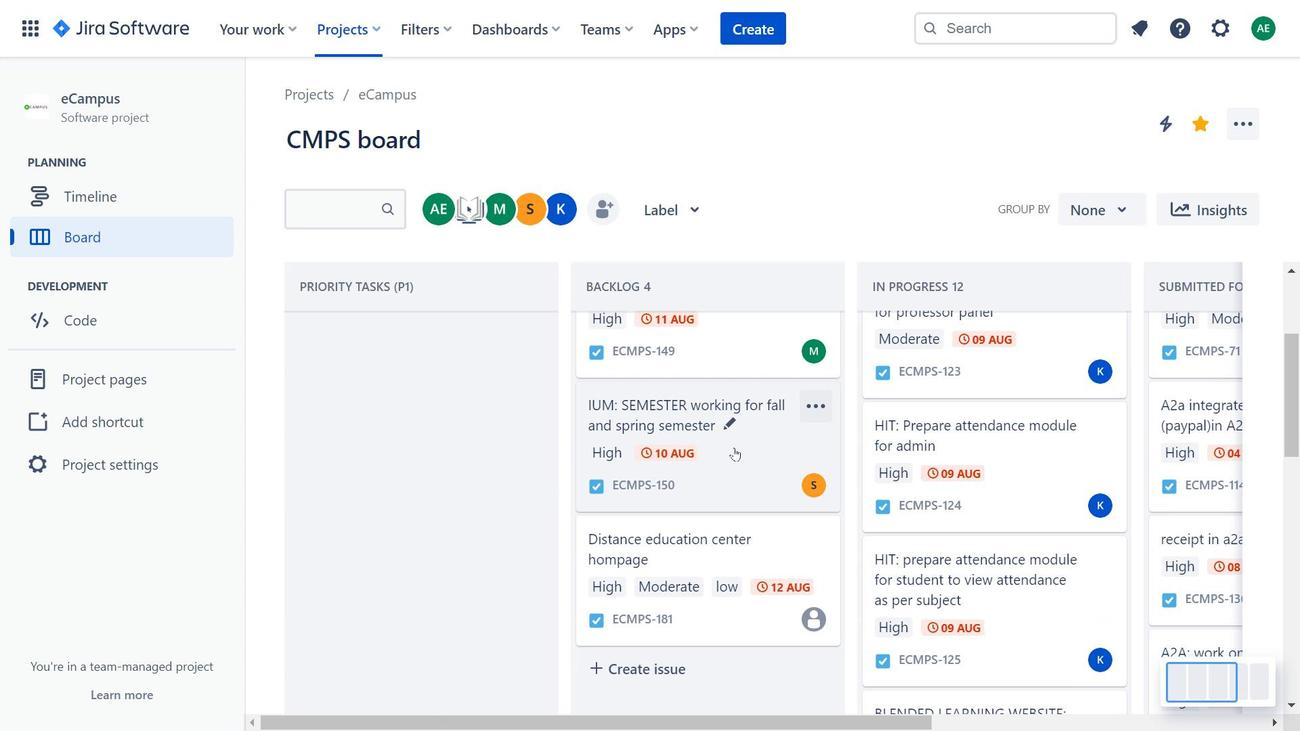 
Action: Mouse pressed left at (734, 447)
Screenshot: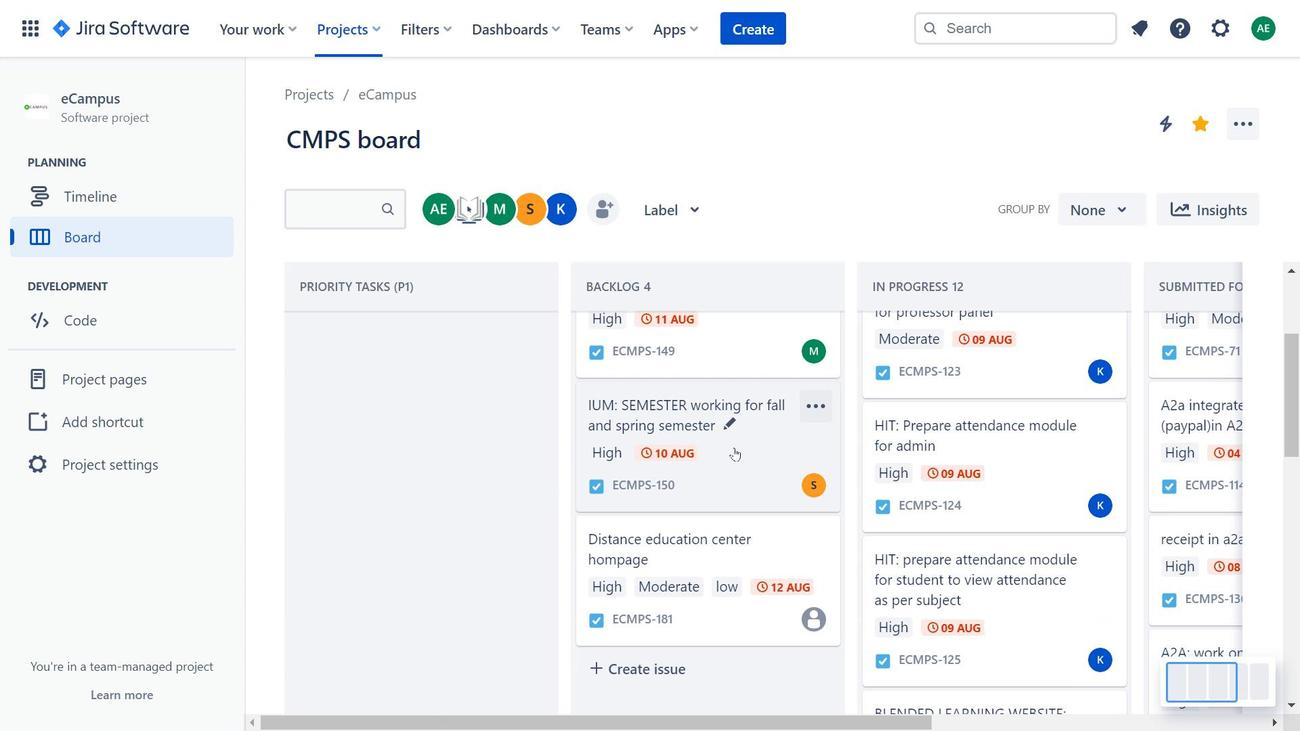 
Action: Mouse moved to (325, 239)
Screenshot: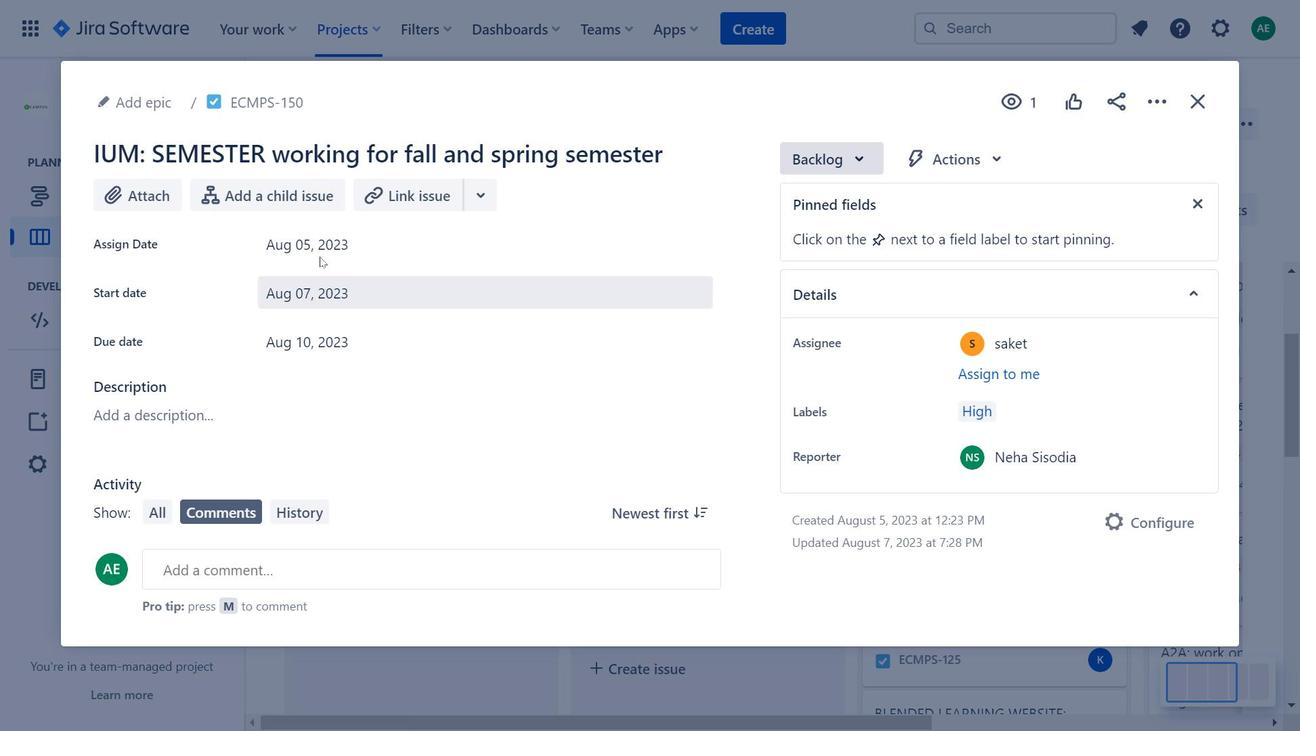 
Action: Mouse pressed left at (325, 239)
Screenshot: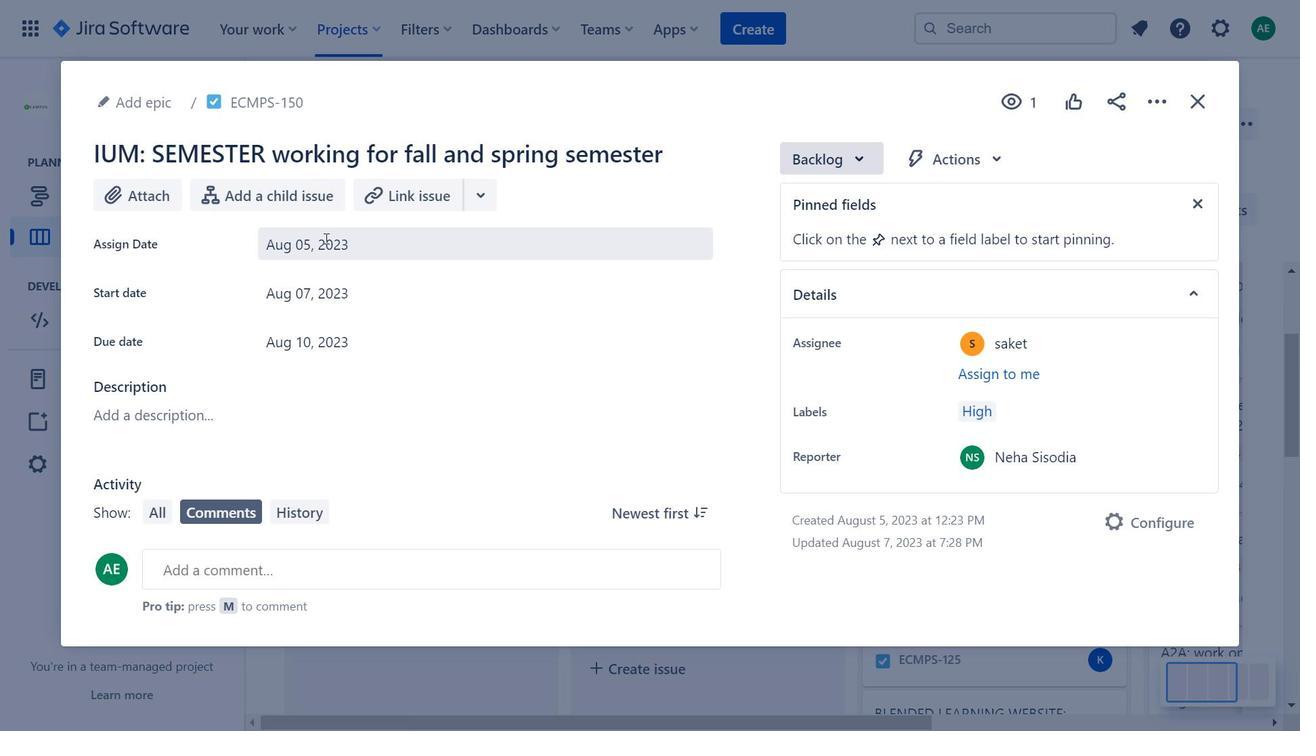 
Action: Mouse moved to (567, 305)
Screenshot: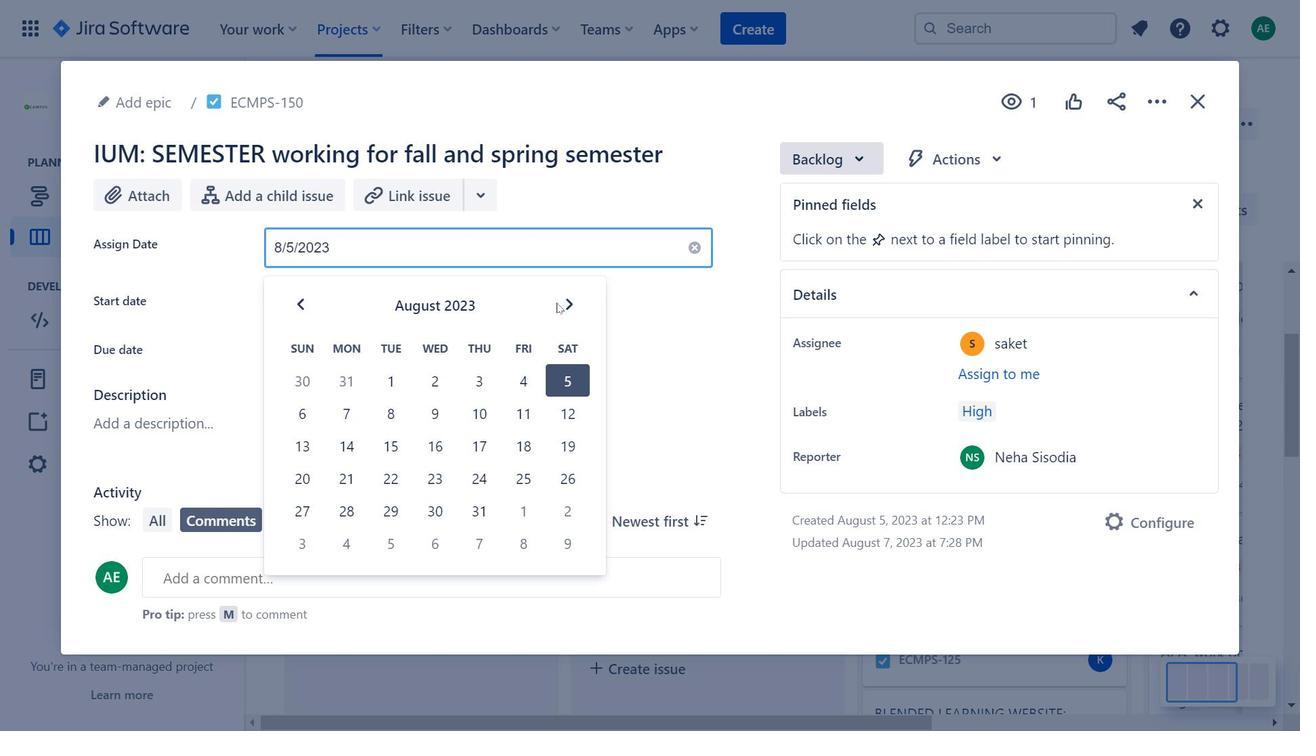 
Action: Mouse pressed left at (567, 305)
Screenshot: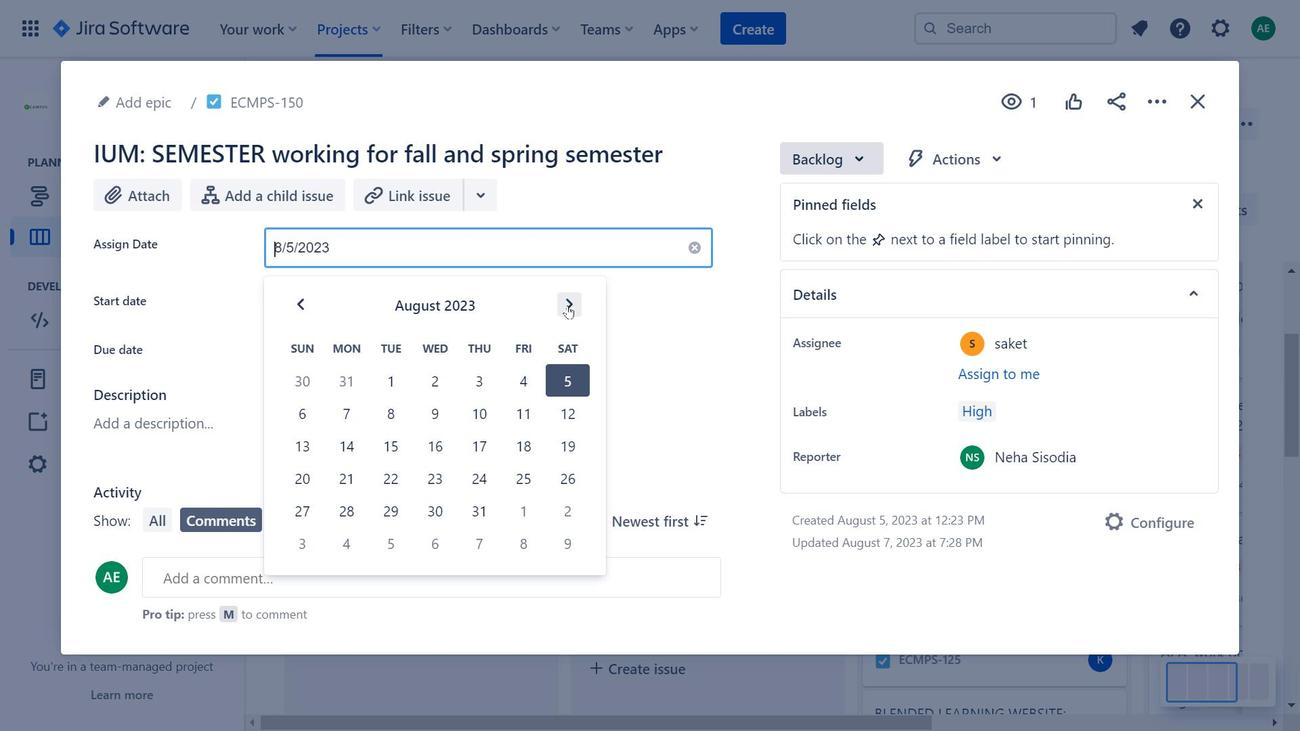 
Action: Mouse pressed left at (567, 305)
Screenshot: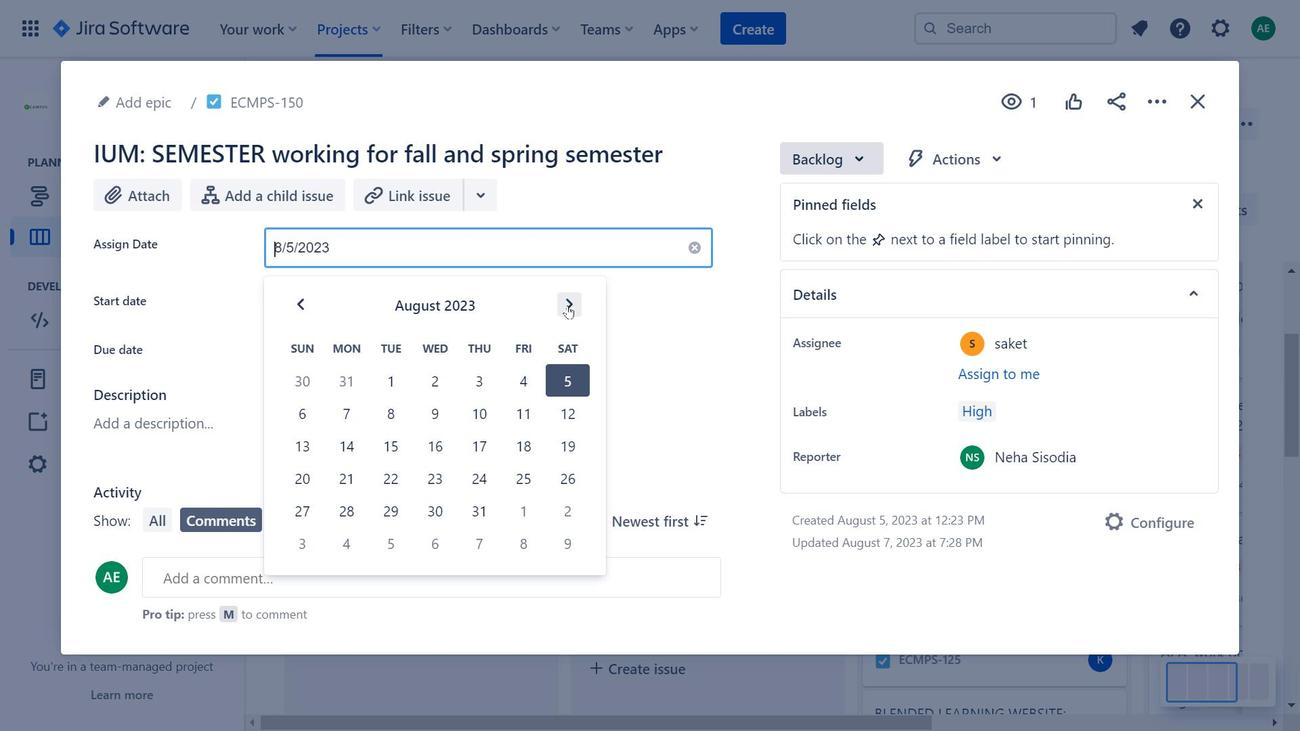 
Action: Mouse moved to (1210, 103)
Screenshot: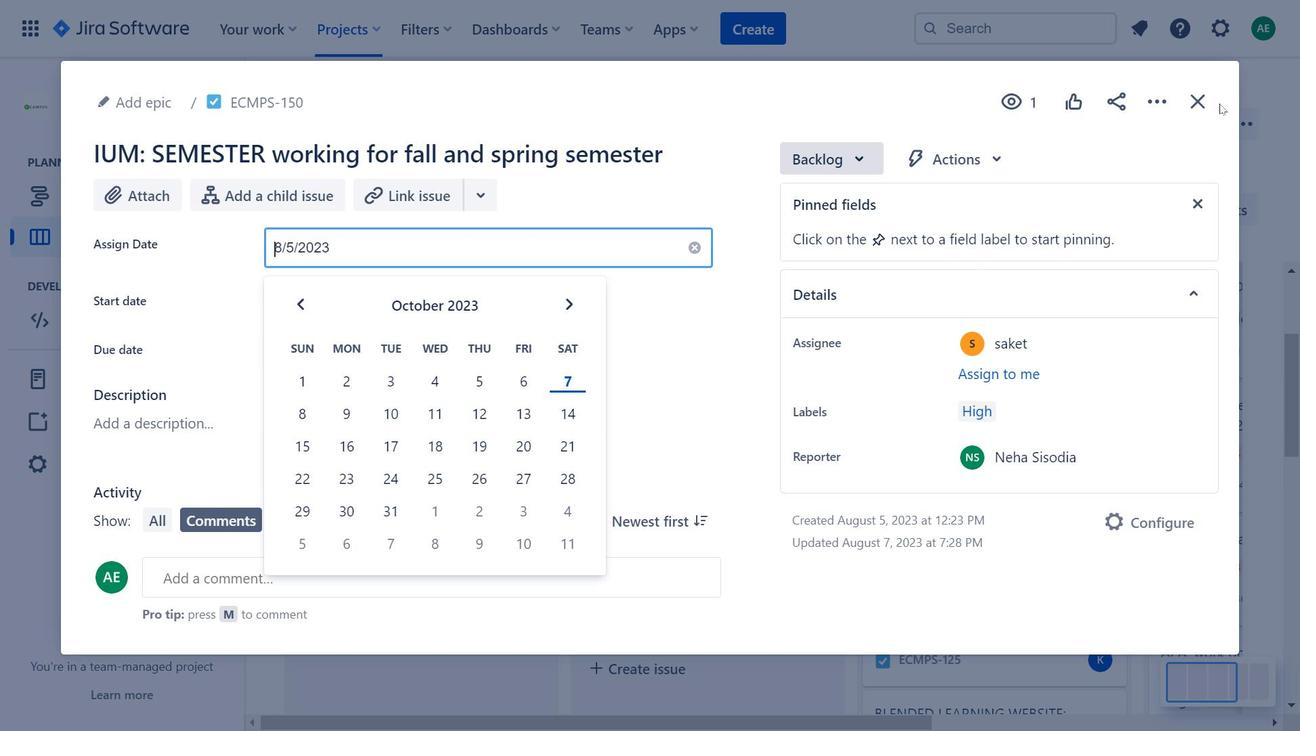 
Action: Mouse pressed left at (1210, 103)
Screenshot: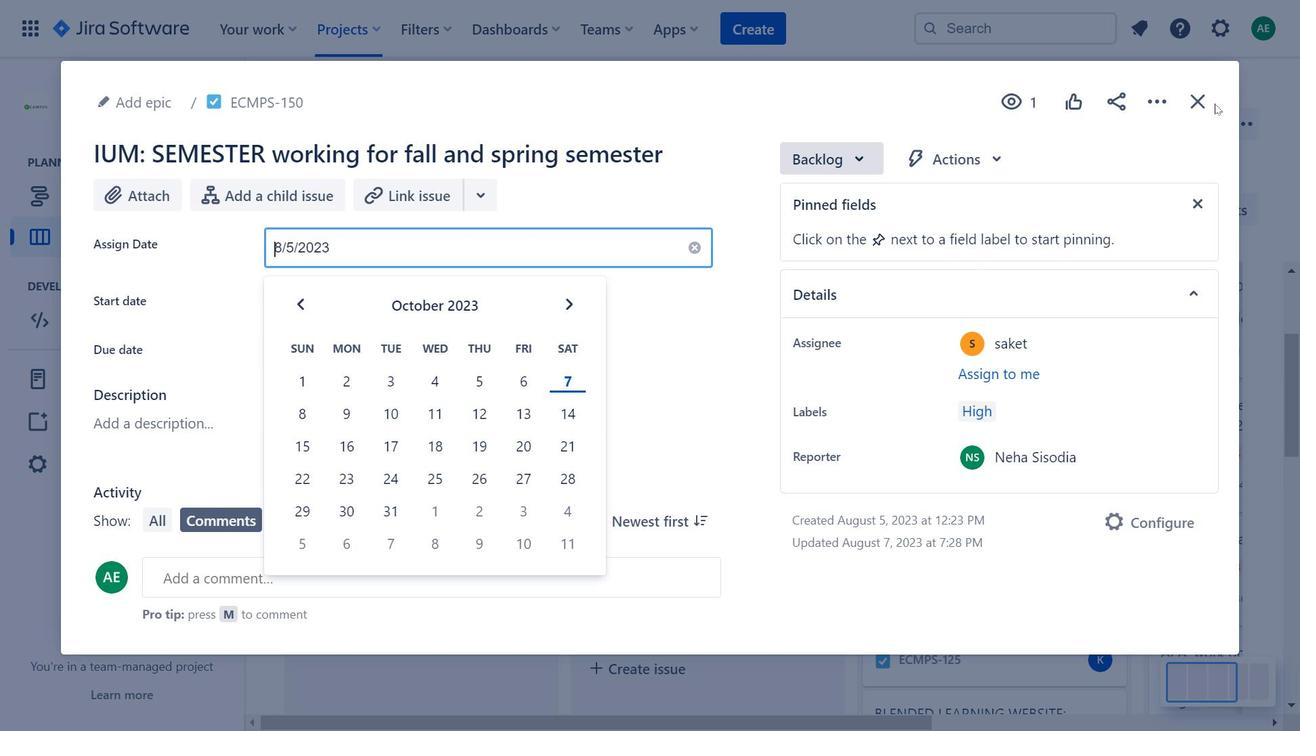 
Action: Mouse moved to (784, 543)
Screenshot: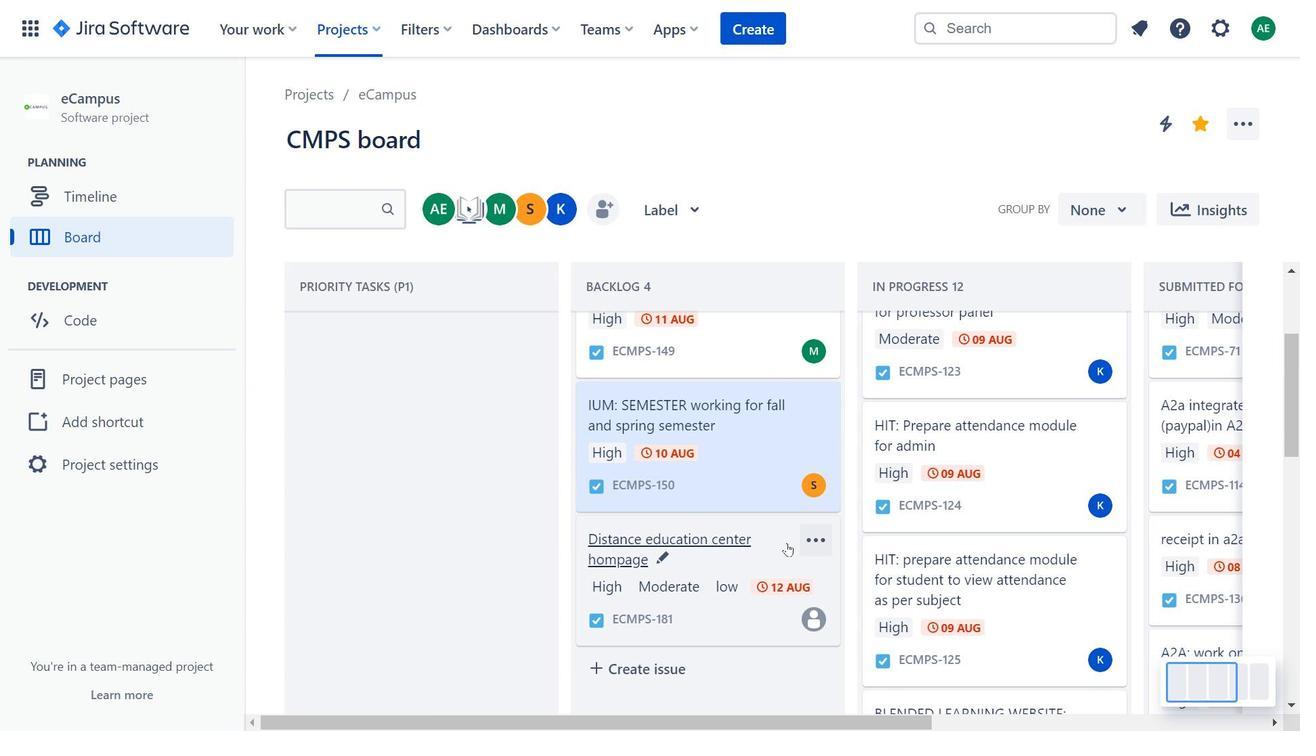 
Action: Mouse pressed left at (784, 543)
Screenshot: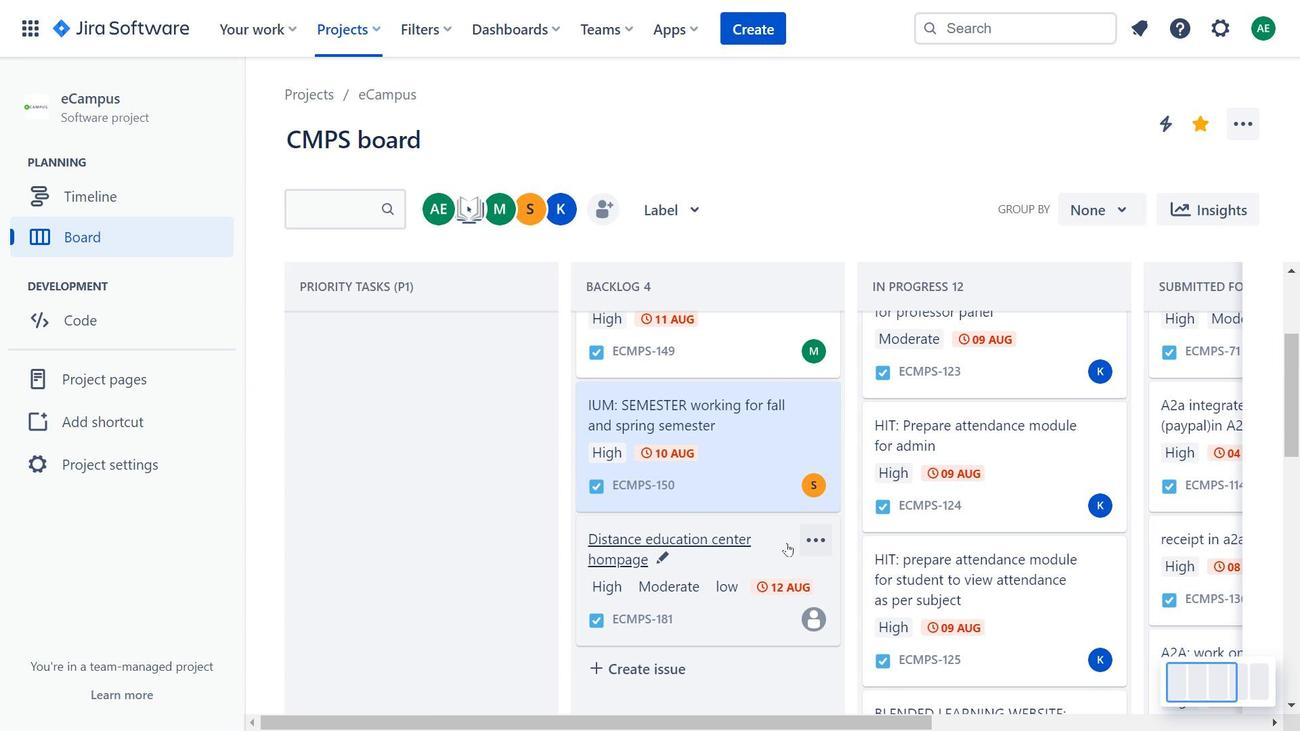 
Action: Mouse moved to (1204, 100)
Screenshot: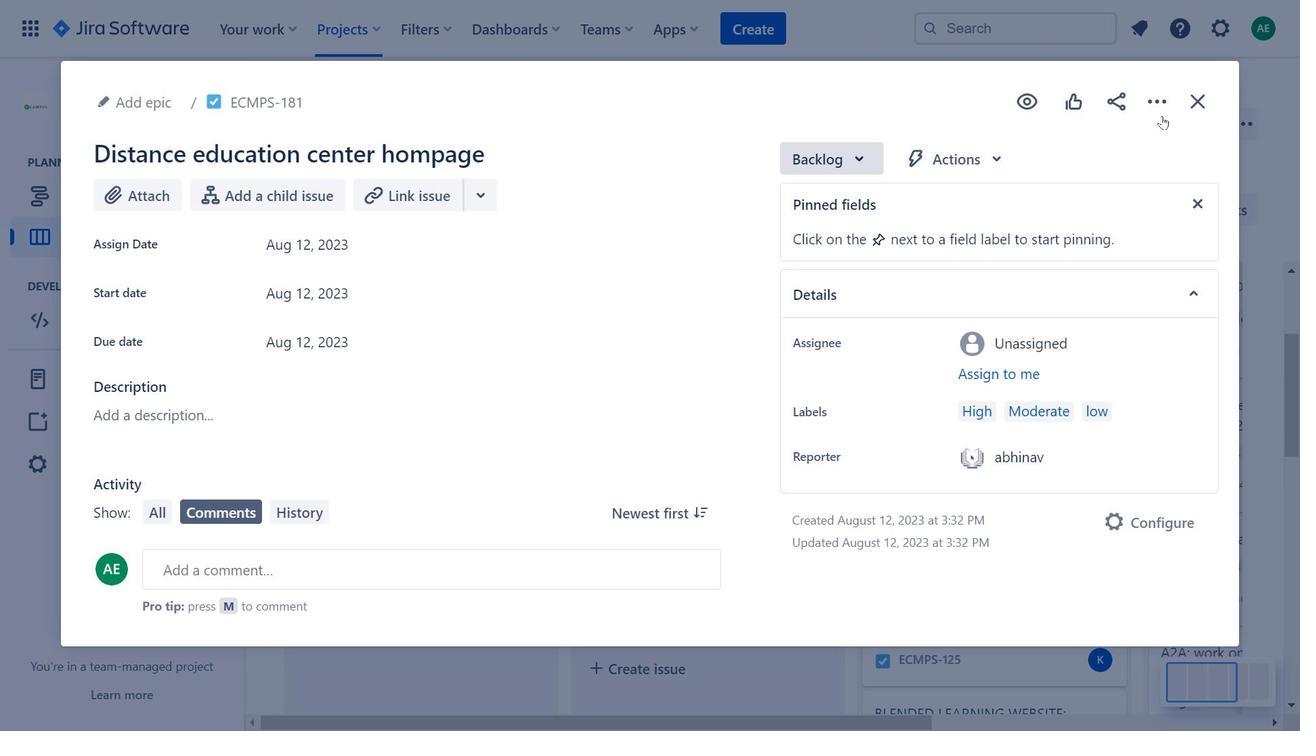 
Action: Mouse pressed left at (1204, 100)
Screenshot: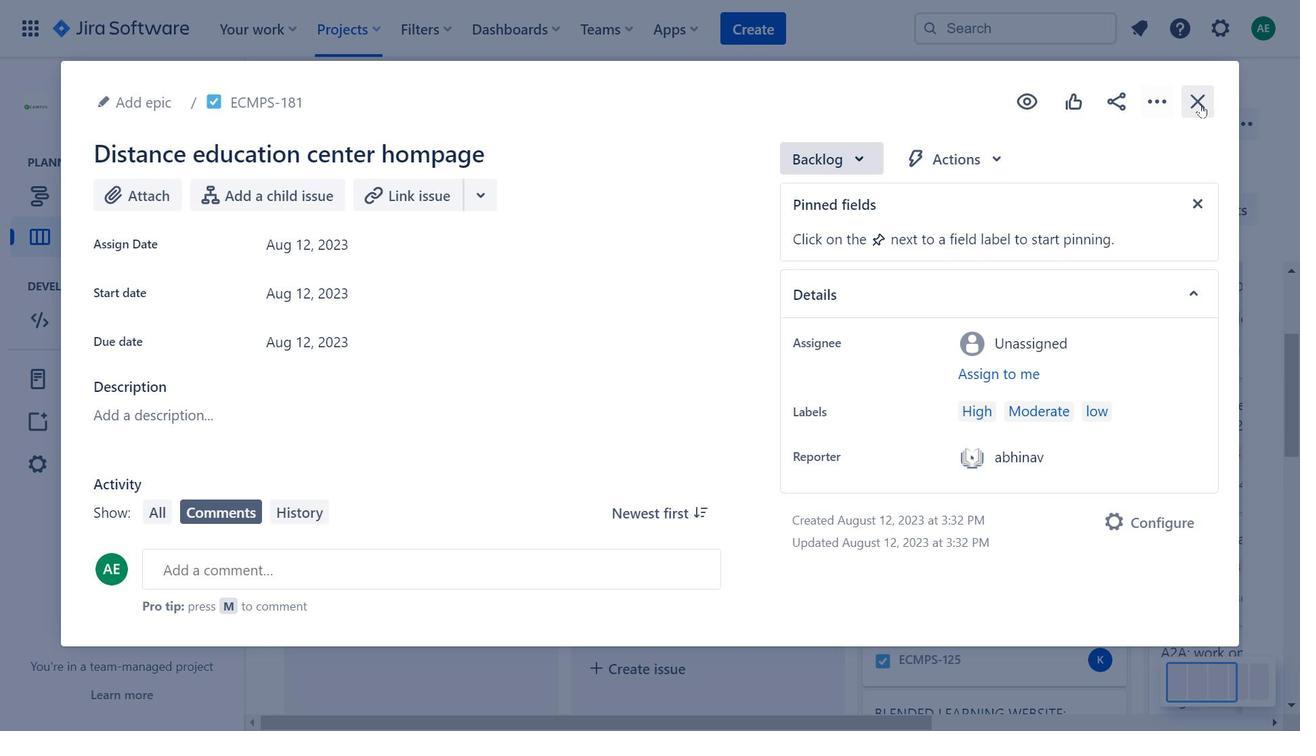 
Action: Mouse moved to (709, 193)
Screenshot: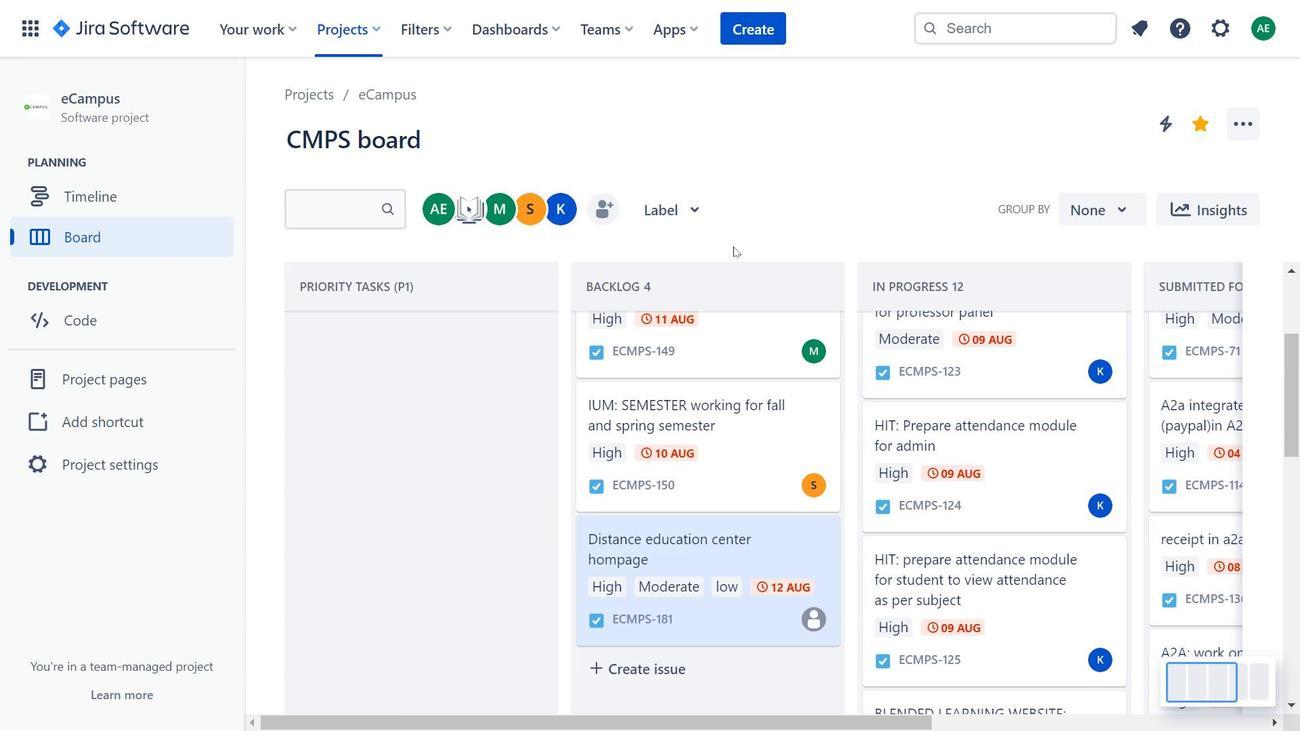 
Action: Key pressed <Key.cmd><Key.cmd><Key.cmd><Key.cmd><Key.cmd><Key.cmd><Key.cmd><Key.cmd><Key.cmd><Key.cmd><Key.cmd><Key.cmd><Key.cmd><Key.cmd><Key.cmd><Key.cmd><Key.cmd><Key.cmd><Key.cmd><Key.cmd><Key.cmd><Key.cmd><Key.cmd><Key.cmd><Key.cmd><Key.cmd><Key.cmd><Key.cmd>
Screenshot: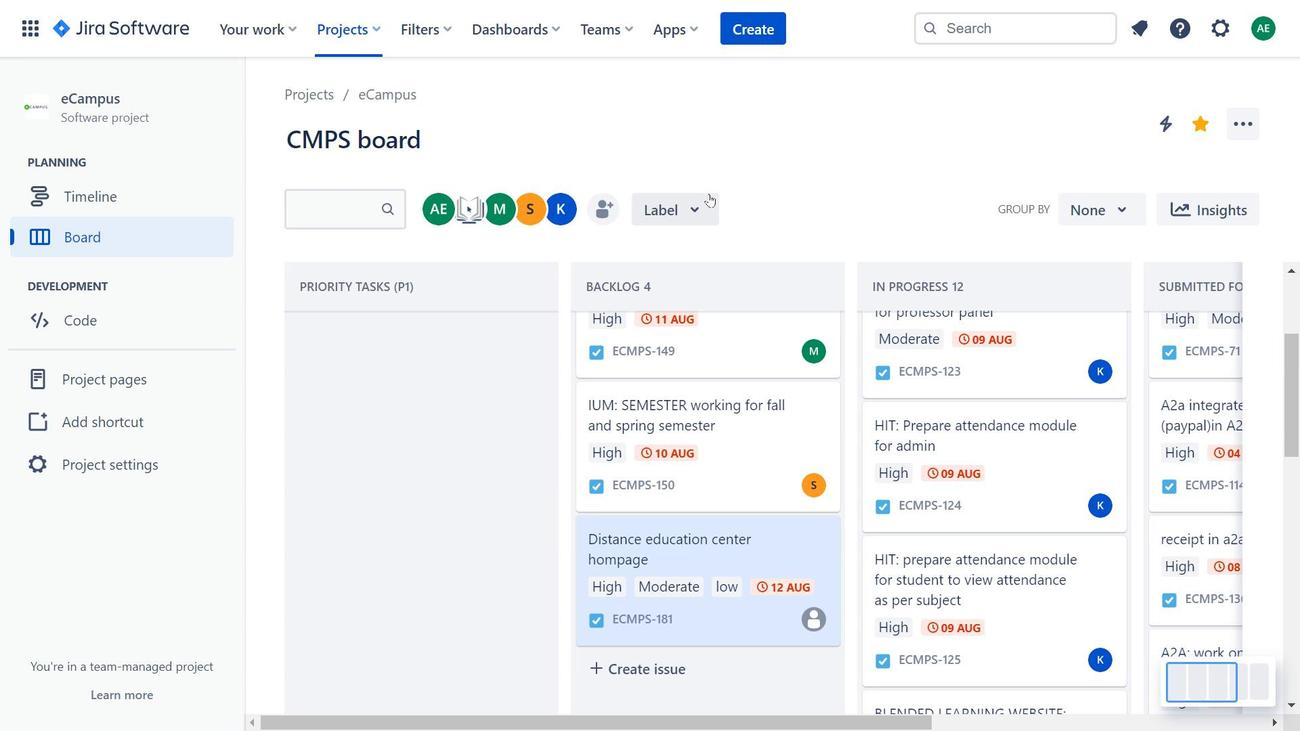 
